 Task: Play online Dominion games in very easy mode.
Action: Mouse moved to (564, 577)
Screenshot: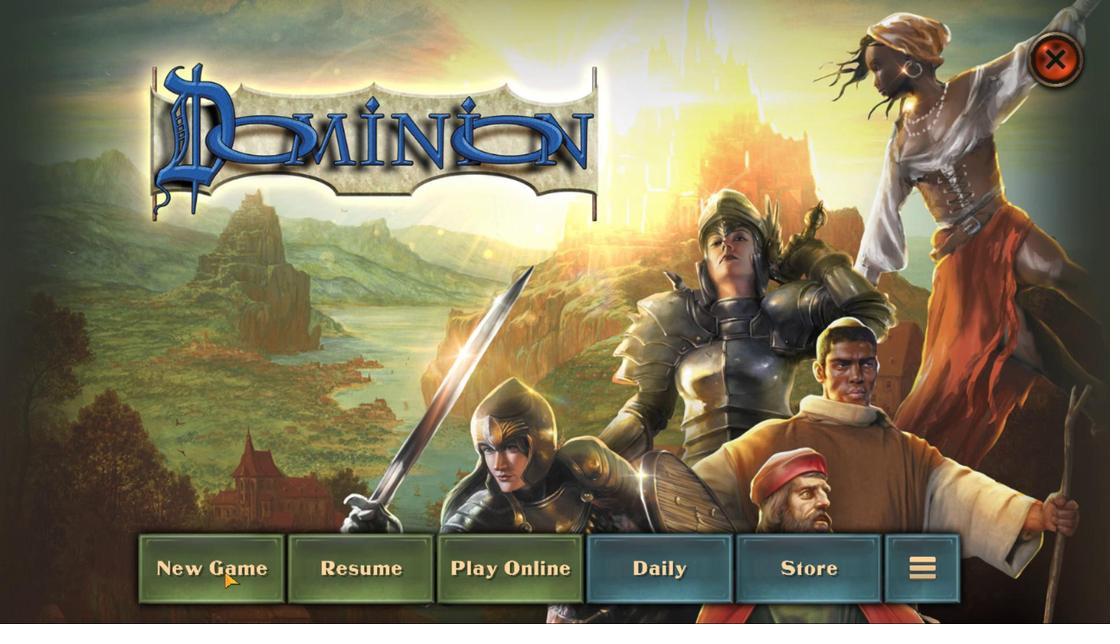 
Action: Mouse pressed left at (564, 577)
Screenshot: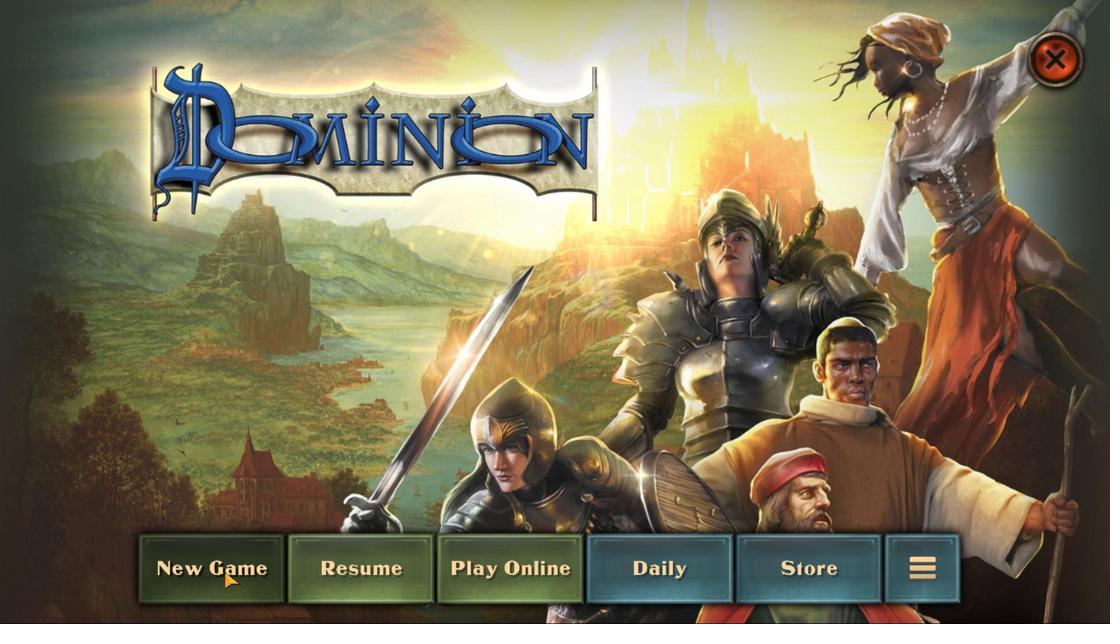 
Action: Mouse moved to (407, 571)
Screenshot: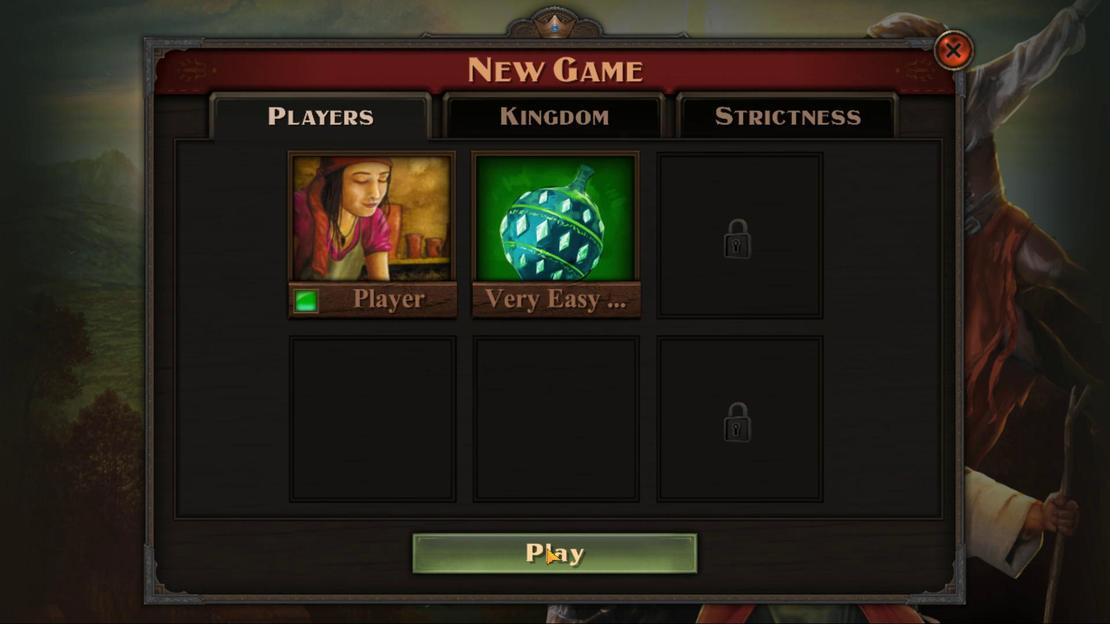 
Action: Mouse pressed left at (407, 571)
Screenshot: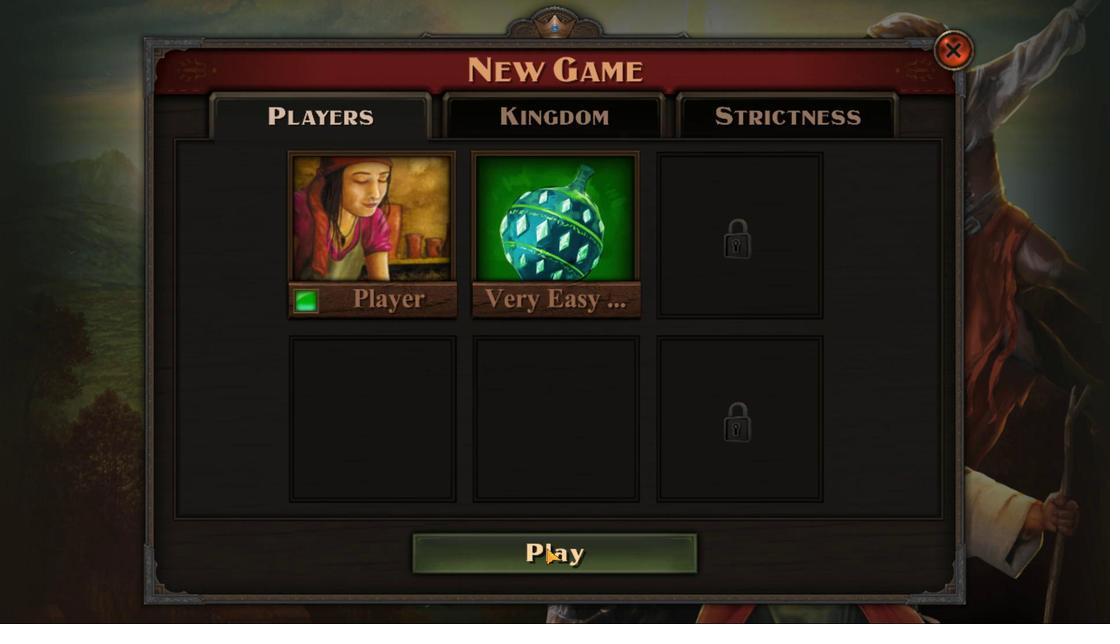 
Action: Mouse moved to (407, 568)
Screenshot: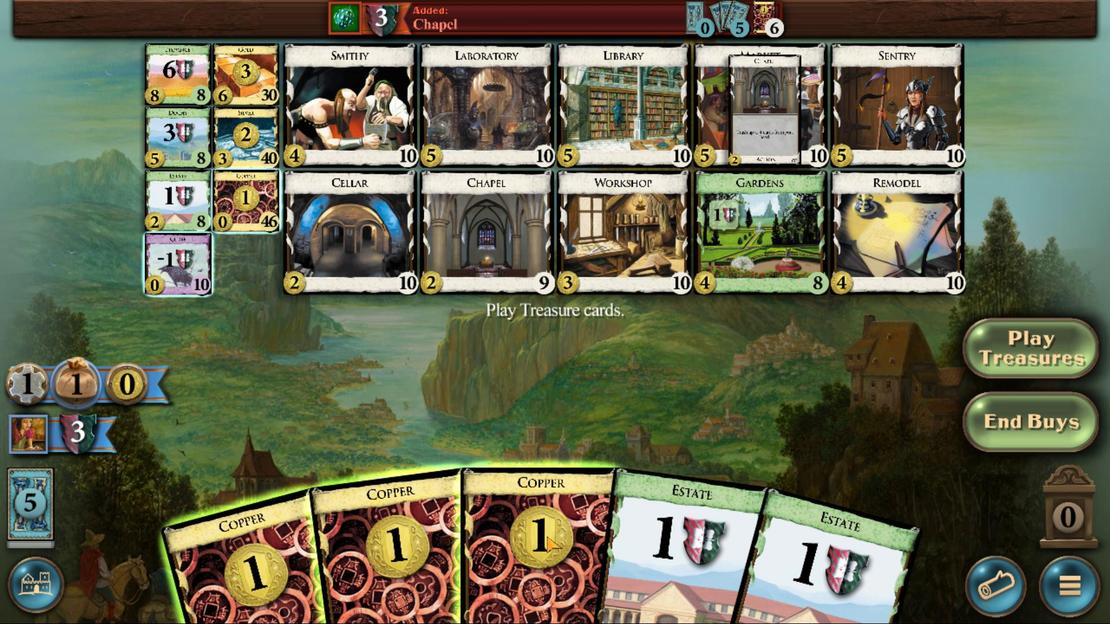 
Action: Mouse scrolled (407, 568) with delta (0, 0)
Screenshot: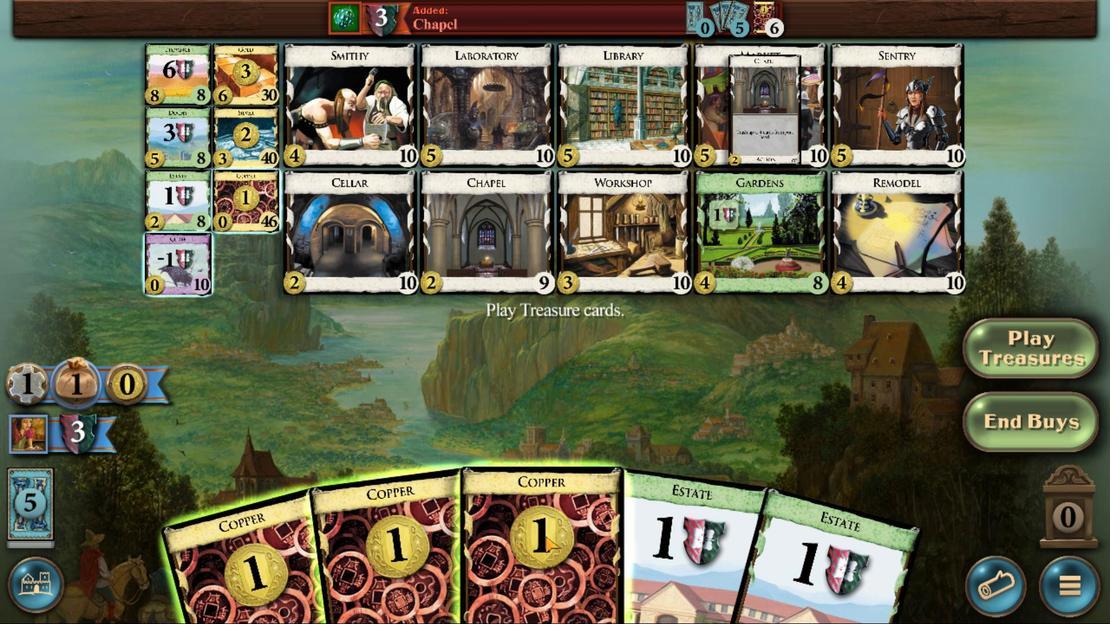 
Action: Mouse scrolled (407, 568) with delta (0, 0)
Screenshot: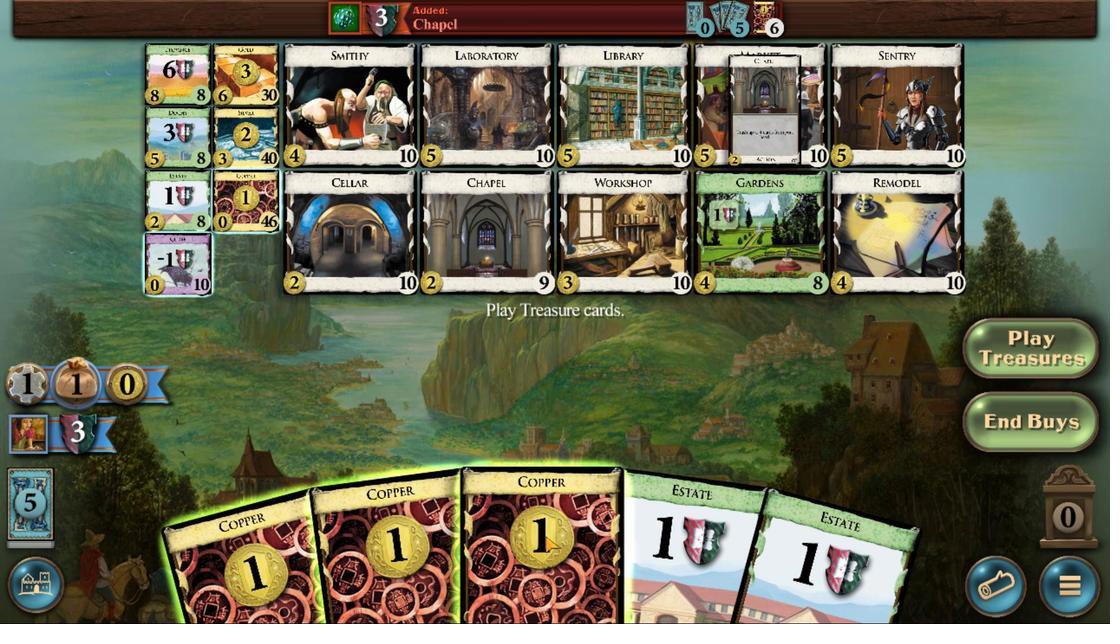 
Action: Mouse scrolled (407, 568) with delta (0, 0)
Screenshot: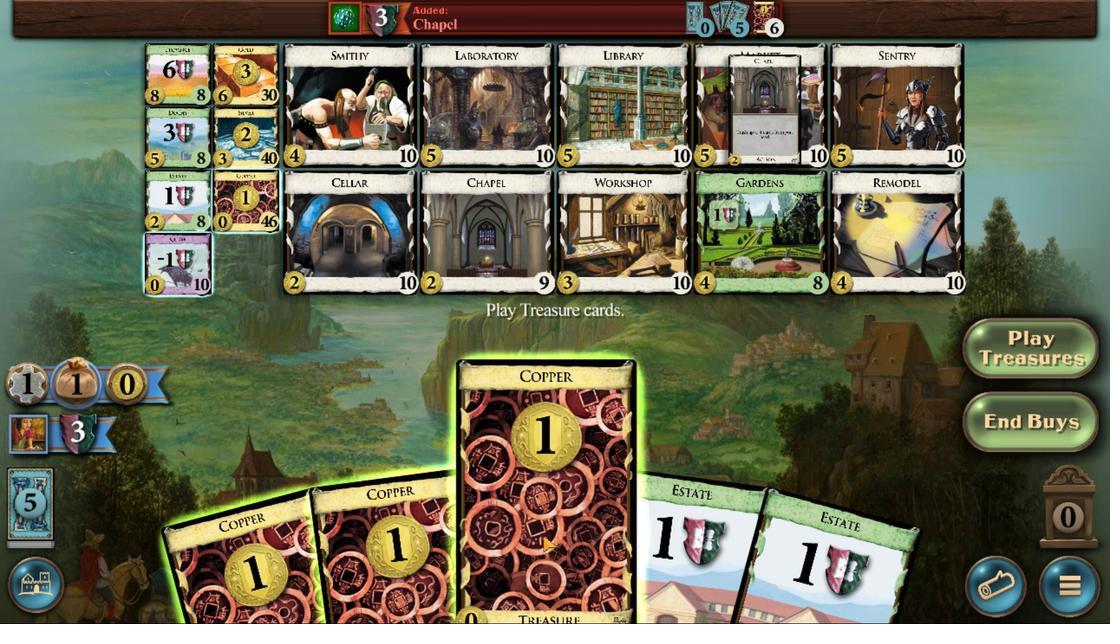 
Action: Mouse scrolled (407, 568) with delta (0, 0)
Screenshot: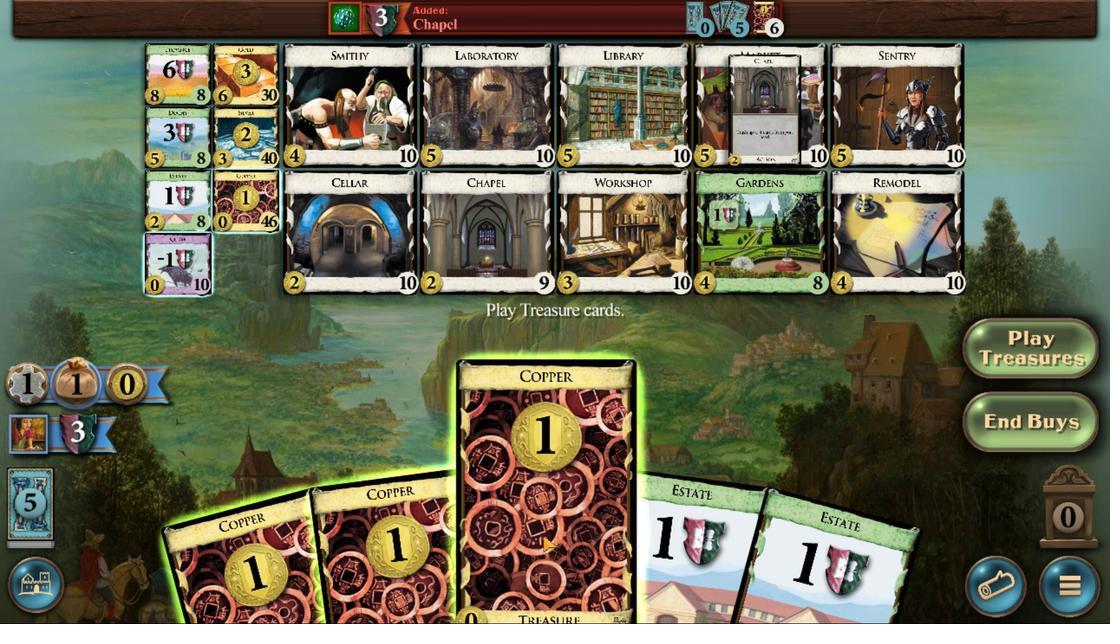 
Action: Mouse scrolled (407, 568) with delta (0, 0)
Screenshot: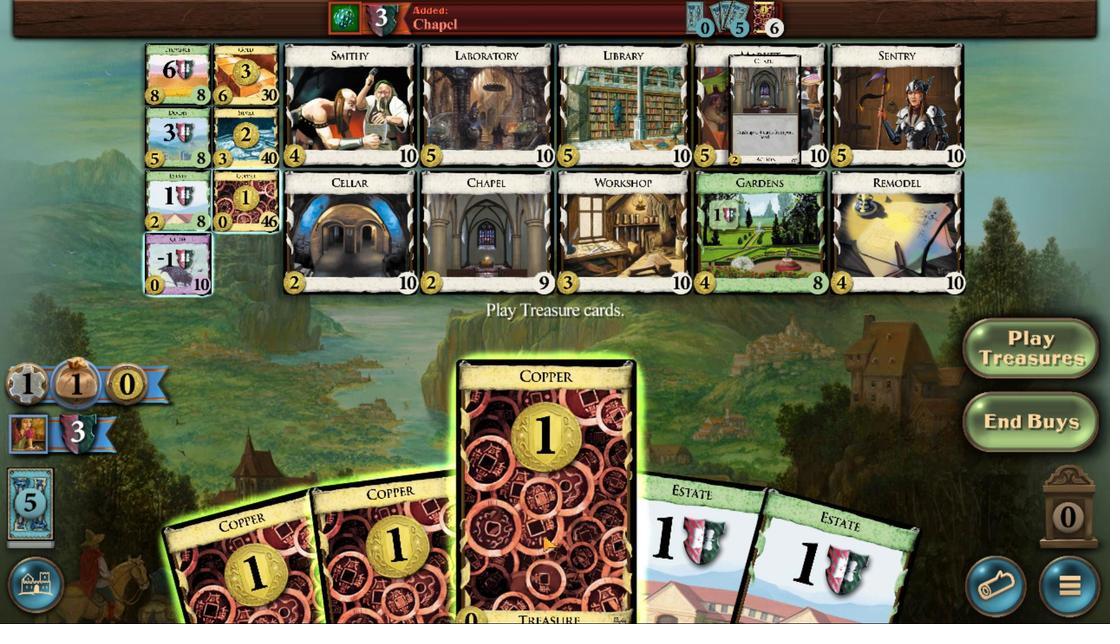 
Action: Mouse scrolled (407, 568) with delta (0, 0)
Screenshot: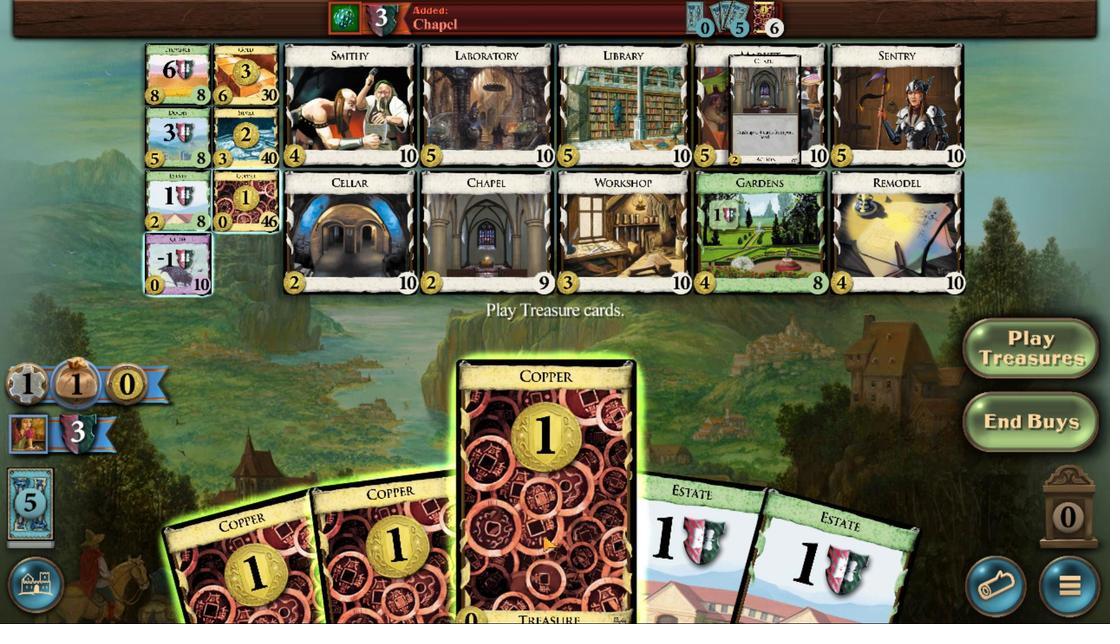 
Action: Mouse moved to (407, 568)
Screenshot: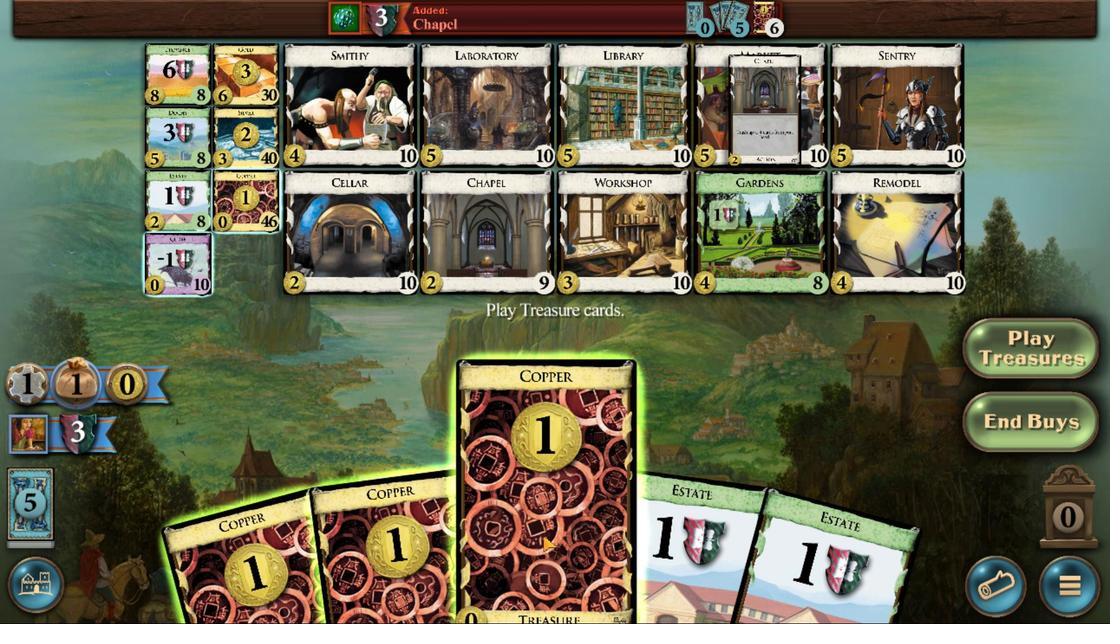 
Action: Mouse scrolled (407, 568) with delta (0, 0)
Screenshot: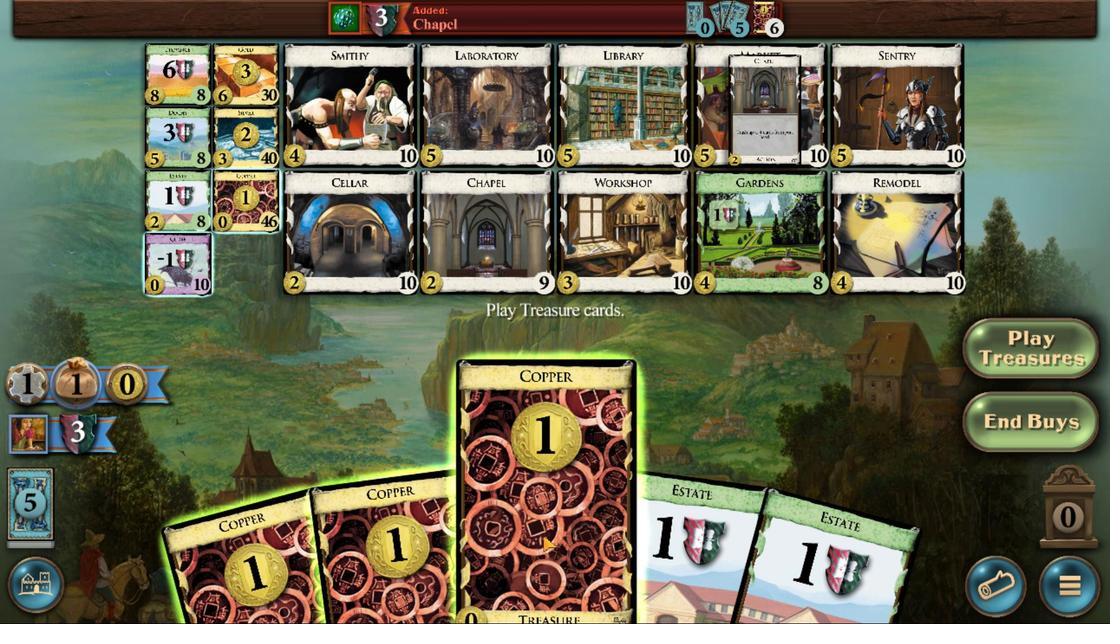 
Action: Mouse moved to (447, 571)
Screenshot: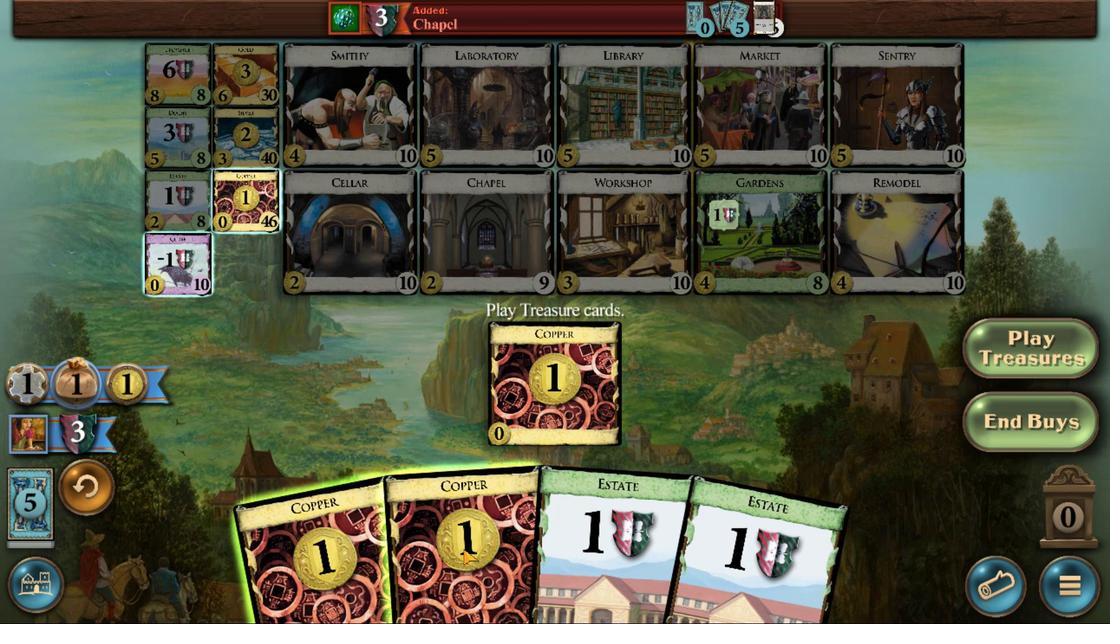 
Action: Mouse scrolled (447, 571) with delta (0, 0)
Screenshot: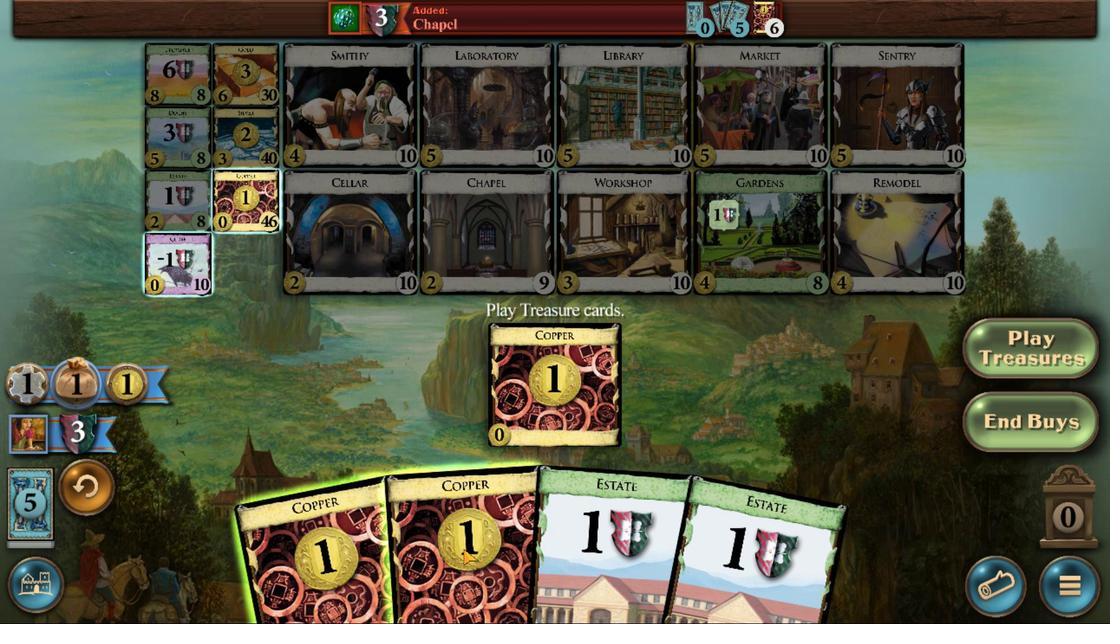 
Action: Mouse scrolled (447, 571) with delta (0, 0)
Screenshot: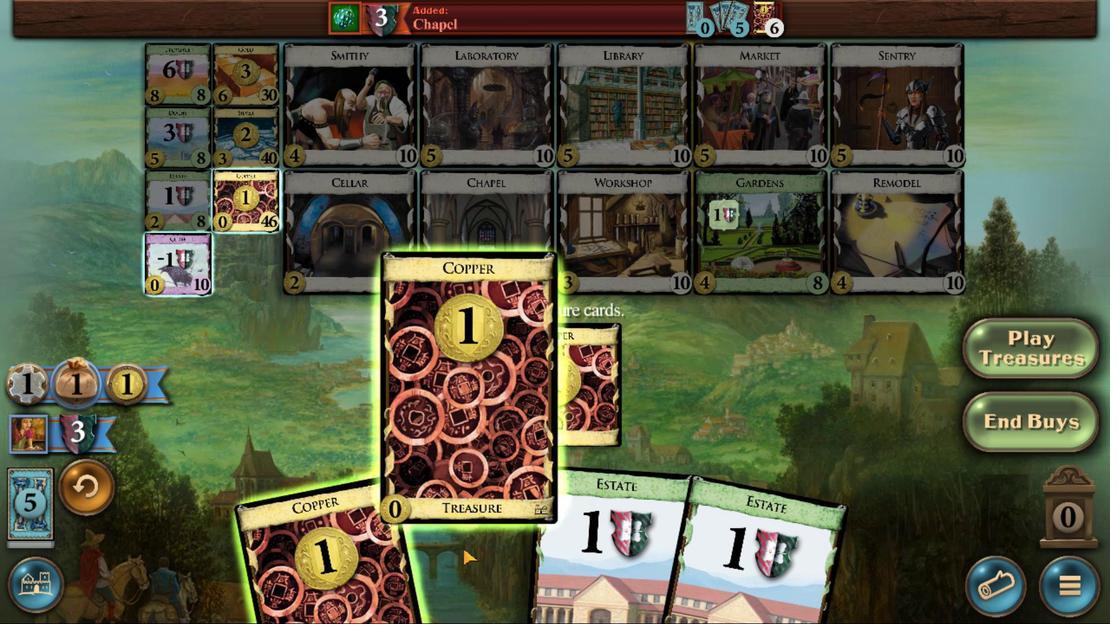 
Action: Mouse scrolled (447, 571) with delta (0, 0)
Screenshot: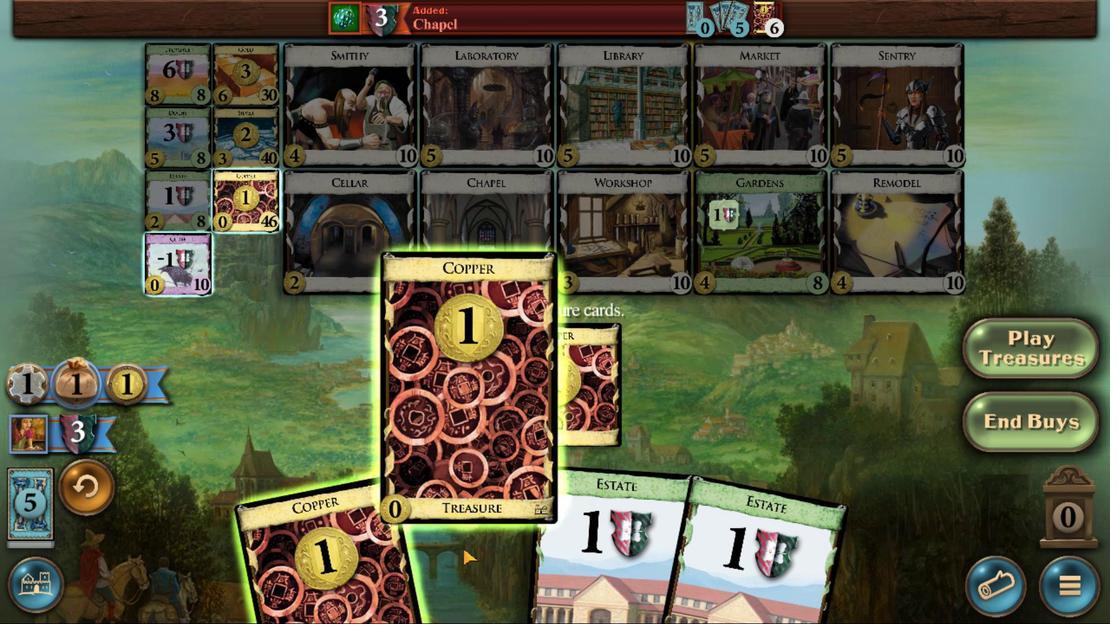 
Action: Mouse scrolled (447, 571) with delta (0, 0)
Screenshot: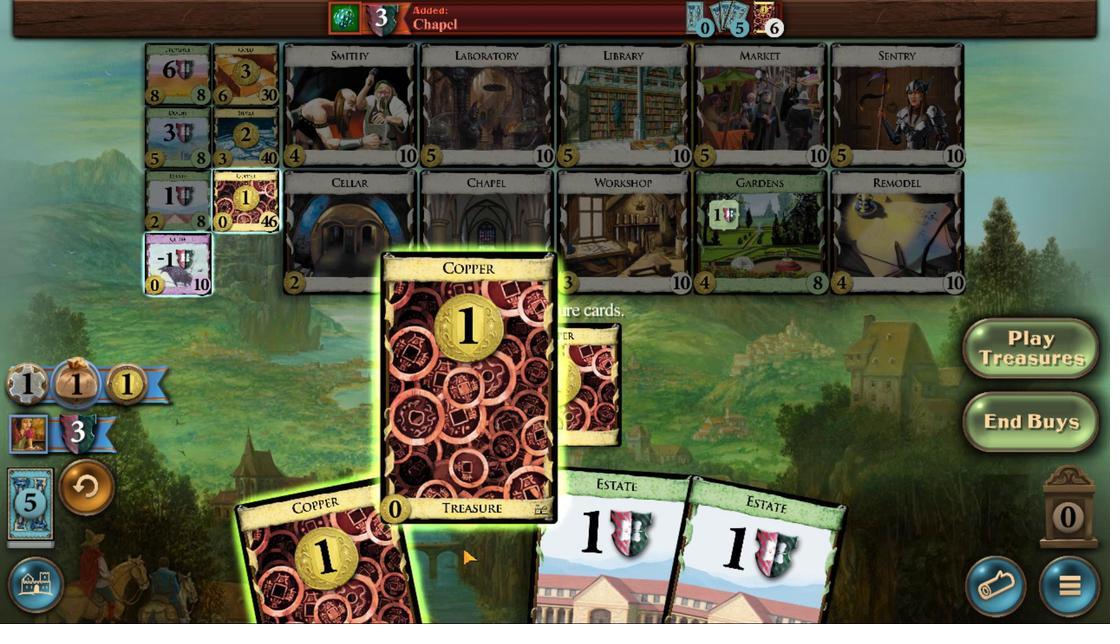 
Action: Mouse scrolled (447, 571) with delta (0, 0)
Screenshot: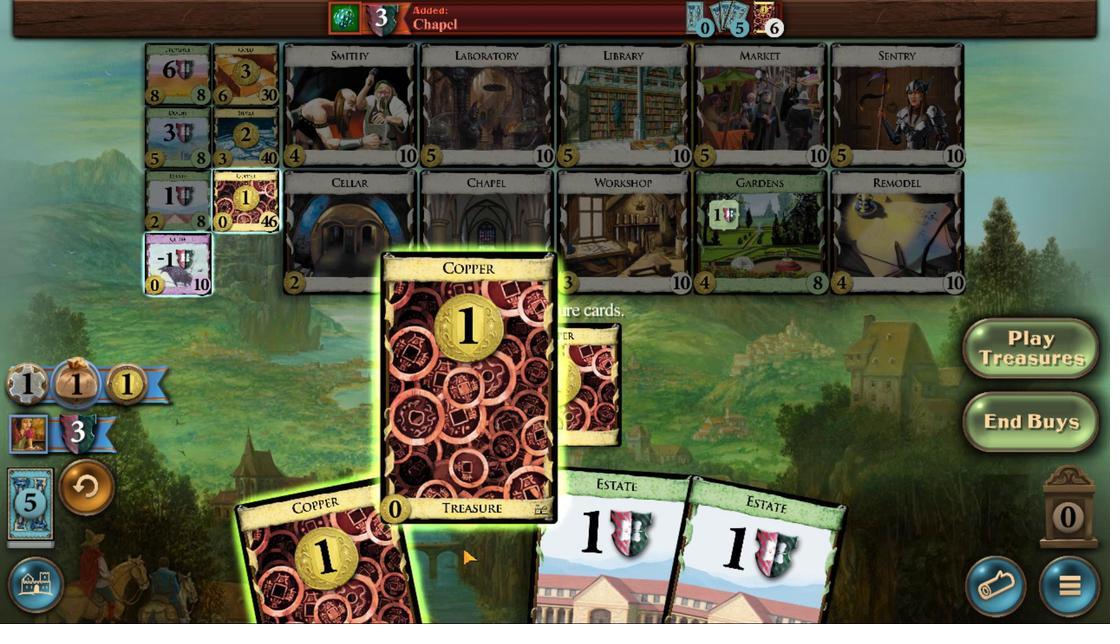 
Action: Mouse scrolled (447, 571) with delta (0, 0)
Screenshot: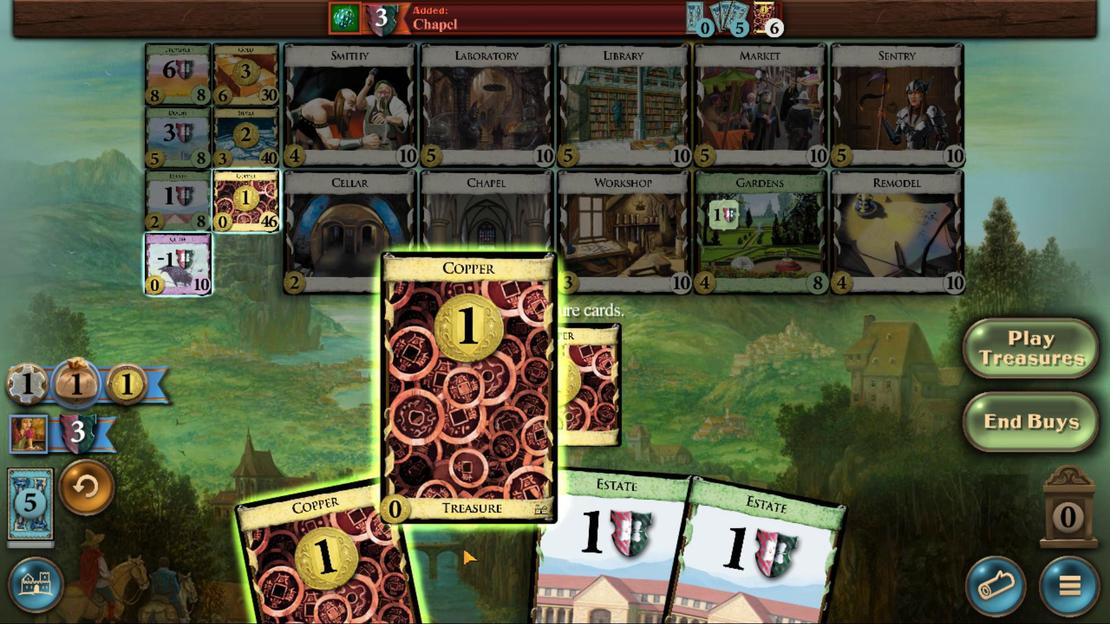 
Action: Mouse scrolled (447, 571) with delta (0, 0)
Screenshot: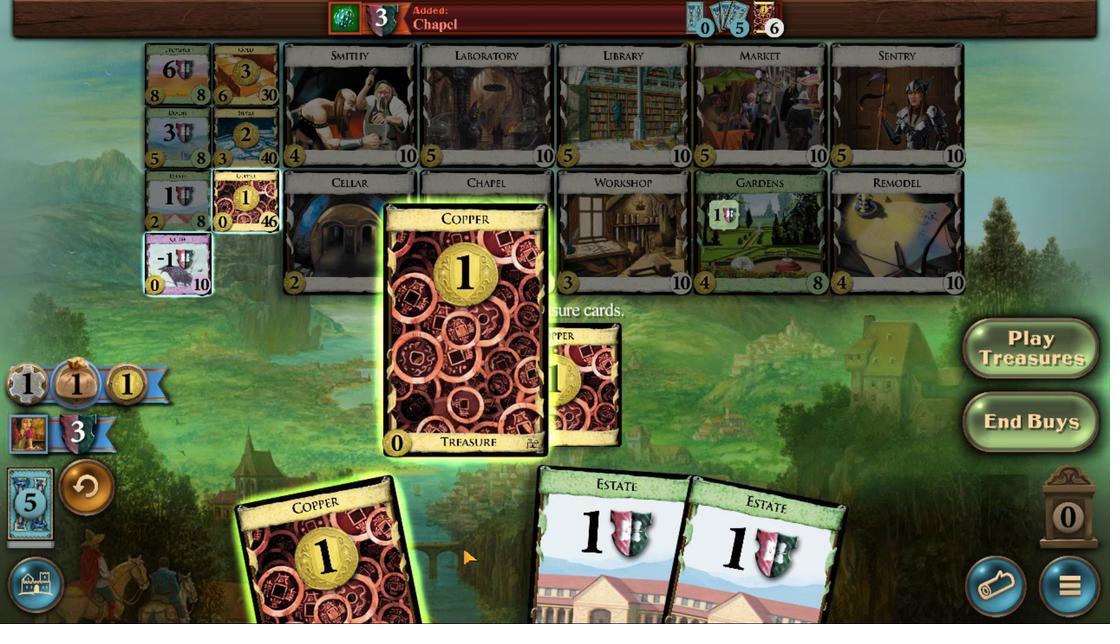 
Action: Mouse moved to (485, 572)
Screenshot: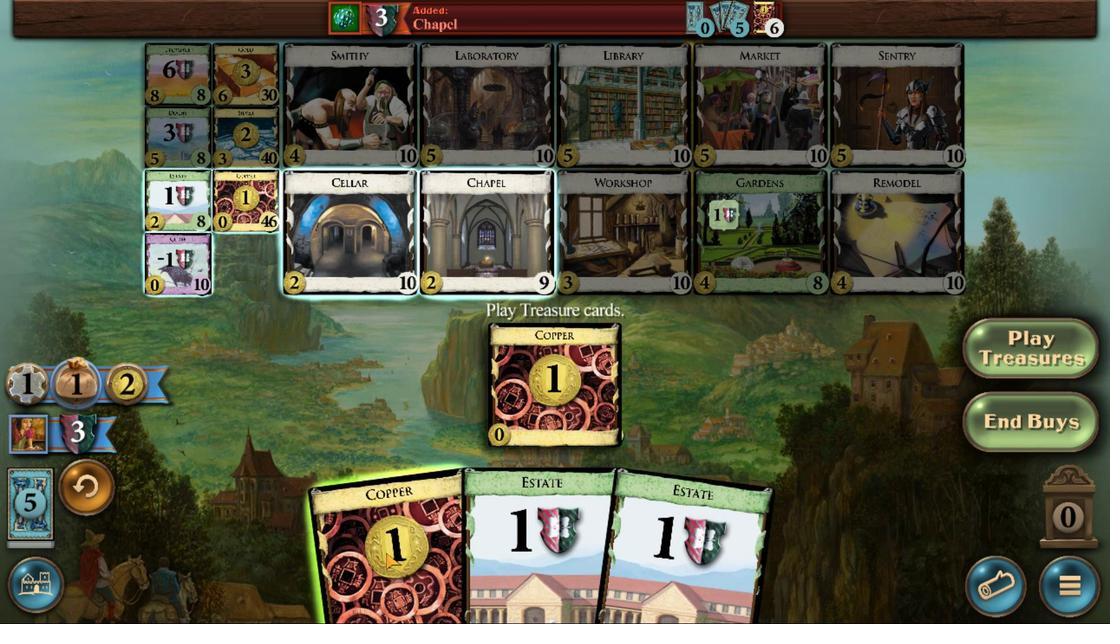 
Action: Mouse scrolled (485, 572) with delta (0, 0)
Screenshot: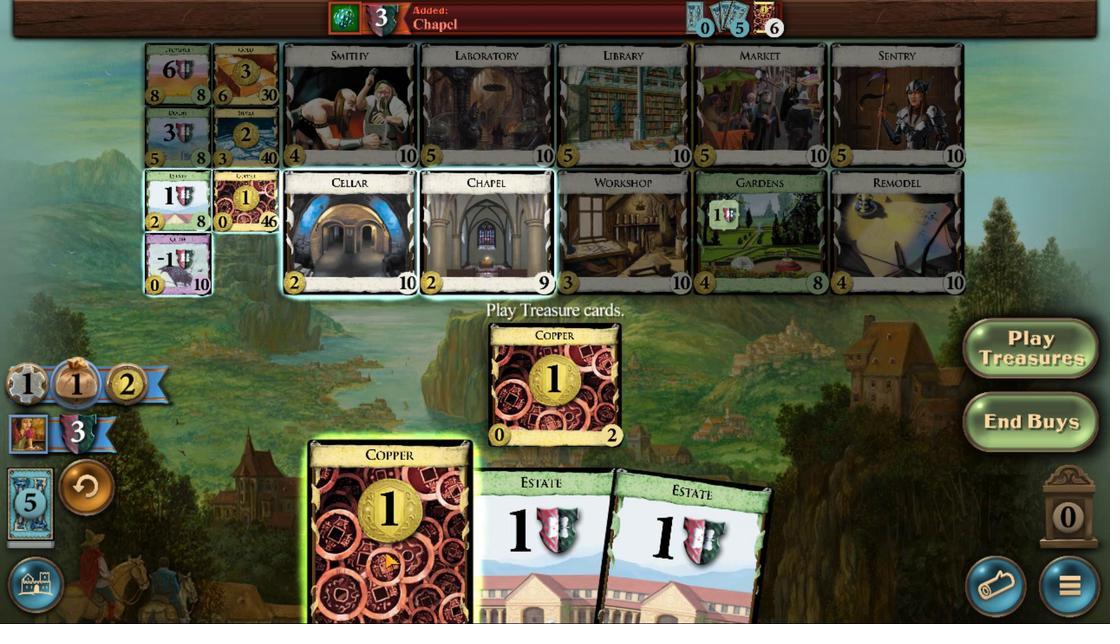 
Action: Mouse scrolled (485, 572) with delta (0, 0)
Screenshot: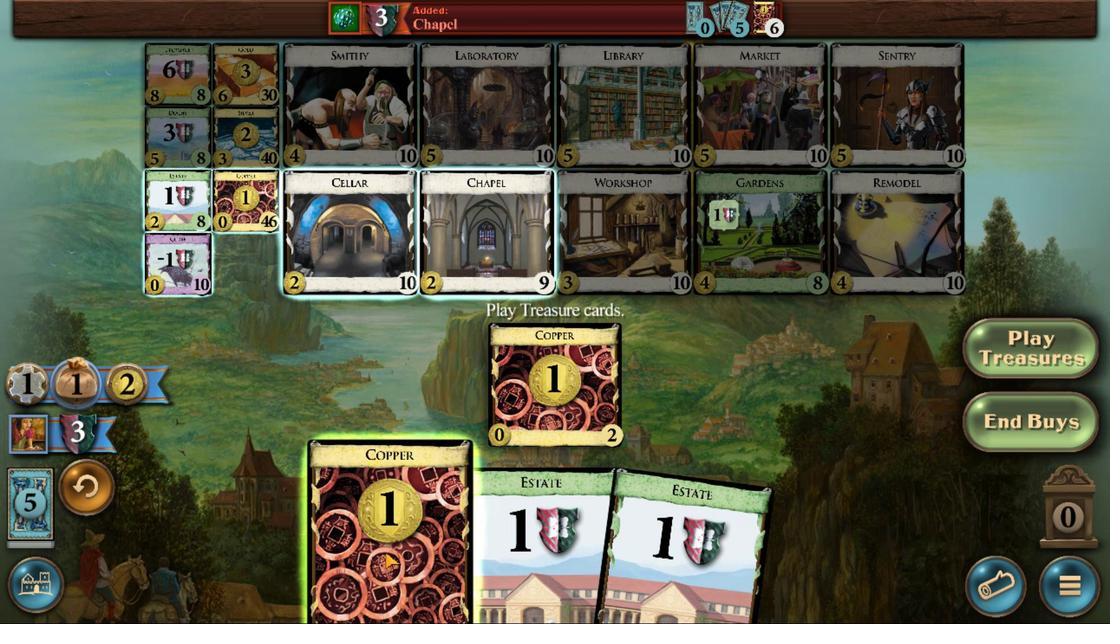 
Action: Mouse scrolled (485, 572) with delta (0, 0)
Screenshot: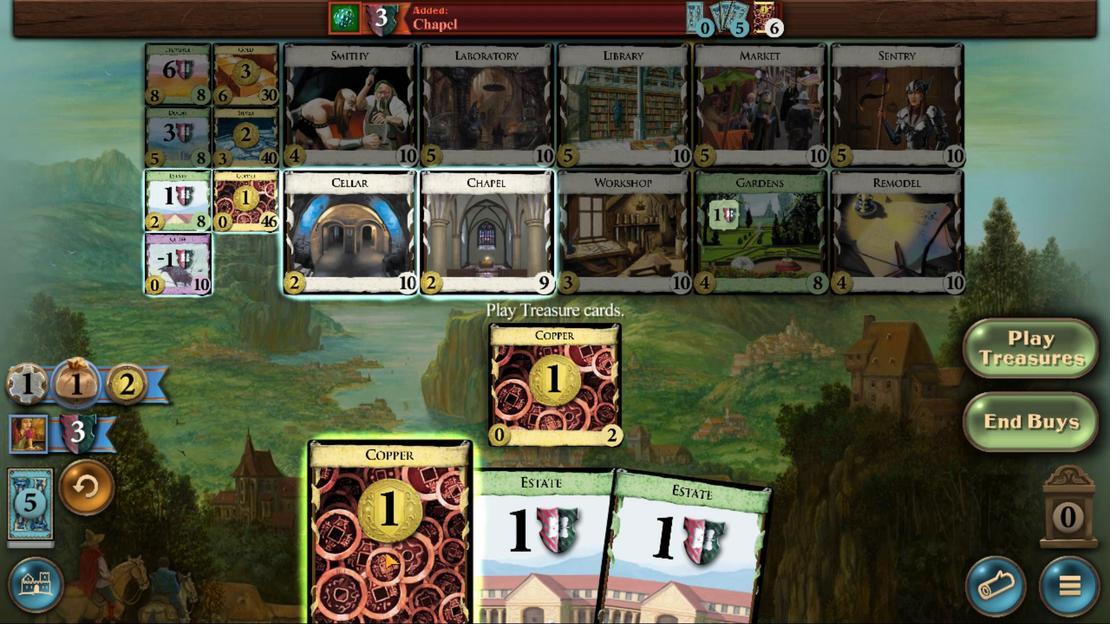 
Action: Mouse scrolled (485, 572) with delta (0, 0)
Screenshot: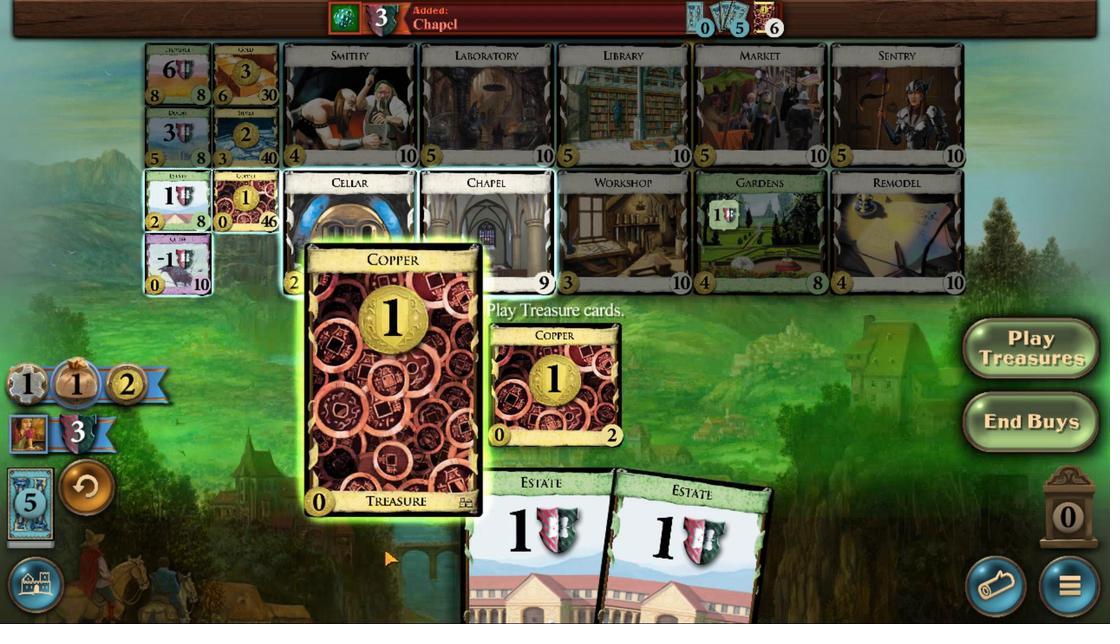 
Action: Mouse scrolled (485, 572) with delta (0, 0)
Screenshot: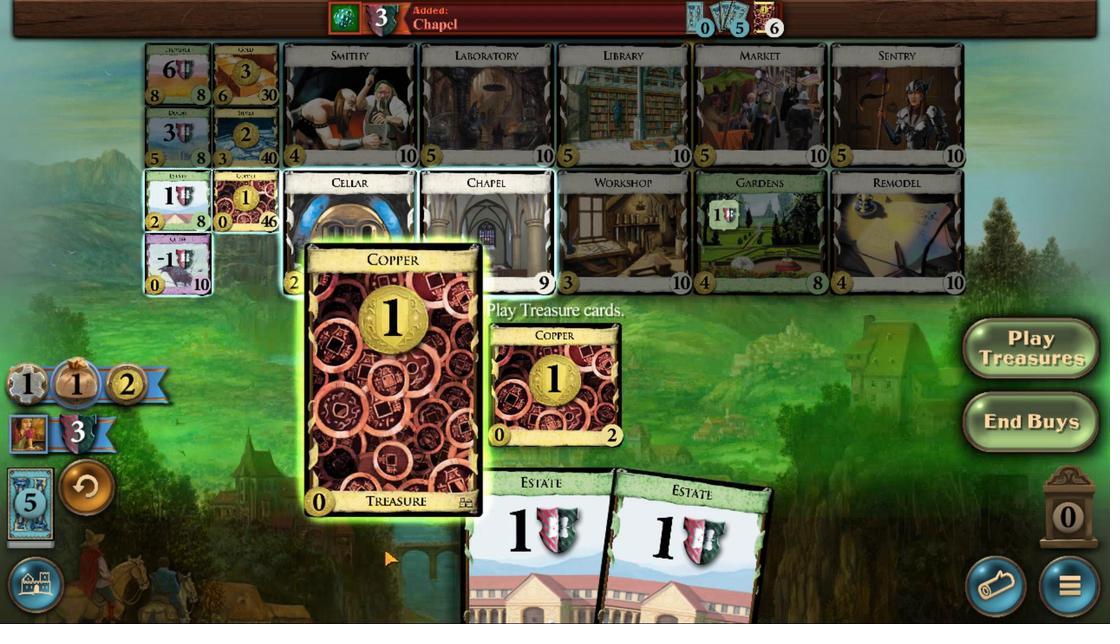
Action: Mouse moved to (485, 572)
Screenshot: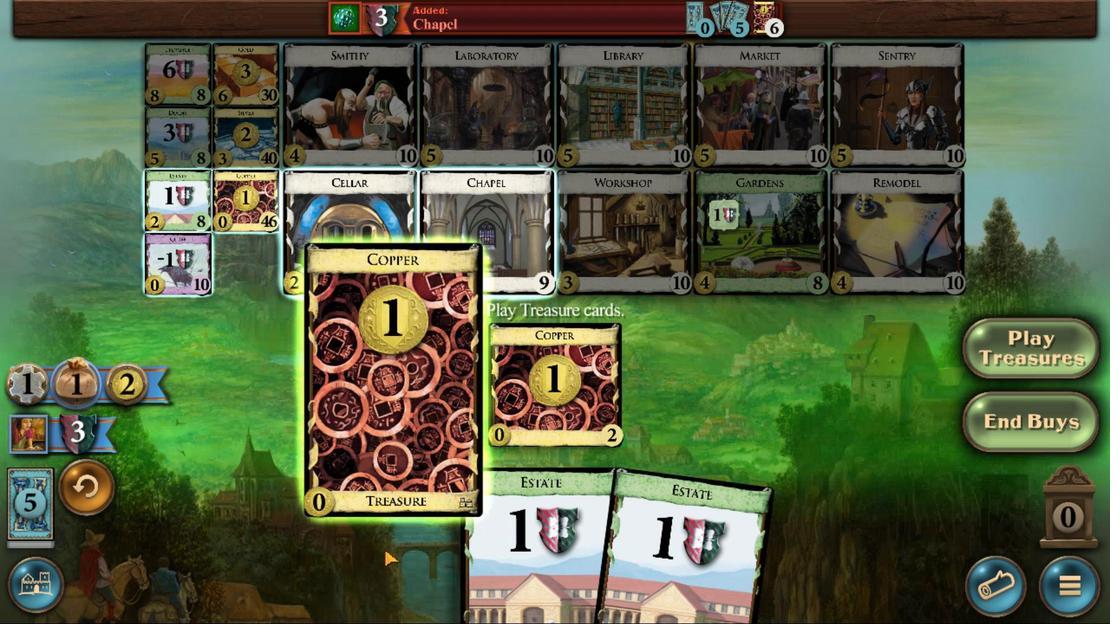 
Action: Mouse scrolled (485, 572) with delta (0, 0)
Screenshot: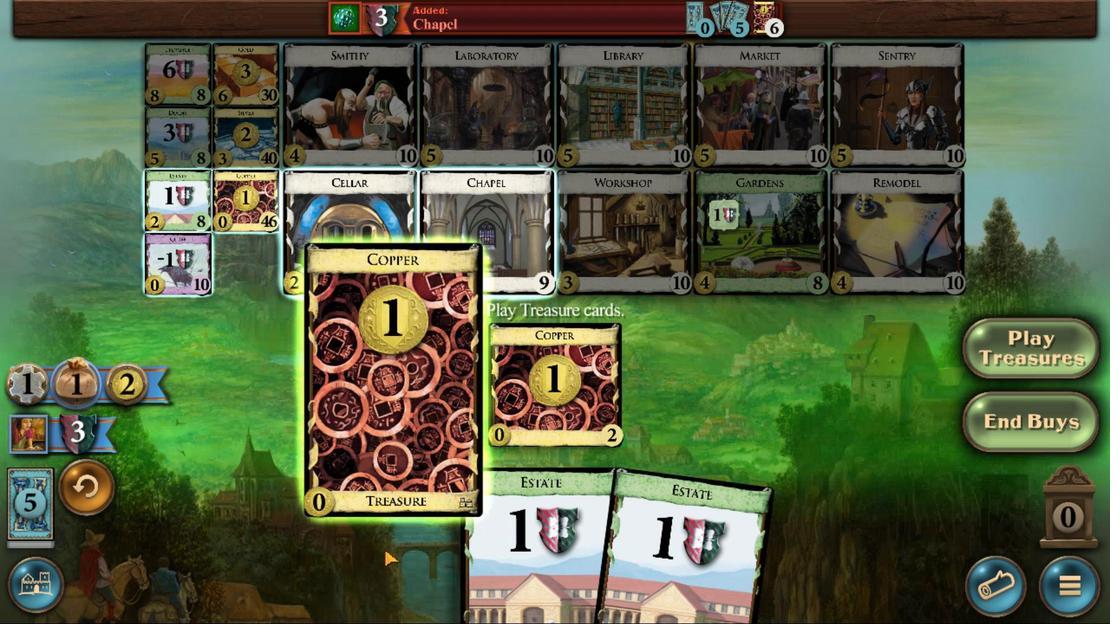
Action: Mouse moved to (564, 472)
Screenshot: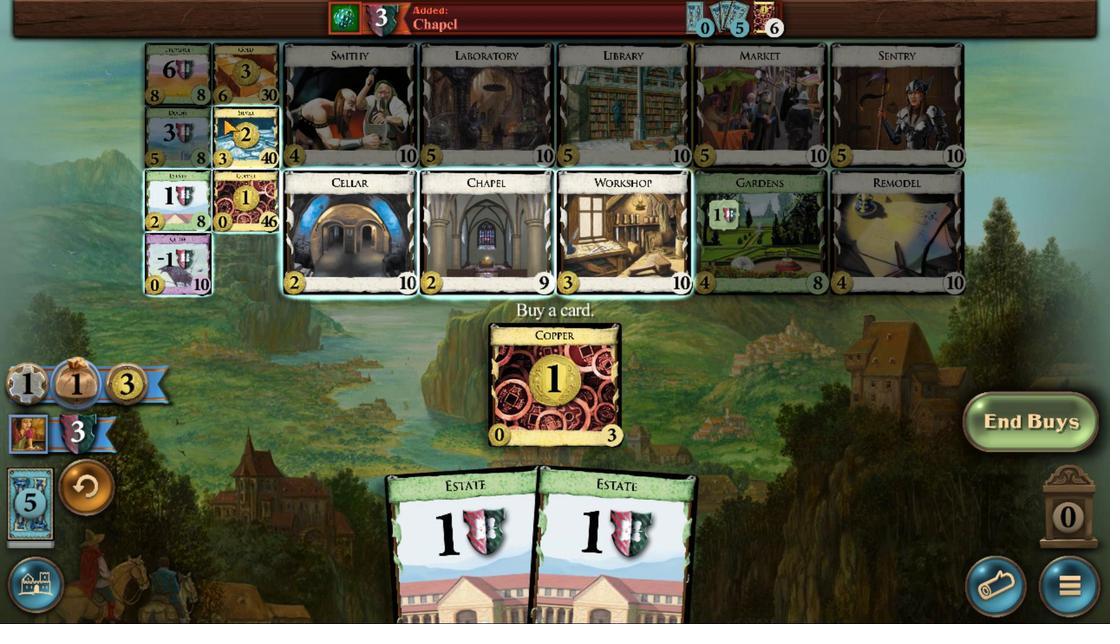
Action: Mouse pressed left at (564, 472)
Screenshot: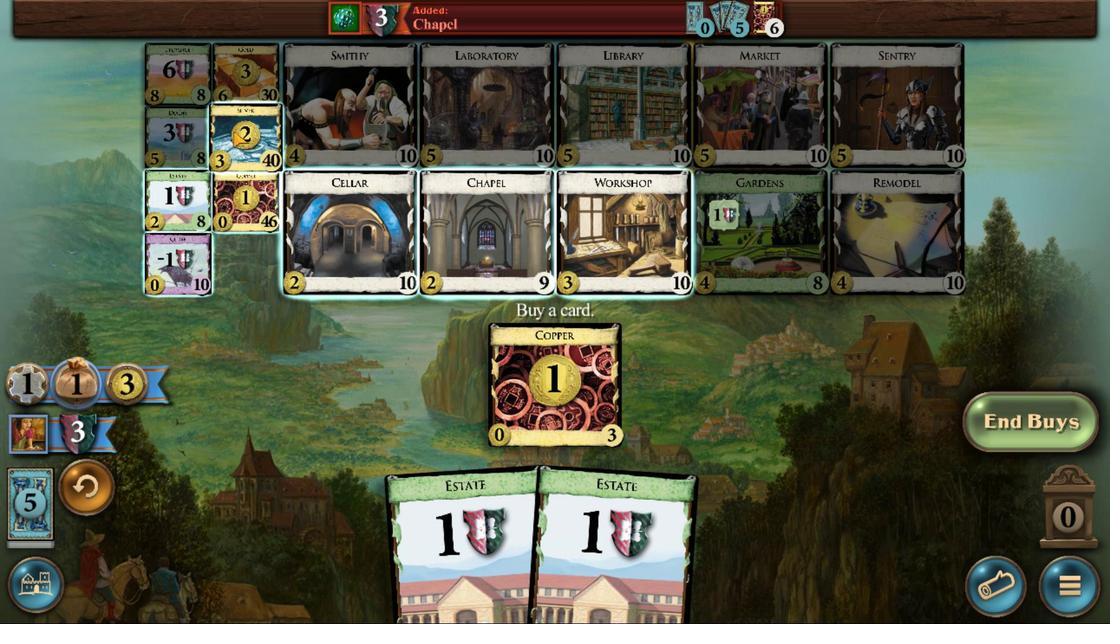
Action: Mouse moved to (368, 566)
Screenshot: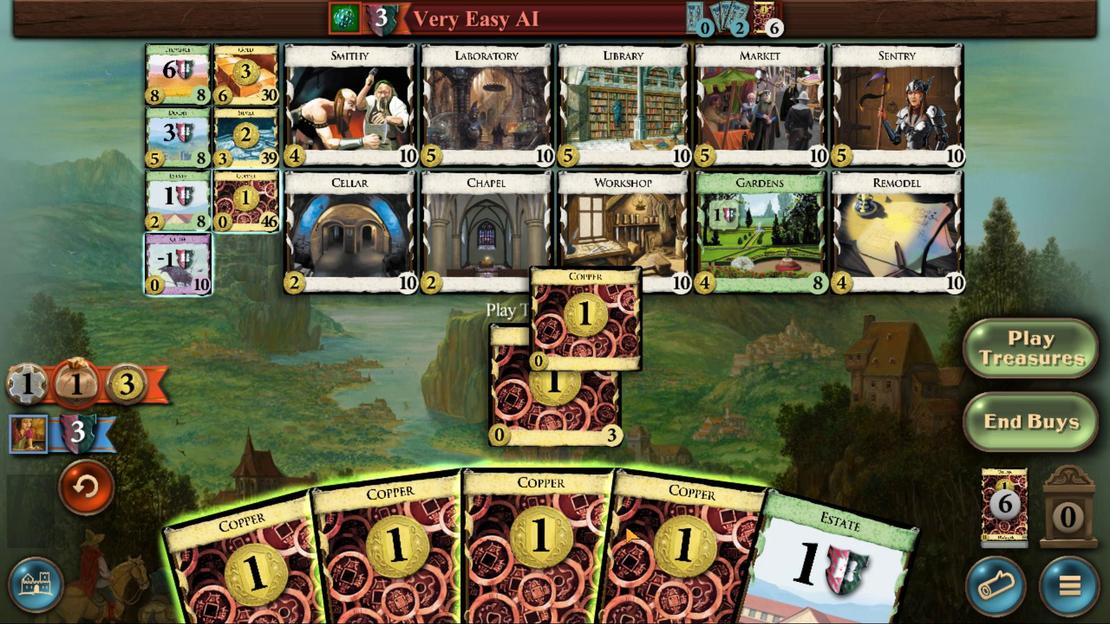 
Action: Mouse scrolled (368, 566) with delta (0, 0)
Screenshot: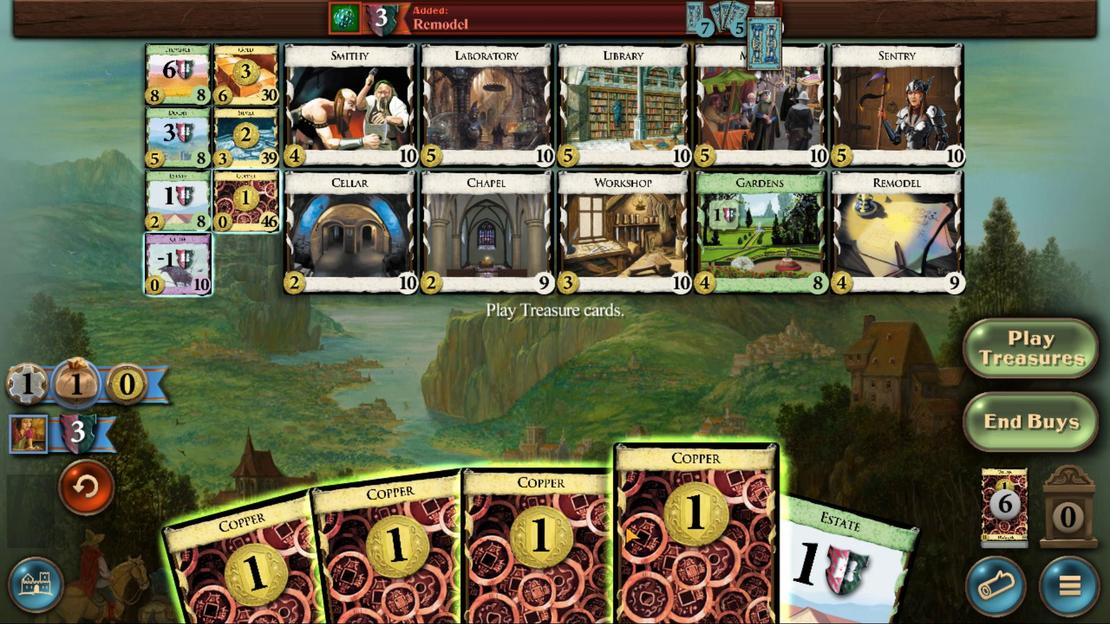 
Action: Mouse scrolled (368, 566) with delta (0, 0)
Screenshot: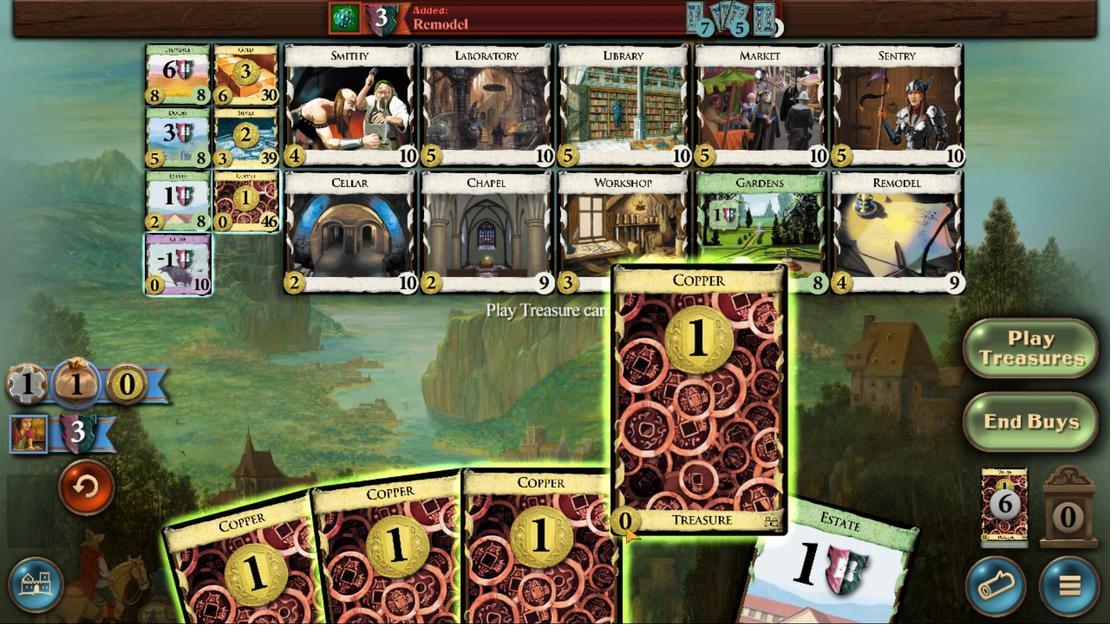 
Action: Mouse scrolled (368, 566) with delta (0, 0)
Screenshot: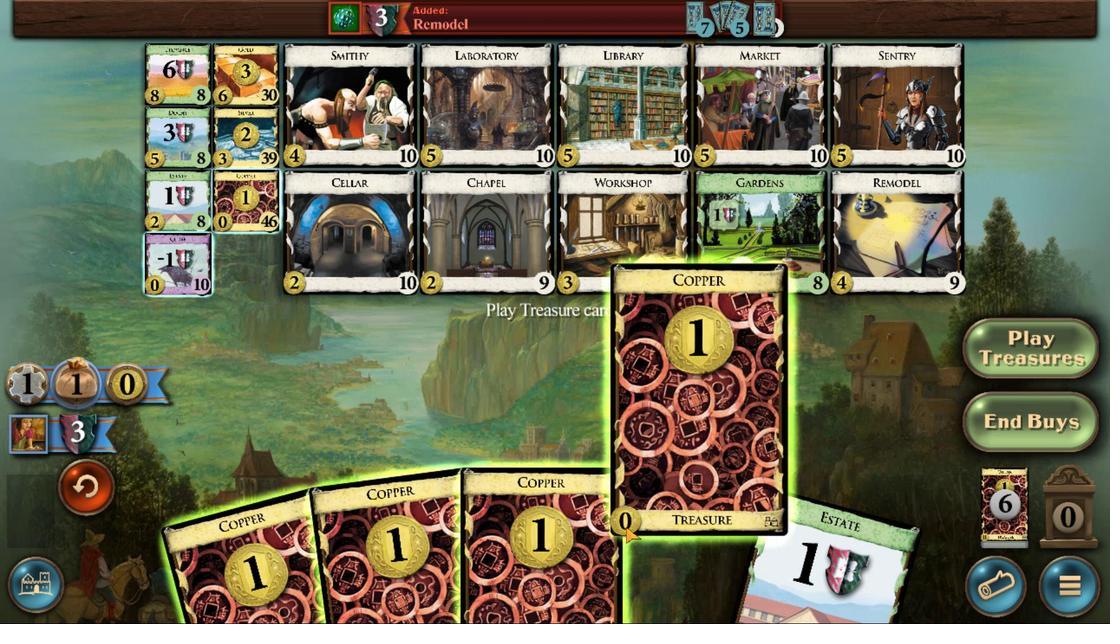 
Action: Mouse scrolled (368, 566) with delta (0, 0)
Screenshot: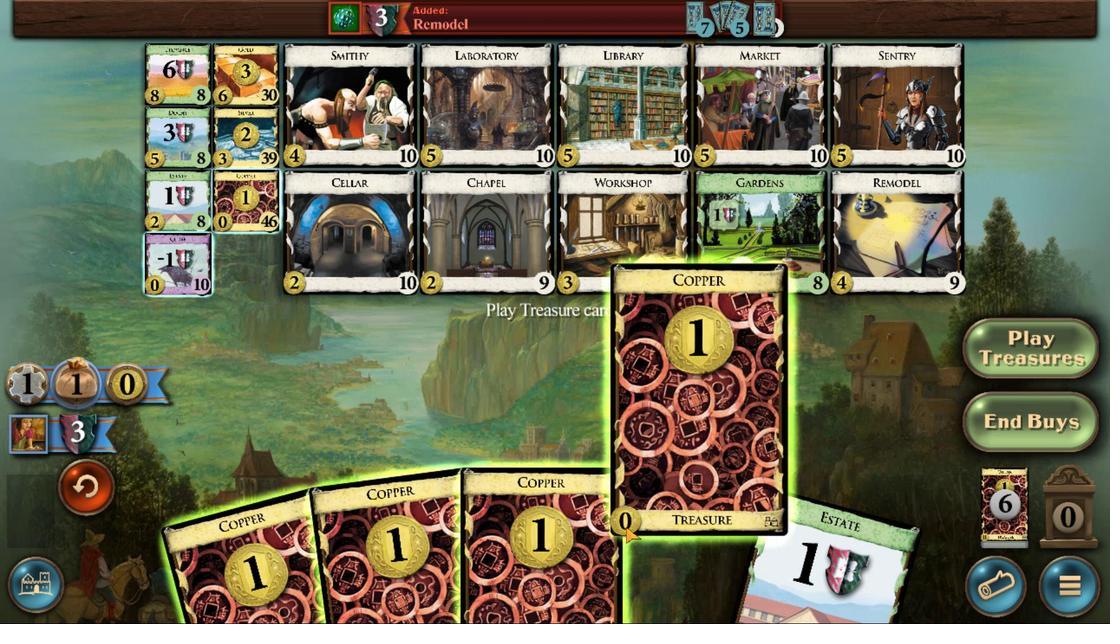 
Action: Mouse scrolled (368, 566) with delta (0, 0)
Screenshot: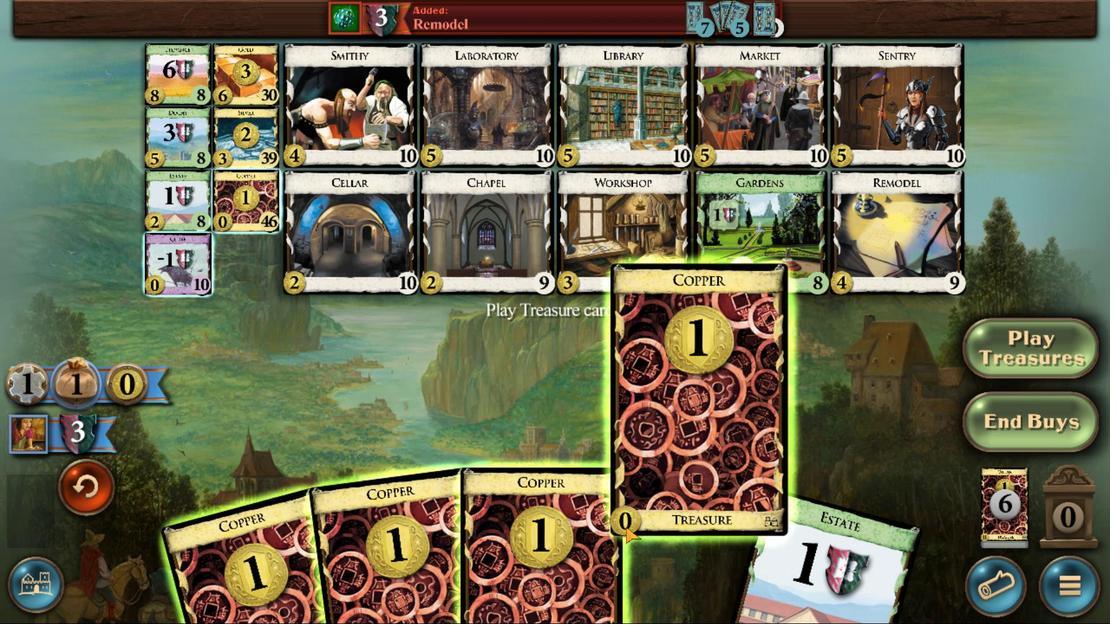 
Action: Mouse moved to (396, 568)
Screenshot: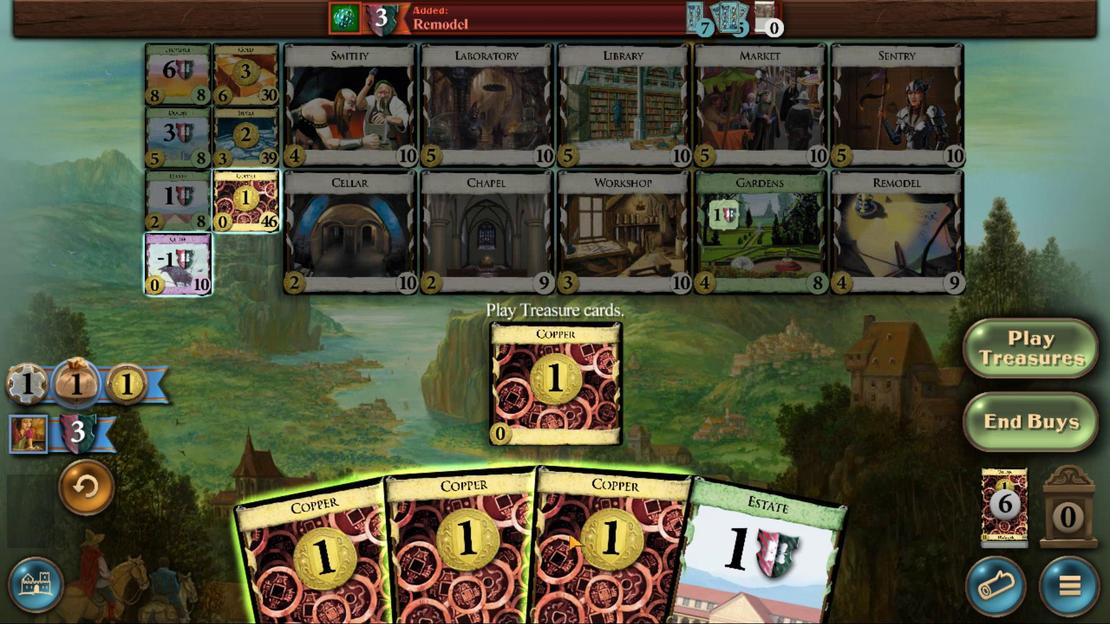 
Action: Mouse scrolled (396, 568) with delta (0, 0)
Screenshot: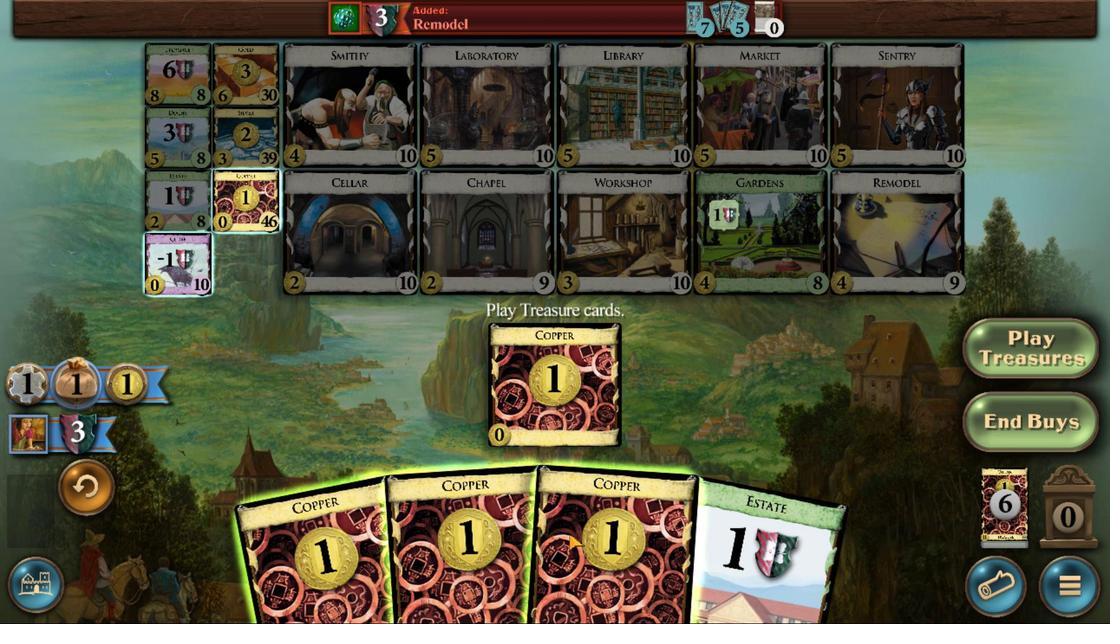 
Action: Mouse scrolled (396, 568) with delta (0, 0)
Screenshot: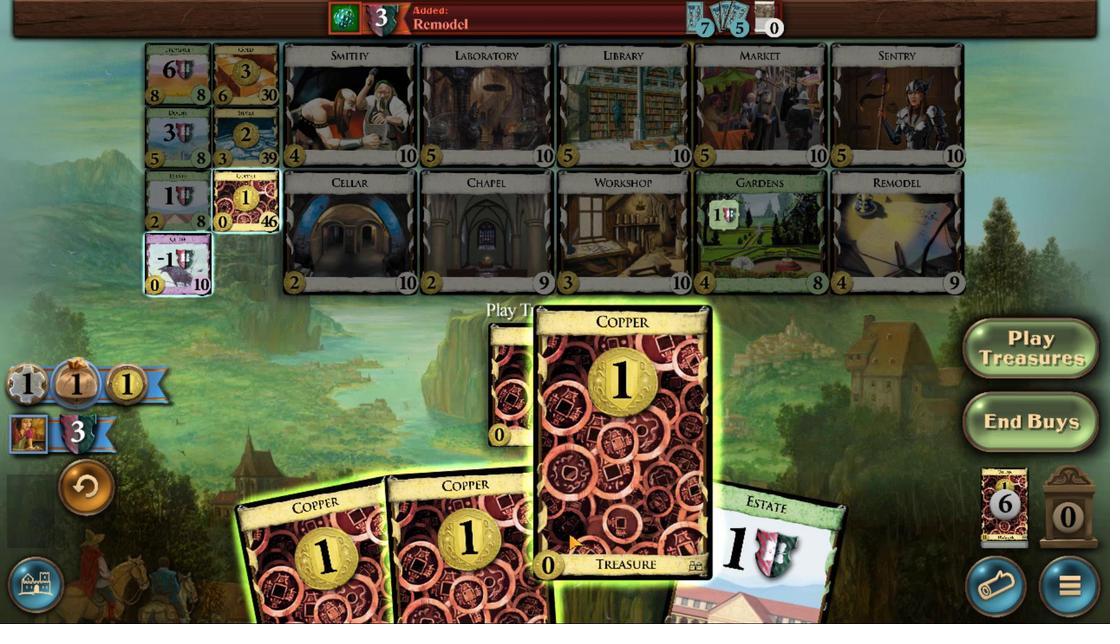 
Action: Mouse scrolled (396, 568) with delta (0, 0)
Screenshot: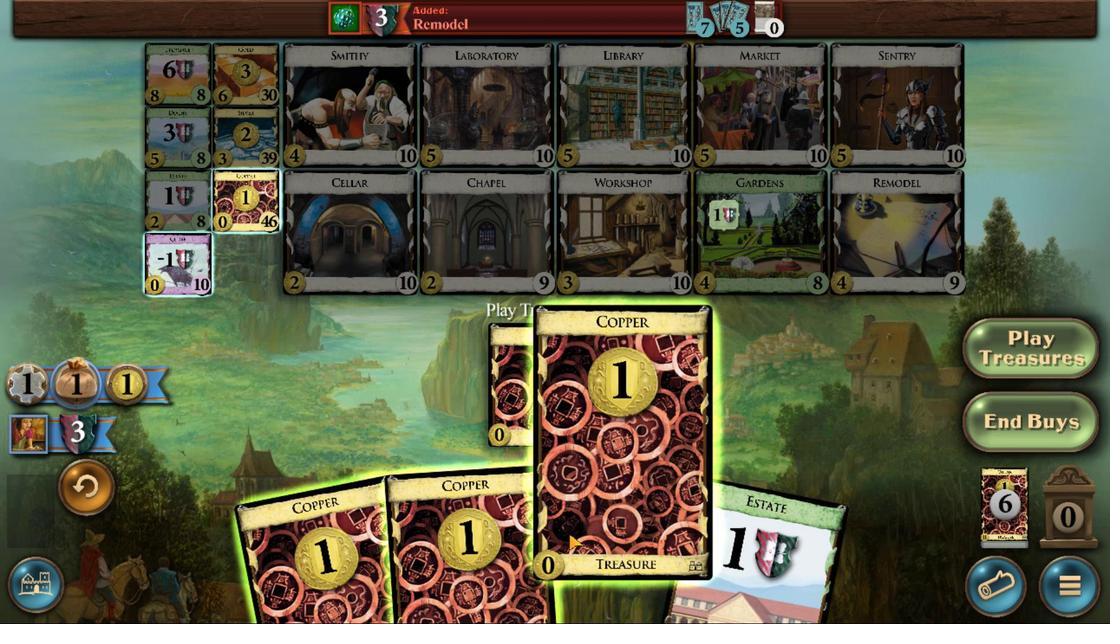 
Action: Mouse scrolled (396, 568) with delta (0, 0)
Screenshot: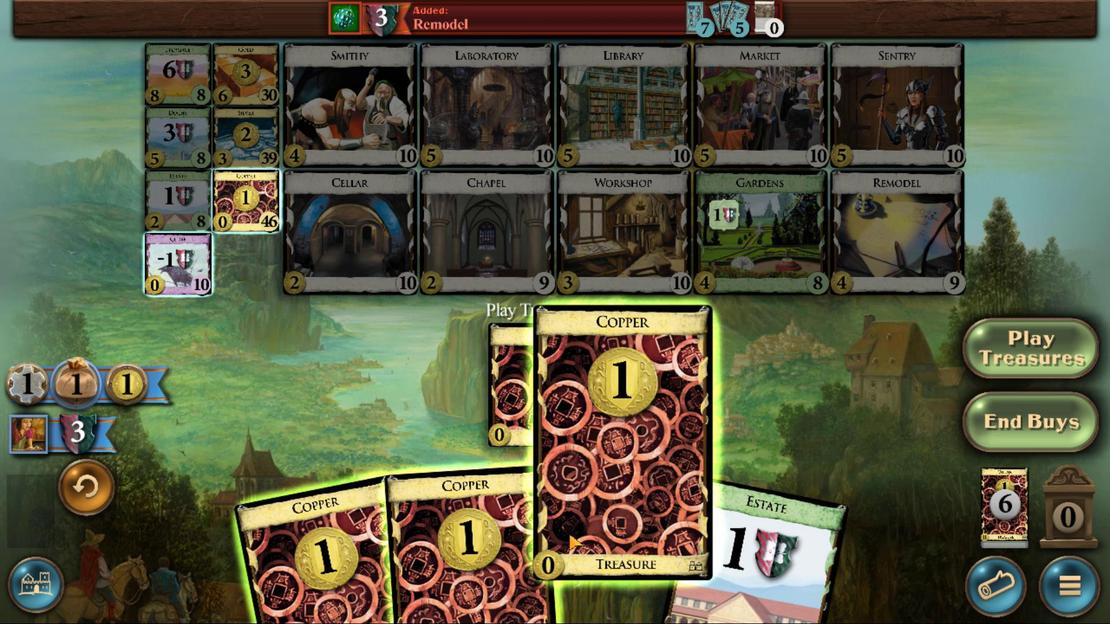 
Action: Mouse scrolled (396, 568) with delta (0, 0)
Screenshot: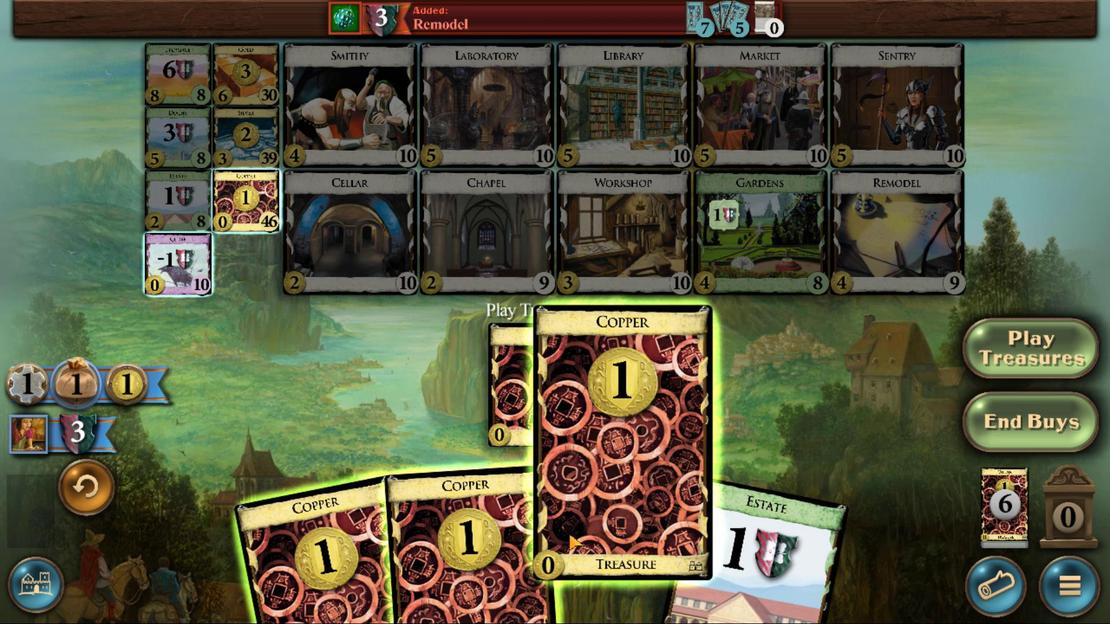 
Action: Mouse scrolled (396, 568) with delta (0, 0)
Screenshot: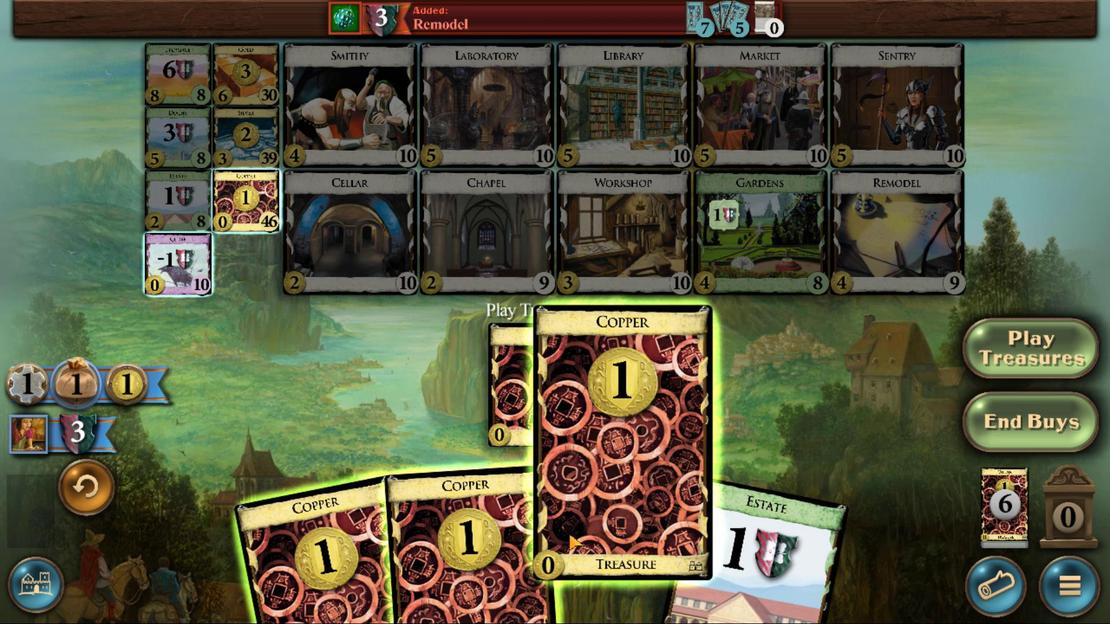 
Action: Mouse scrolled (396, 568) with delta (0, 0)
Screenshot: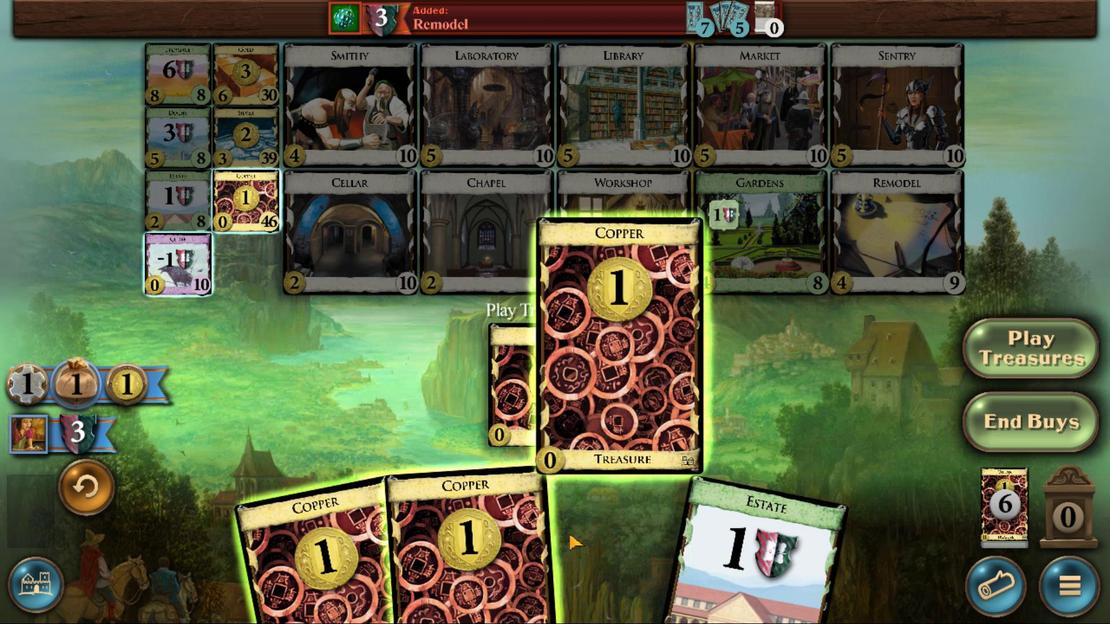 
Action: Mouse moved to (418, 568)
Screenshot: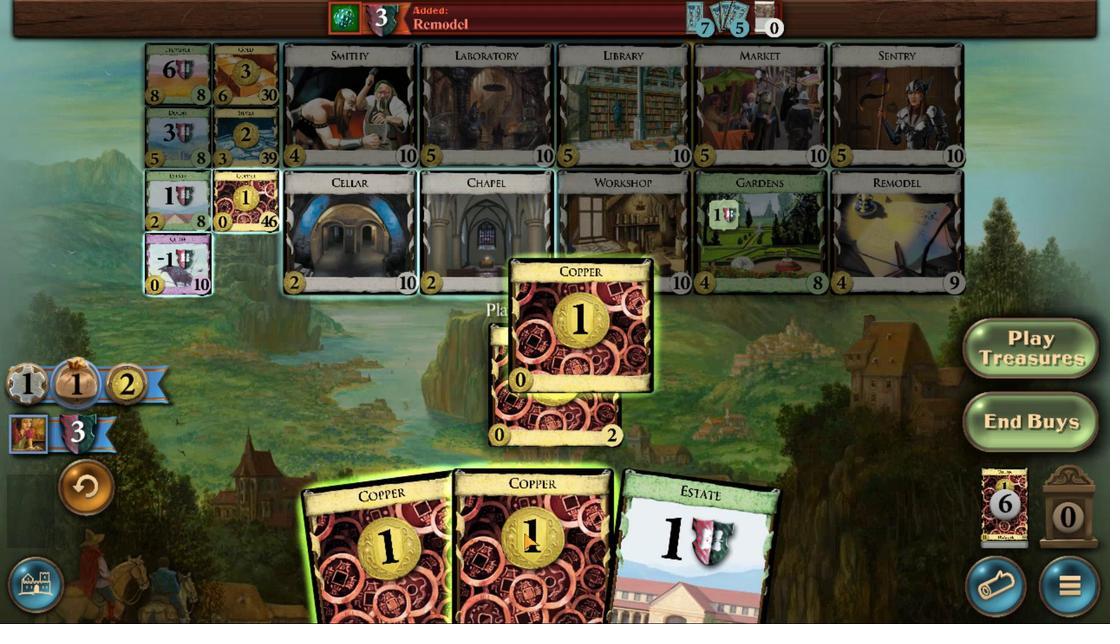 
Action: Mouse scrolled (418, 568) with delta (0, 0)
Screenshot: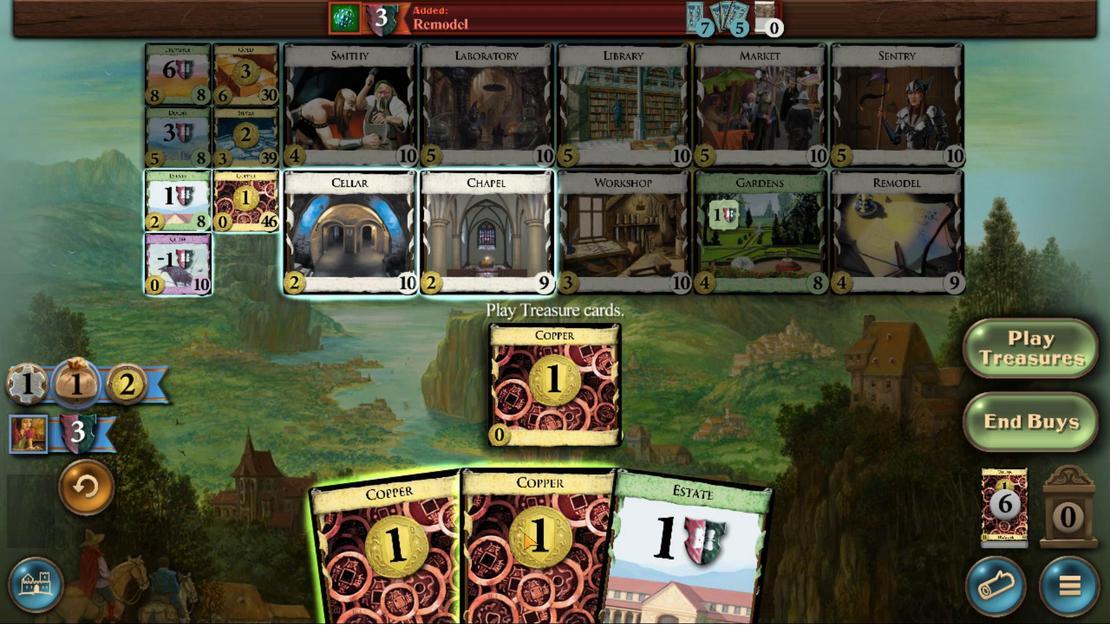 
Action: Mouse scrolled (418, 568) with delta (0, 0)
Screenshot: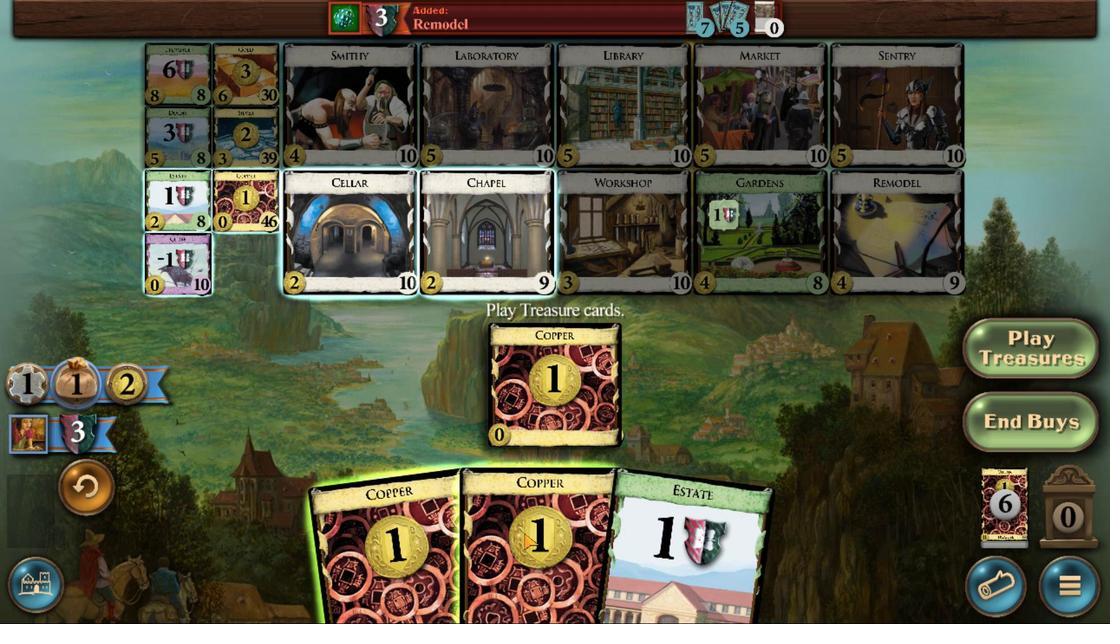
Action: Mouse scrolled (418, 568) with delta (0, 0)
Screenshot: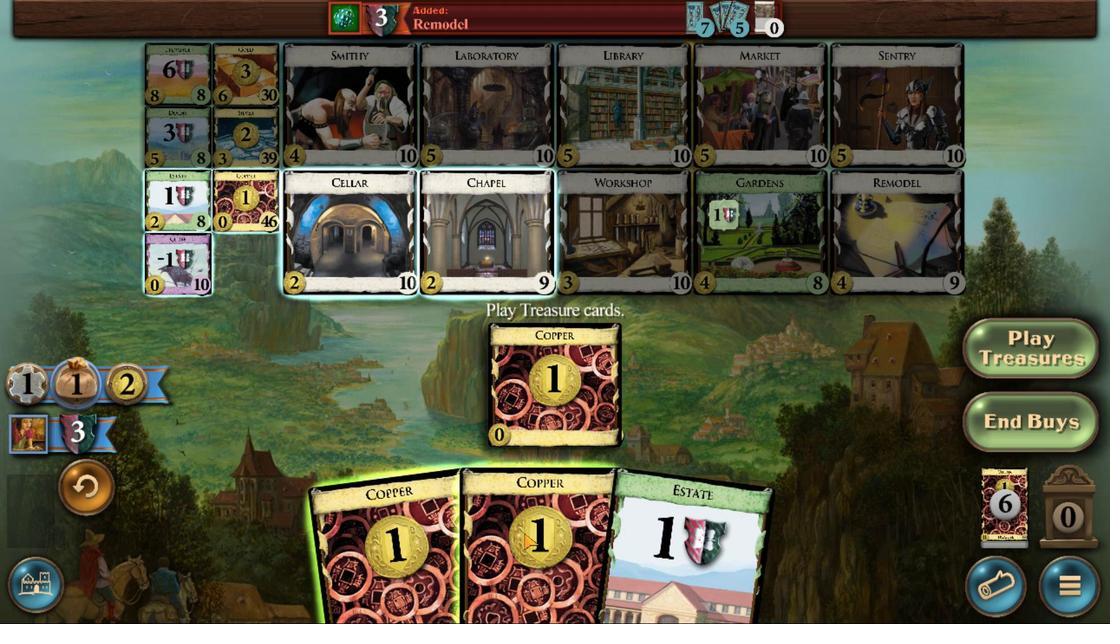 
Action: Mouse scrolled (418, 568) with delta (0, 0)
Screenshot: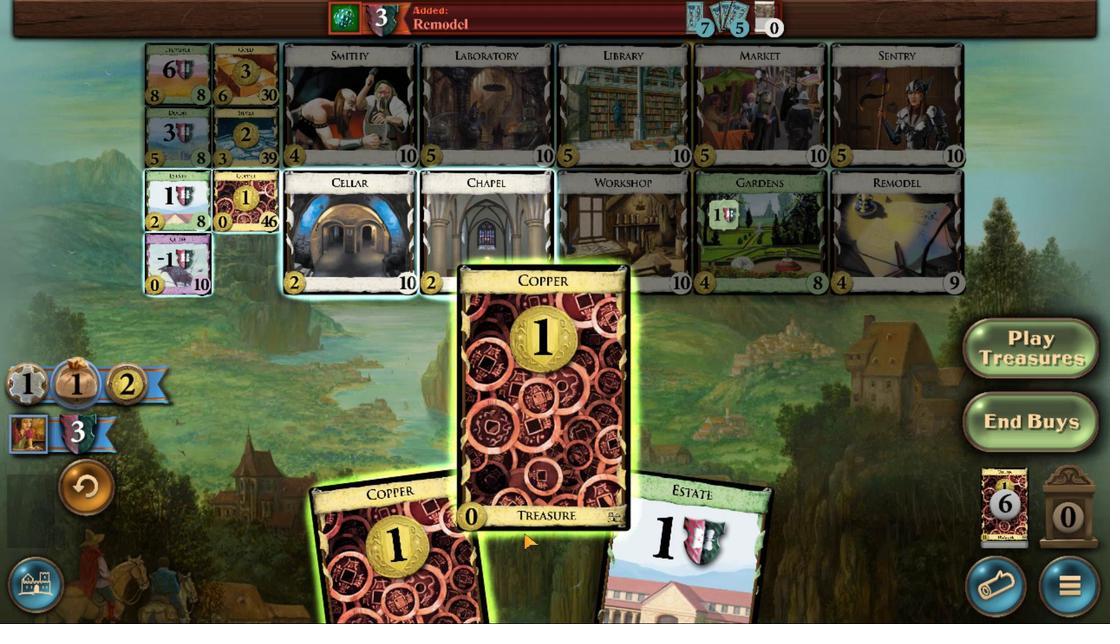 
Action: Mouse scrolled (418, 568) with delta (0, 0)
Screenshot: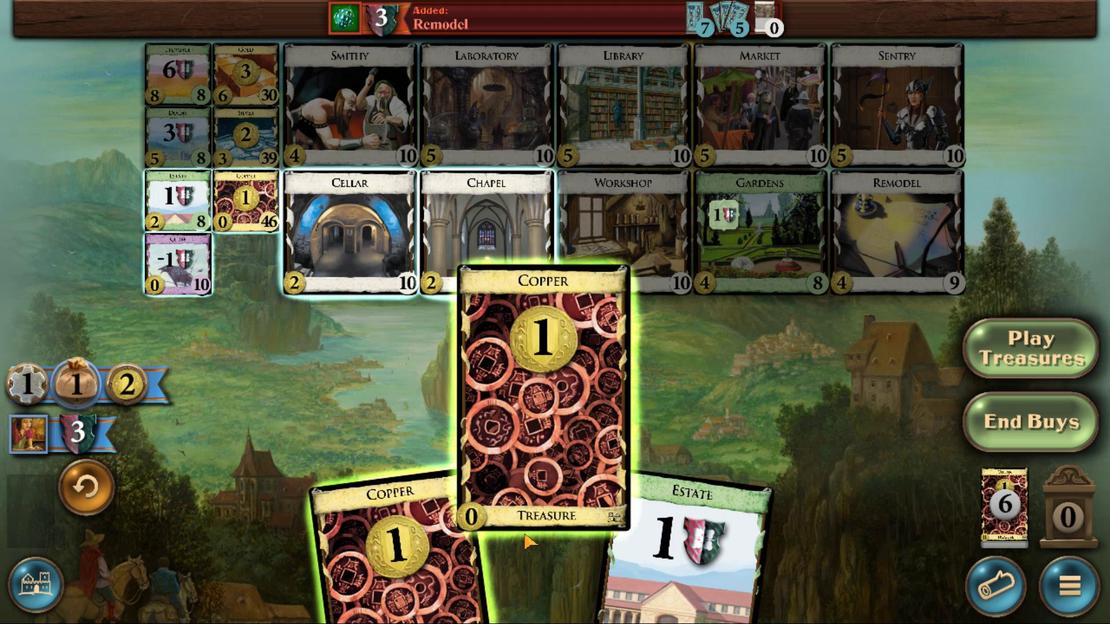 
Action: Mouse scrolled (418, 568) with delta (0, 0)
Screenshot: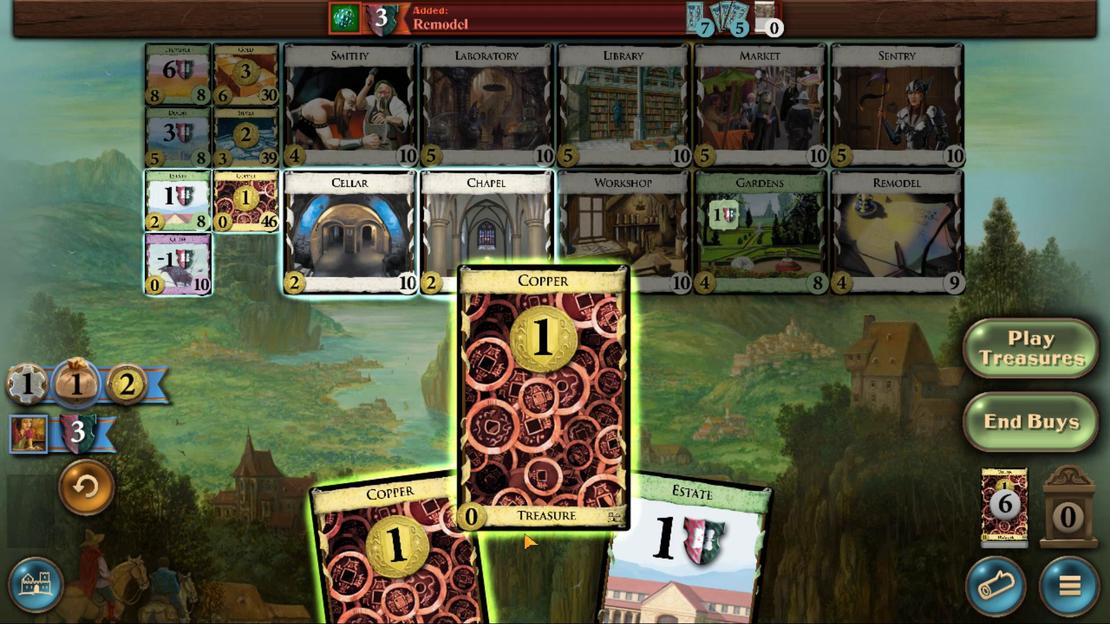 
Action: Mouse moved to (559, 474)
Screenshot: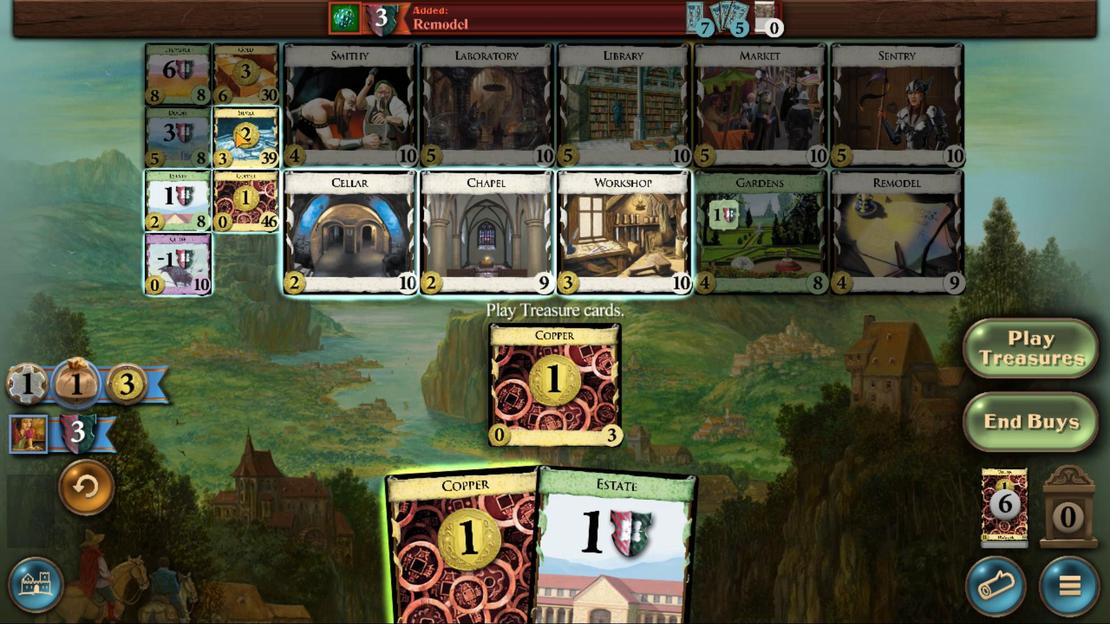 
Action: Mouse pressed left at (559, 474)
Screenshot: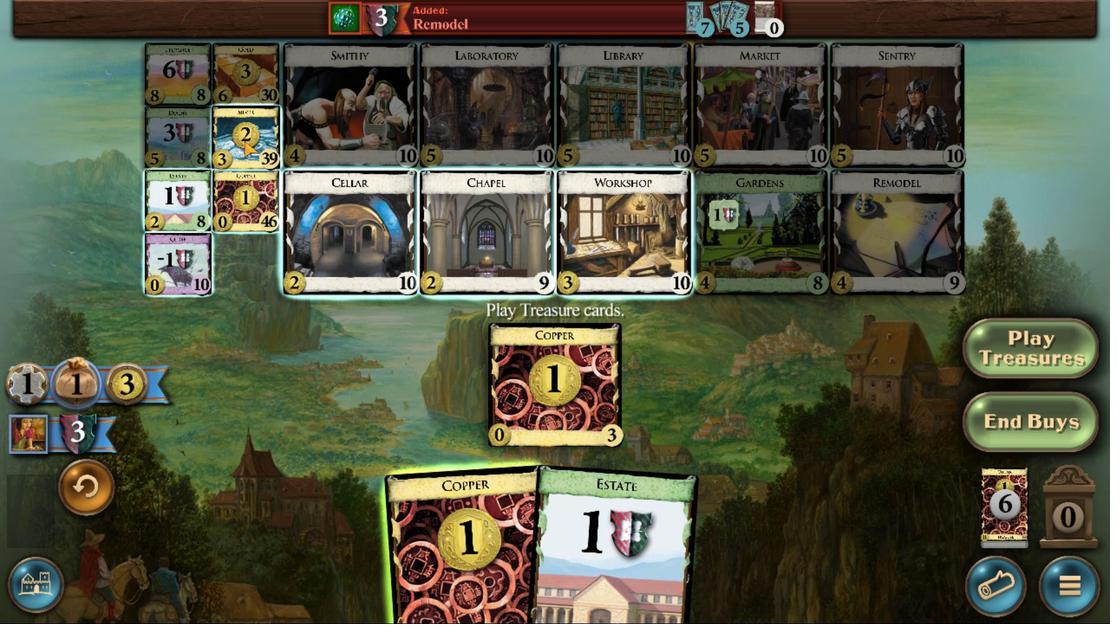 
Action: Mouse moved to (408, 564)
Screenshot: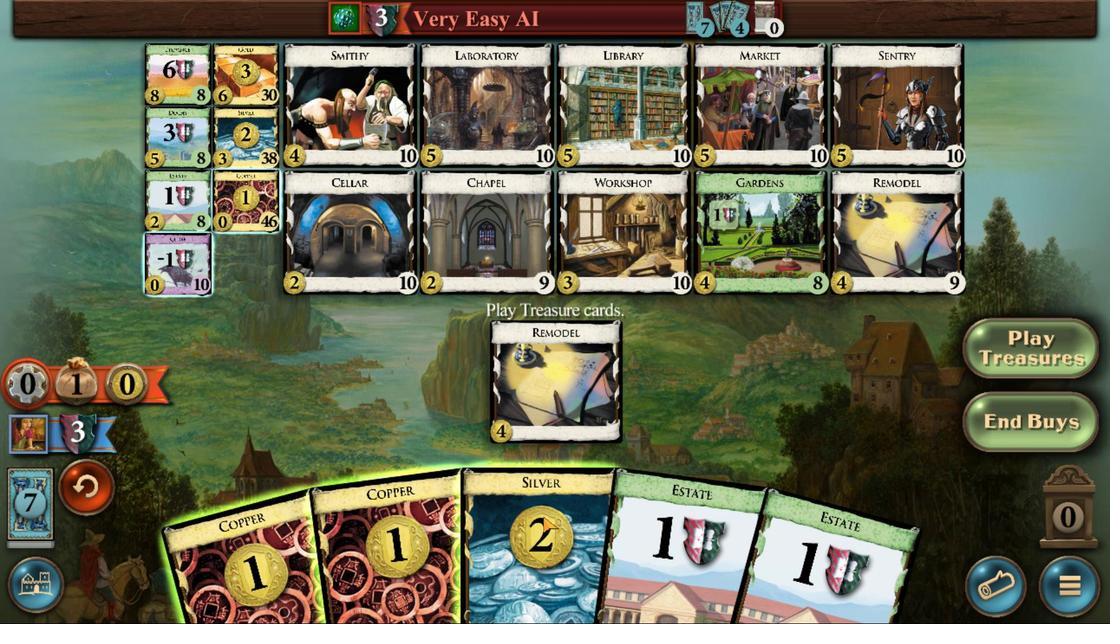 
Action: Mouse scrolled (408, 564) with delta (0, 0)
Screenshot: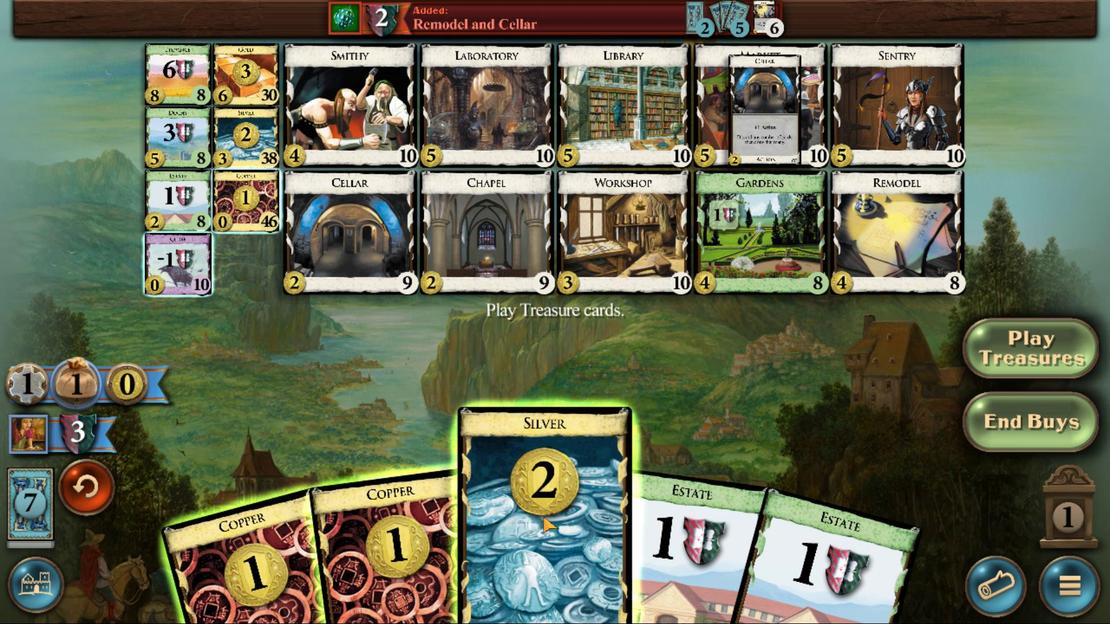 
Action: Mouse scrolled (408, 564) with delta (0, 0)
Screenshot: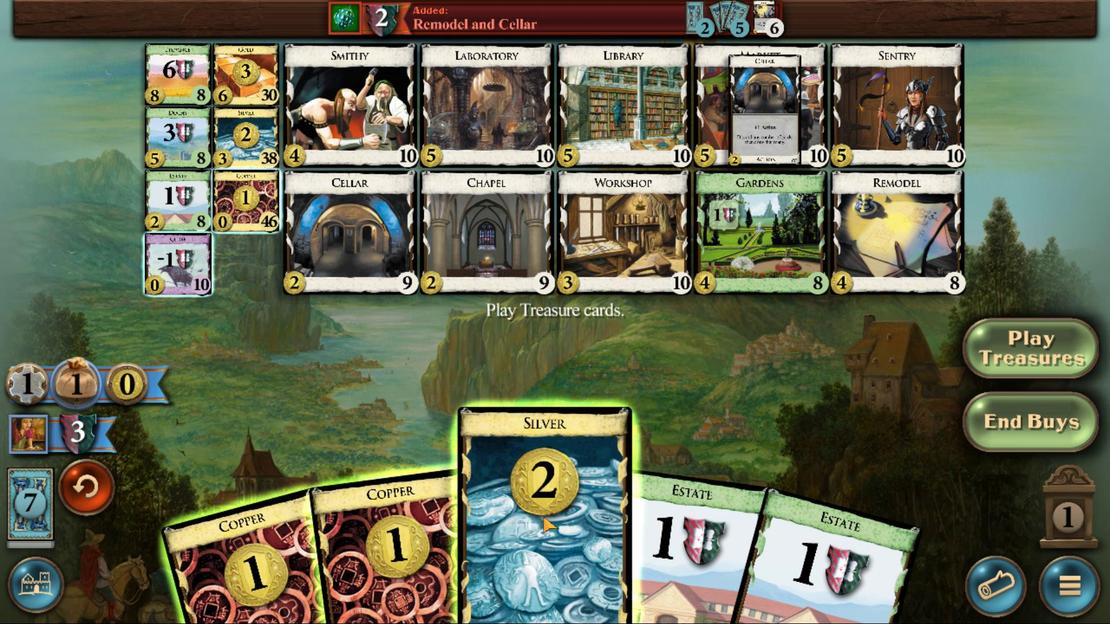 
Action: Mouse scrolled (408, 564) with delta (0, 0)
Screenshot: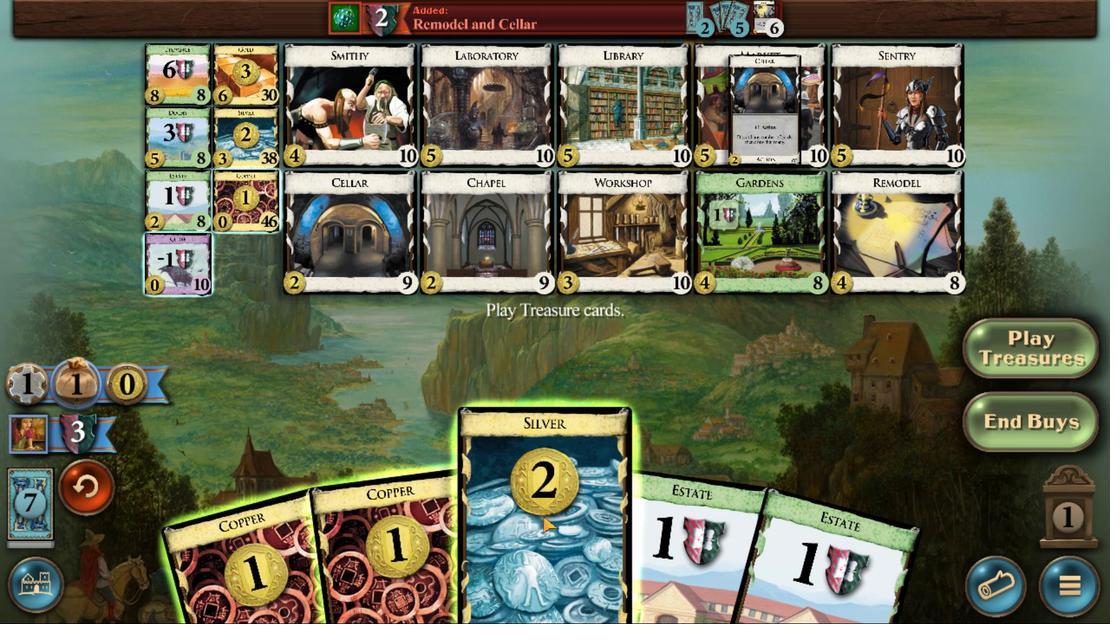 
Action: Mouse scrolled (408, 564) with delta (0, 0)
Screenshot: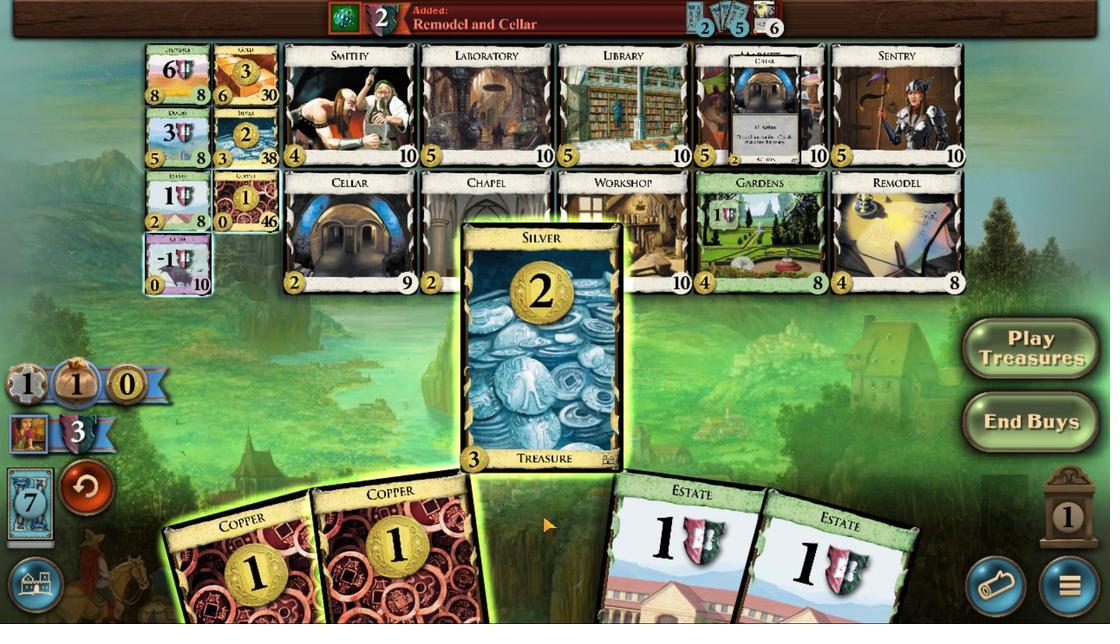 
Action: Mouse scrolled (408, 564) with delta (0, 0)
Screenshot: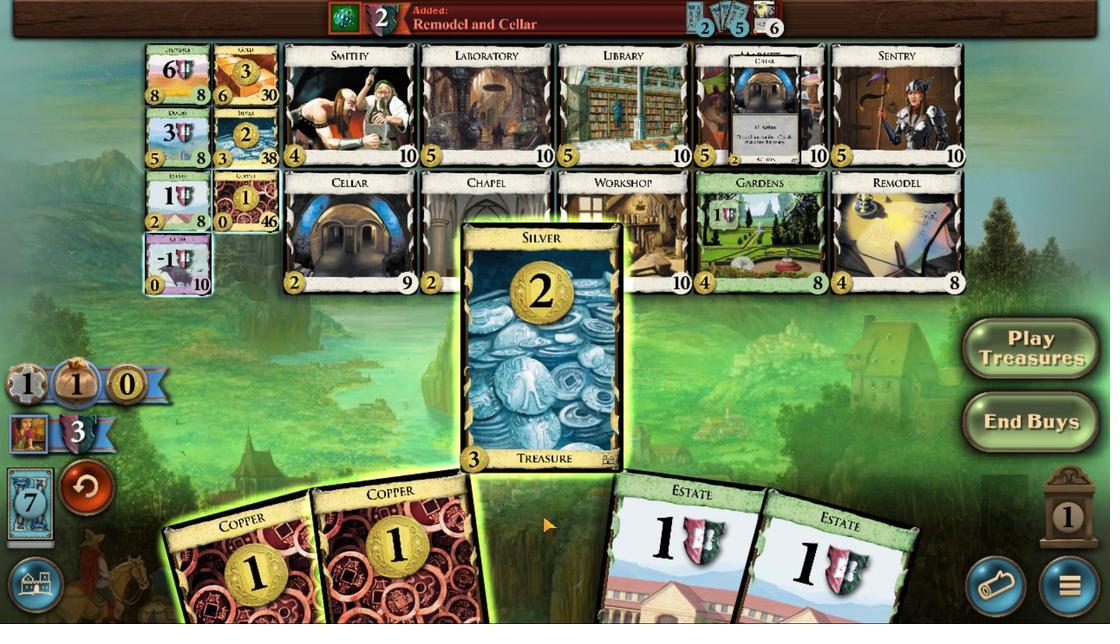 
Action: Mouse scrolled (408, 564) with delta (0, 0)
Screenshot: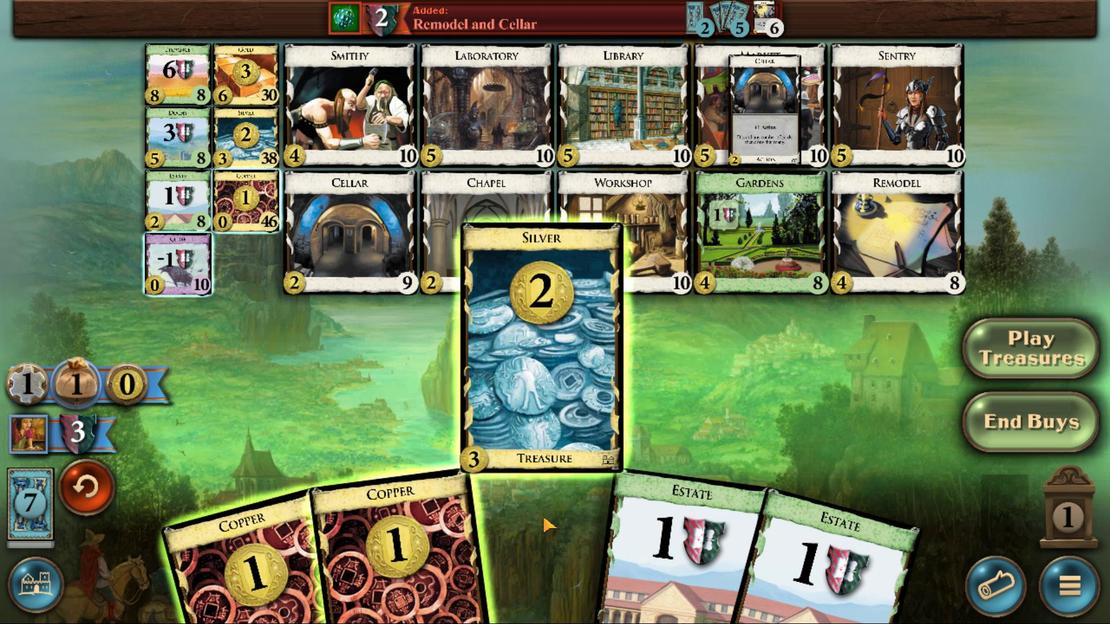 
Action: Mouse moved to (596, 488)
Screenshot: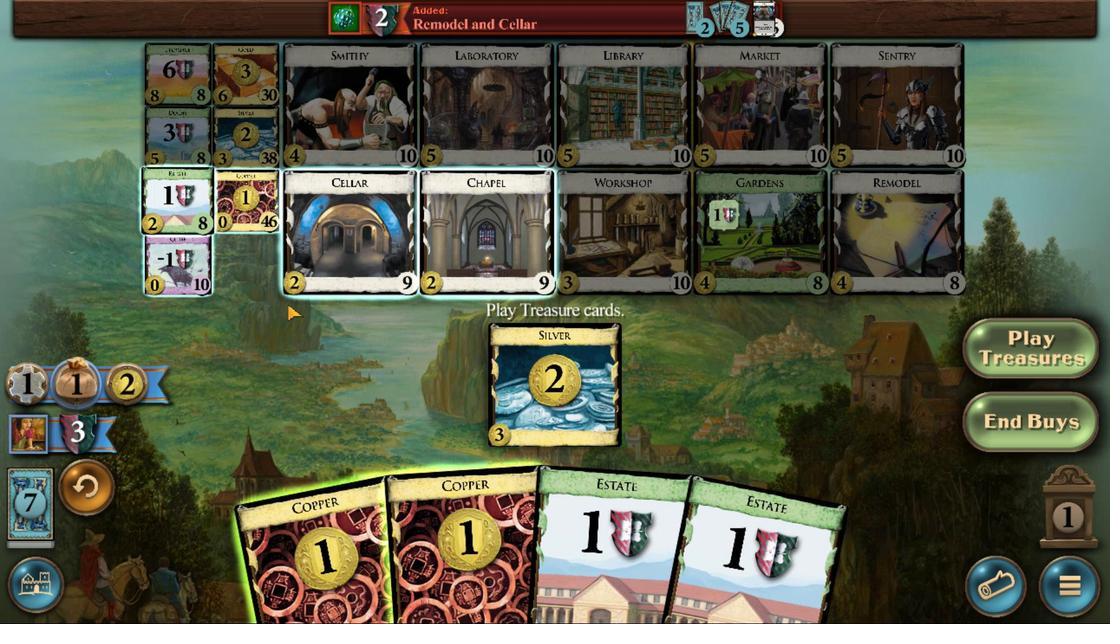 
Action: Mouse pressed left at (596, 488)
Screenshot: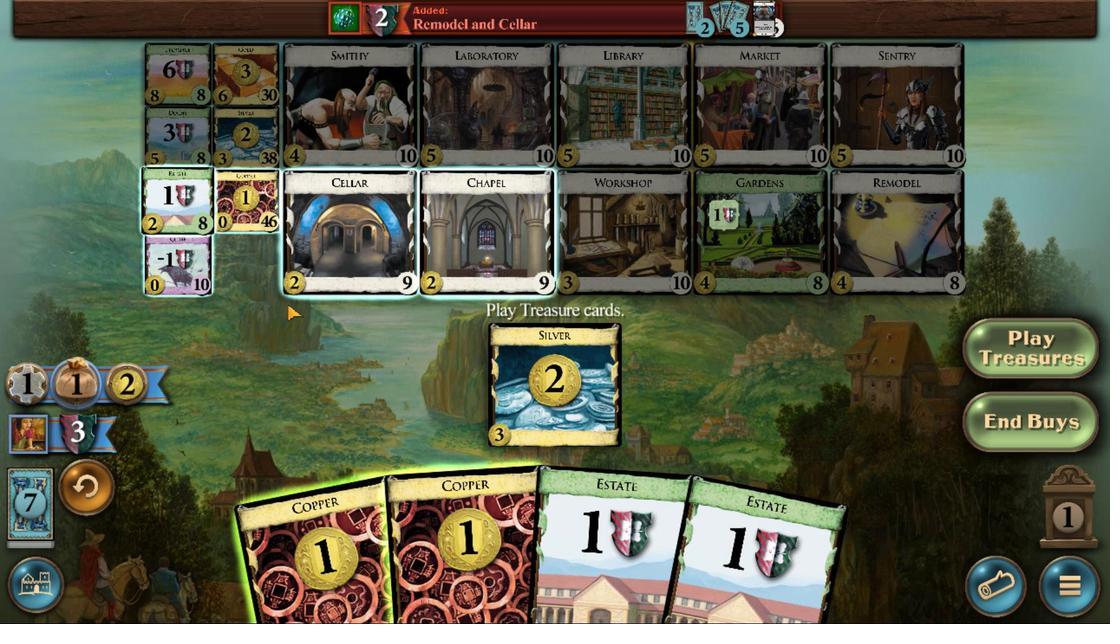 
Action: Mouse moved to (360, 576)
Screenshot: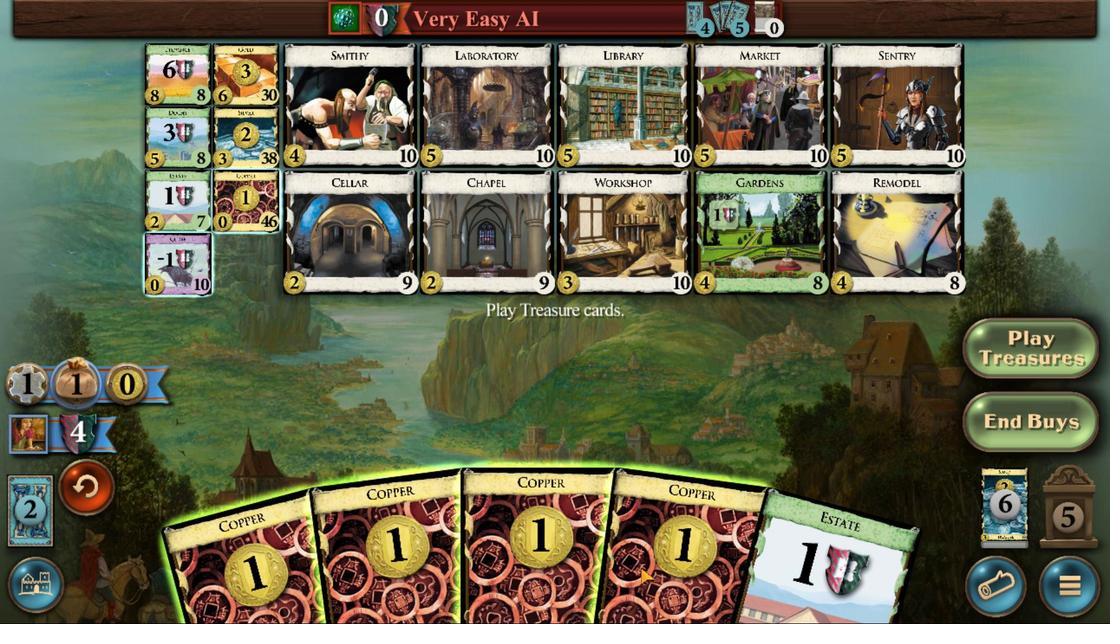 
Action: Mouse scrolled (360, 576) with delta (0, 0)
Screenshot: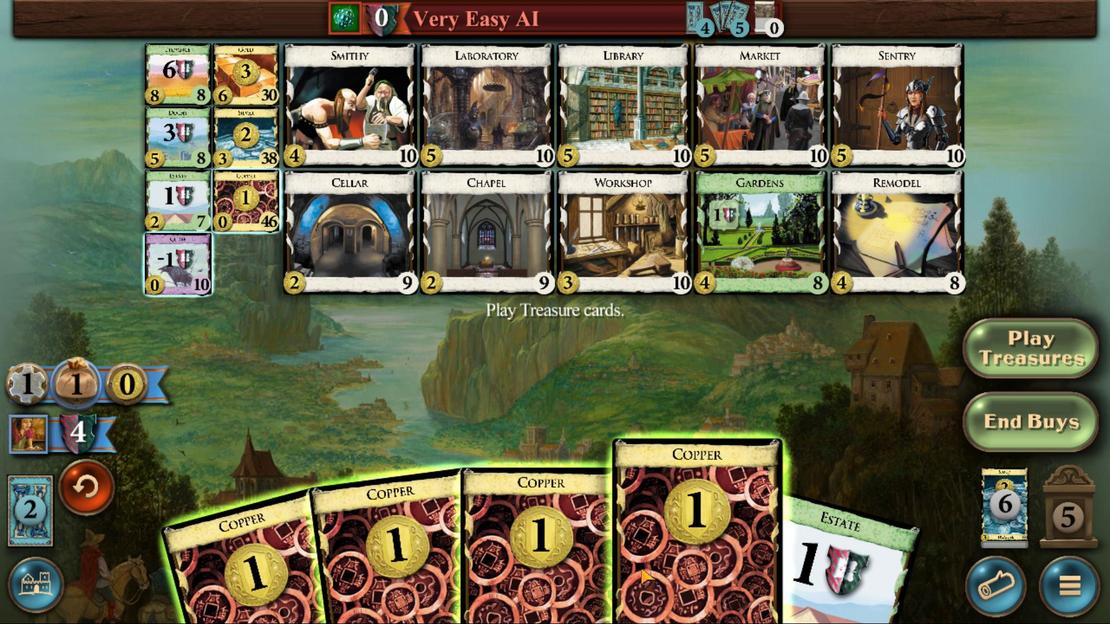 
Action: Mouse scrolled (360, 576) with delta (0, 0)
Screenshot: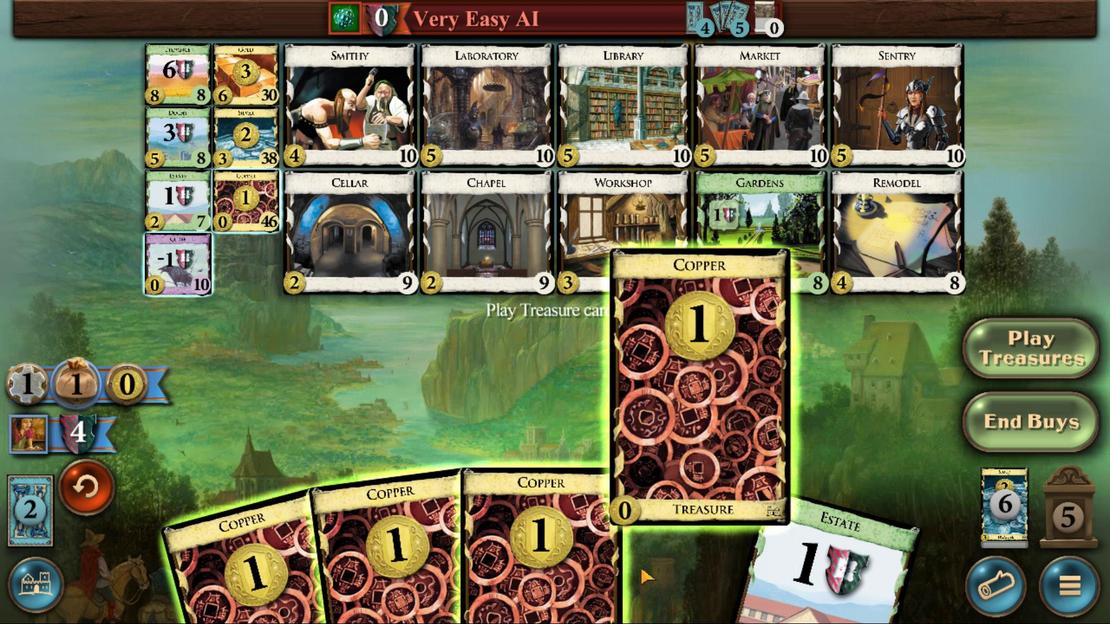 
Action: Mouse scrolled (360, 576) with delta (0, 0)
Screenshot: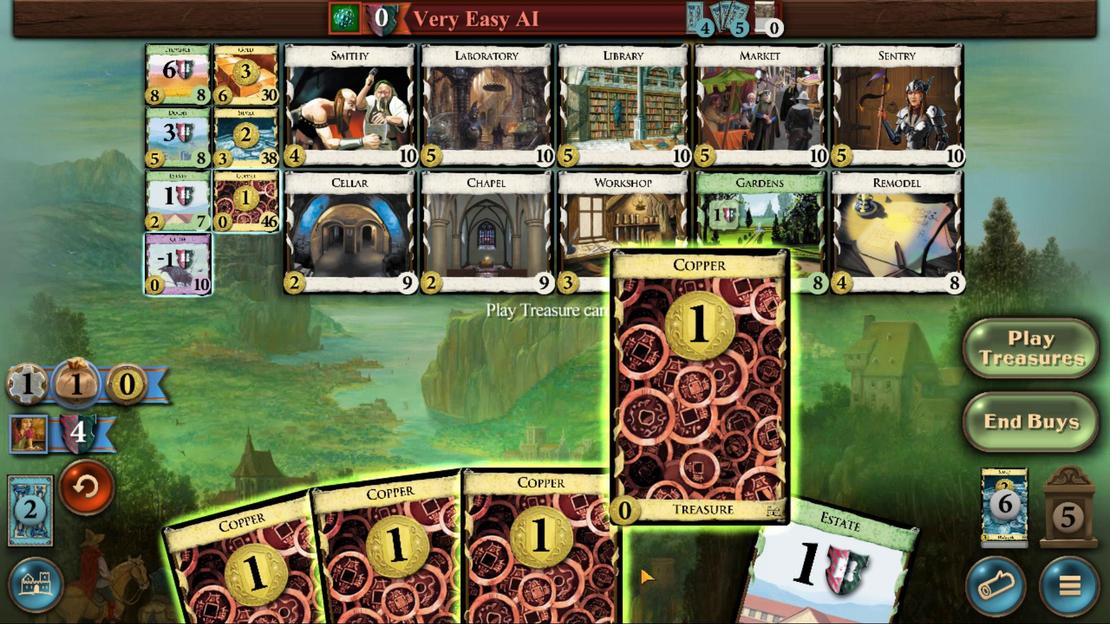 
Action: Mouse scrolled (360, 576) with delta (0, 0)
Screenshot: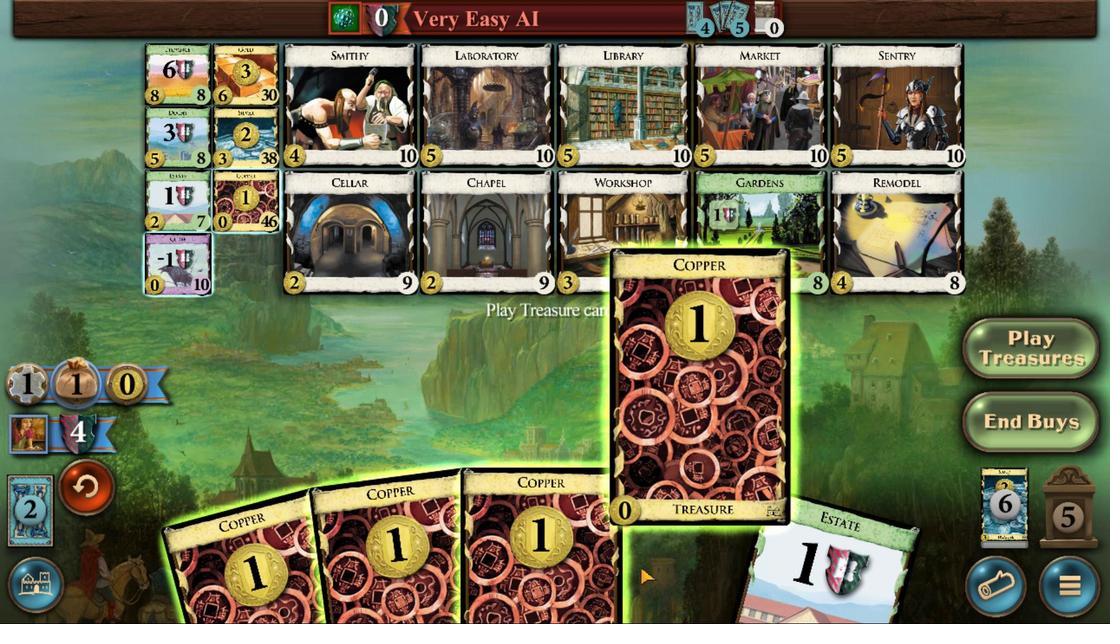 
Action: Mouse scrolled (360, 576) with delta (0, 0)
Screenshot: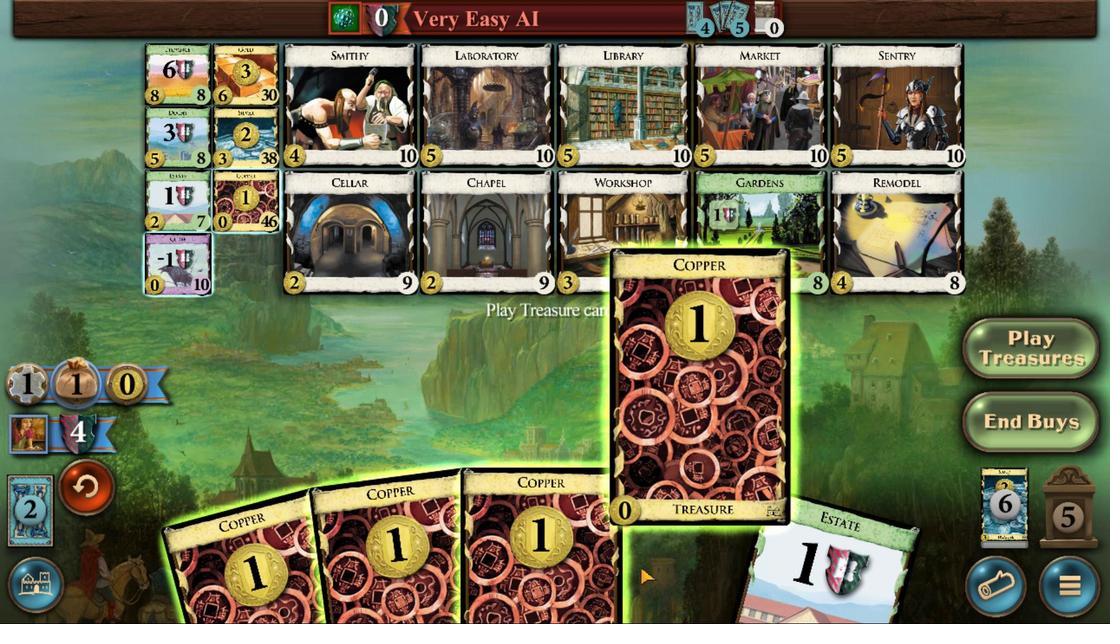 
Action: Mouse scrolled (360, 576) with delta (0, 0)
Screenshot: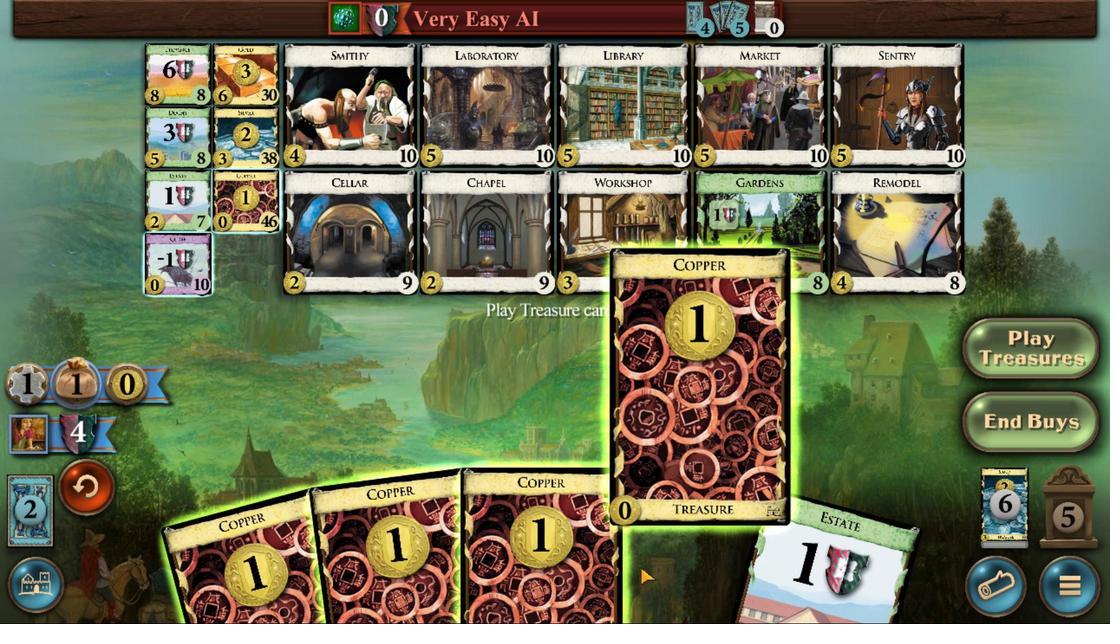 
Action: Mouse moved to (409, 577)
Screenshot: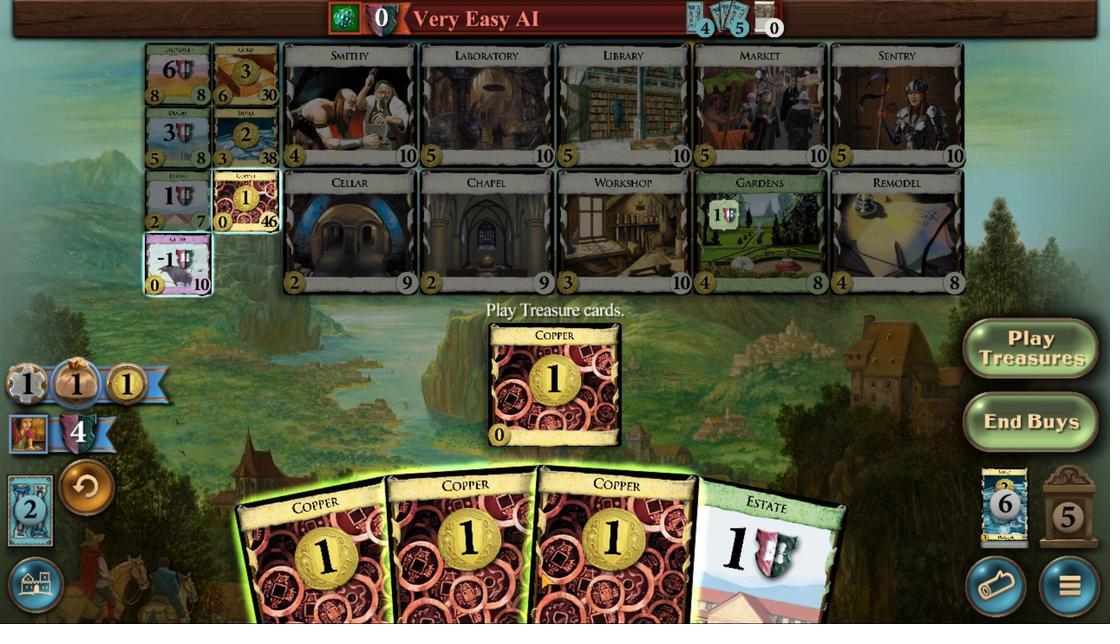 
Action: Mouse scrolled (409, 577) with delta (0, 0)
Screenshot: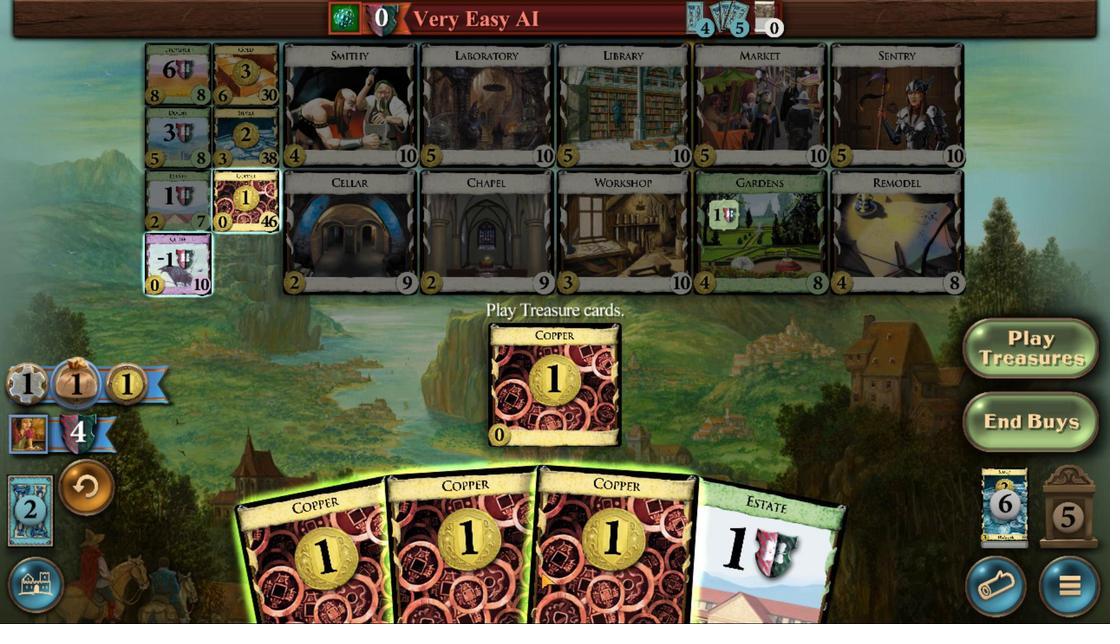 
Action: Mouse scrolled (409, 577) with delta (0, 0)
Screenshot: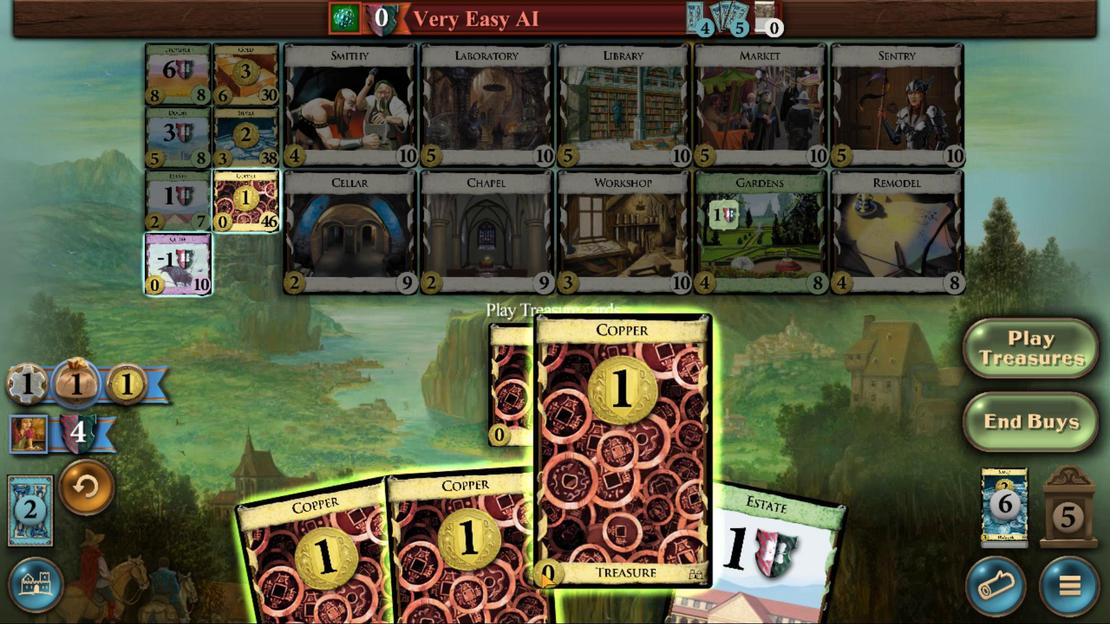 
Action: Mouse scrolled (409, 577) with delta (0, 0)
Screenshot: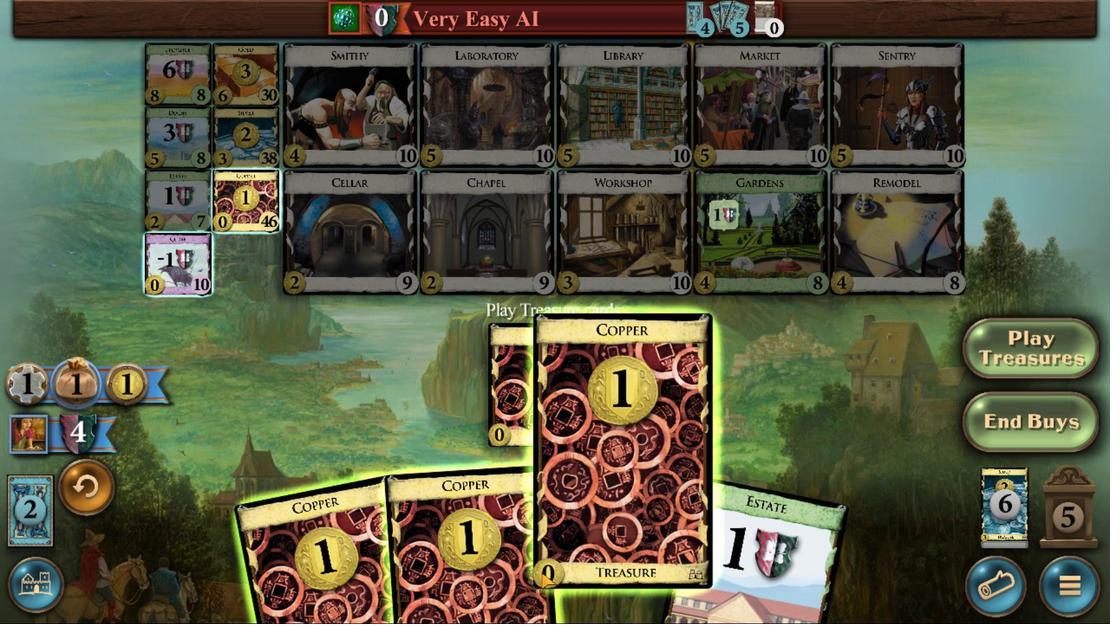 
Action: Mouse scrolled (409, 577) with delta (0, 0)
Screenshot: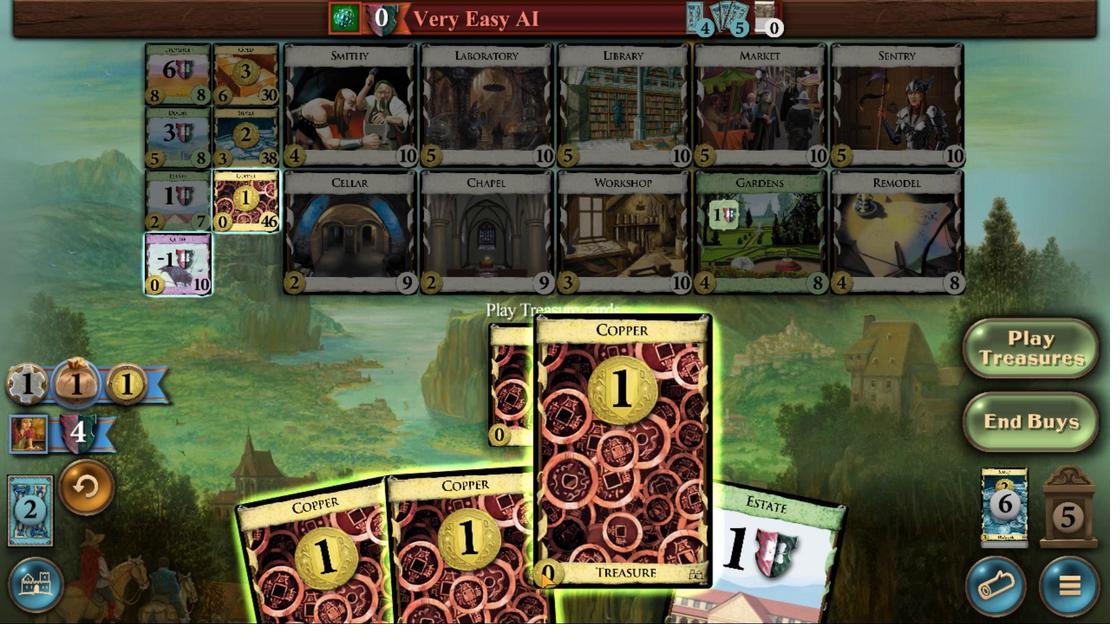 
Action: Mouse moved to (374, 572)
Screenshot: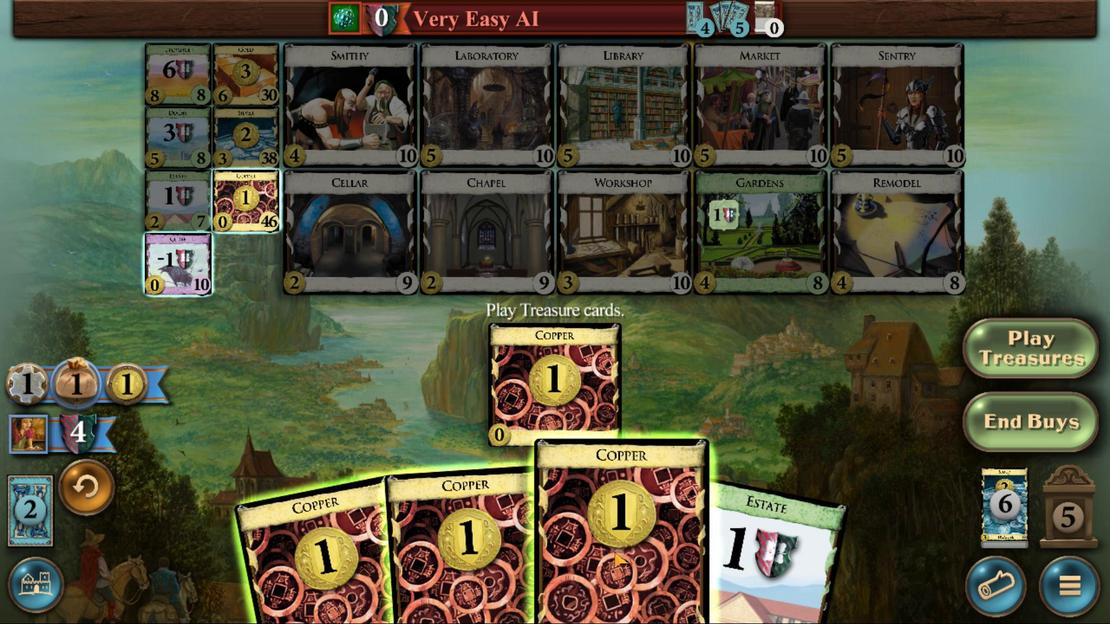 
Action: Mouse scrolled (374, 572) with delta (0, 0)
Screenshot: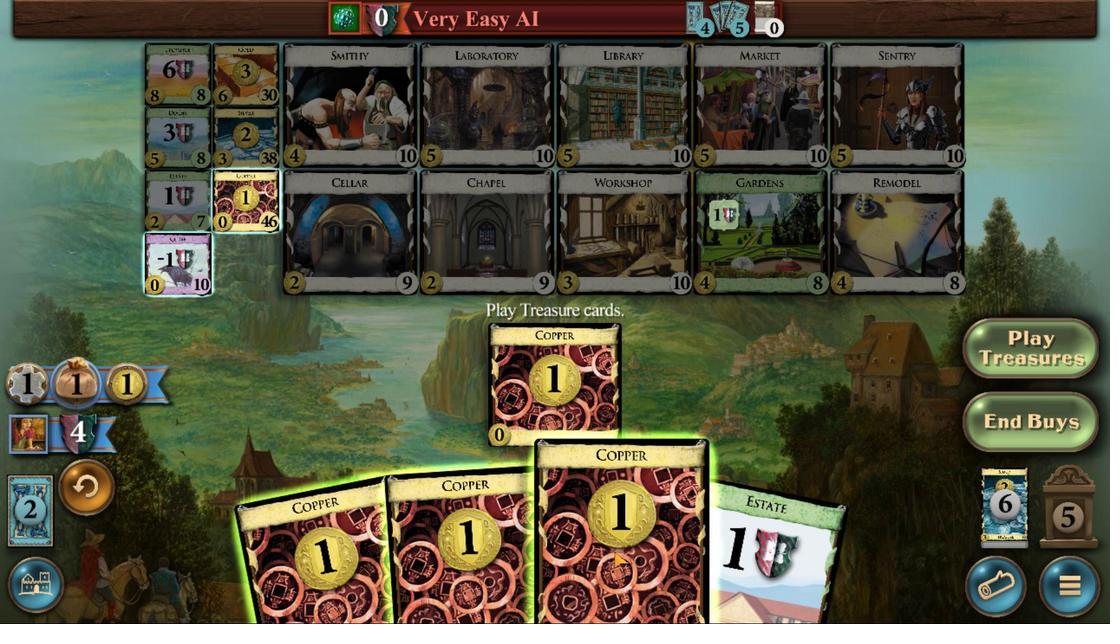 
Action: Mouse scrolled (374, 572) with delta (0, 0)
Screenshot: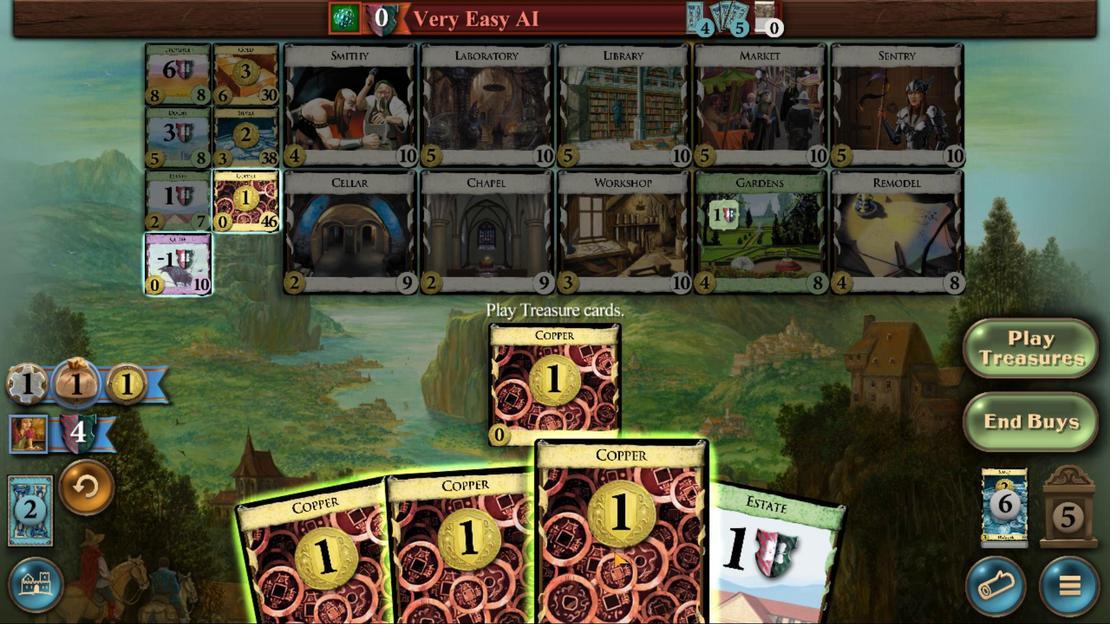 
Action: Mouse scrolled (374, 572) with delta (0, 0)
Screenshot: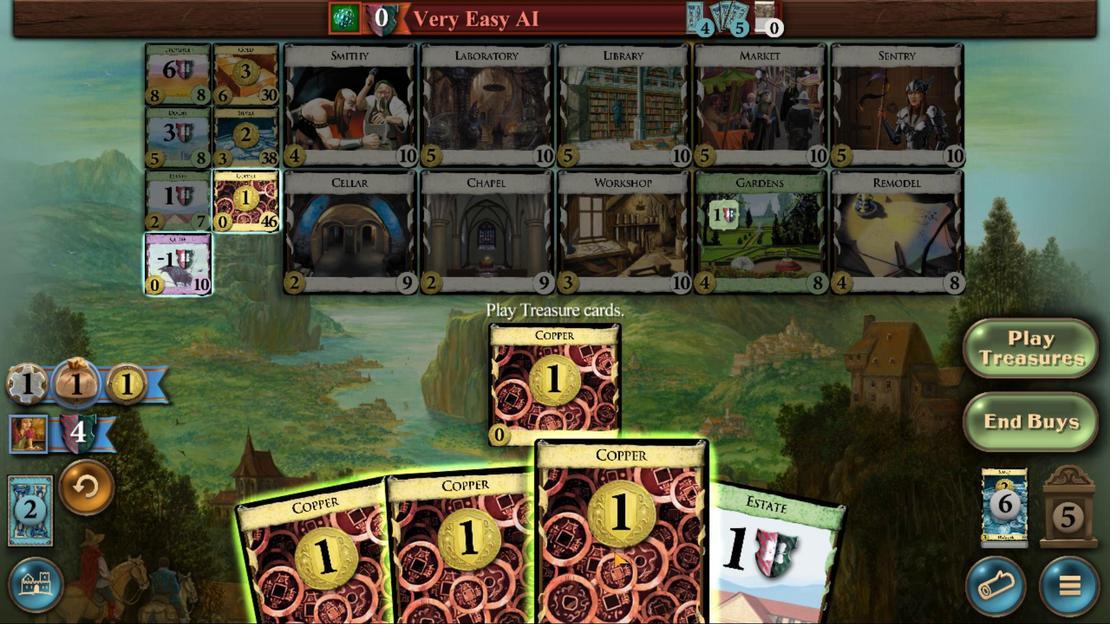 
Action: Mouse scrolled (374, 572) with delta (0, 0)
Screenshot: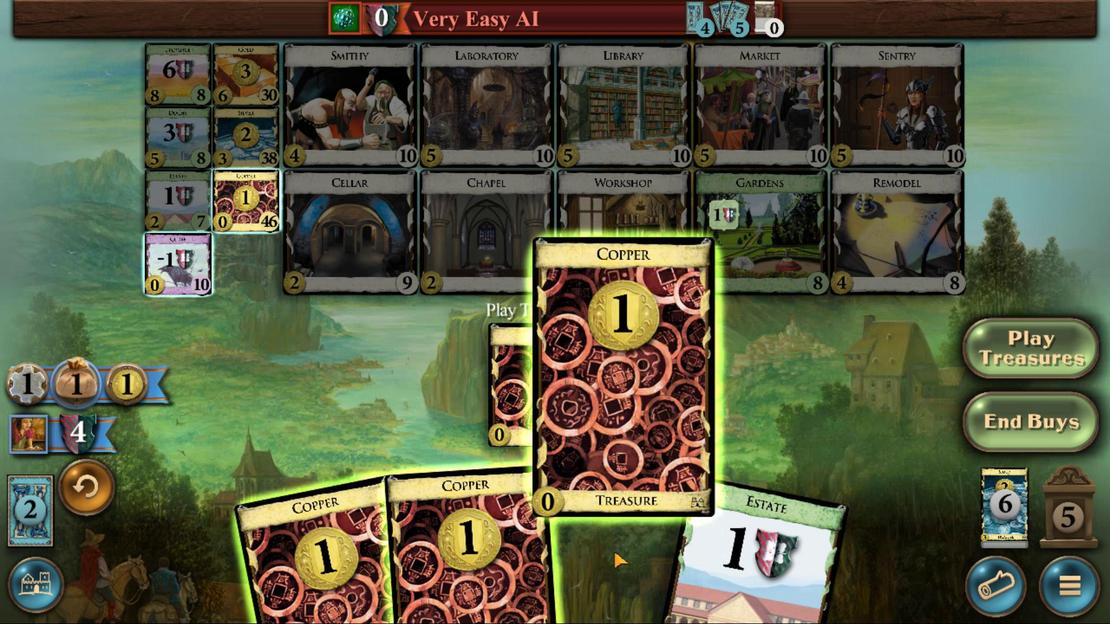 
Action: Mouse scrolled (374, 572) with delta (0, 0)
Screenshot: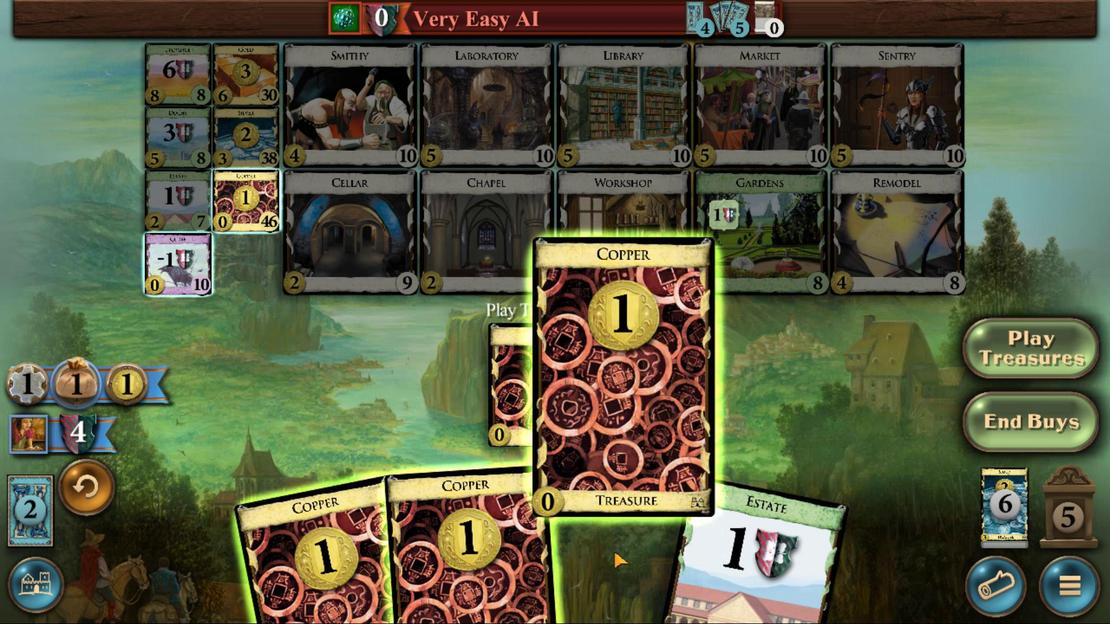 
Action: Mouse scrolled (374, 572) with delta (0, 0)
Screenshot: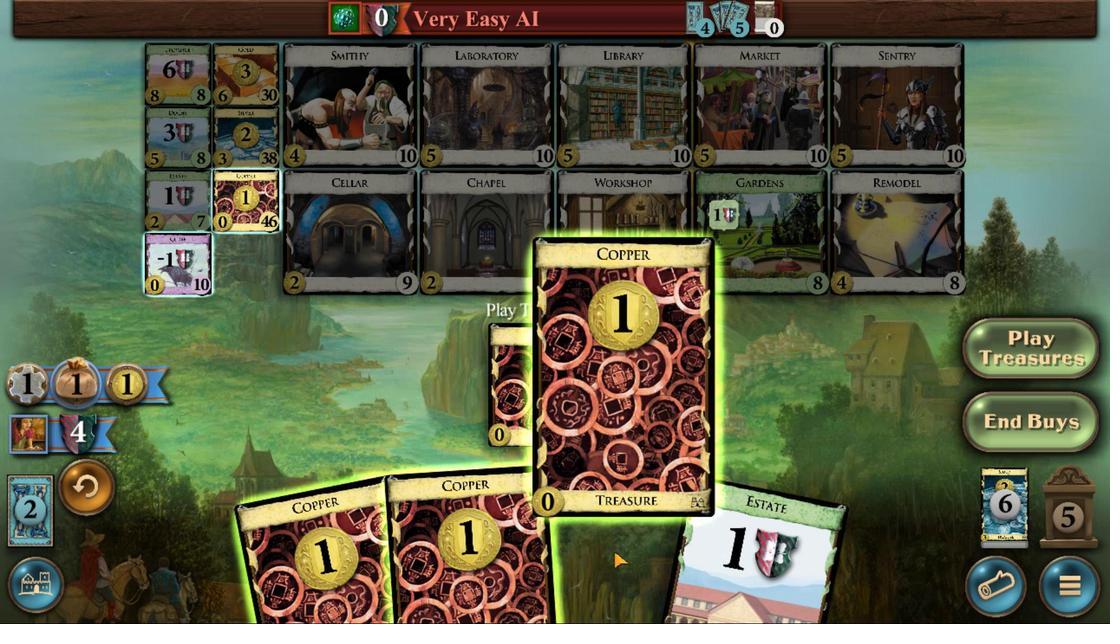 
Action: Mouse scrolled (374, 572) with delta (0, 0)
Screenshot: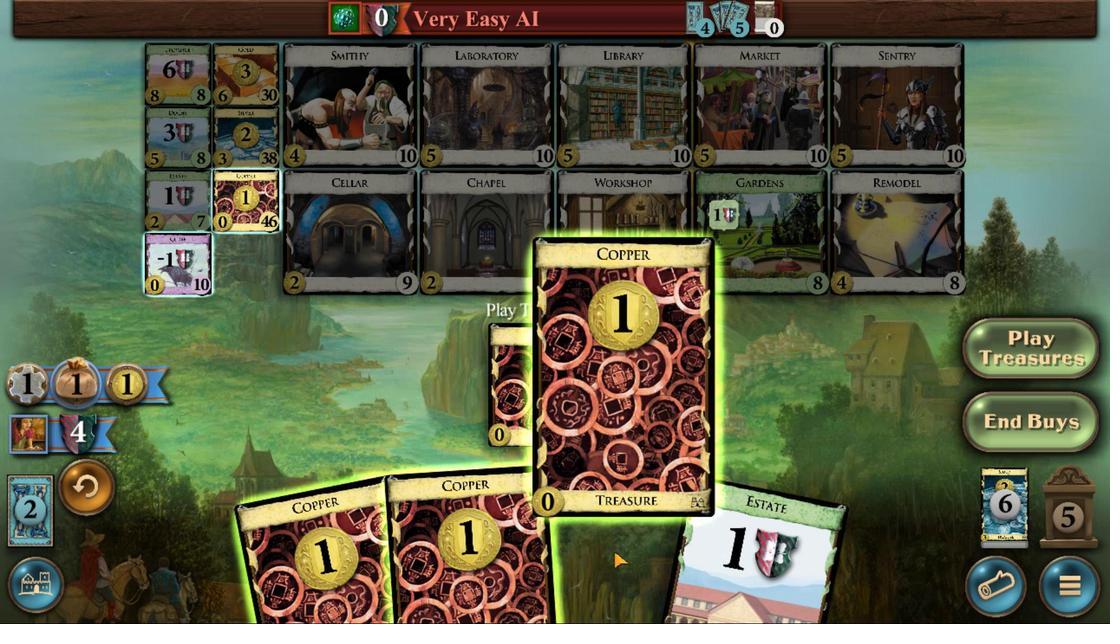 
Action: Mouse moved to (589, 492)
Screenshot: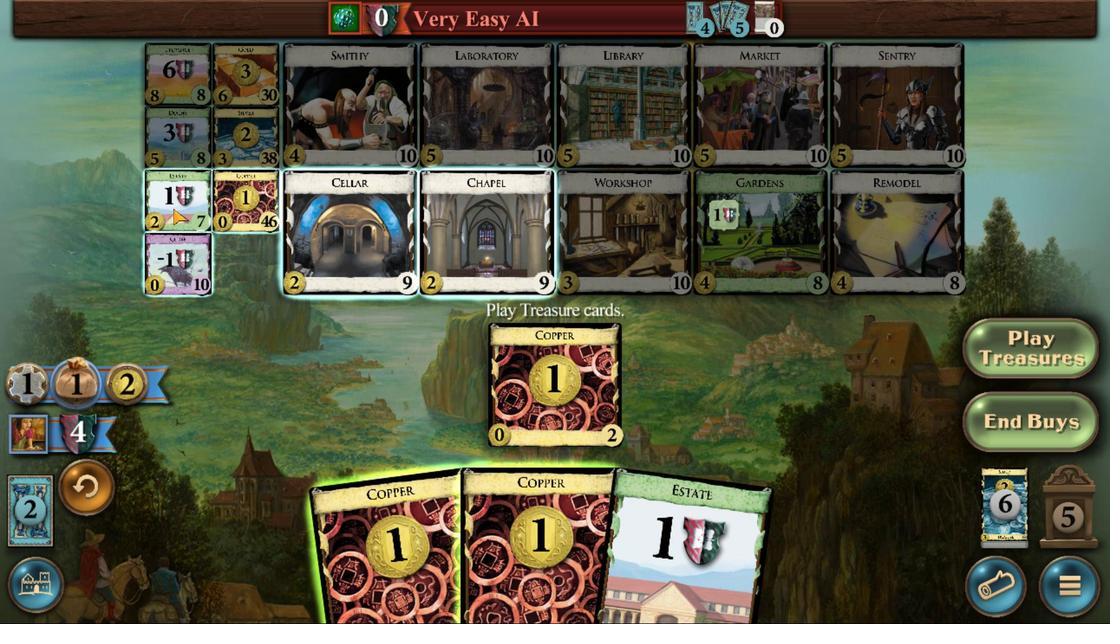 
Action: Mouse pressed left at (589, 492)
Screenshot: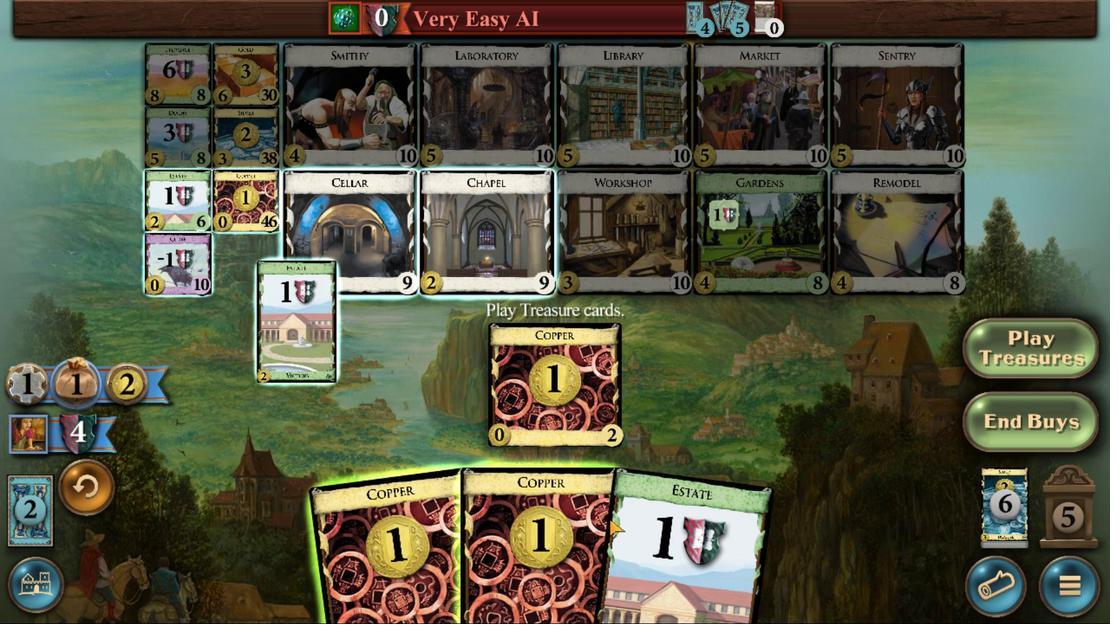 
Action: Mouse moved to (330, 575)
Screenshot: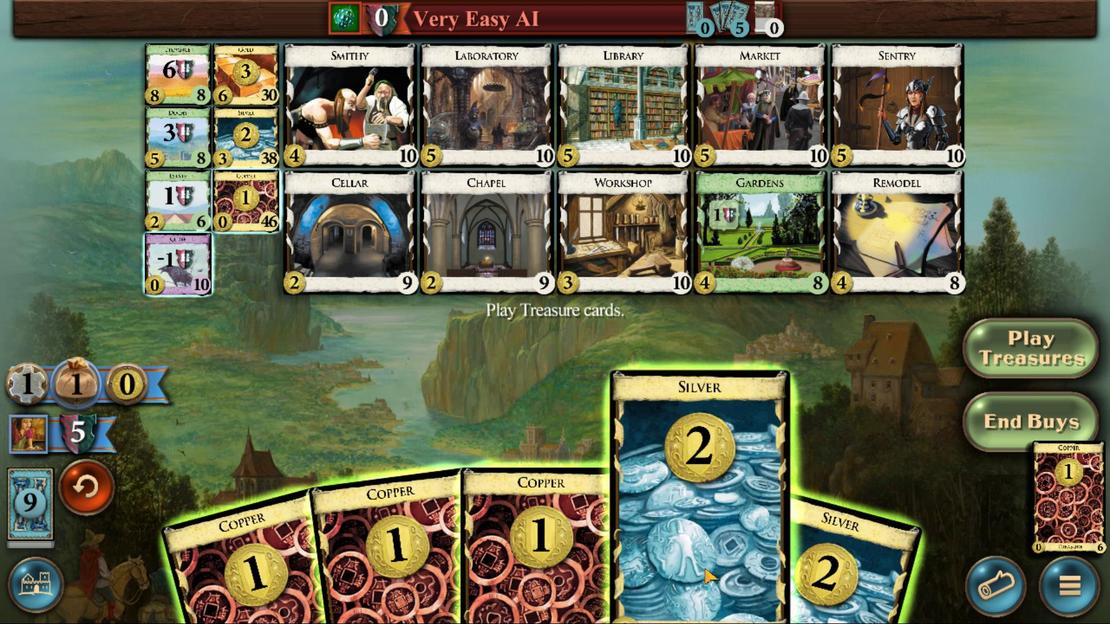 
Action: Mouse scrolled (330, 575) with delta (0, 0)
Screenshot: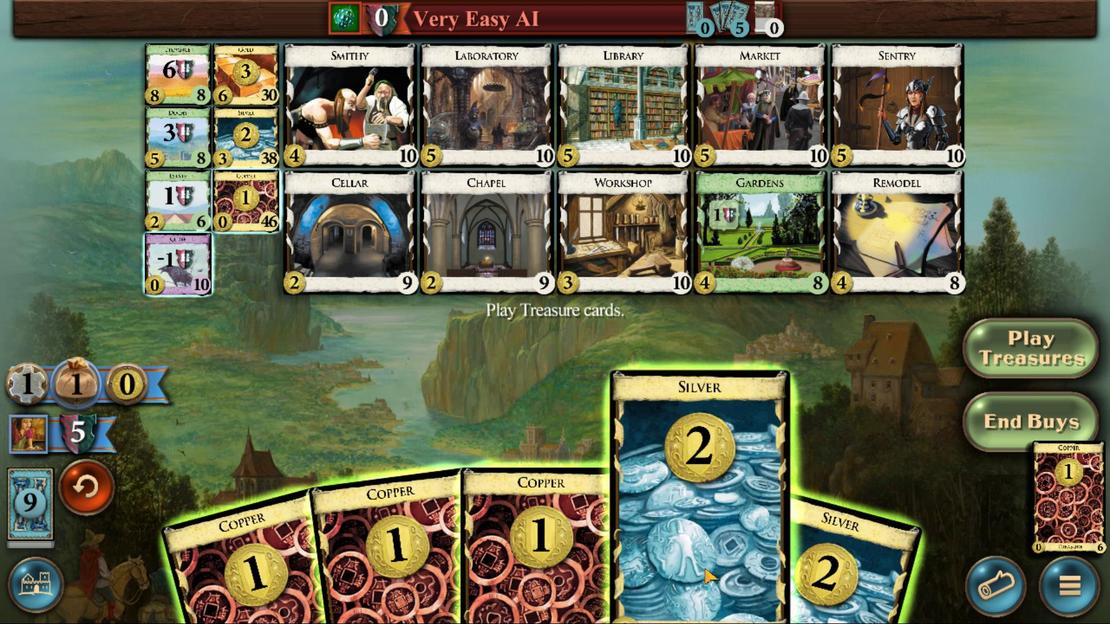 
Action: Mouse moved to (330, 576)
Screenshot: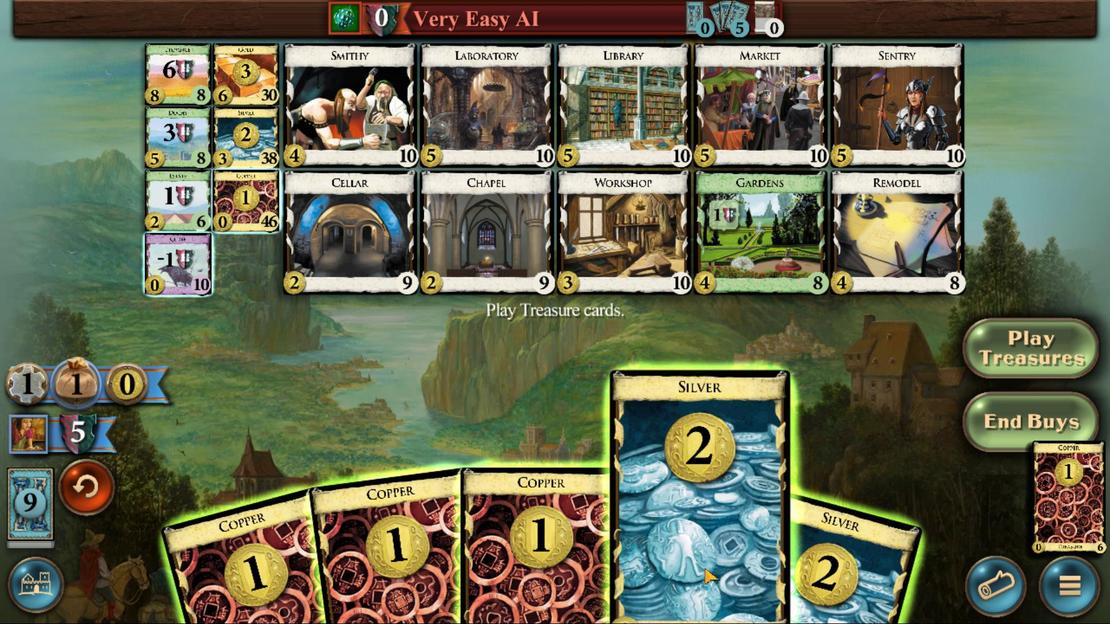 
Action: Mouse scrolled (330, 576) with delta (0, 0)
Screenshot: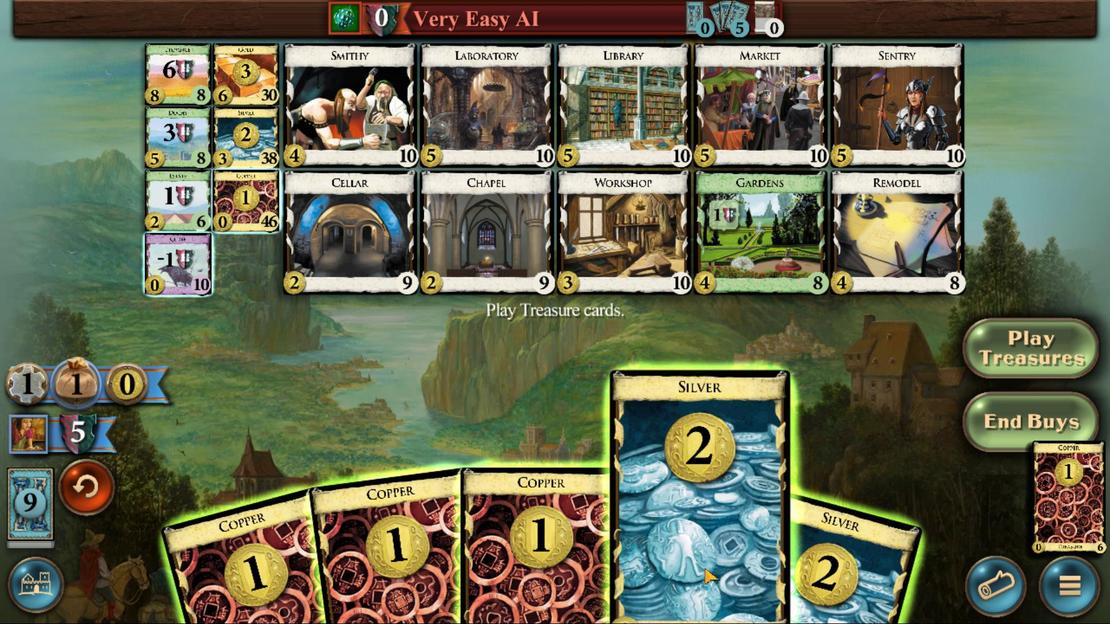 
Action: Mouse scrolled (330, 576) with delta (0, 0)
Screenshot: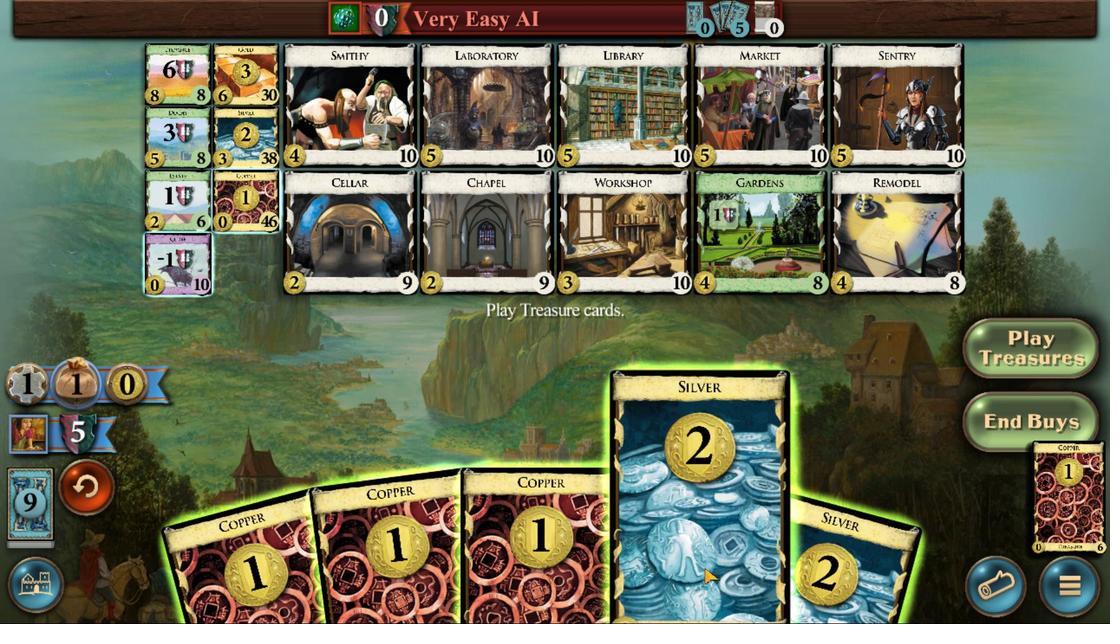 
Action: Mouse scrolled (330, 576) with delta (0, 0)
Screenshot: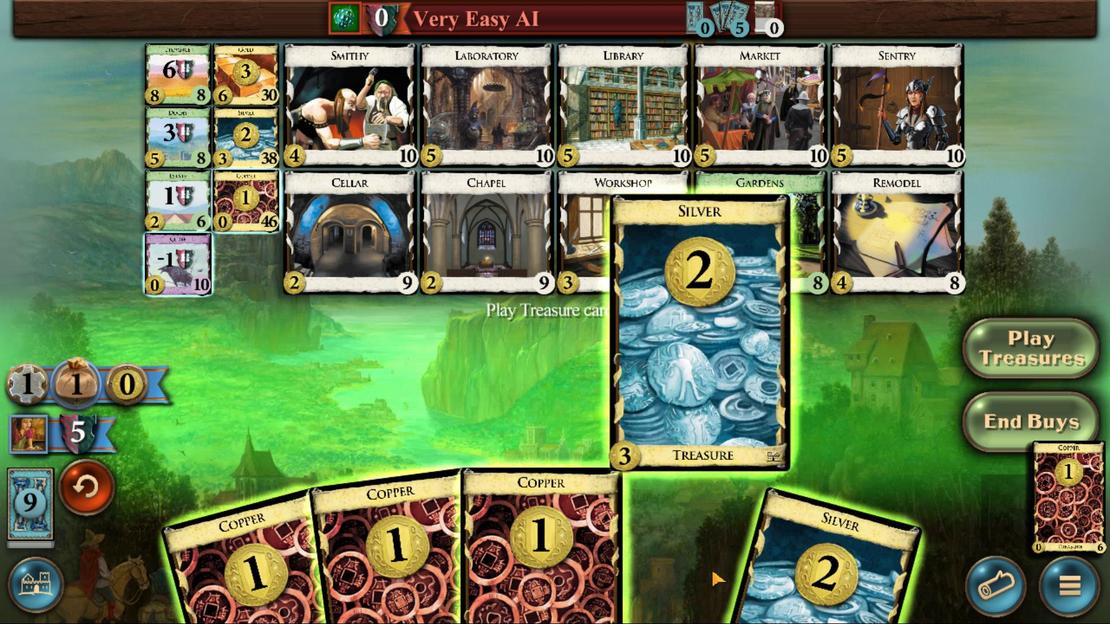 
Action: Mouse scrolled (330, 576) with delta (0, 0)
Screenshot: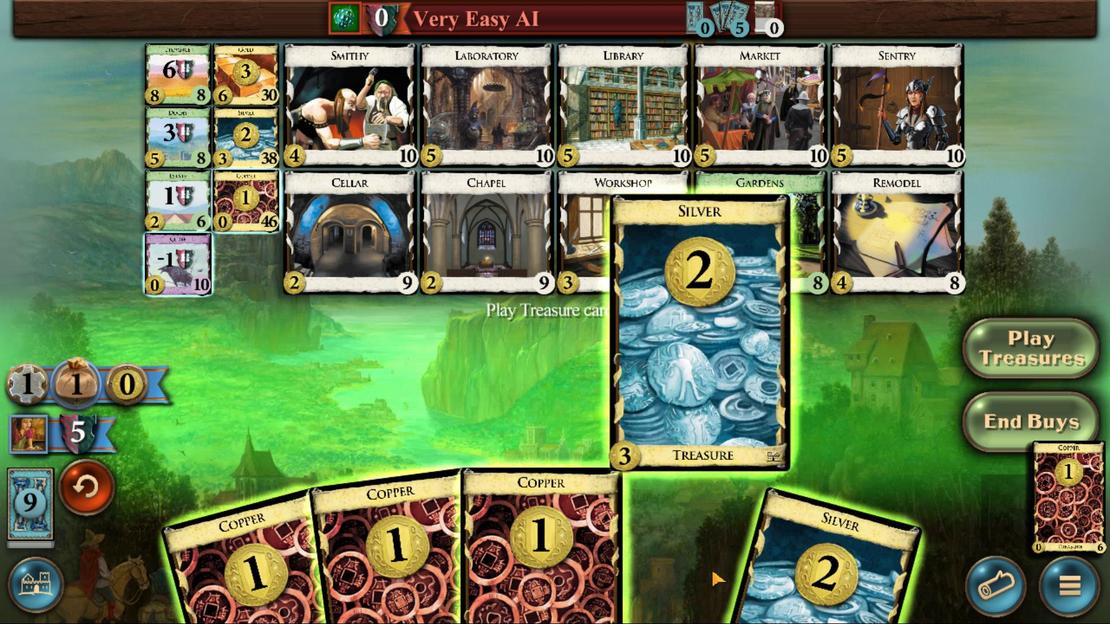 
Action: Mouse scrolled (330, 576) with delta (0, 0)
Screenshot: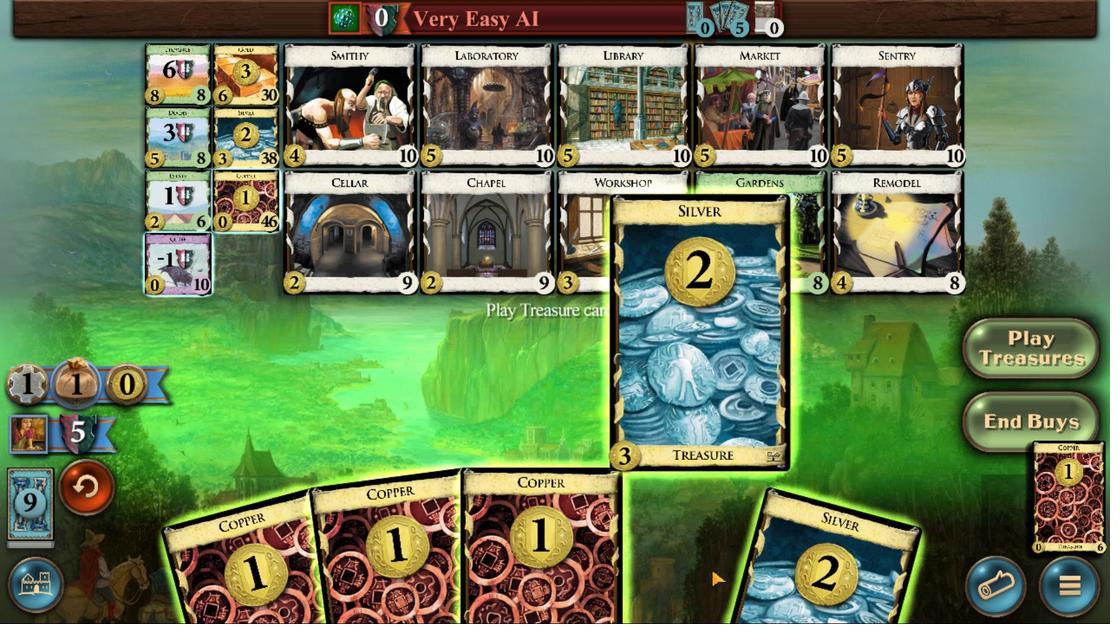 
Action: Mouse scrolled (330, 576) with delta (0, 0)
Screenshot: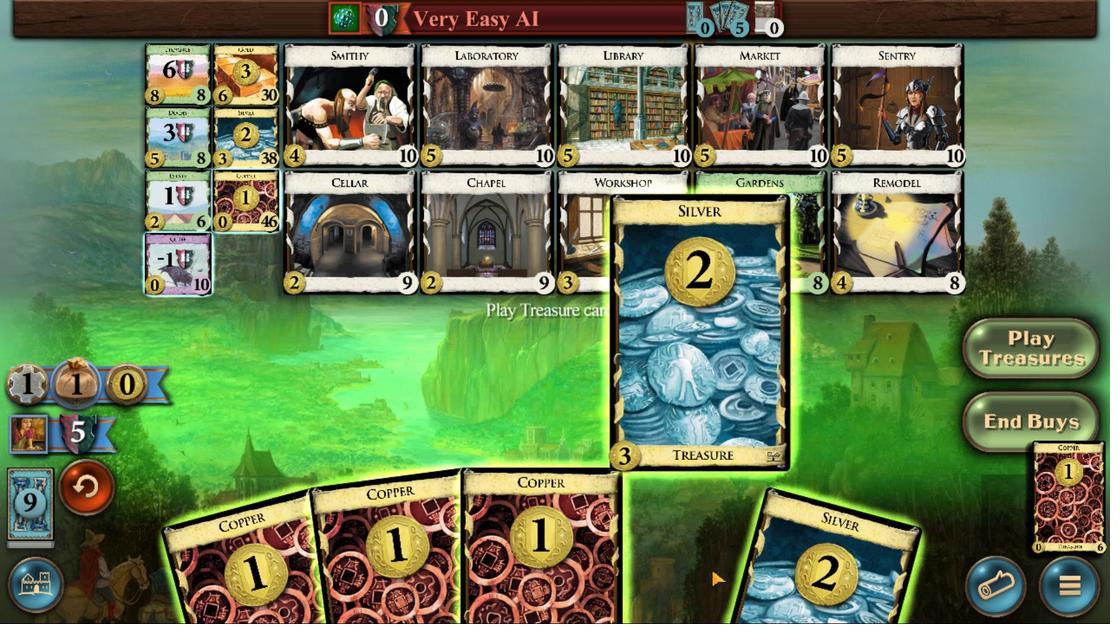 
Action: Mouse moved to (275, 576)
Screenshot: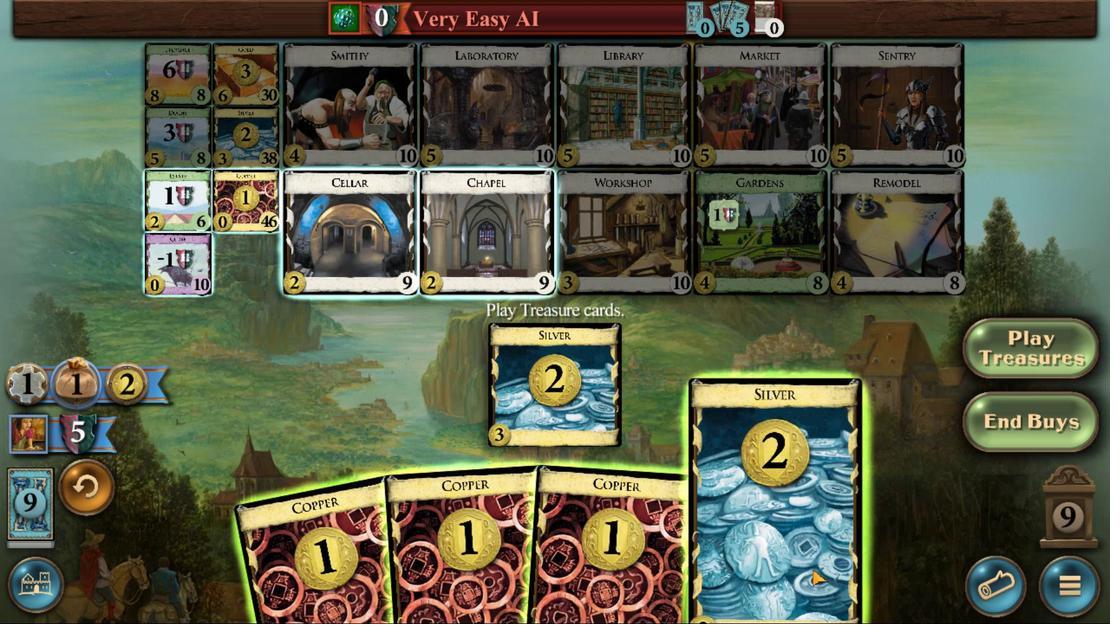 
Action: Mouse scrolled (275, 575) with delta (0, 0)
Screenshot: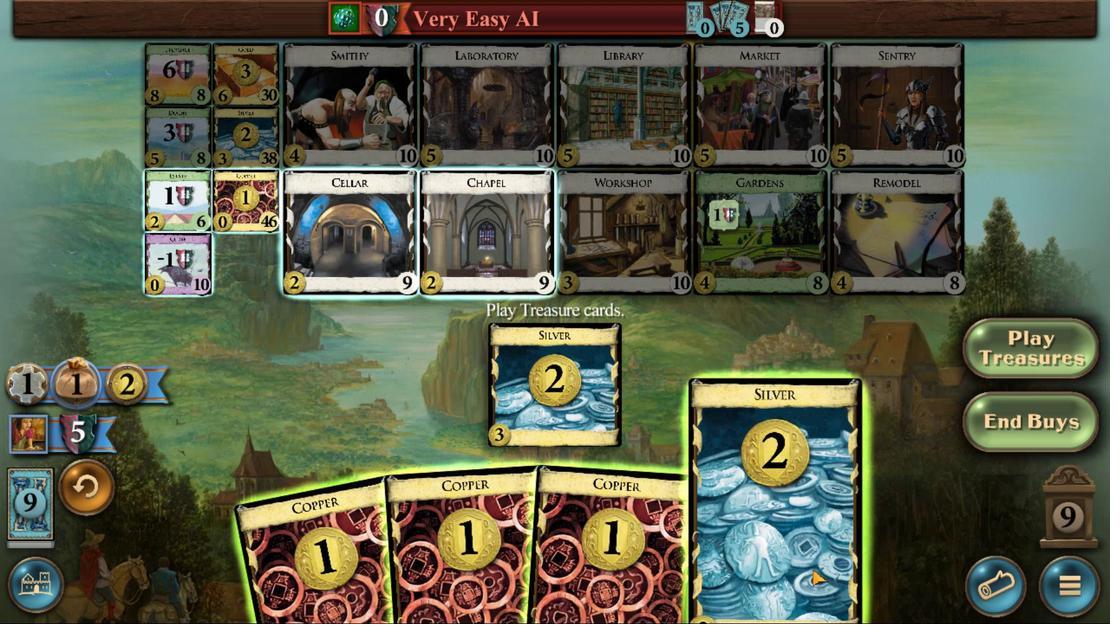 
Action: Mouse moved to (275, 576)
Screenshot: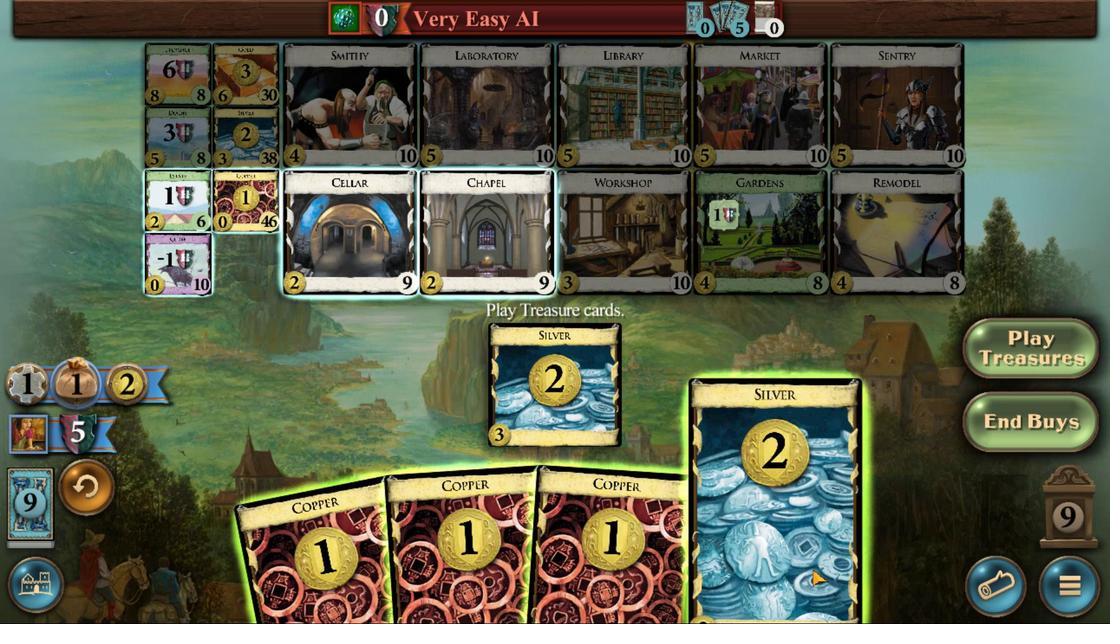
Action: Mouse scrolled (275, 576) with delta (0, 0)
Screenshot: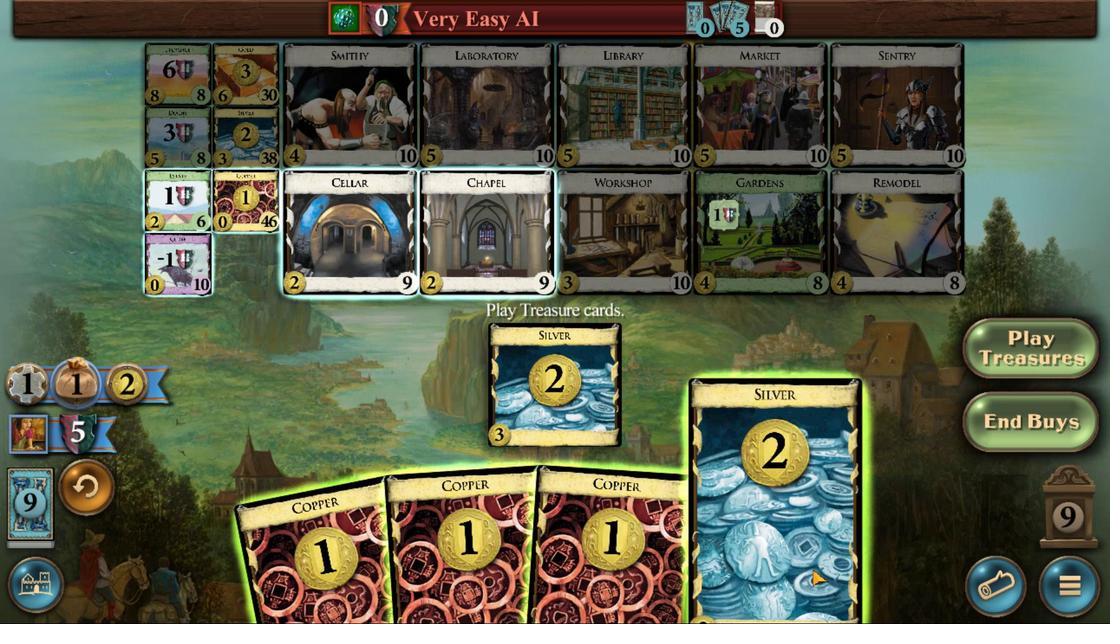 
Action: Mouse moved to (275, 576)
Screenshot: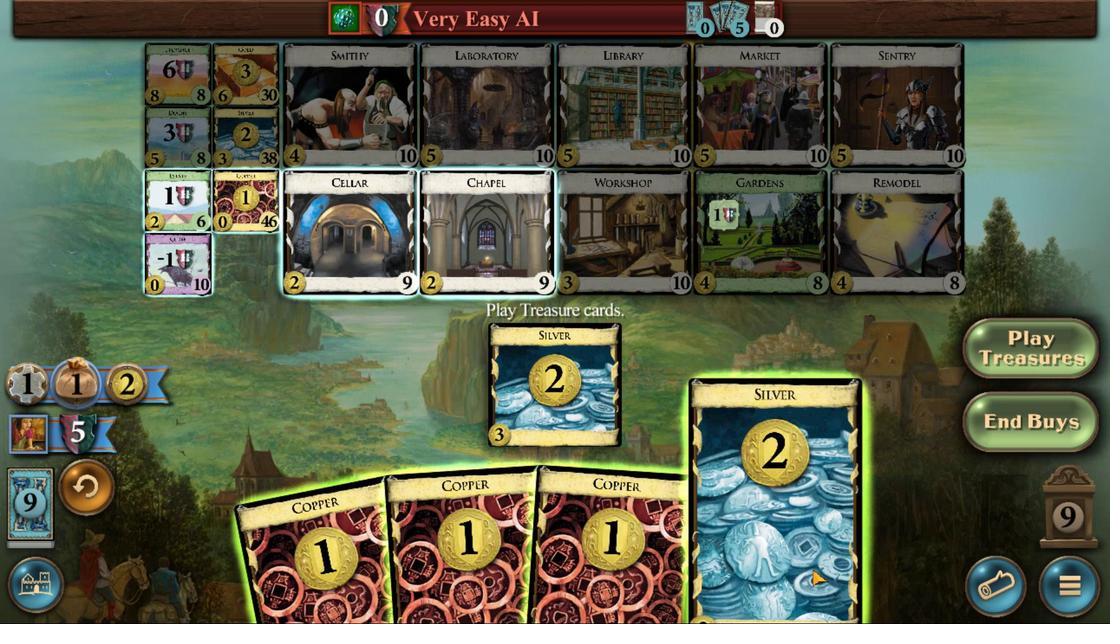 
Action: Mouse scrolled (275, 576) with delta (0, 0)
Screenshot: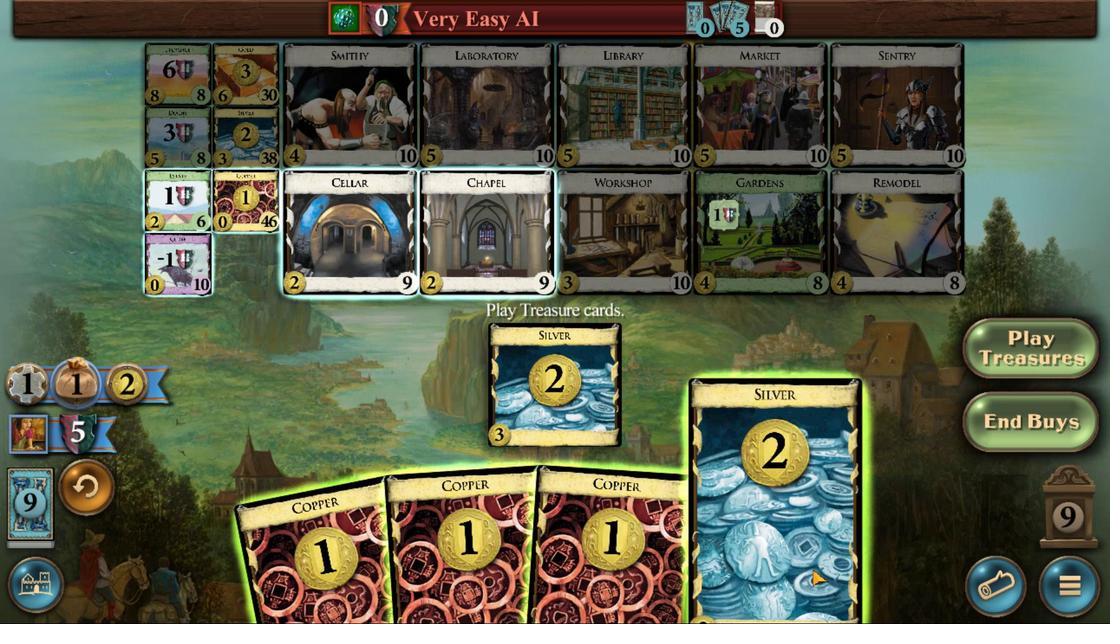 
Action: Mouse scrolled (275, 576) with delta (0, 0)
Screenshot: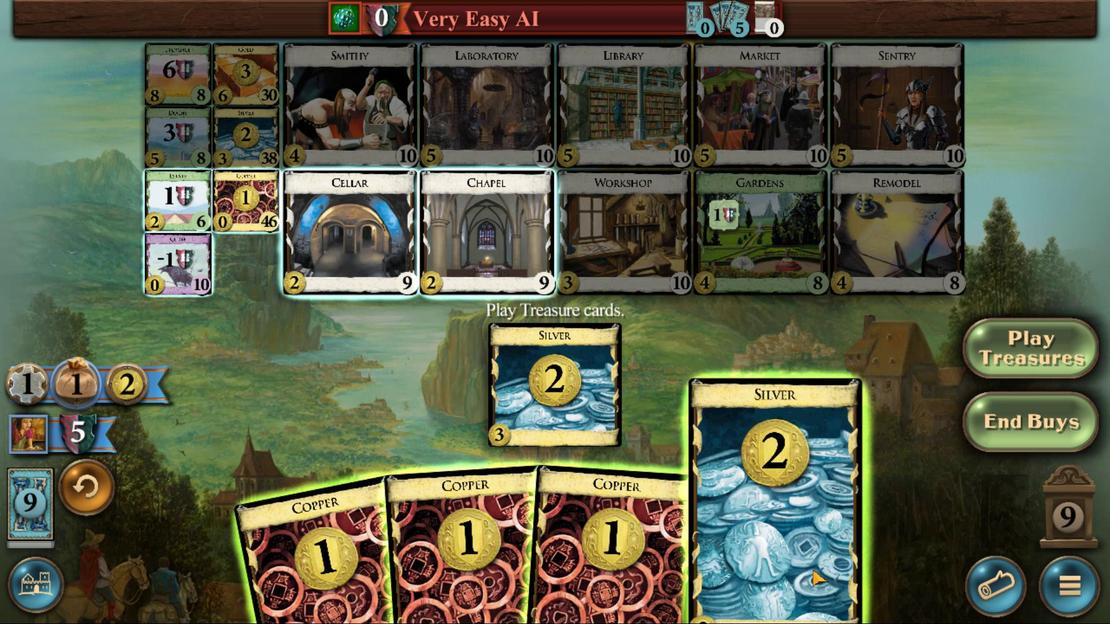 
Action: Mouse scrolled (275, 576) with delta (0, 0)
Screenshot: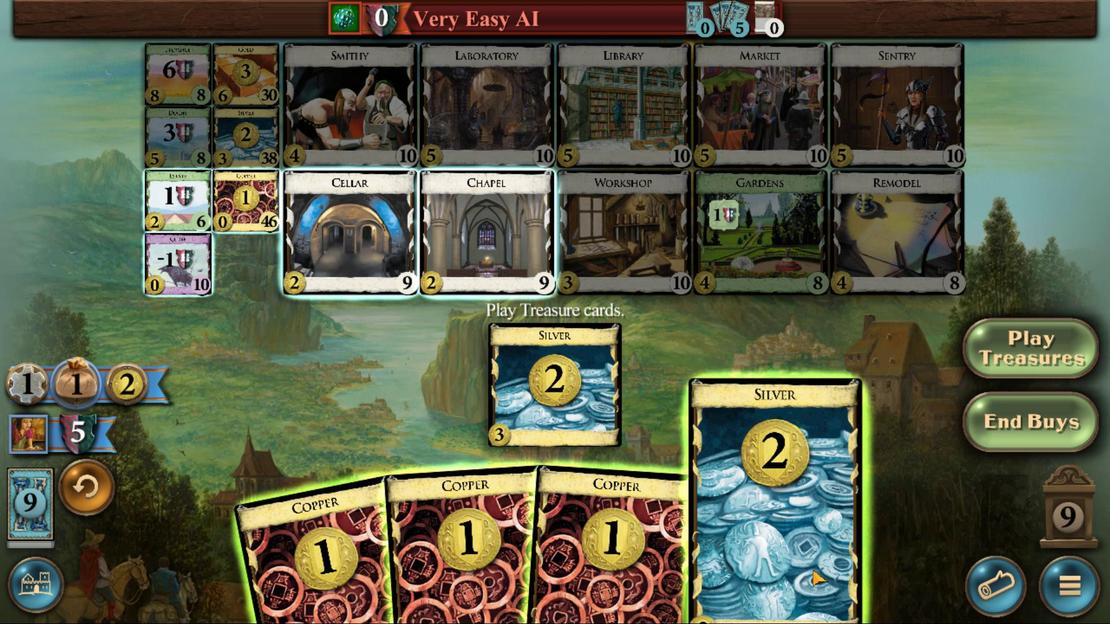 
Action: Mouse scrolled (275, 576) with delta (0, 0)
Screenshot: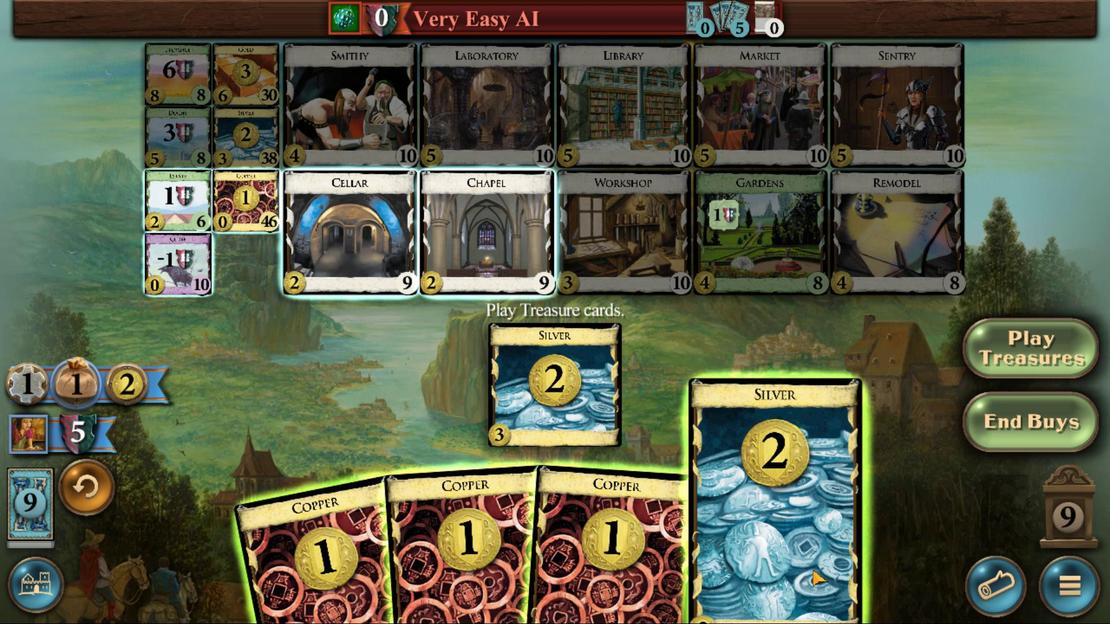 
Action: Mouse moved to (348, 568)
Screenshot: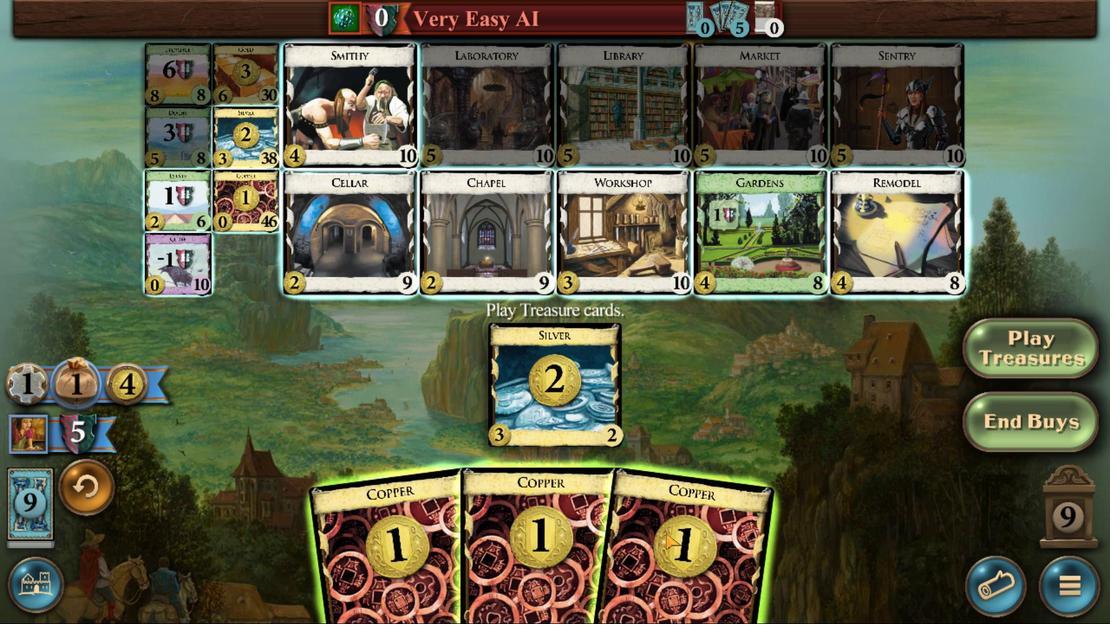 
Action: Mouse scrolled (348, 568) with delta (0, 0)
Screenshot: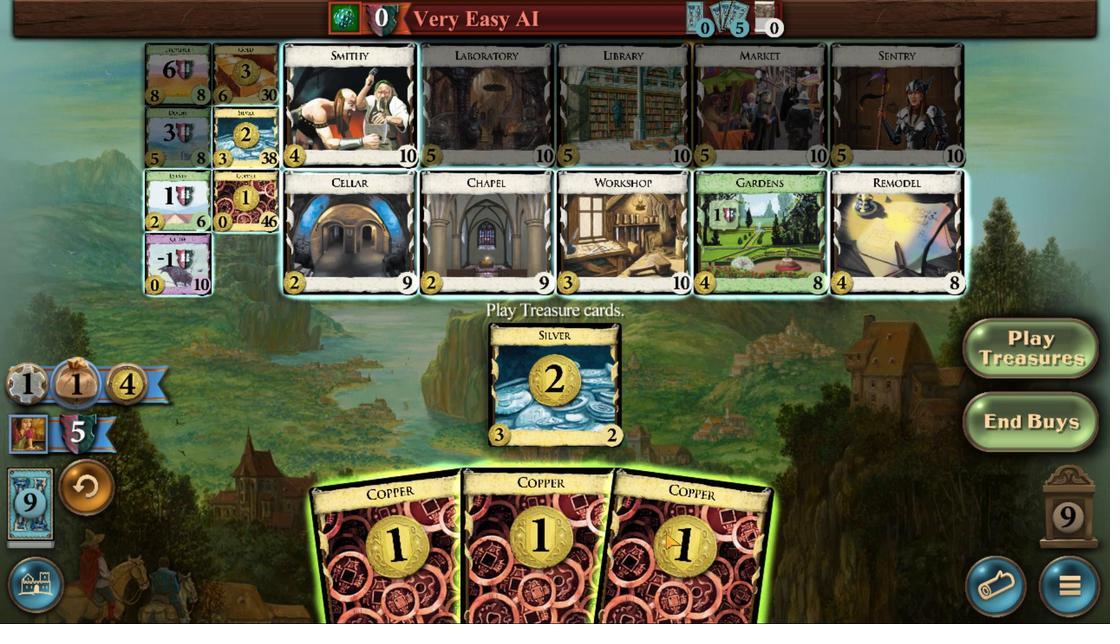 
Action: Mouse scrolled (348, 568) with delta (0, 0)
Screenshot: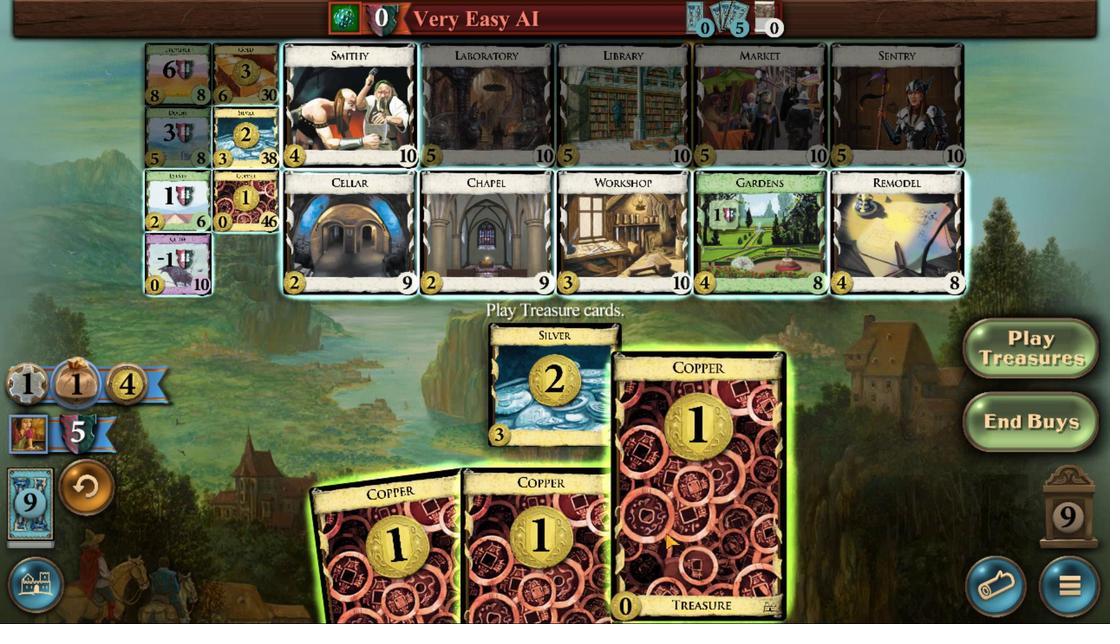 
Action: Mouse scrolled (348, 568) with delta (0, 0)
Screenshot: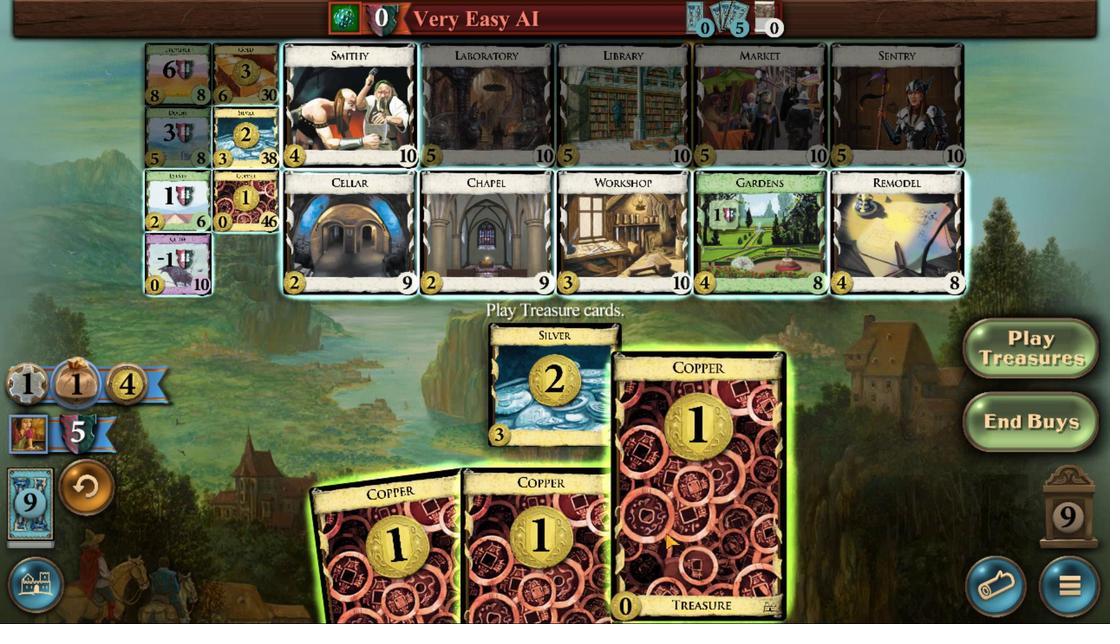 
Action: Mouse scrolled (348, 568) with delta (0, 0)
Screenshot: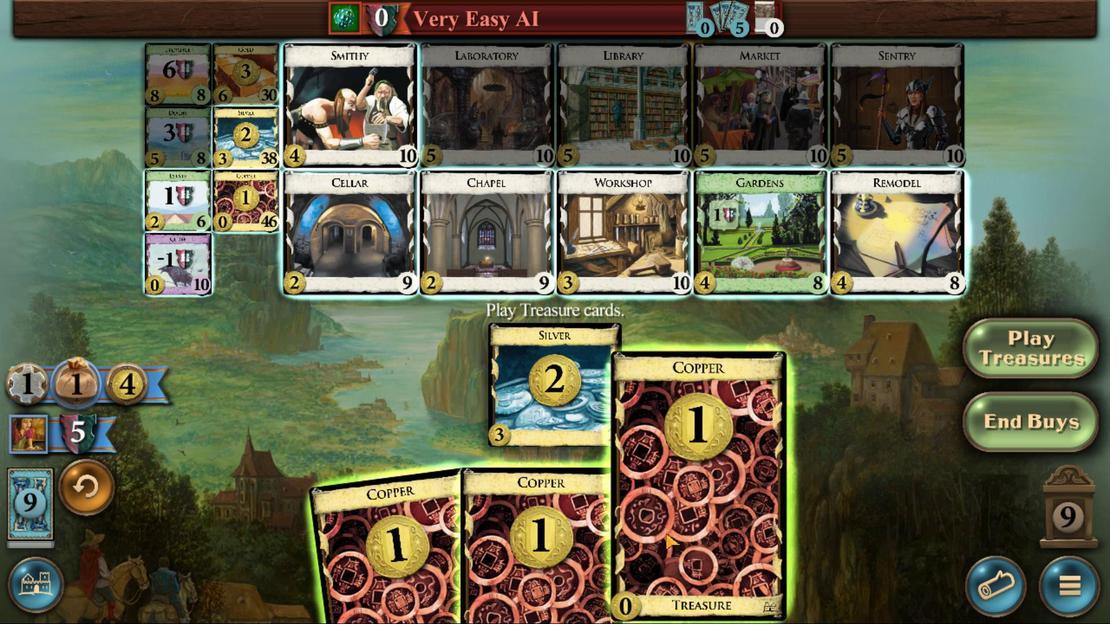 
Action: Mouse moved to (587, 479)
Screenshot: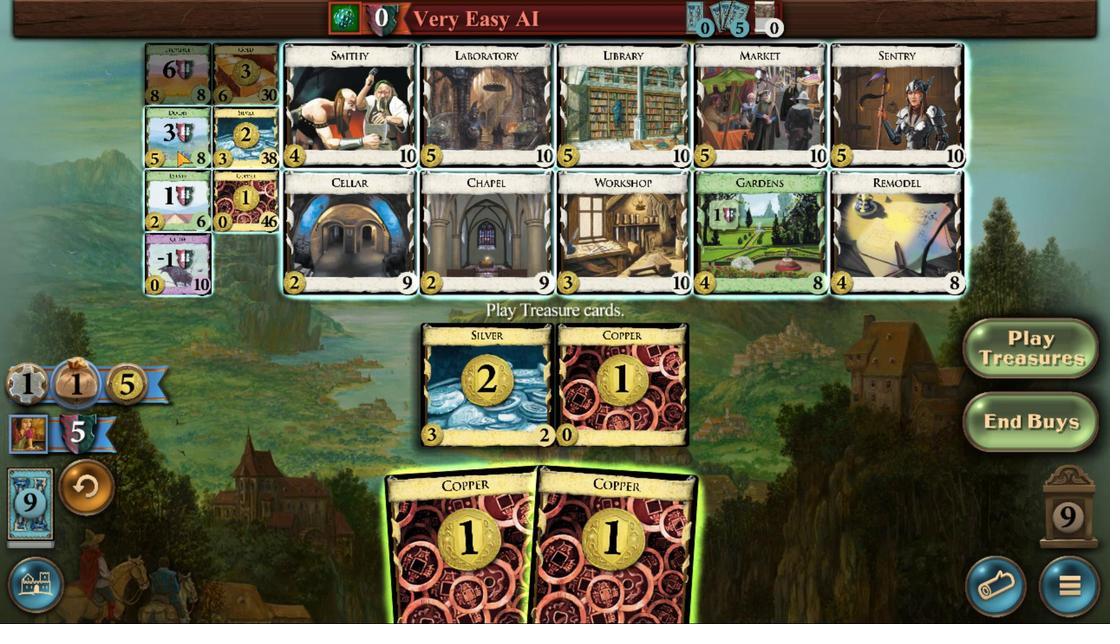 
Action: Mouse pressed left at (587, 479)
Screenshot: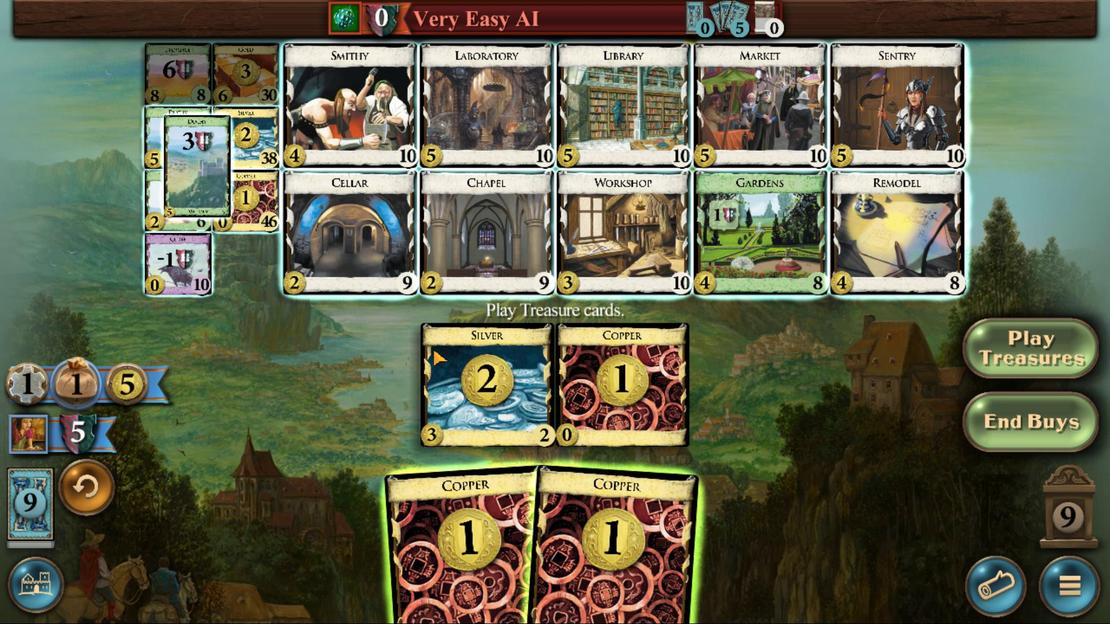 
Action: Mouse moved to (540, 573)
Screenshot: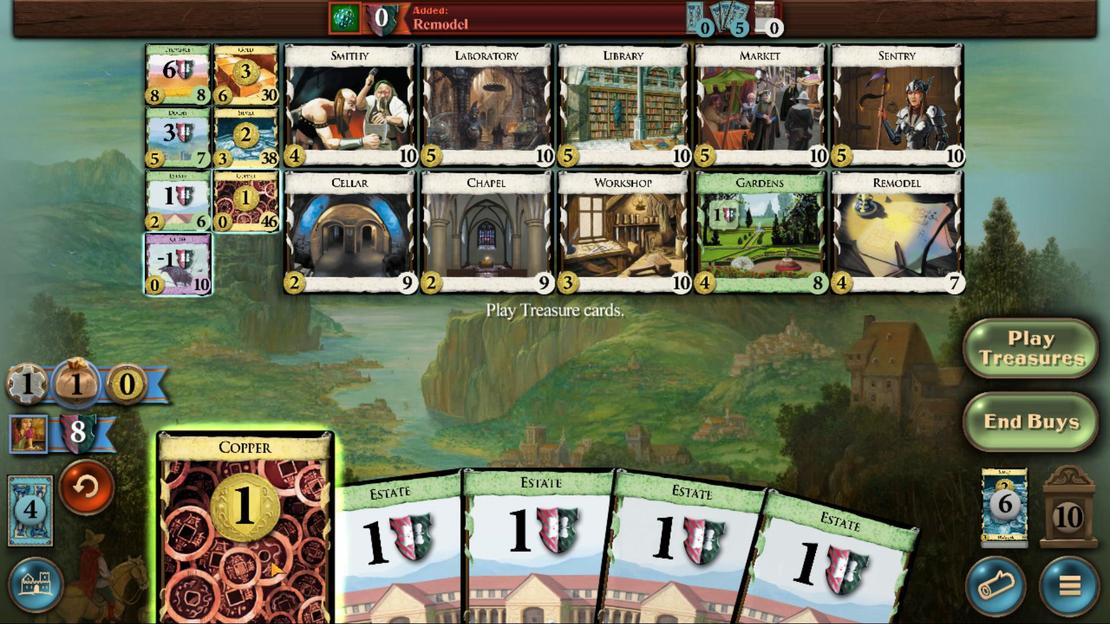
Action: Mouse scrolled (540, 573) with delta (0, 0)
Screenshot: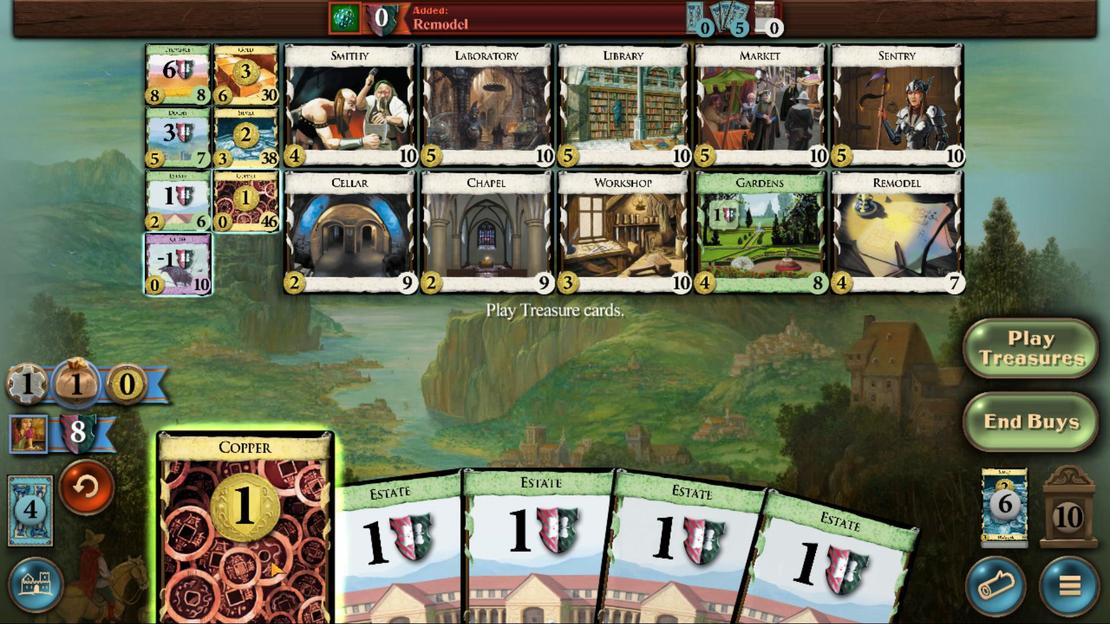 
Action: Mouse moved to (540, 574)
Screenshot: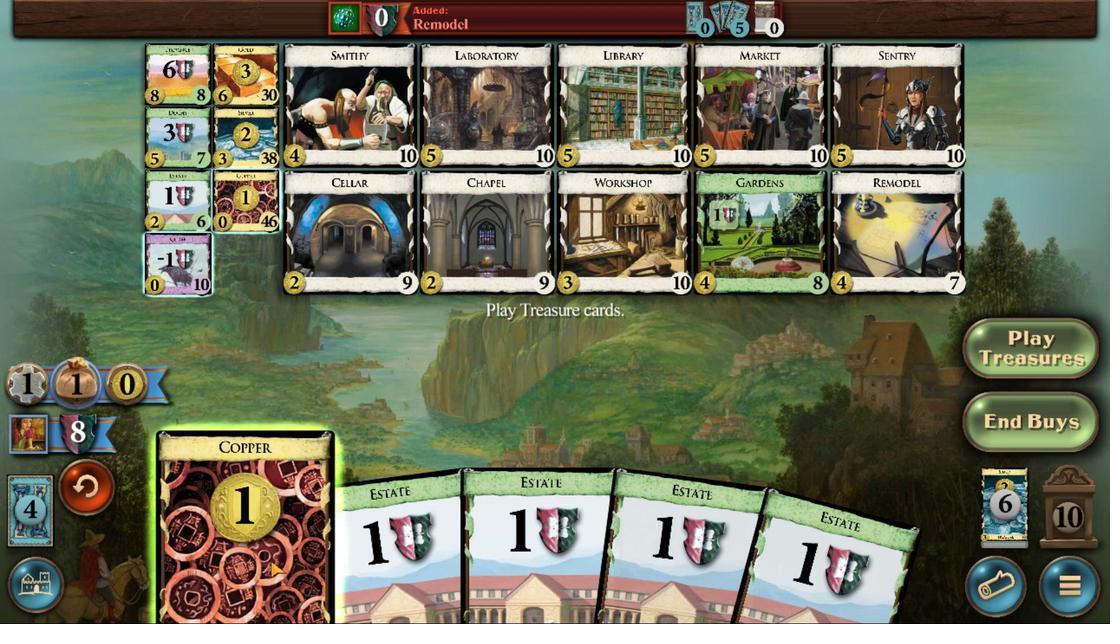 
Action: Mouse scrolled (540, 574) with delta (0, 0)
Screenshot: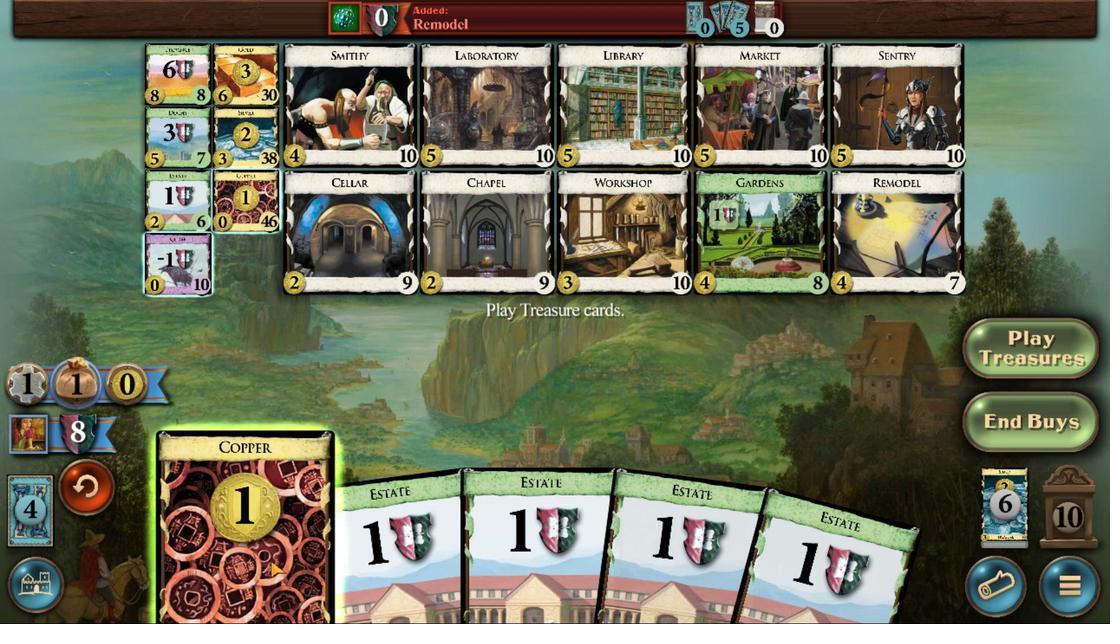 
Action: Mouse moved to (541, 574)
Screenshot: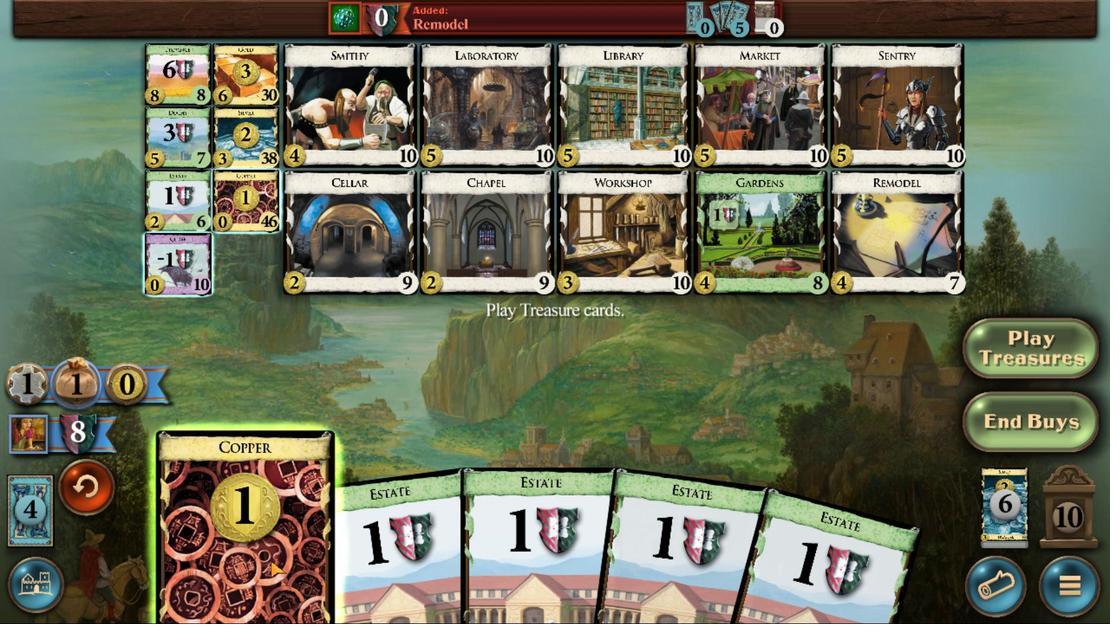 
Action: Mouse scrolled (541, 574) with delta (0, 0)
Screenshot: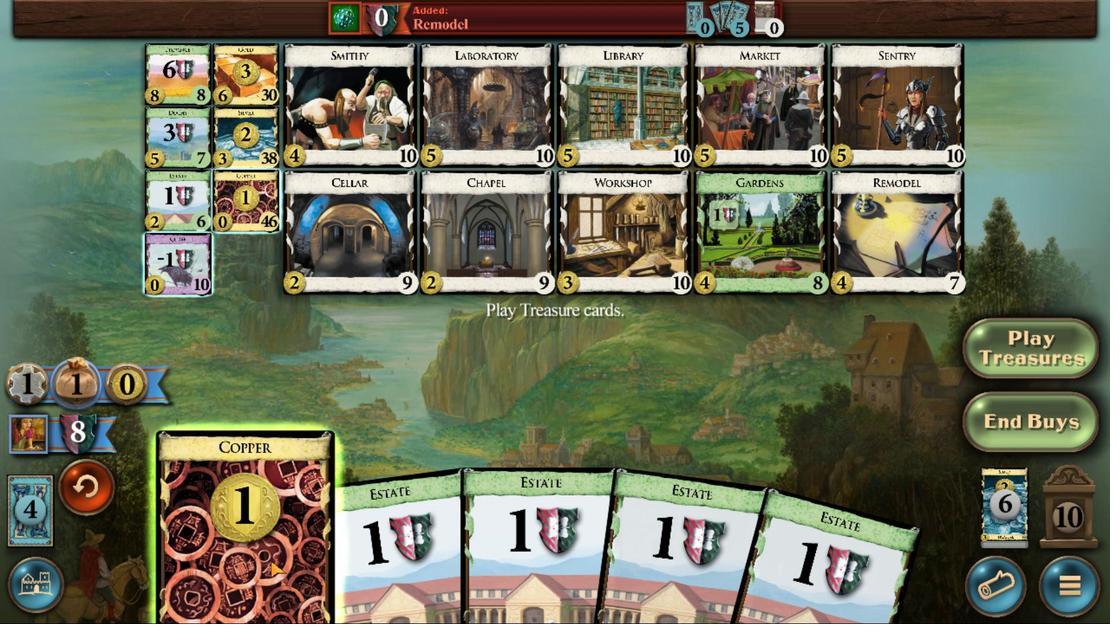 
Action: Mouse scrolled (541, 574) with delta (0, 0)
Screenshot: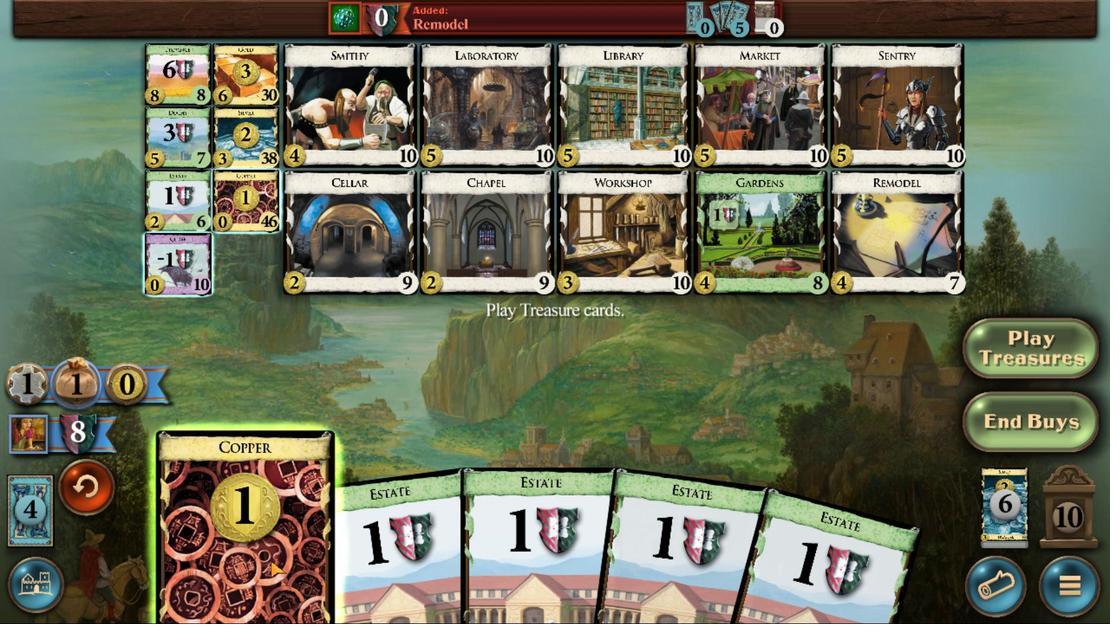 
Action: Mouse scrolled (541, 574) with delta (0, 0)
Screenshot: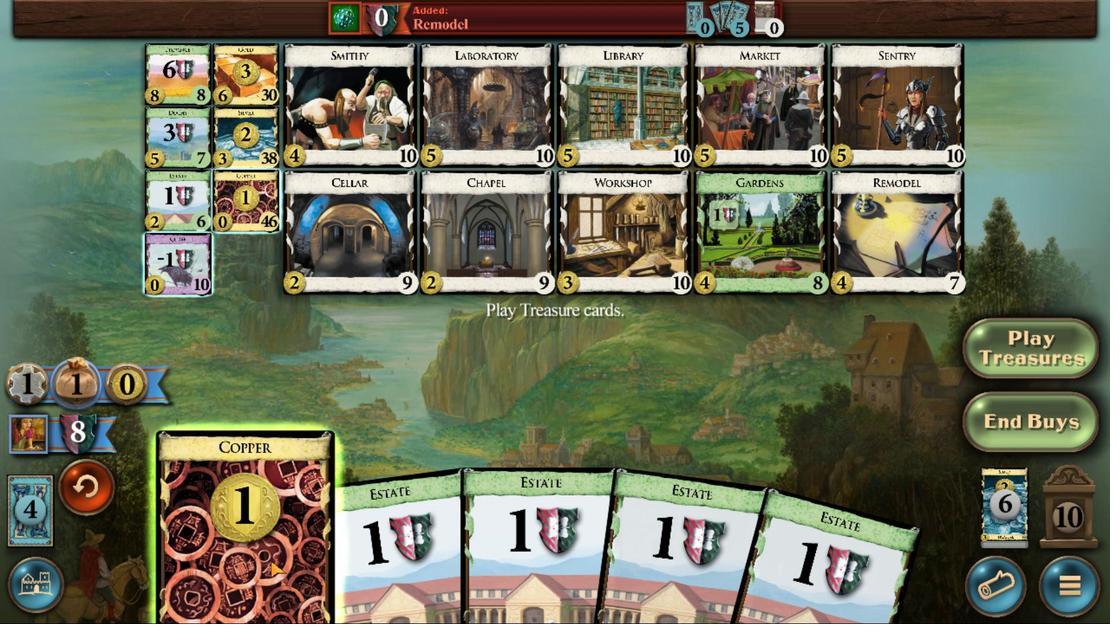 
Action: Mouse moved to (541, 574)
Screenshot: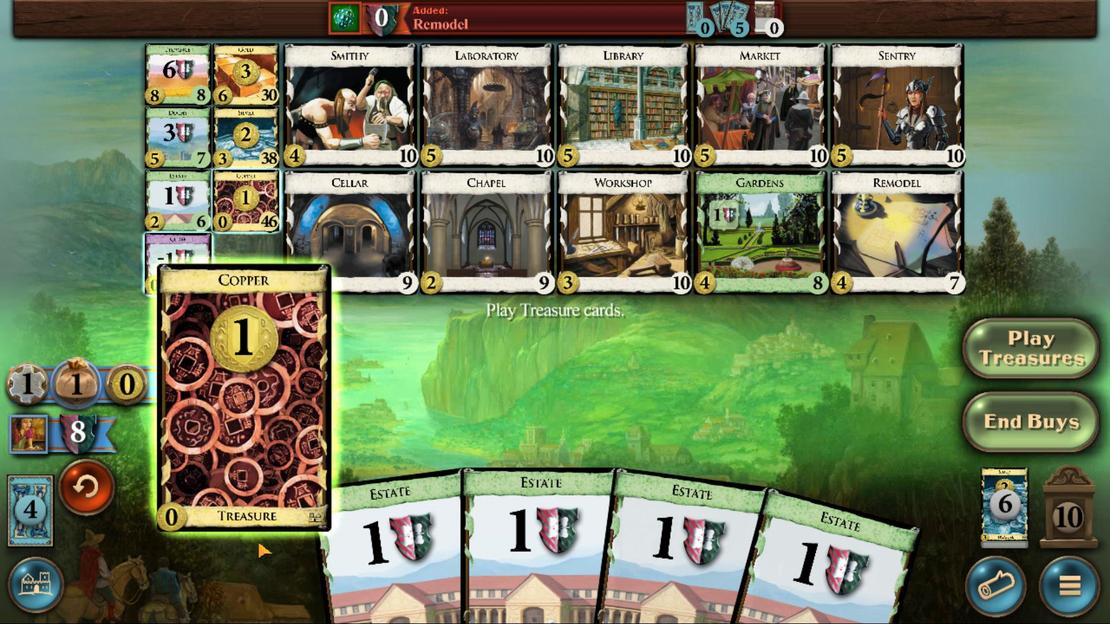 
Action: Mouse scrolled (541, 574) with delta (0, 0)
Screenshot: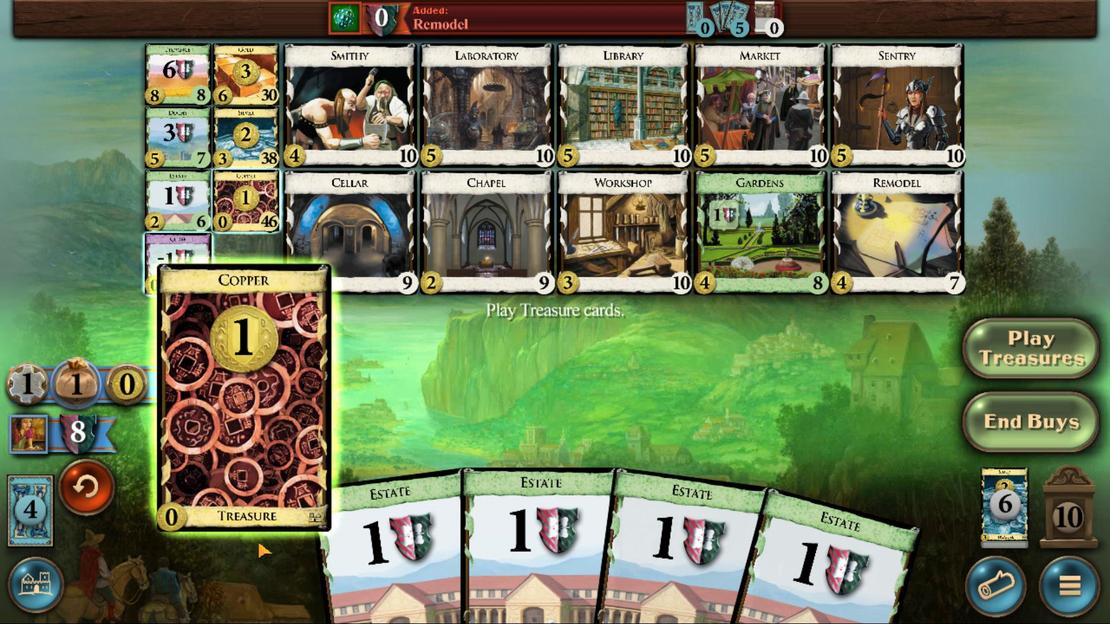 
Action: Mouse moved to (551, 494)
Screenshot: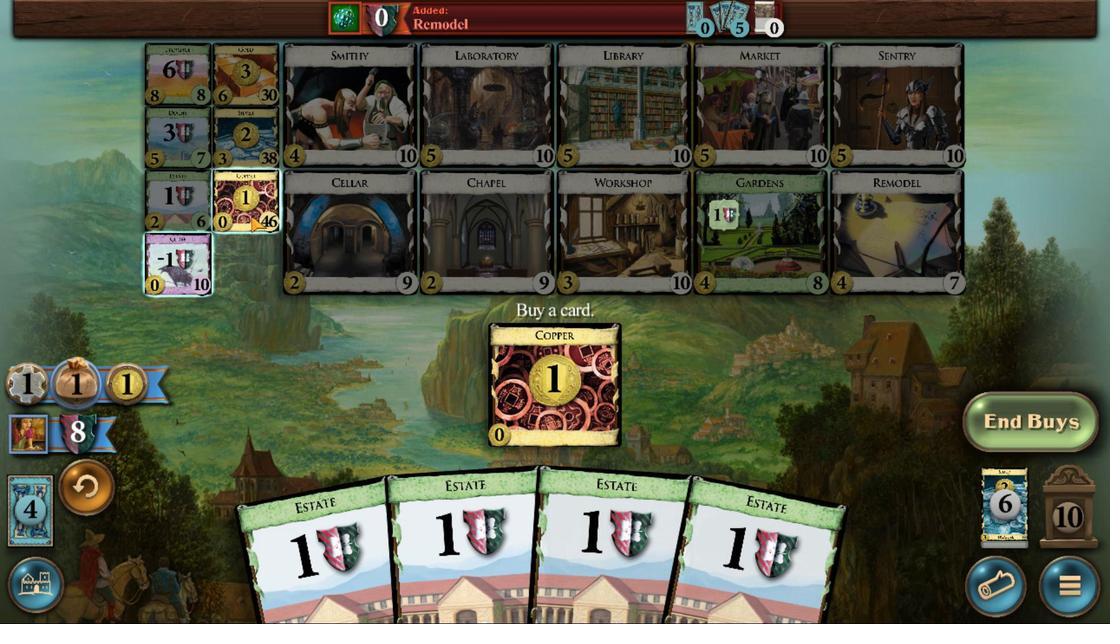 
Action: Mouse pressed left at (551, 494)
Screenshot: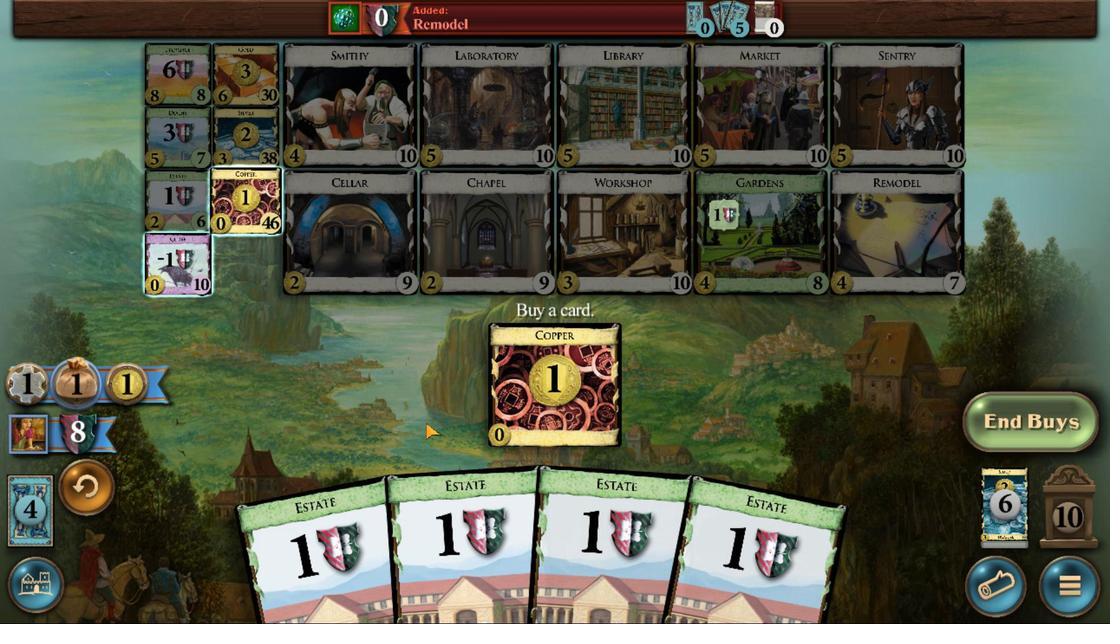 
Action: Mouse moved to (383, 567)
Screenshot: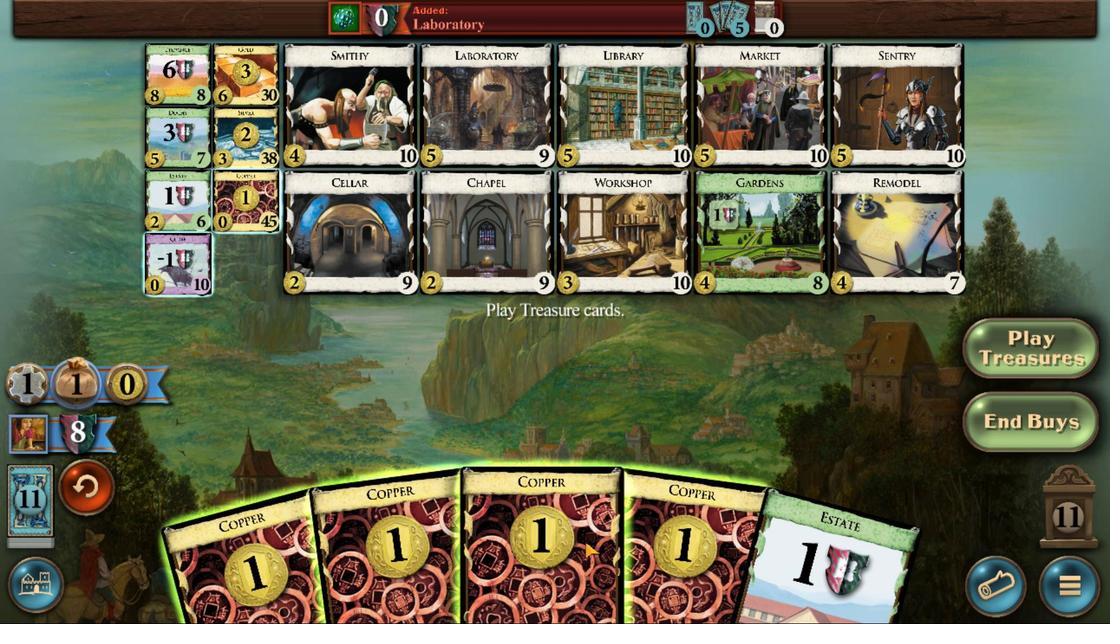 
Action: Mouse scrolled (383, 566) with delta (0, 0)
Screenshot: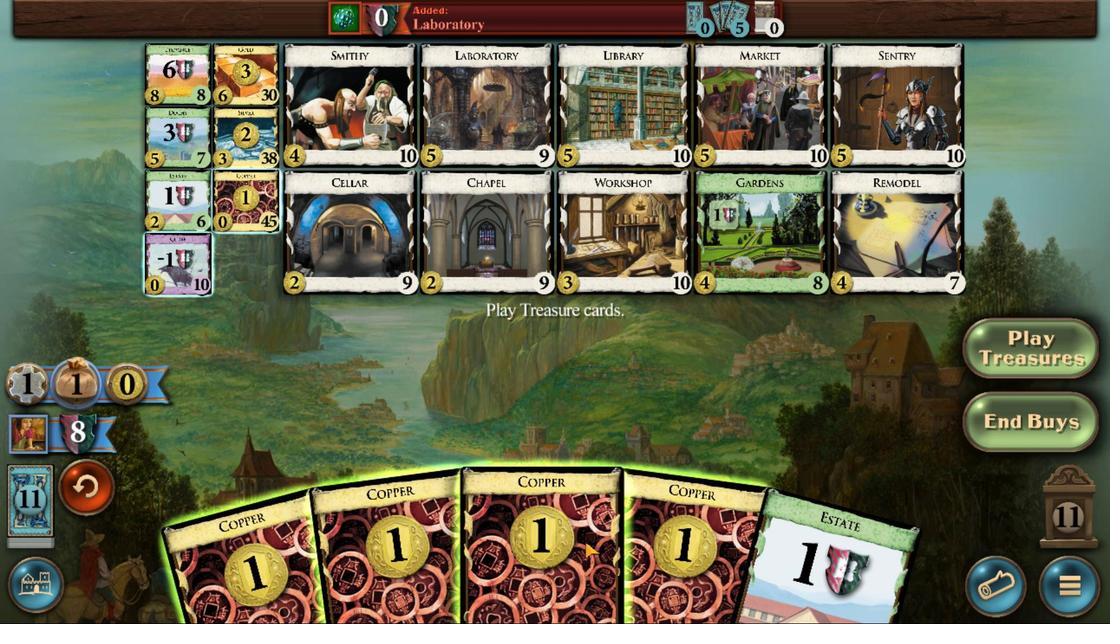 
Action: Mouse moved to (388, 570)
Screenshot: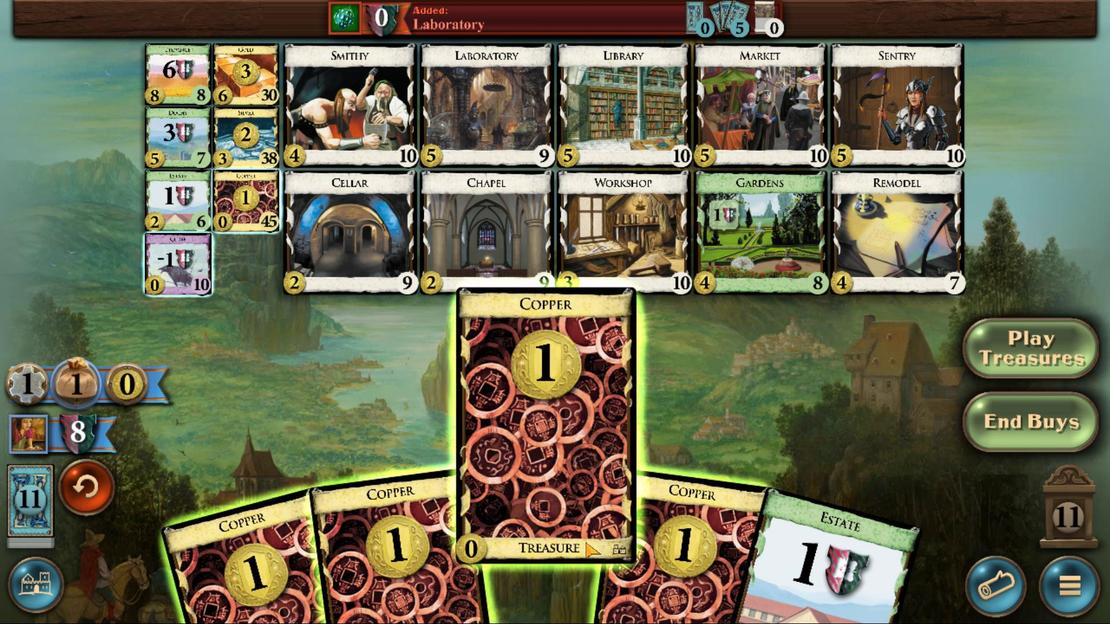 
Action: Mouse scrolled (388, 569) with delta (0, 0)
Screenshot: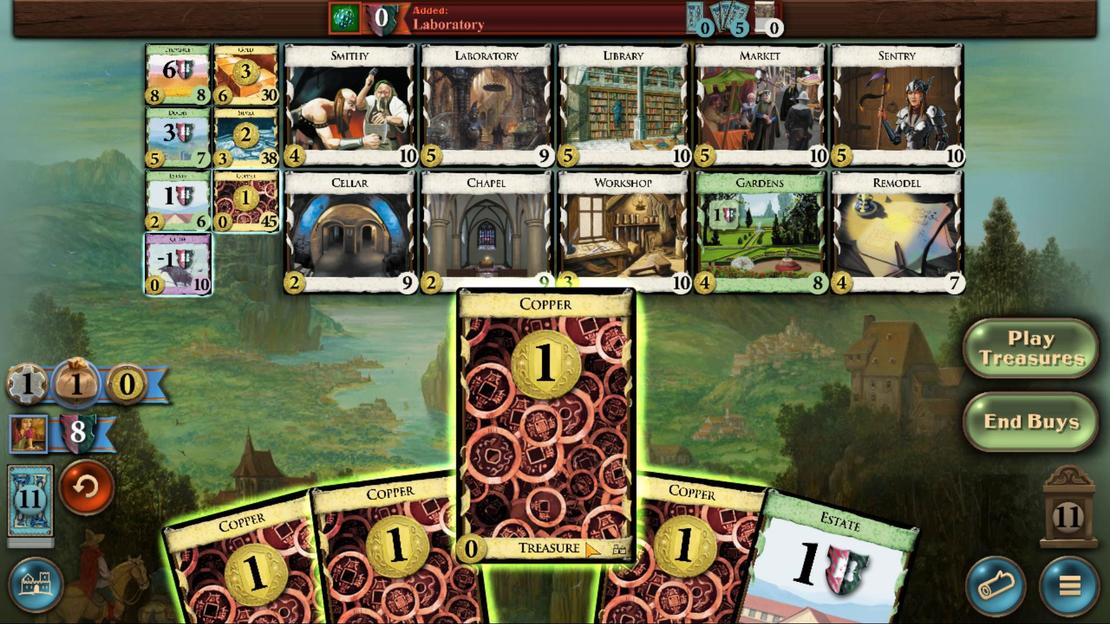 
Action: Mouse scrolled (388, 569) with delta (0, 0)
Screenshot: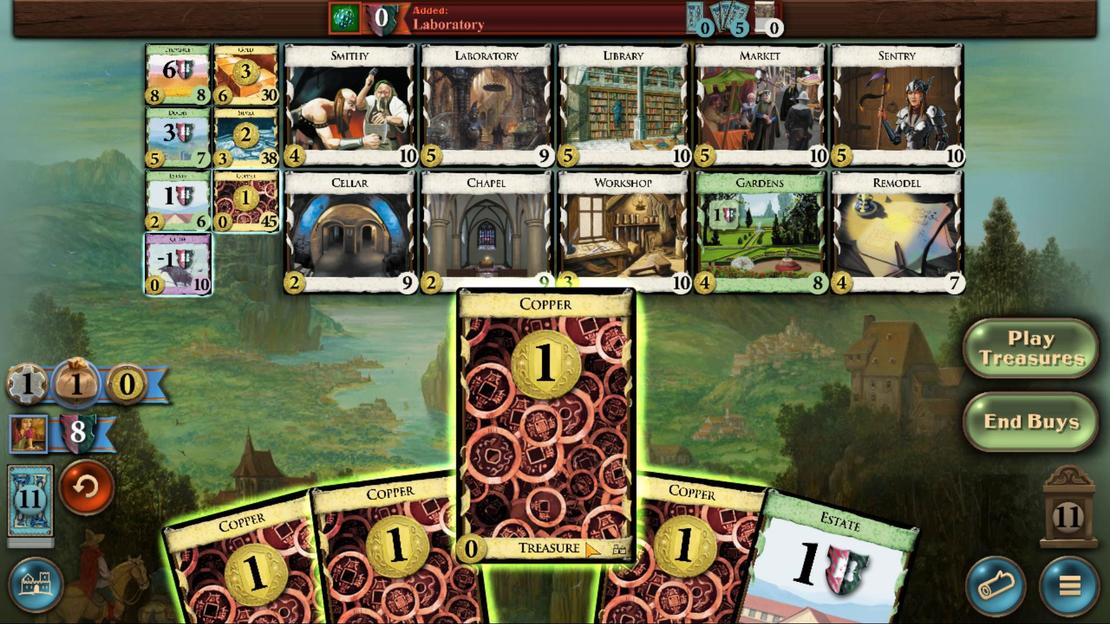 
Action: Mouse scrolled (388, 569) with delta (0, 0)
Screenshot: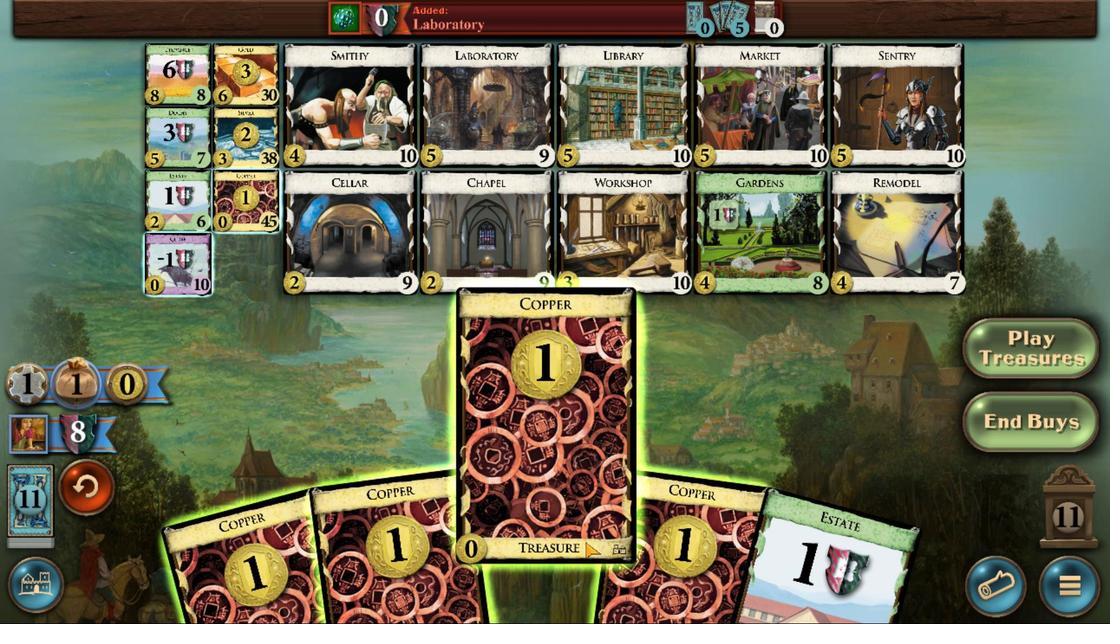 
Action: Mouse scrolled (388, 569) with delta (0, 0)
Screenshot: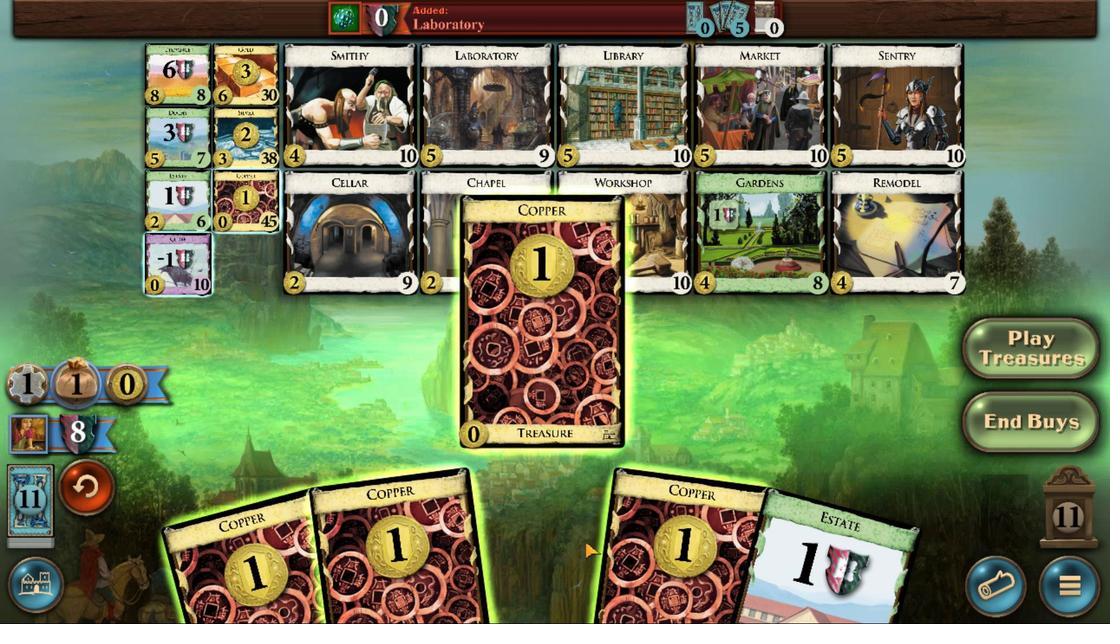
Action: Mouse scrolled (388, 569) with delta (0, 0)
Screenshot: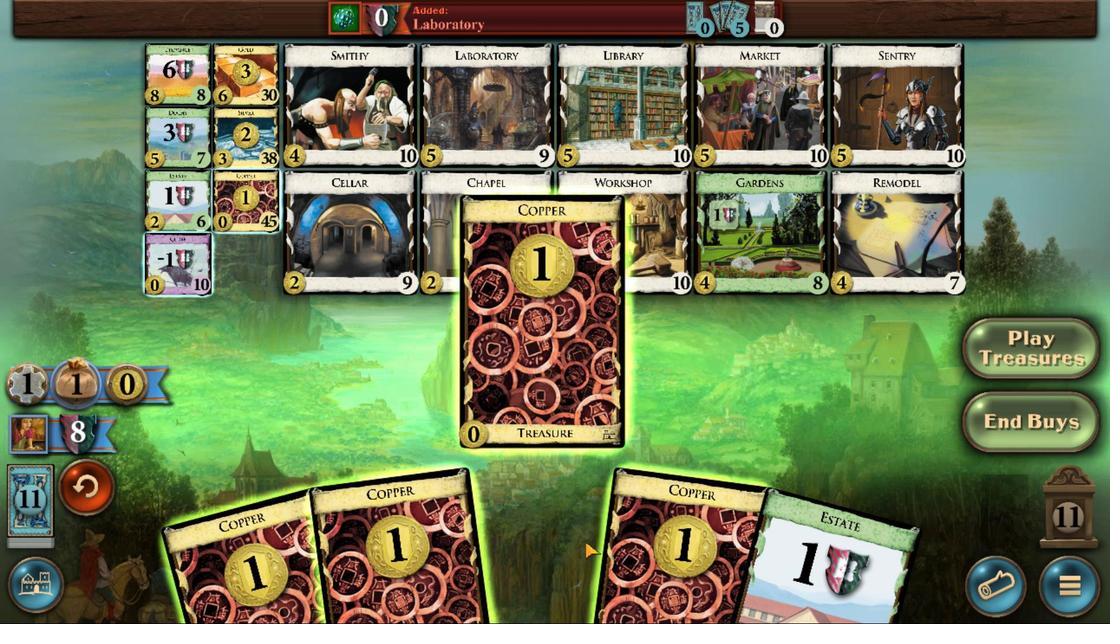 
Action: Mouse scrolled (388, 569) with delta (0, 0)
Screenshot: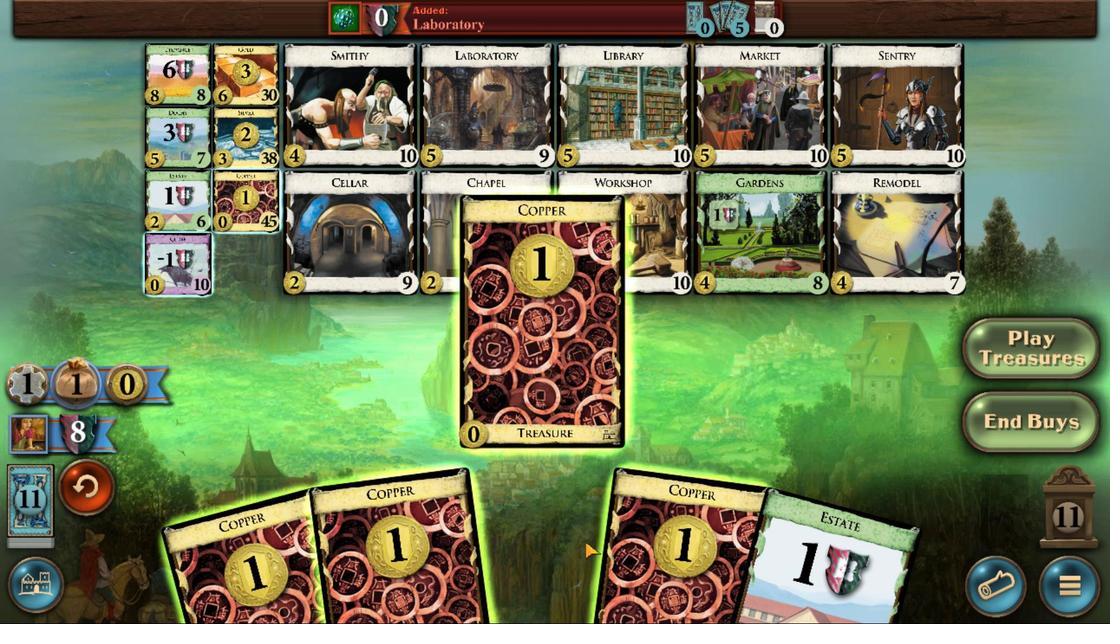 
Action: Mouse moved to (439, 574)
Screenshot: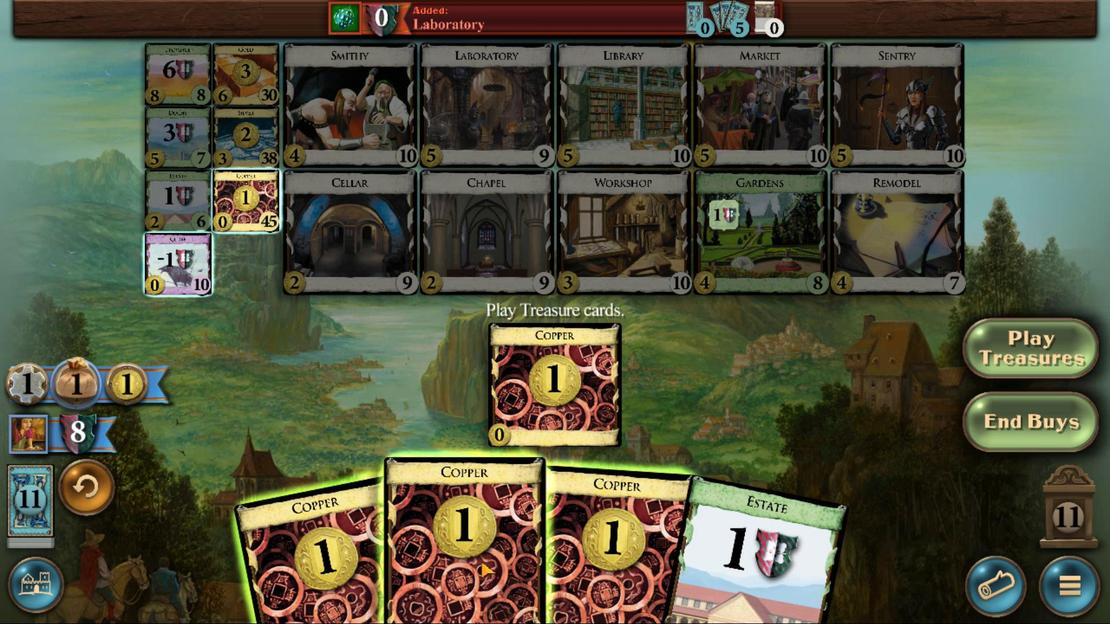 
Action: Mouse scrolled (439, 574) with delta (0, 0)
Screenshot: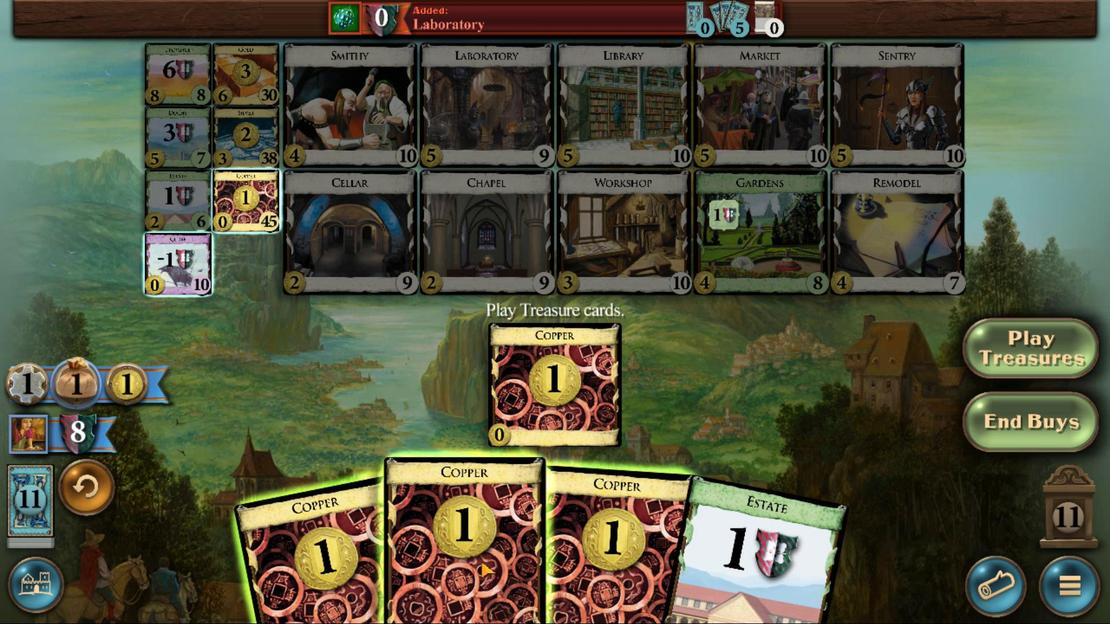 
Action: Mouse moved to (439, 574)
Screenshot: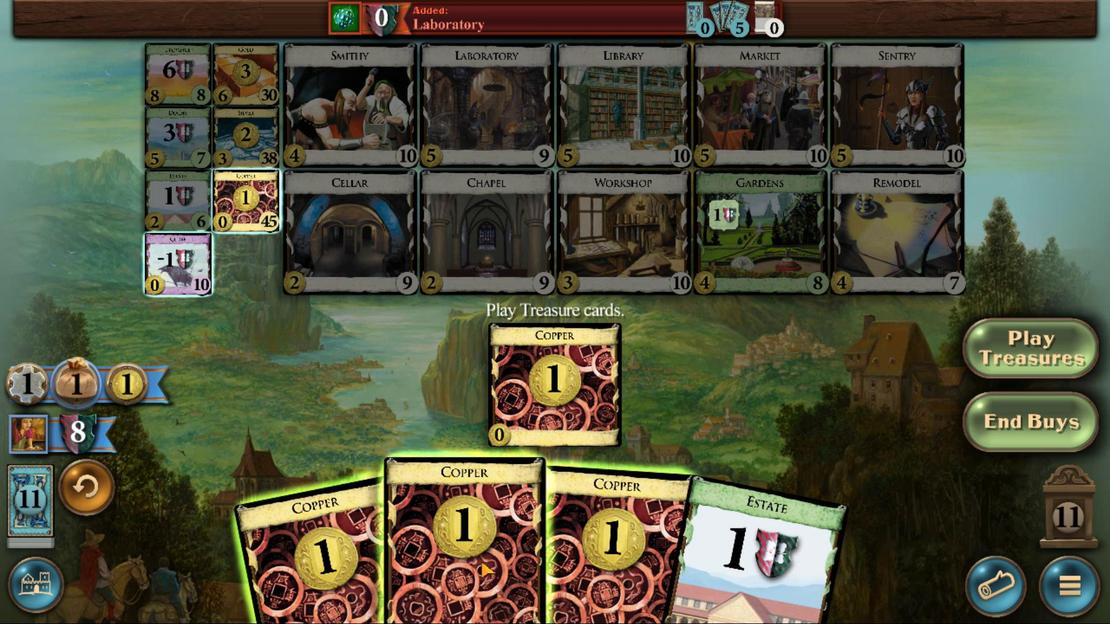 
Action: Mouse scrolled (439, 574) with delta (0, 0)
Screenshot: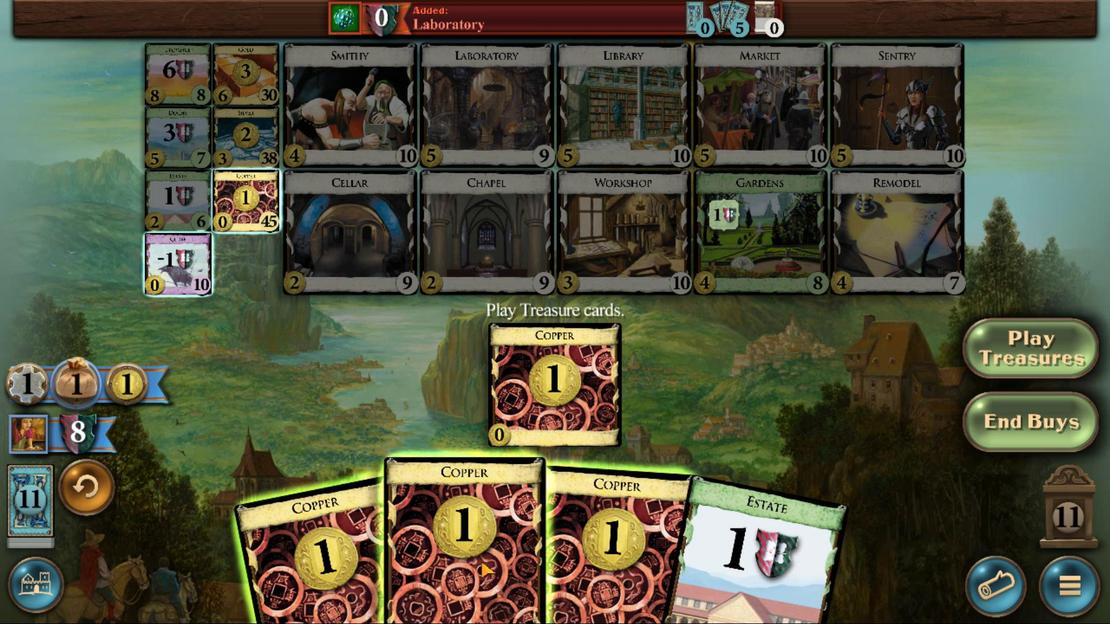 
Action: Mouse scrolled (439, 574) with delta (0, 0)
Screenshot: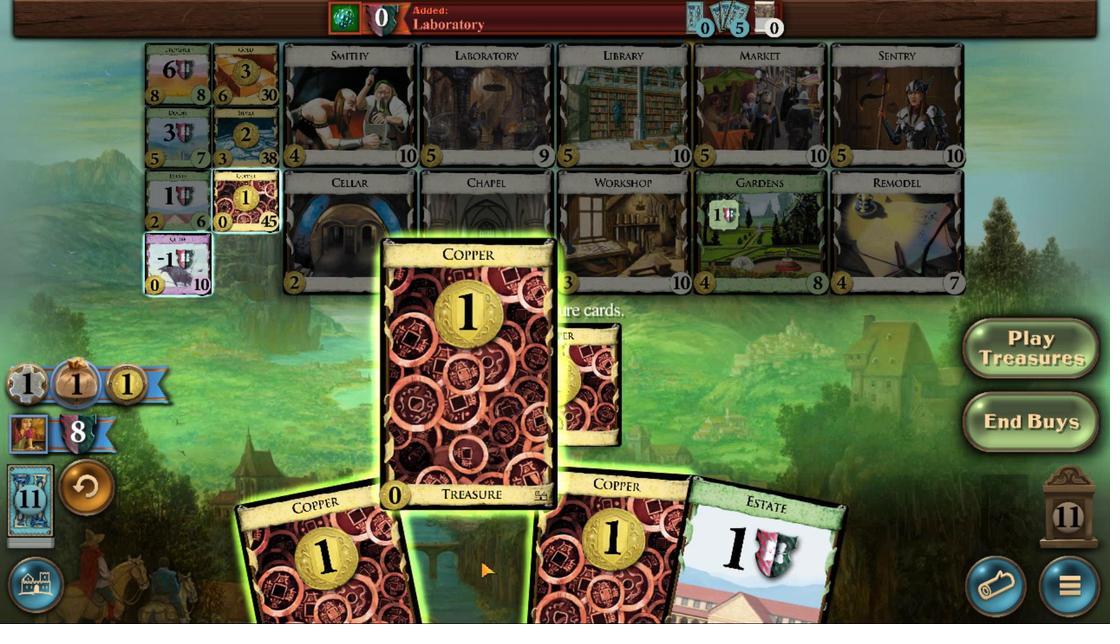 
Action: Mouse scrolled (439, 574) with delta (0, 0)
Screenshot: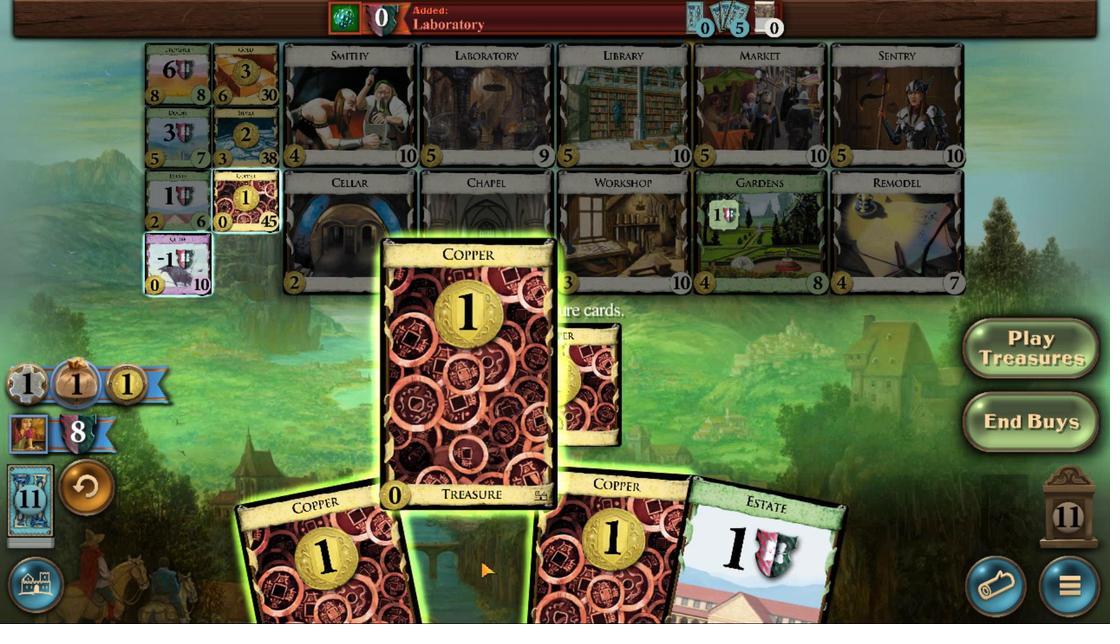 
Action: Mouse scrolled (439, 574) with delta (0, 0)
Screenshot: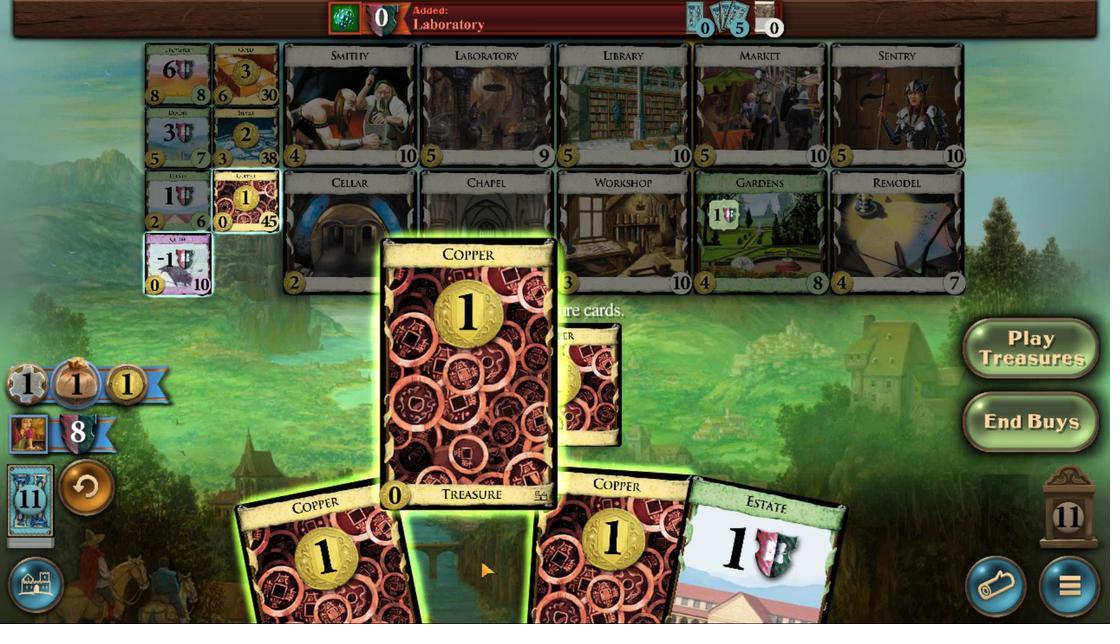 
Action: Mouse scrolled (439, 574) with delta (0, 0)
Screenshot: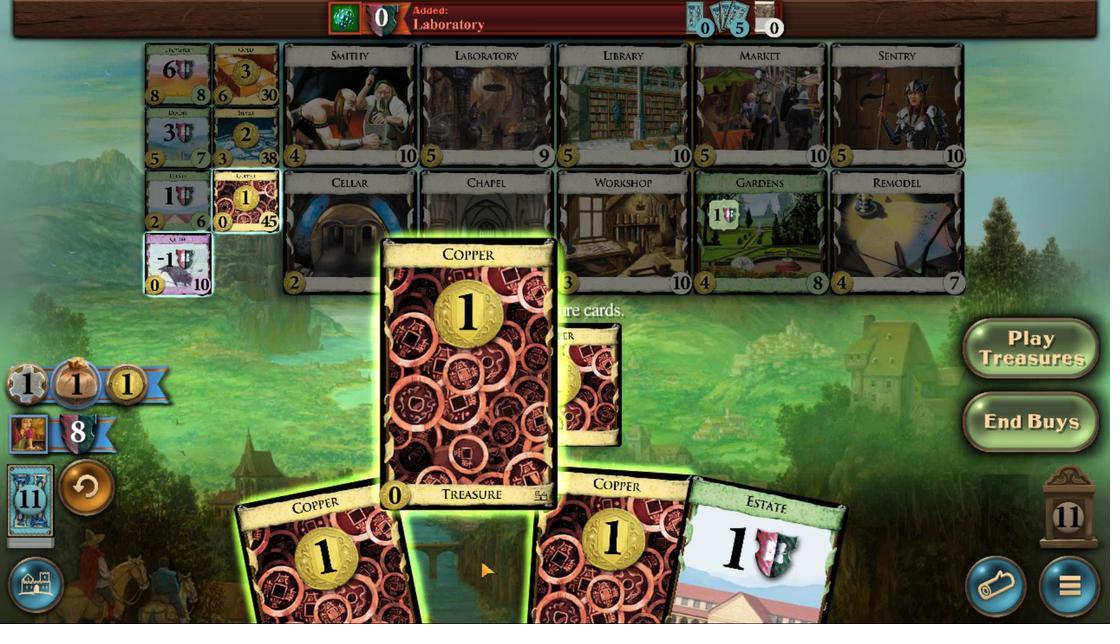 
Action: Mouse scrolled (439, 574) with delta (0, 0)
Screenshot: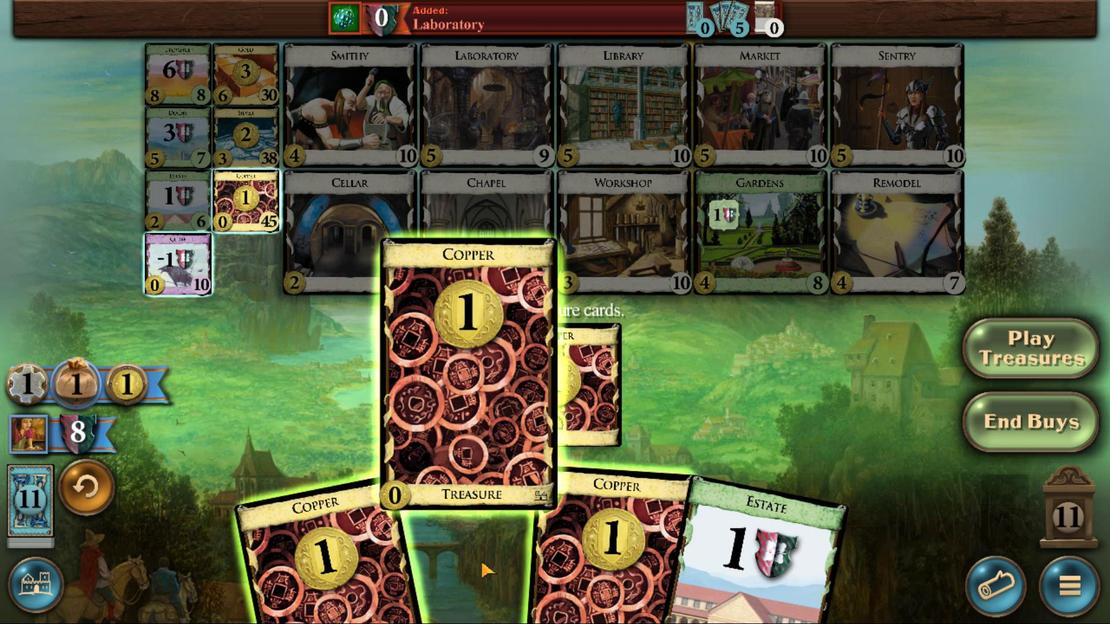 
Action: Mouse scrolled (439, 574) with delta (0, 0)
Screenshot: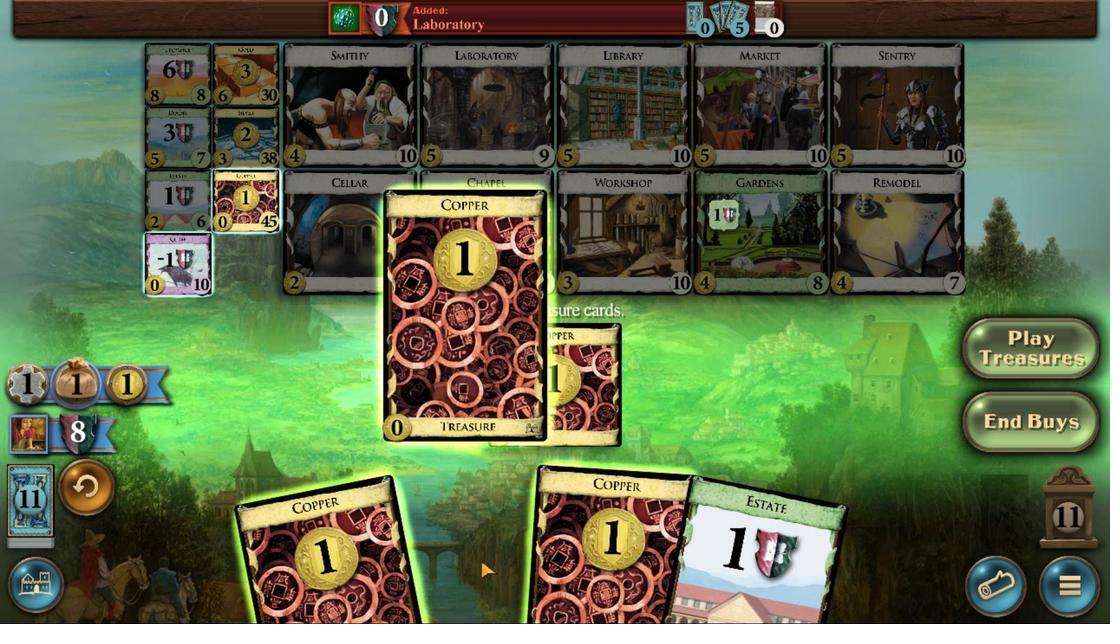 
Action: Mouse moved to (590, 492)
Screenshot: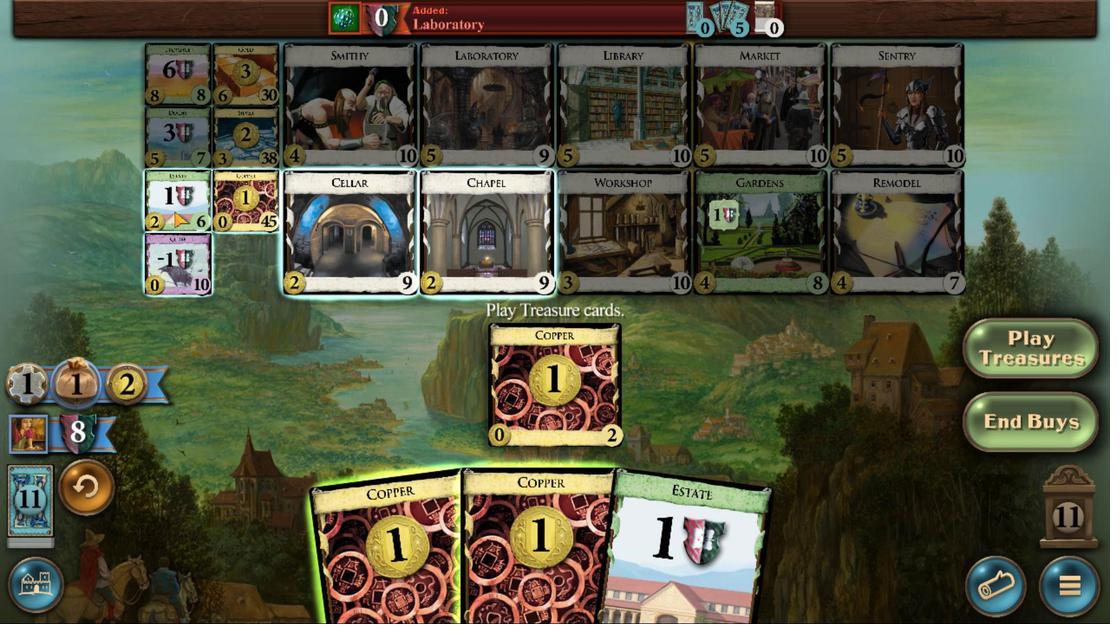 
Action: Mouse pressed left at (590, 492)
Screenshot: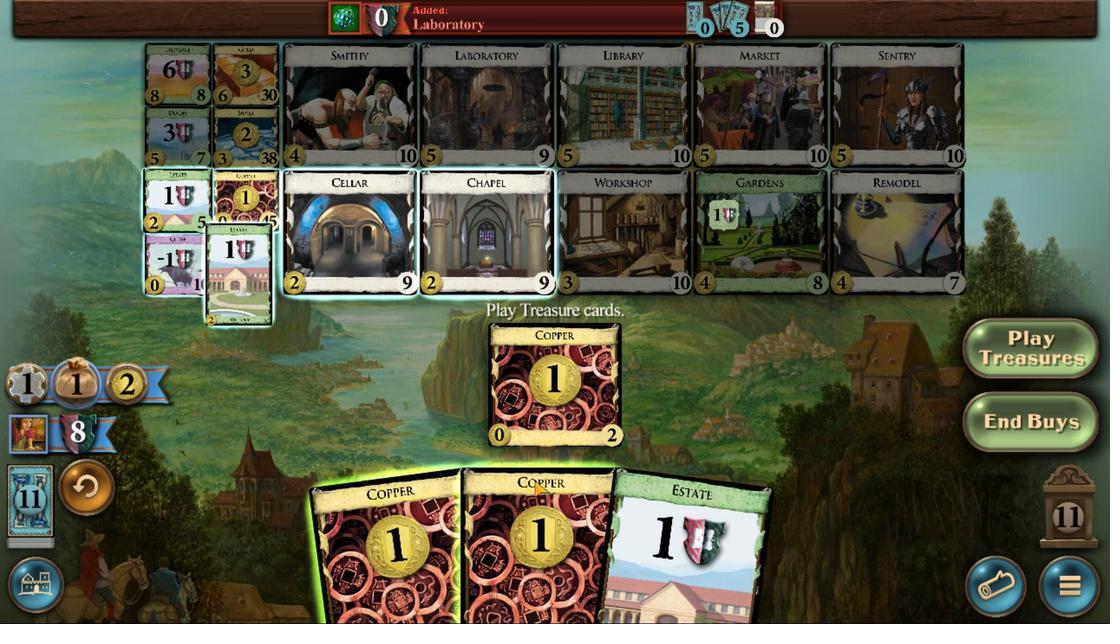 
Action: Mouse moved to (421, 573)
Screenshot: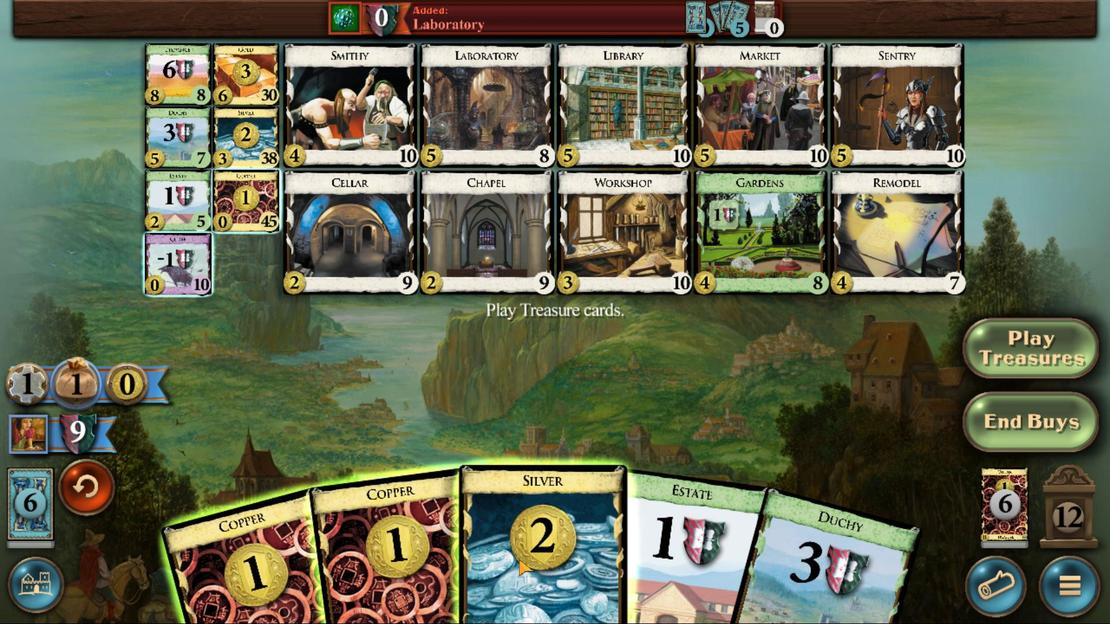 
Action: Mouse scrolled (421, 573) with delta (0, 0)
Screenshot: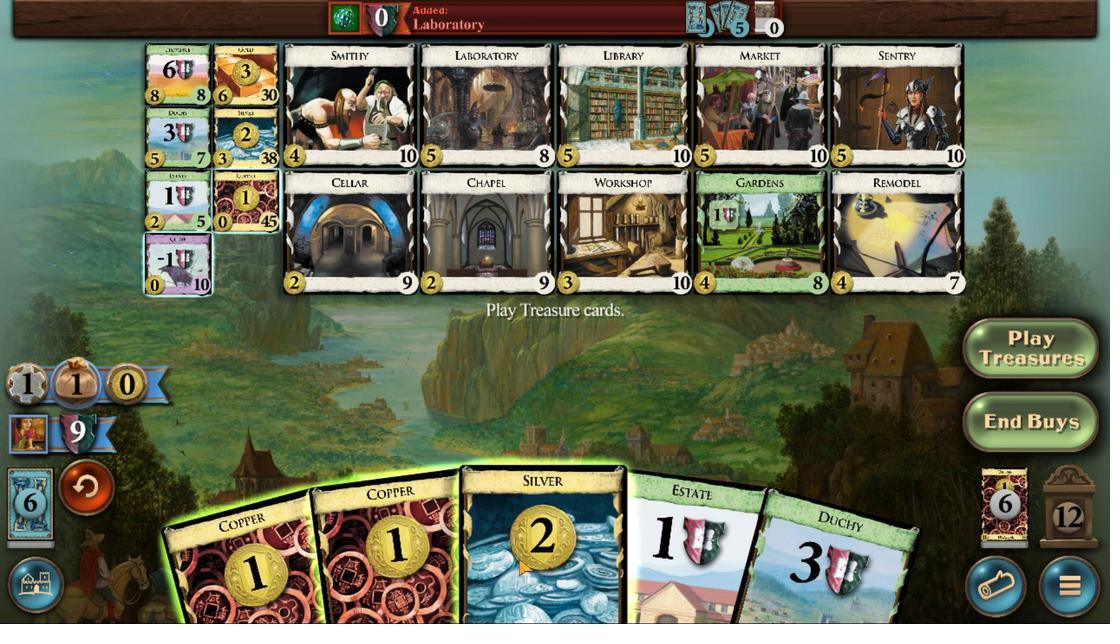 
Action: Mouse moved to (420, 574)
Screenshot: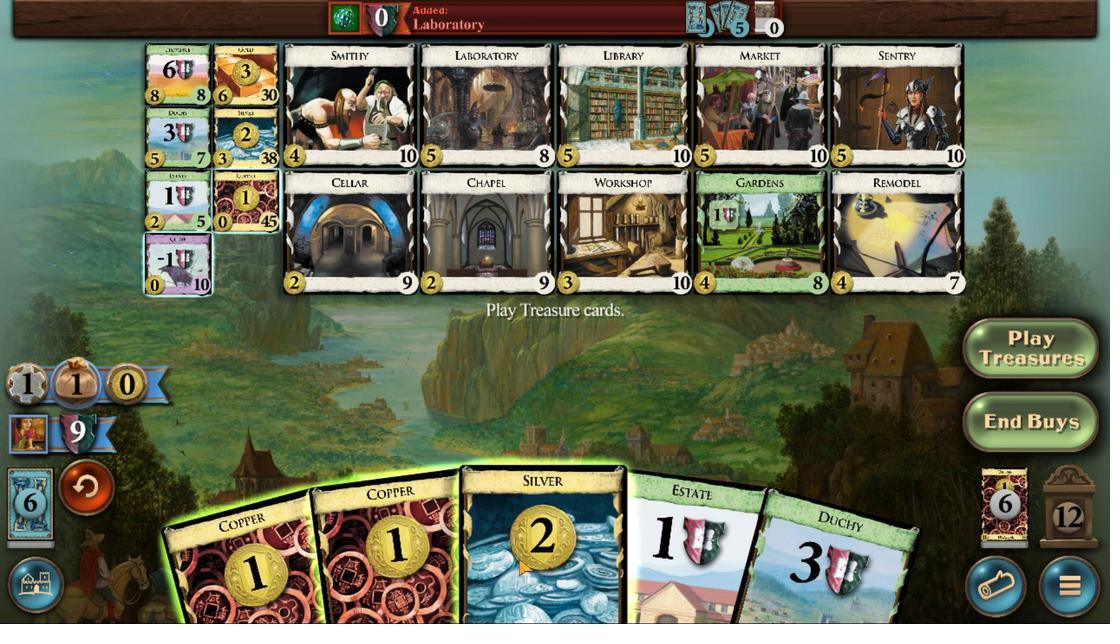 
Action: Mouse scrolled (420, 573) with delta (0, 0)
Screenshot: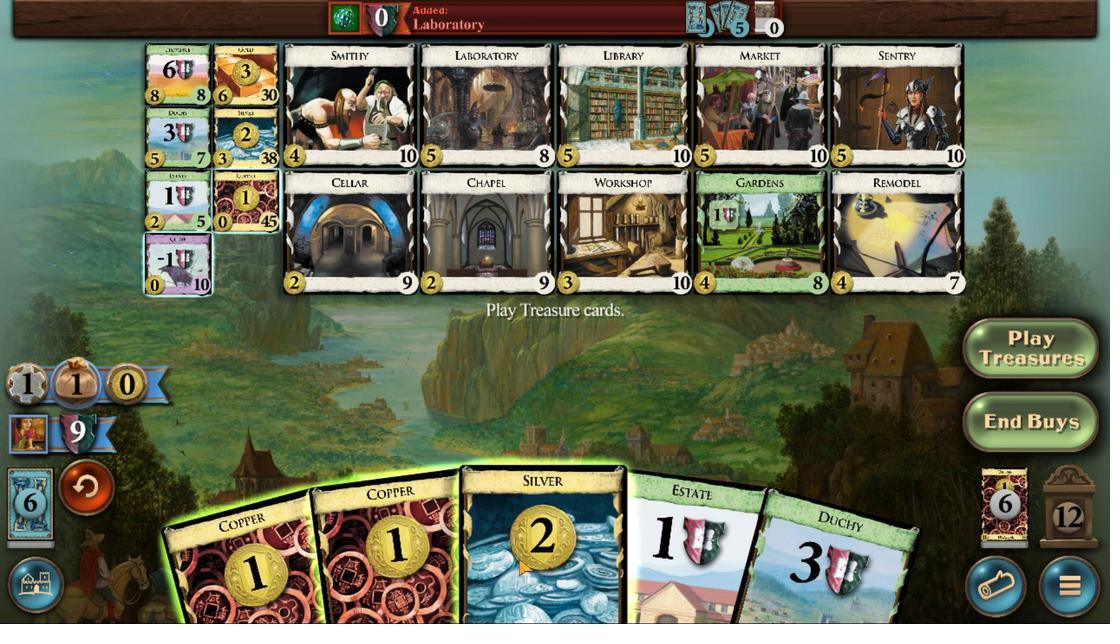 
Action: Mouse scrolled (420, 574) with delta (0, 0)
Screenshot: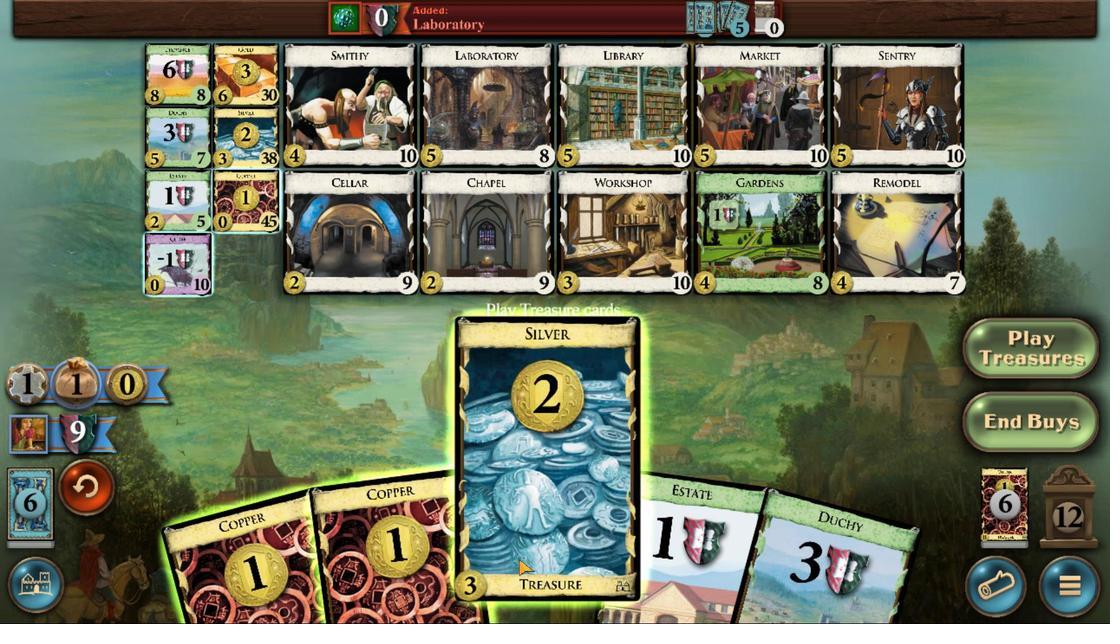 
Action: Mouse scrolled (420, 573) with delta (0, 0)
Screenshot: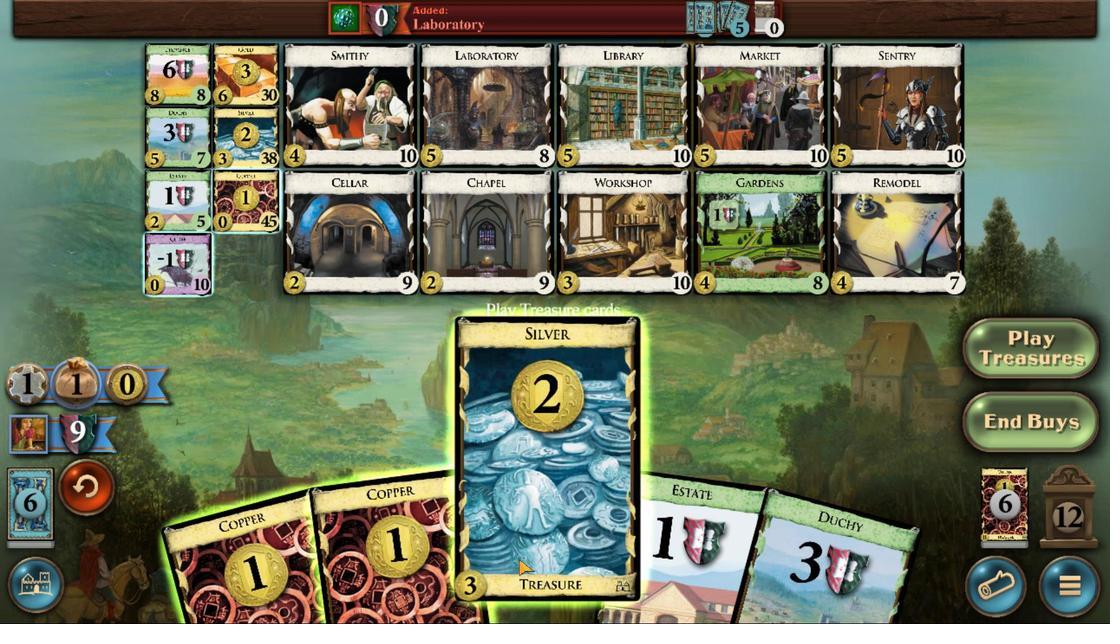 
Action: Mouse scrolled (420, 573) with delta (0, 0)
Screenshot: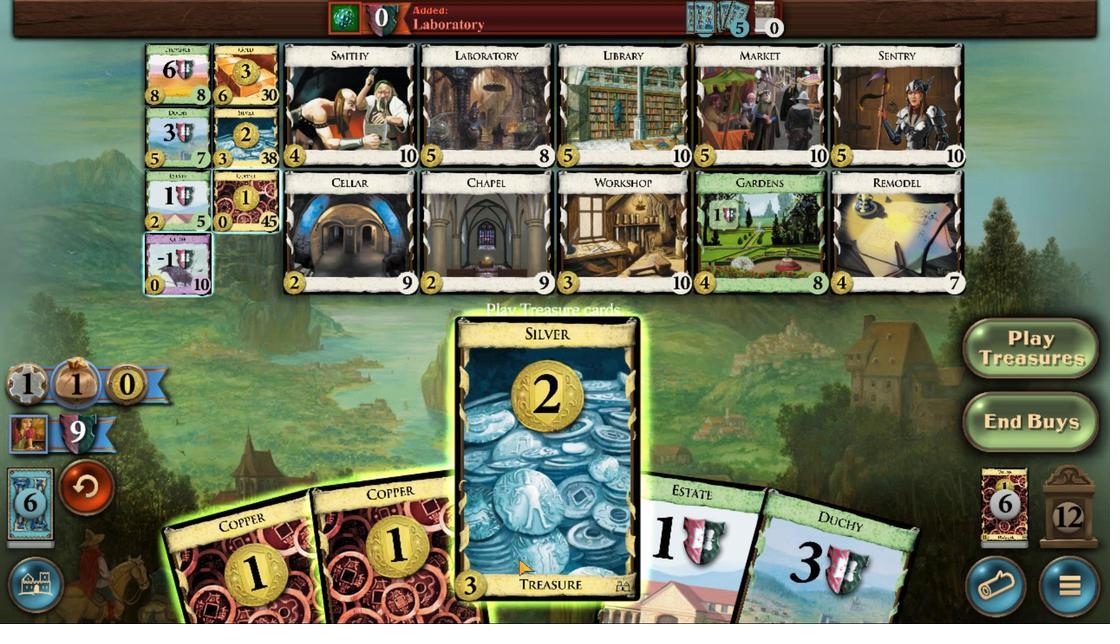 
Action: Mouse scrolled (420, 573) with delta (0, 0)
Screenshot: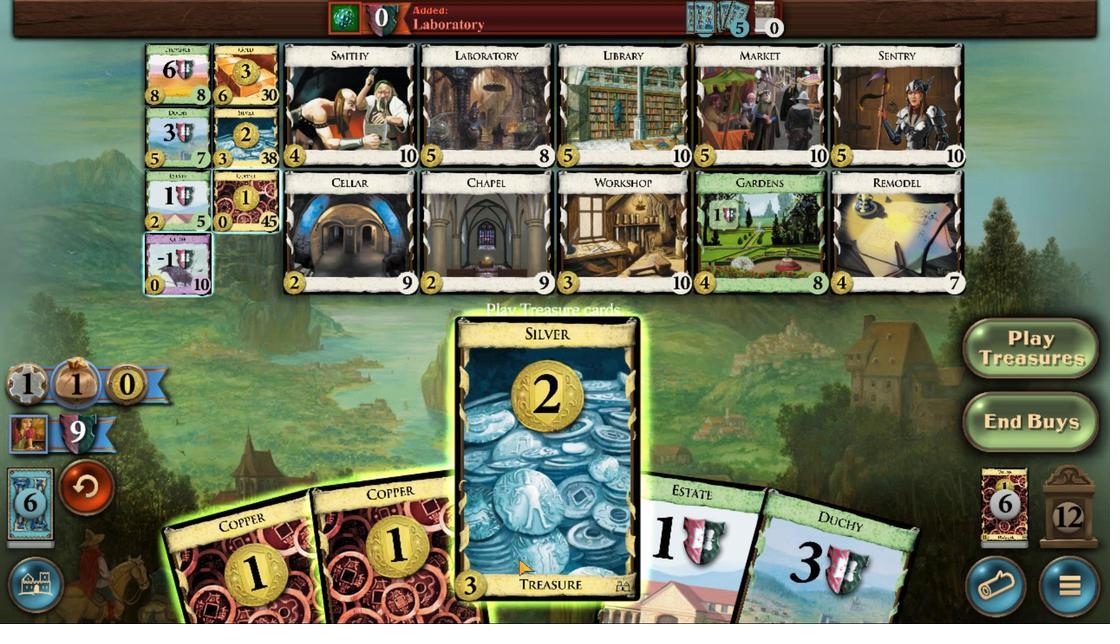 
Action: Mouse moved to (451, 574)
Screenshot: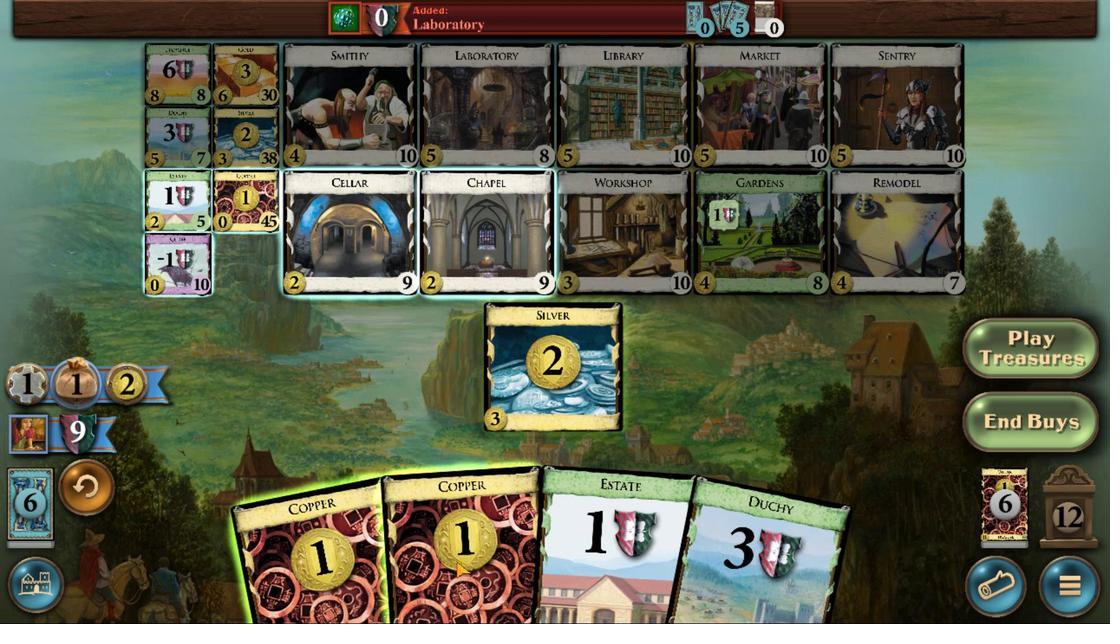 
Action: Mouse scrolled (451, 574) with delta (0, 0)
Screenshot: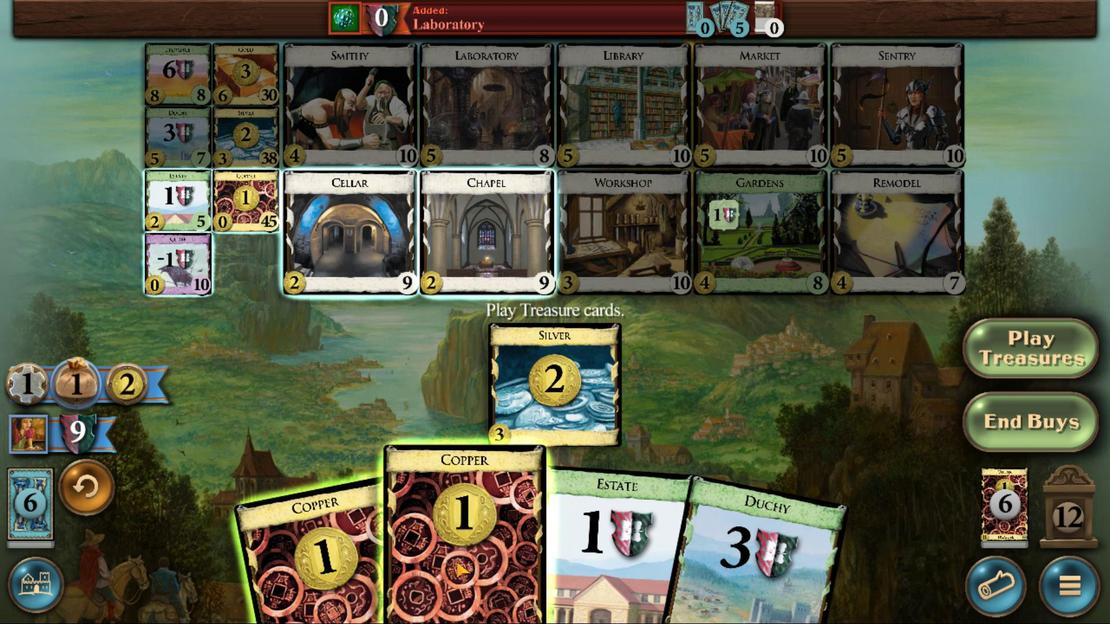 
Action: Mouse scrolled (451, 574) with delta (0, 0)
Screenshot: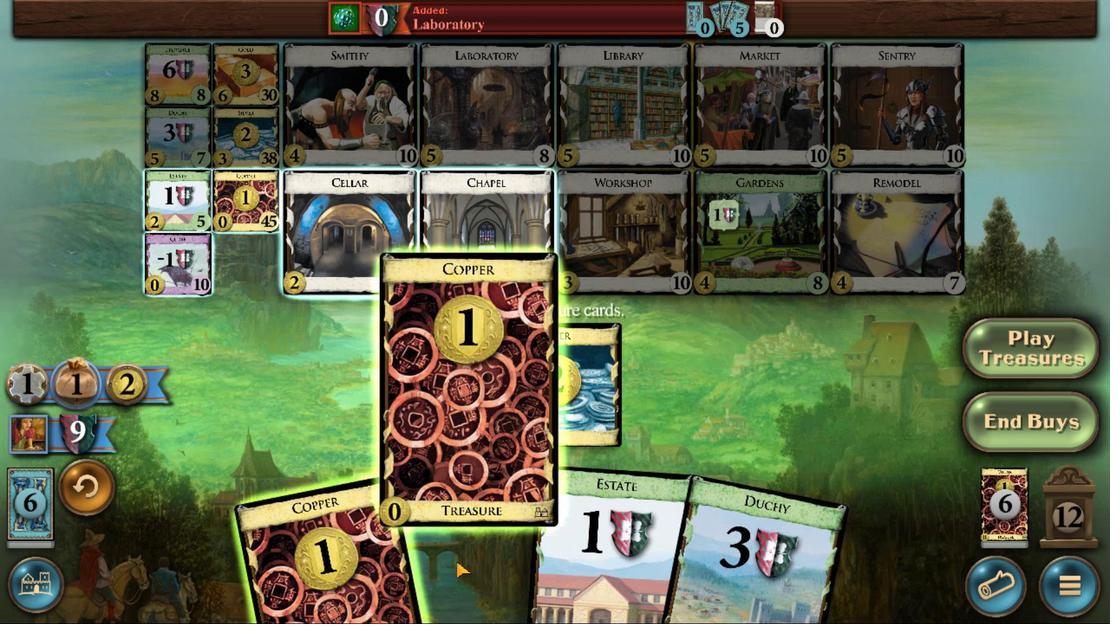 
Action: Mouse scrolled (451, 574) with delta (0, 0)
Screenshot: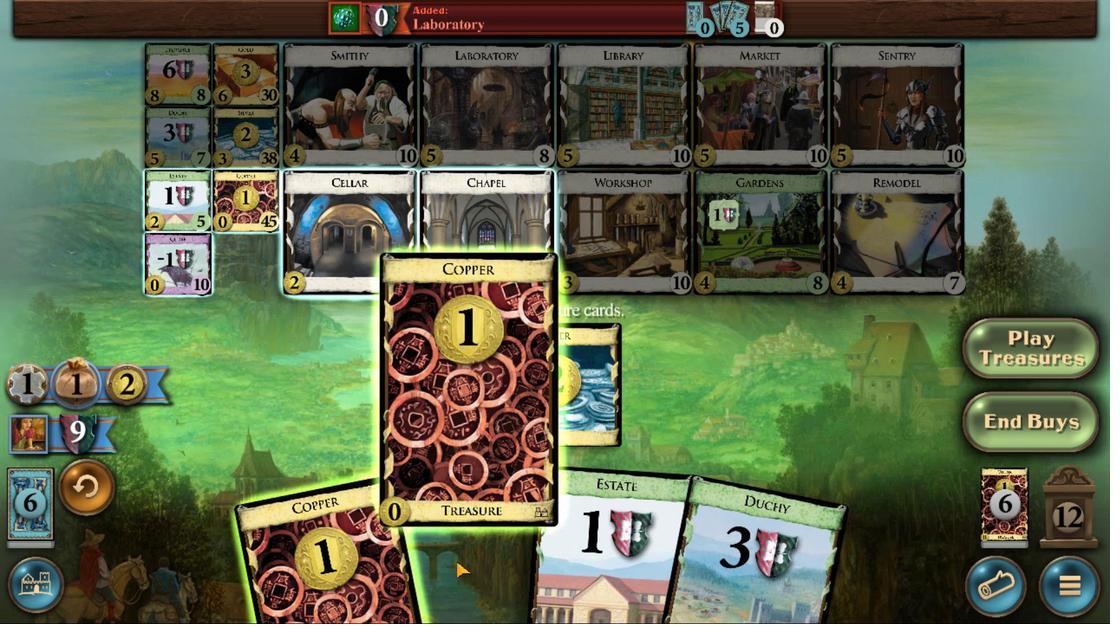 
Action: Mouse scrolled (451, 574) with delta (0, 0)
Screenshot: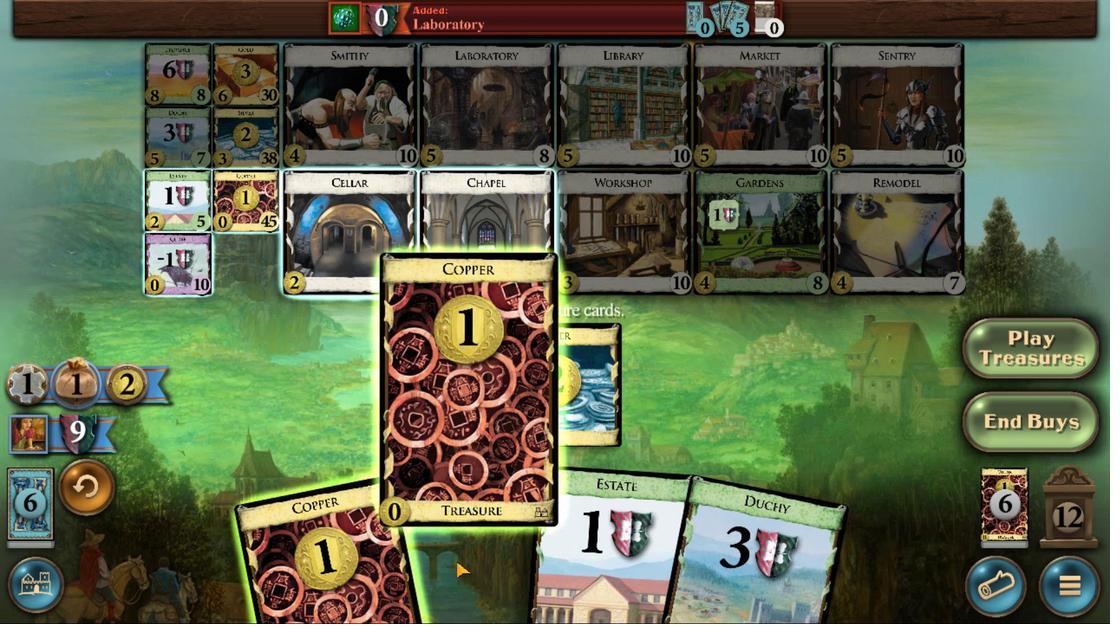 
Action: Mouse scrolled (451, 574) with delta (0, 0)
Screenshot: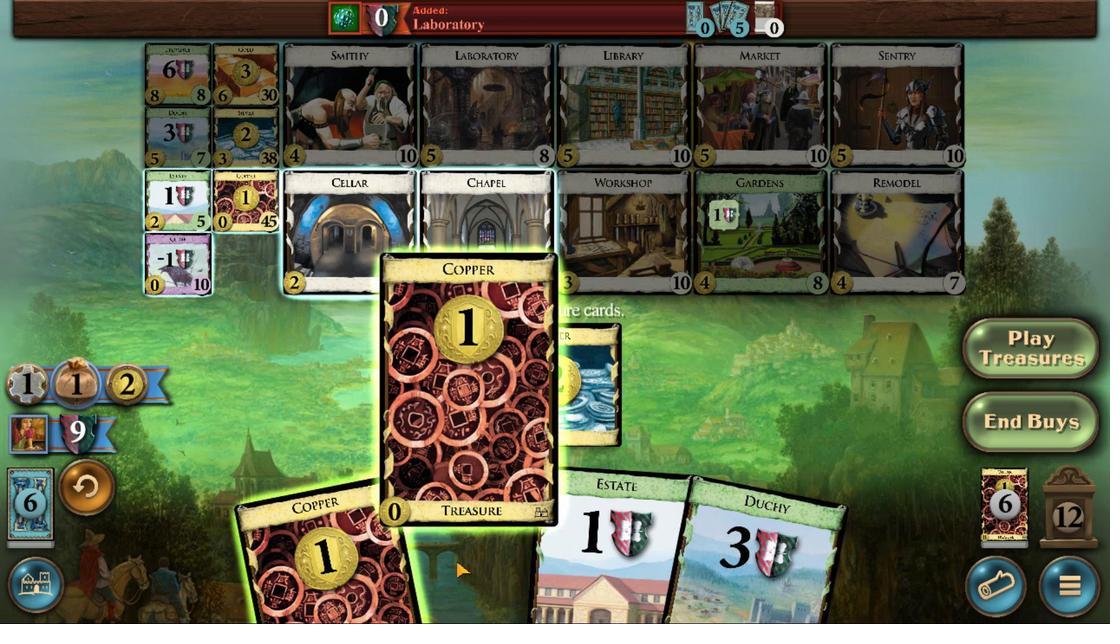 
Action: Mouse scrolled (451, 574) with delta (0, 0)
Screenshot: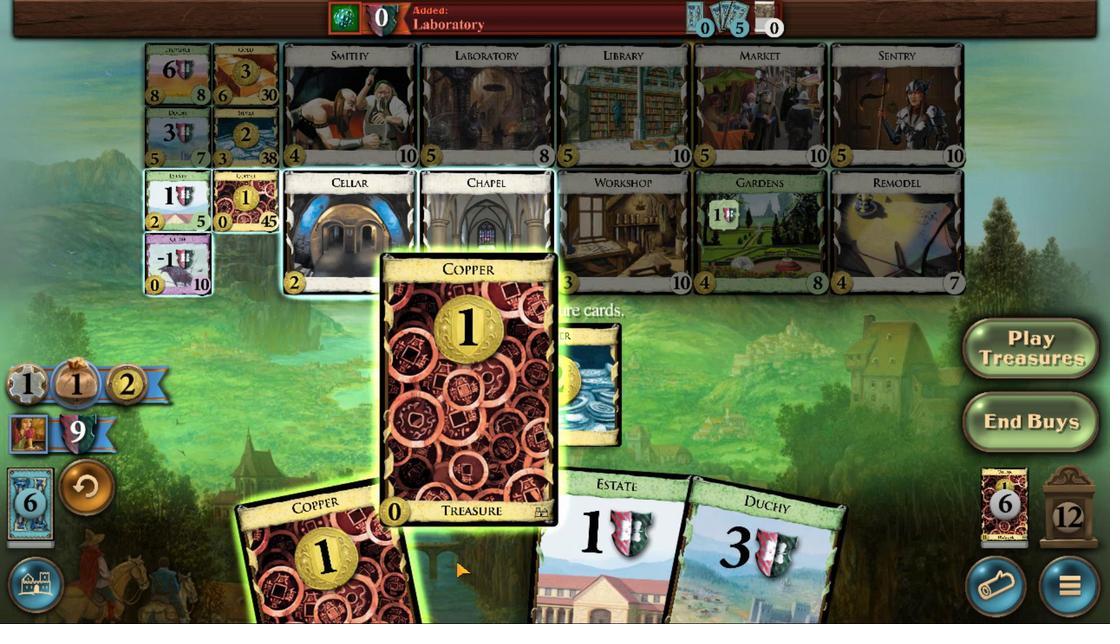 
Action: Mouse moved to (553, 478)
Screenshot: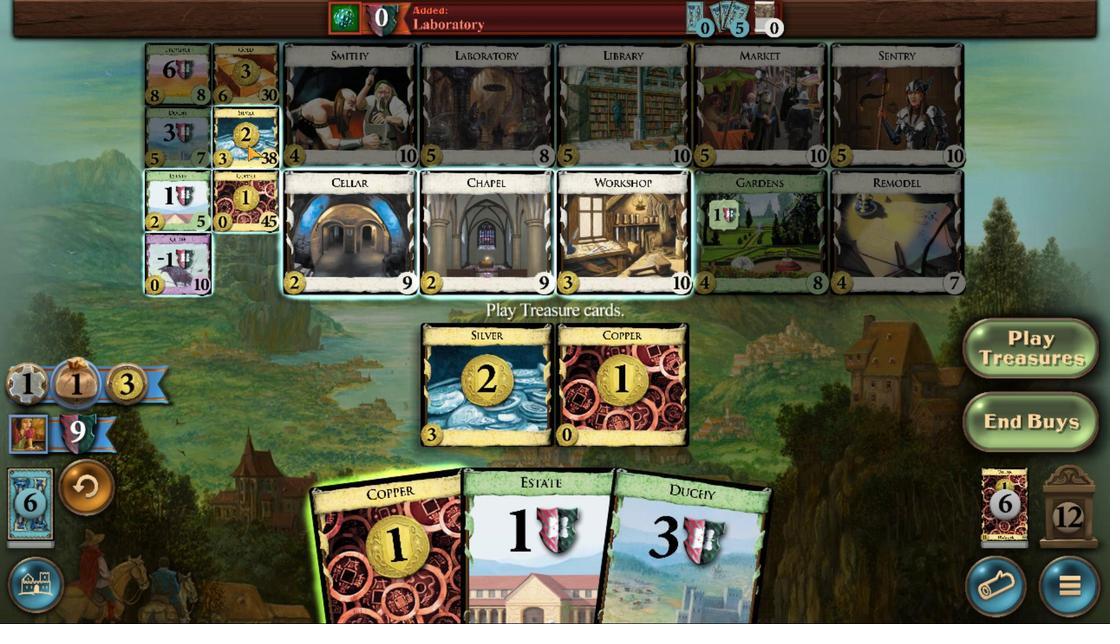 
Action: Mouse pressed left at (553, 478)
Screenshot: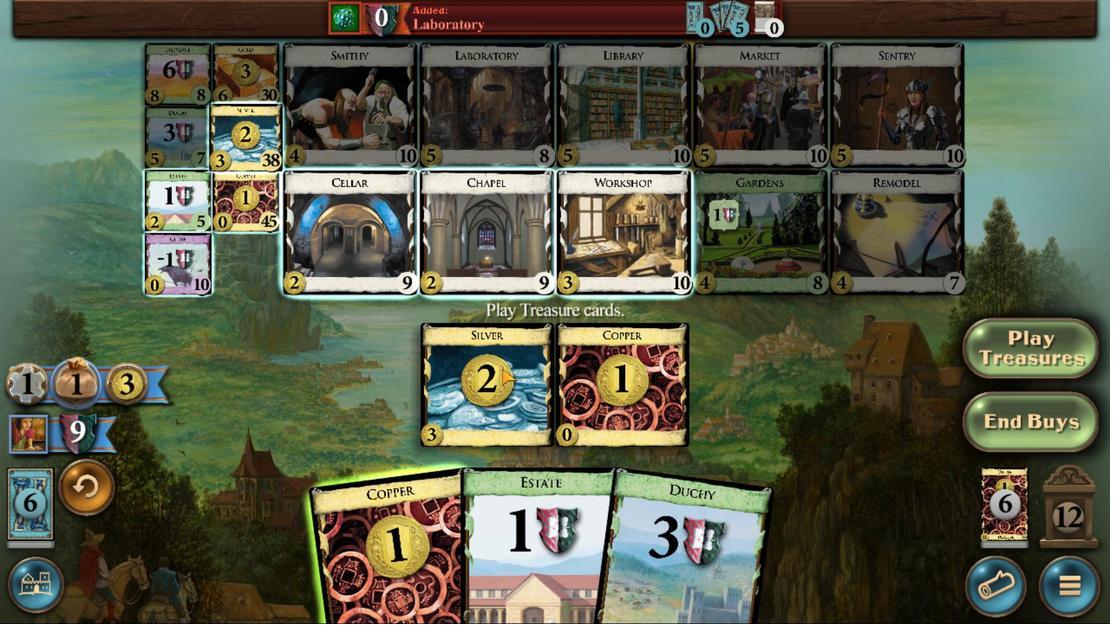 
Action: Mouse moved to (483, 576)
Screenshot: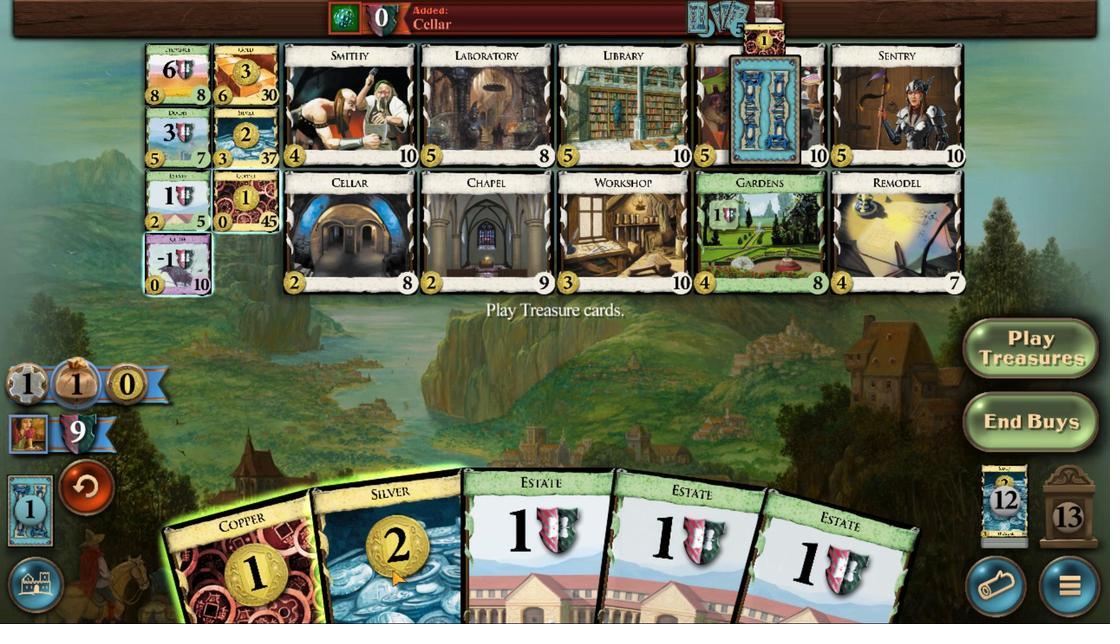 
Action: Mouse scrolled (483, 576) with delta (0, 0)
Screenshot: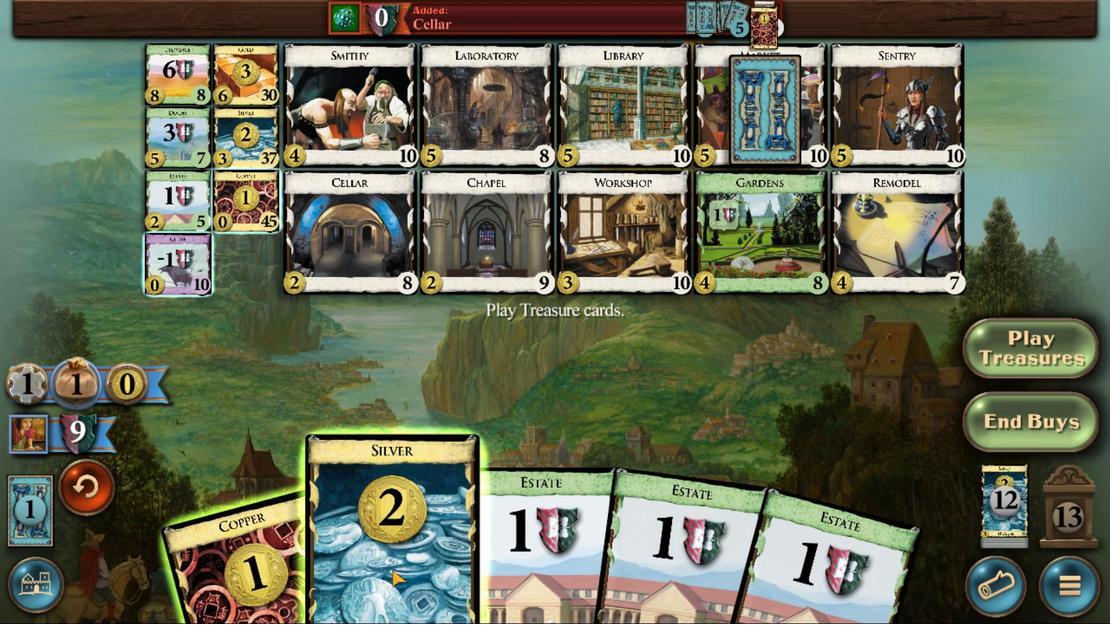 
Action: Mouse moved to (483, 576)
Screenshot: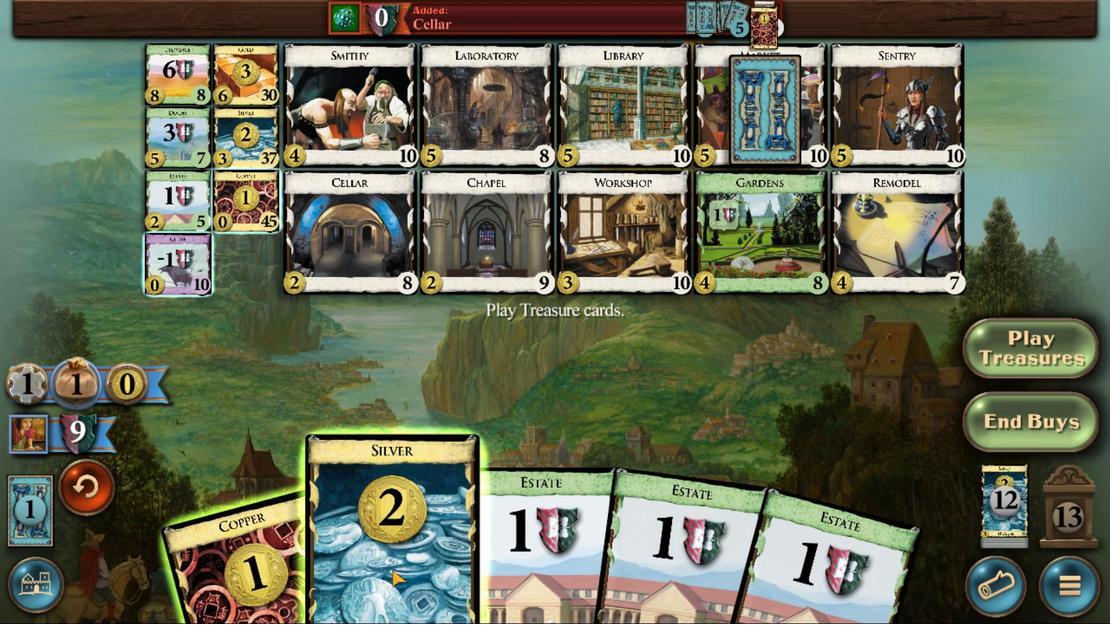 
Action: Mouse scrolled (483, 576) with delta (0, 0)
Screenshot: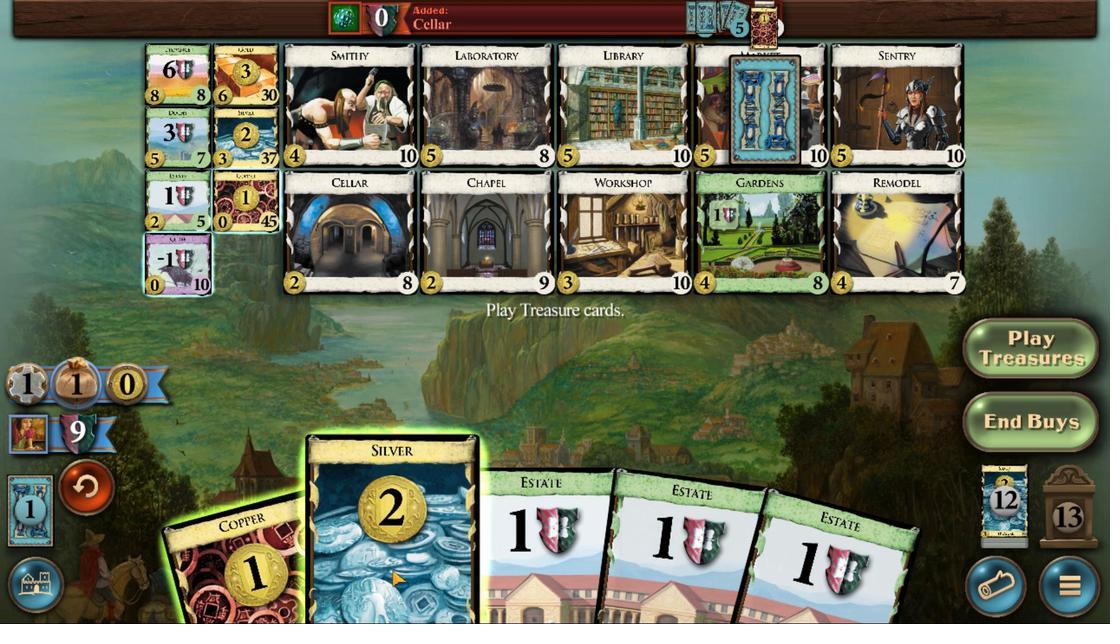 
Action: Mouse moved to (482, 576)
Screenshot: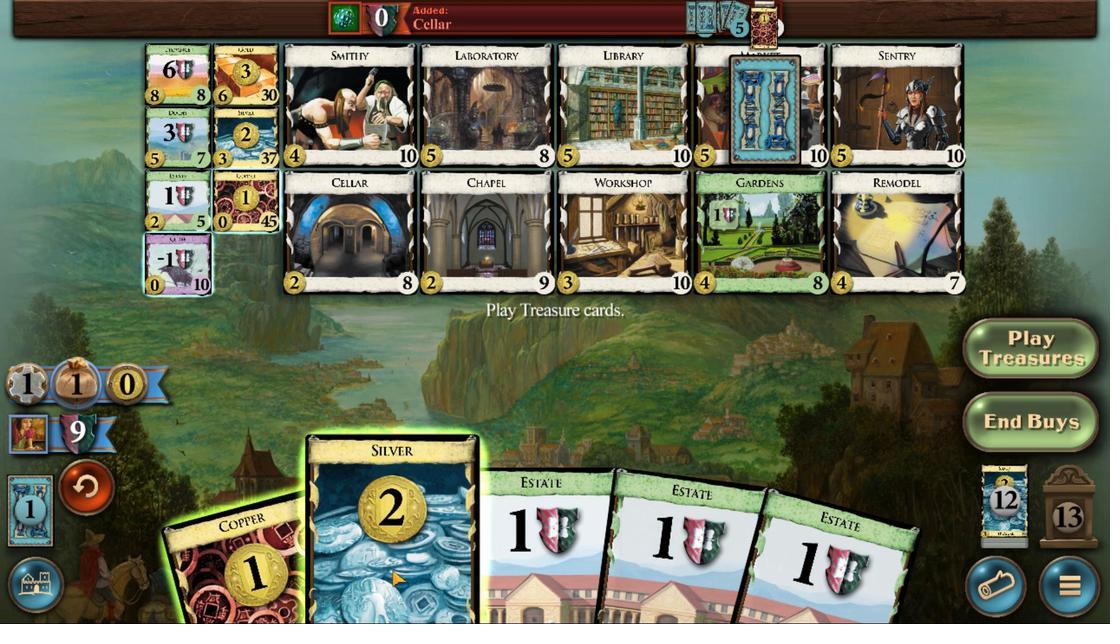 
Action: Mouse scrolled (482, 576) with delta (0, 0)
Screenshot: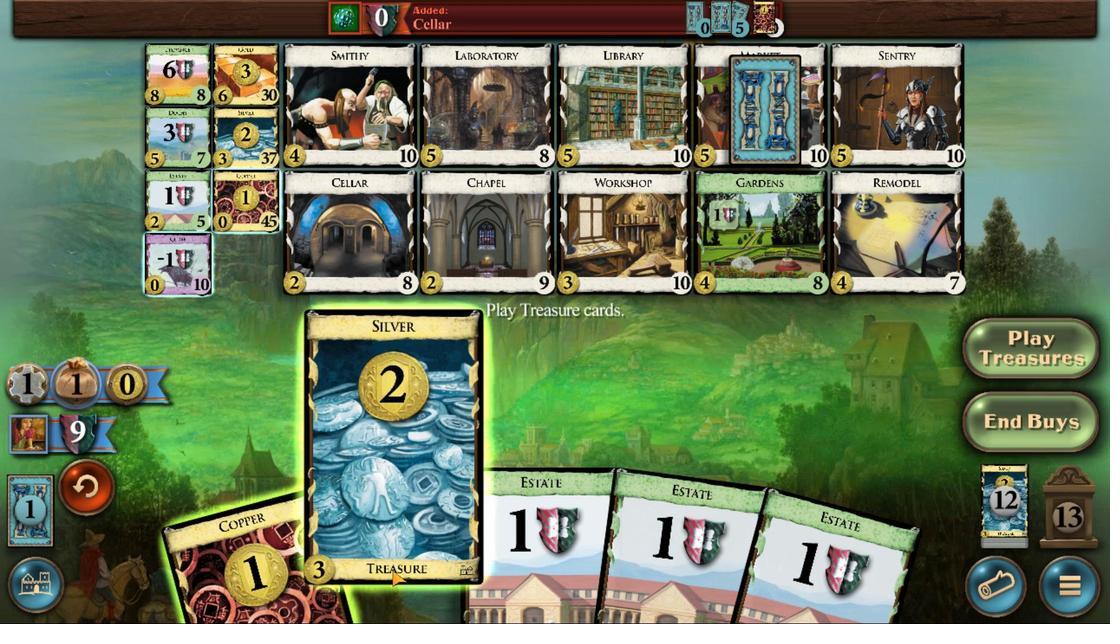 
Action: Mouse scrolled (482, 576) with delta (0, 0)
Screenshot: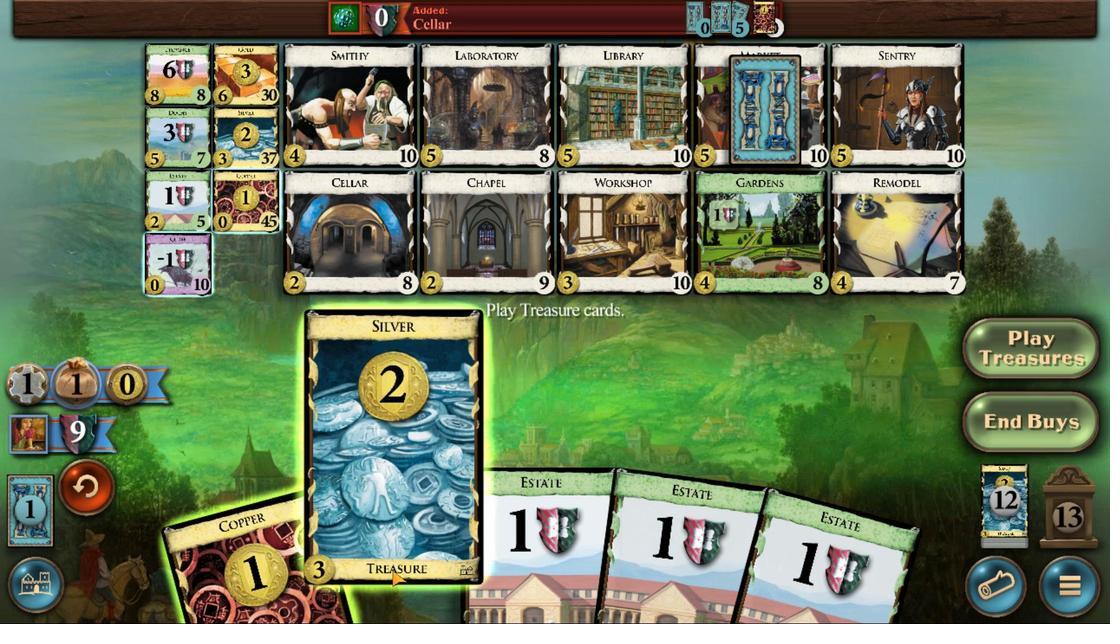 
Action: Mouse scrolled (482, 576) with delta (0, 0)
Screenshot: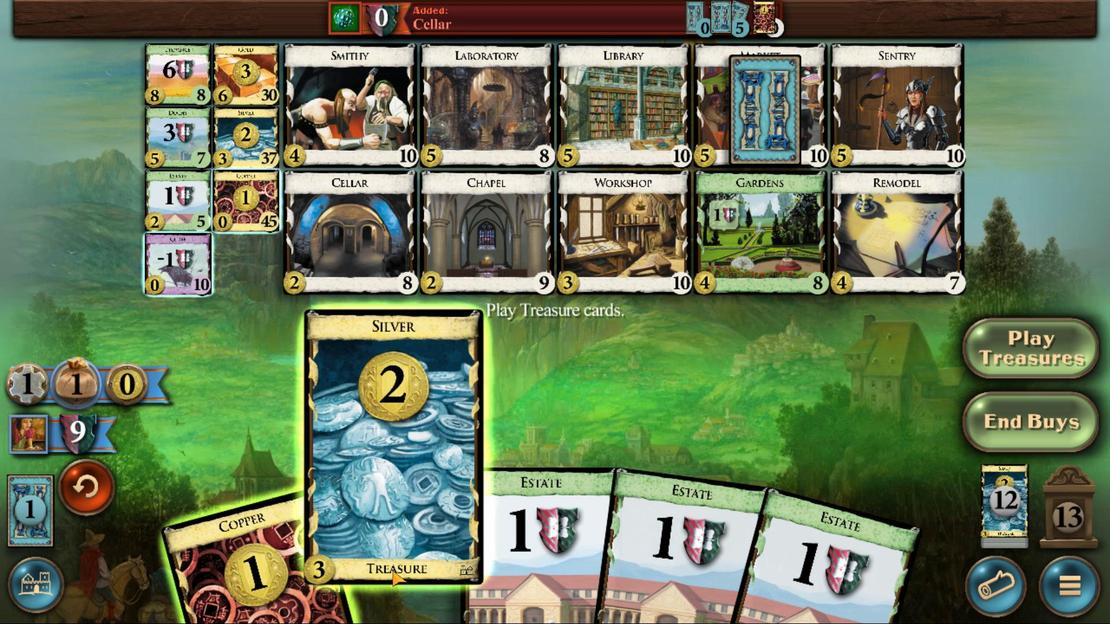 
Action: Mouse scrolled (482, 576) with delta (0, 0)
Screenshot: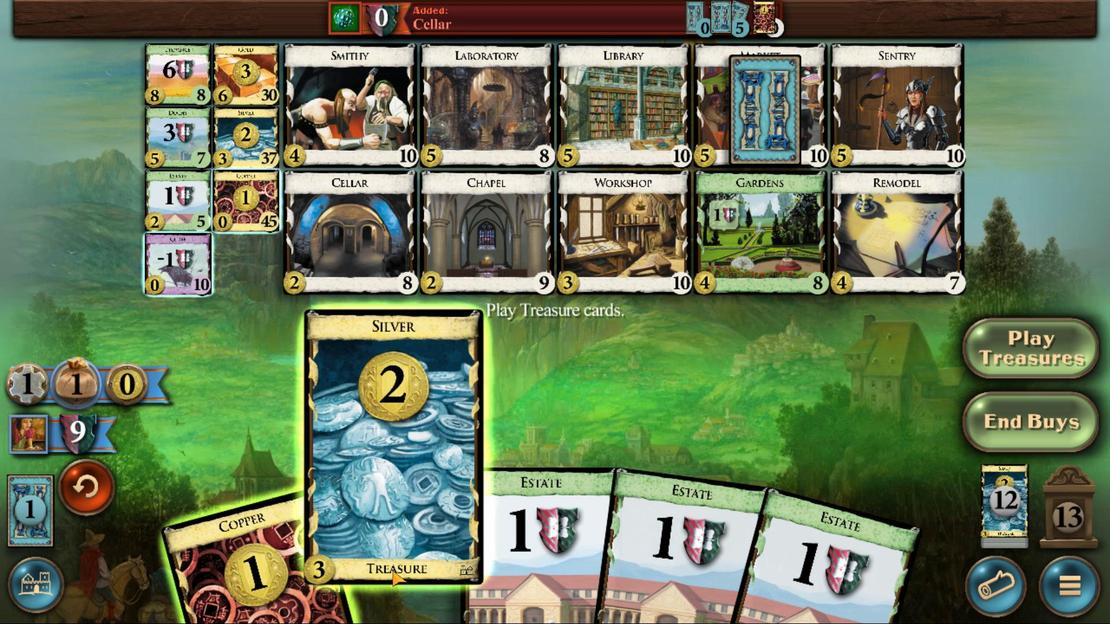 
Action: Mouse moved to (494, 581)
Screenshot: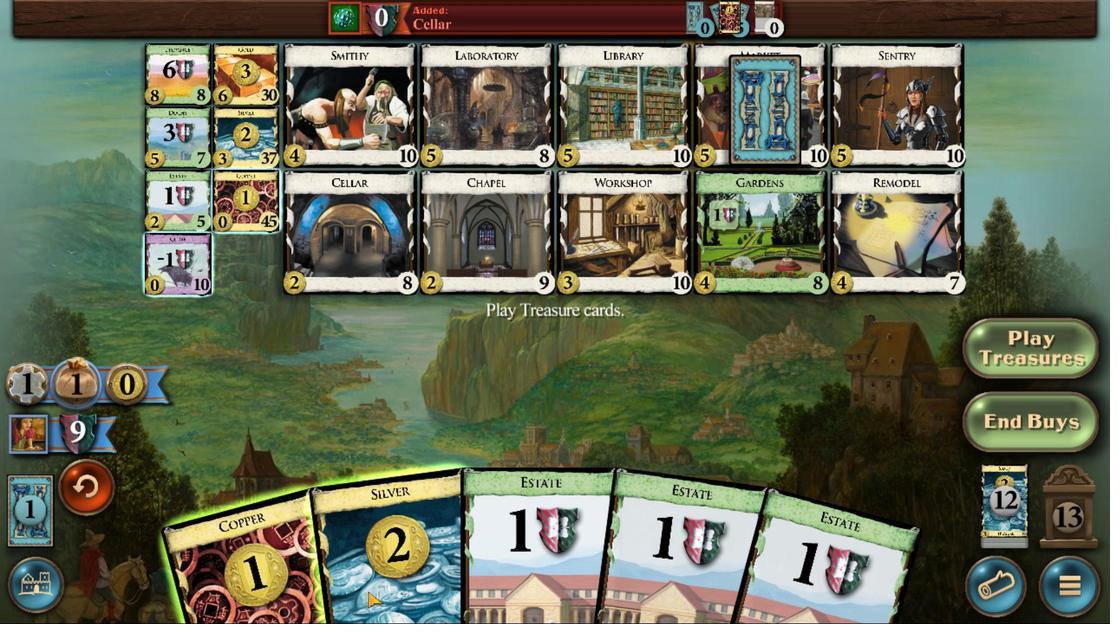 
Action: Mouse scrolled (494, 581) with delta (0, 0)
Screenshot: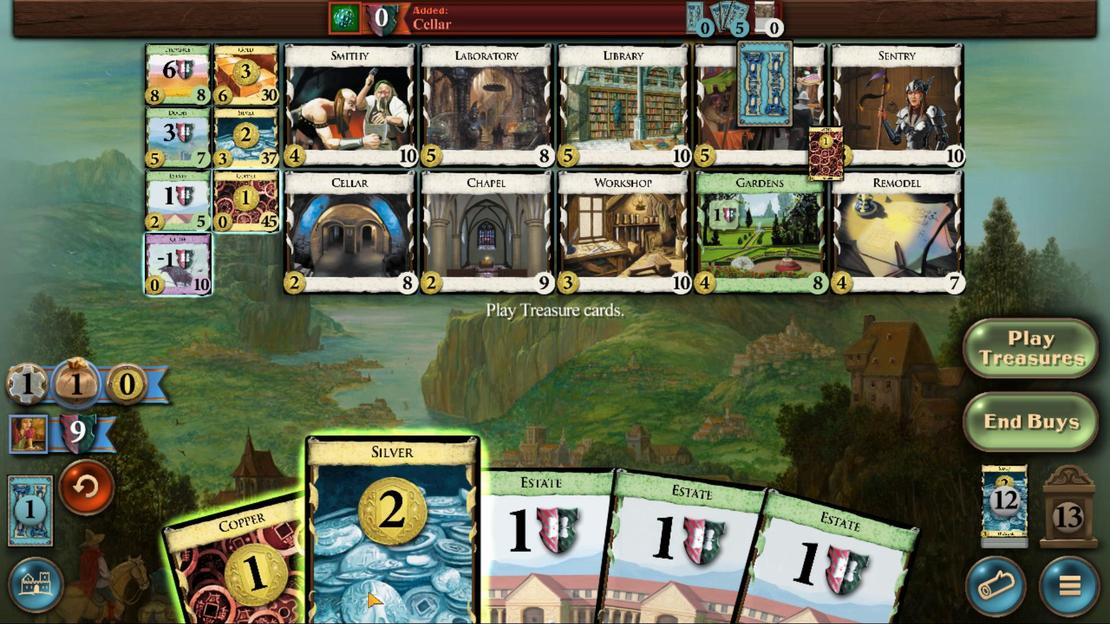 
Action: Mouse scrolled (494, 581) with delta (0, 0)
Screenshot: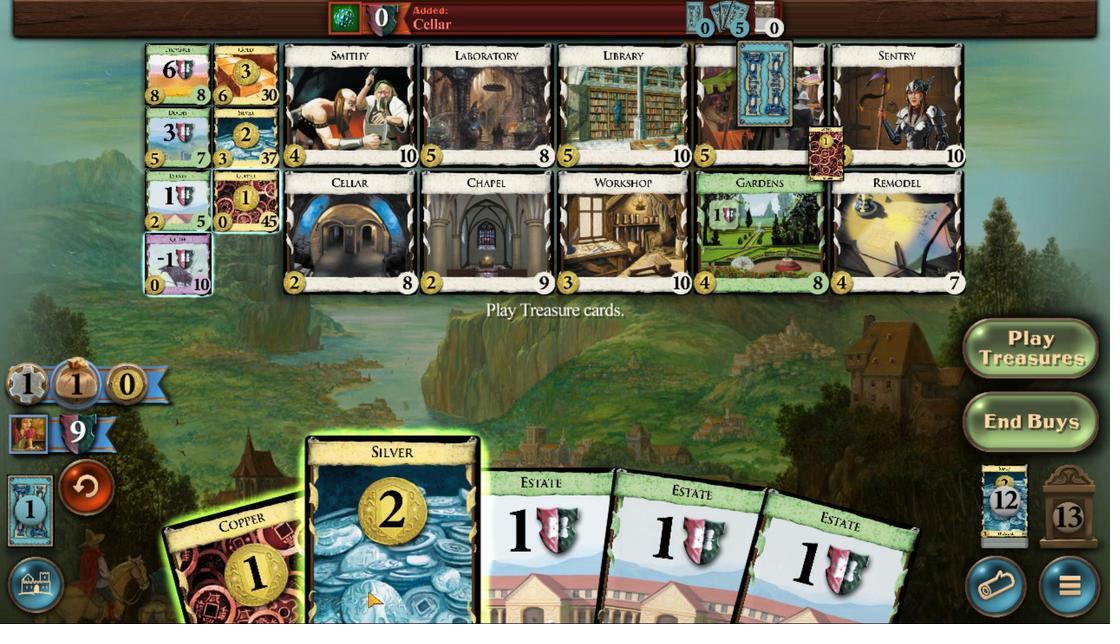 
Action: Mouse scrolled (494, 581) with delta (0, 0)
Screenshot: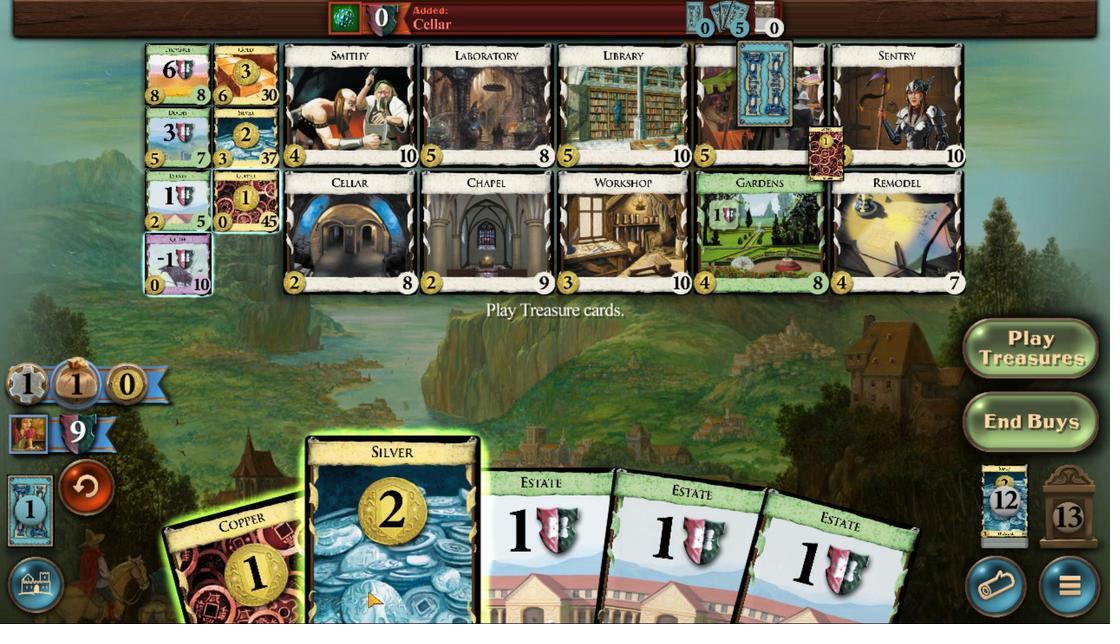 
Action: Mouse scrolled (494, 581) with delta (0, 0)
Screenshot: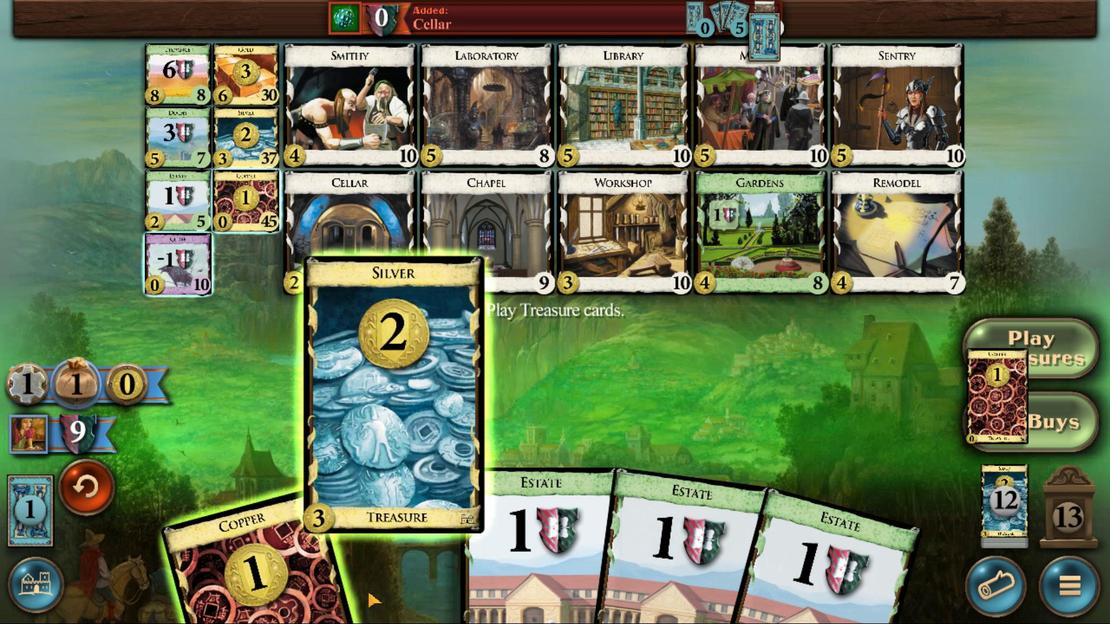 
Action: Mouse scrolled (494, 581) with delta (0, 0)
Screenshot: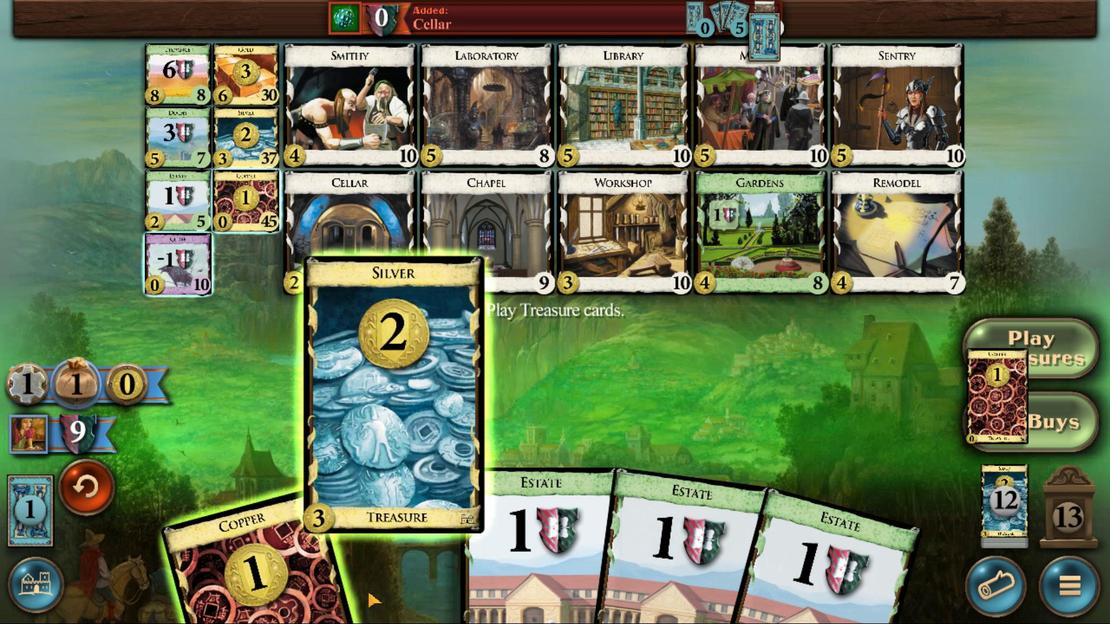 
Action: Mouse scrolled (494, 581) with delta (0, 0)
Screenshot: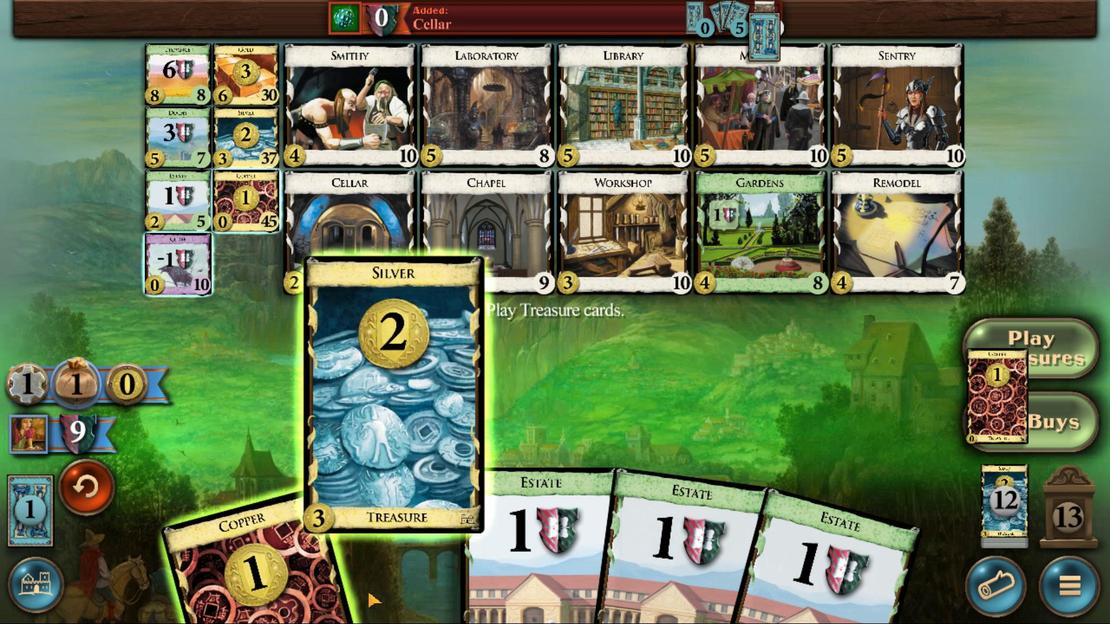
Action: Mouse scrolled (494, 581) with delta (0, 0)
Screenshot: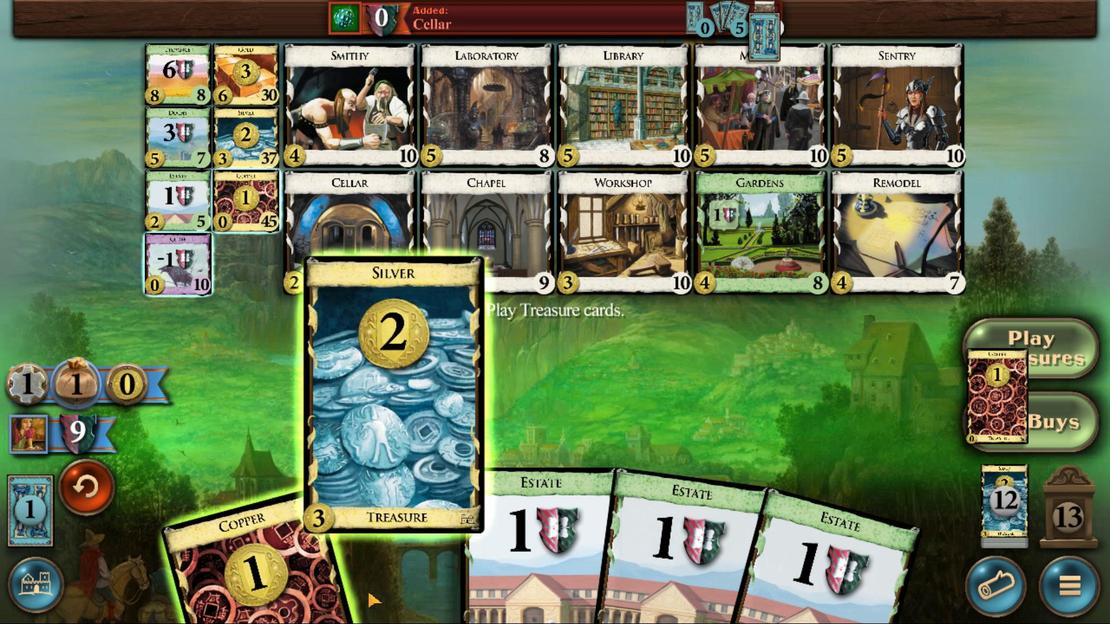 
Action: Mouse scrolled (494, 581) with delta (0, 0)
Screenshot: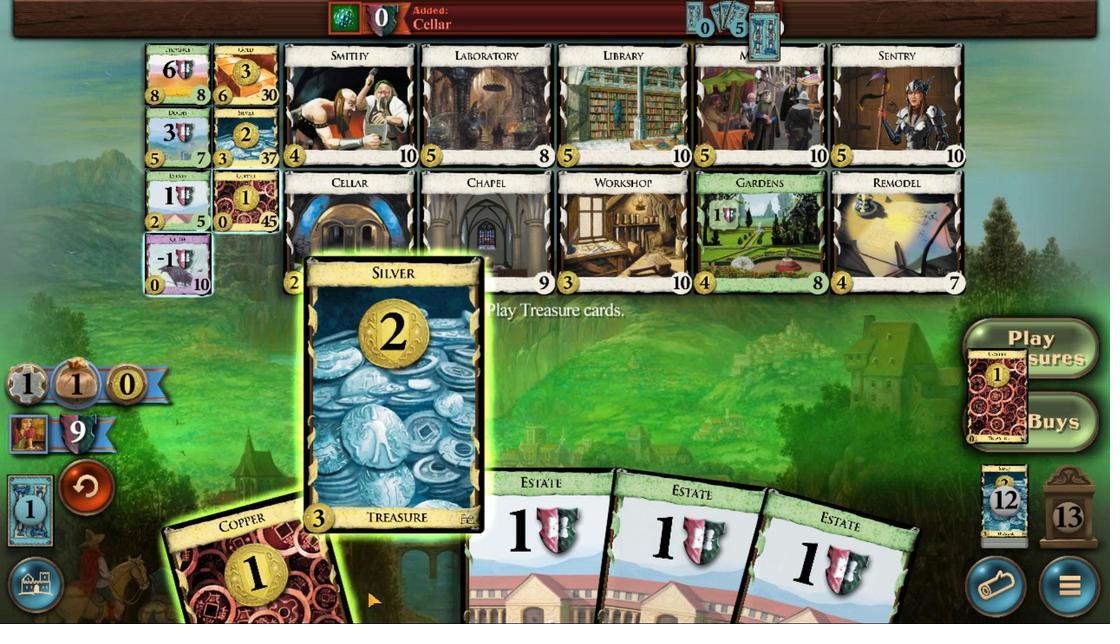 
Action: Mouse moved to (522, 579)
Screenshot: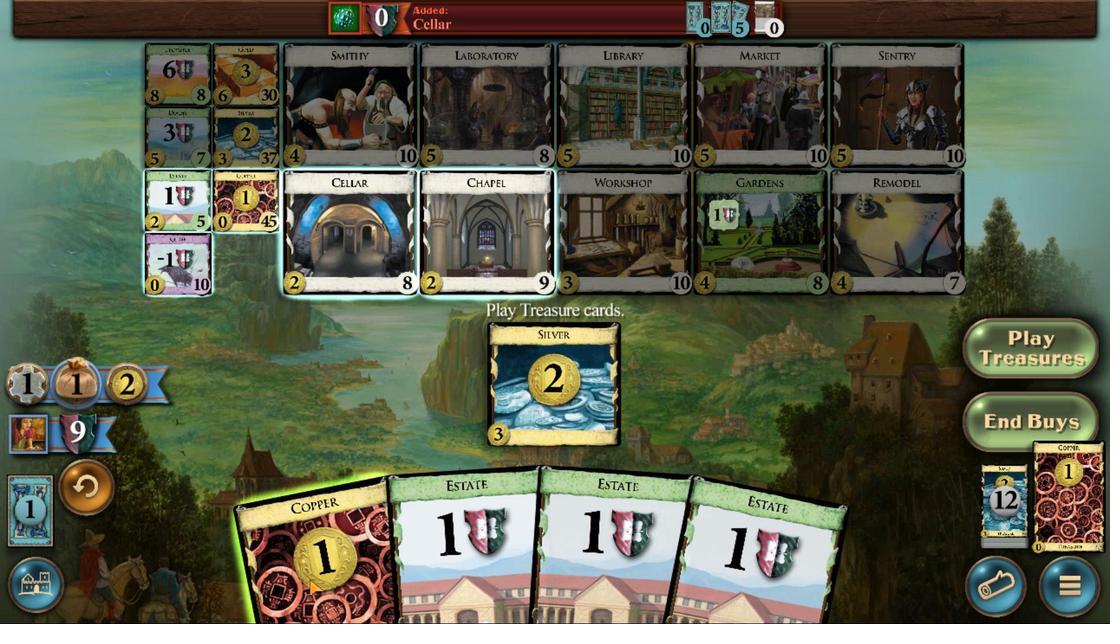 
Action: Mouse scrolled (522, 578) with delta (0, 0)
Screenshot: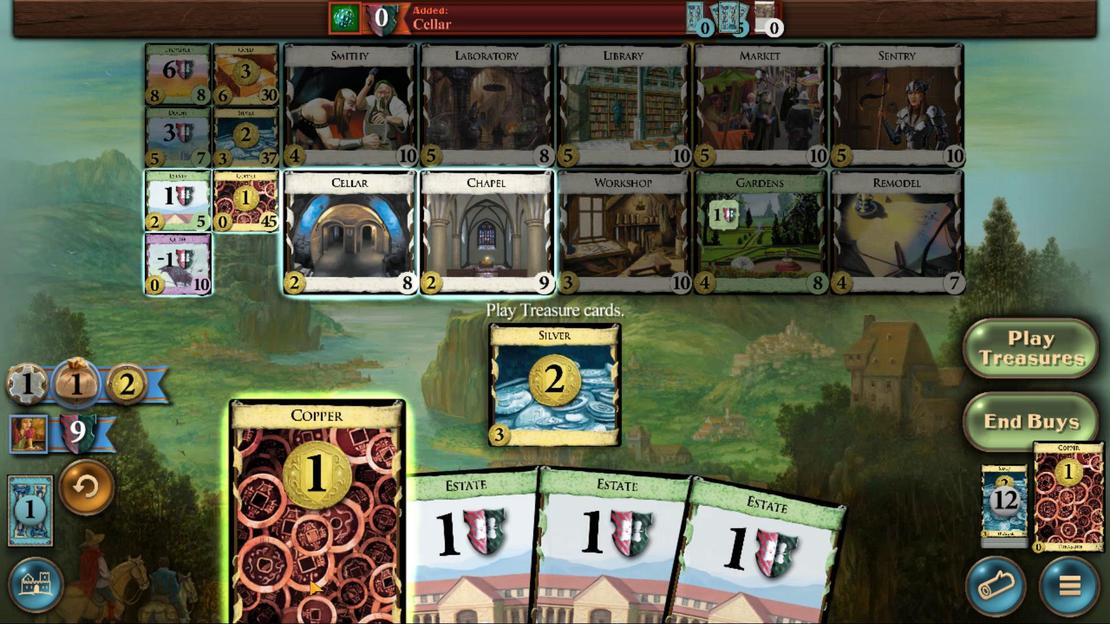 
Action: Mouse scrolled (522, 578) with delta (0, 0)
Screenshot: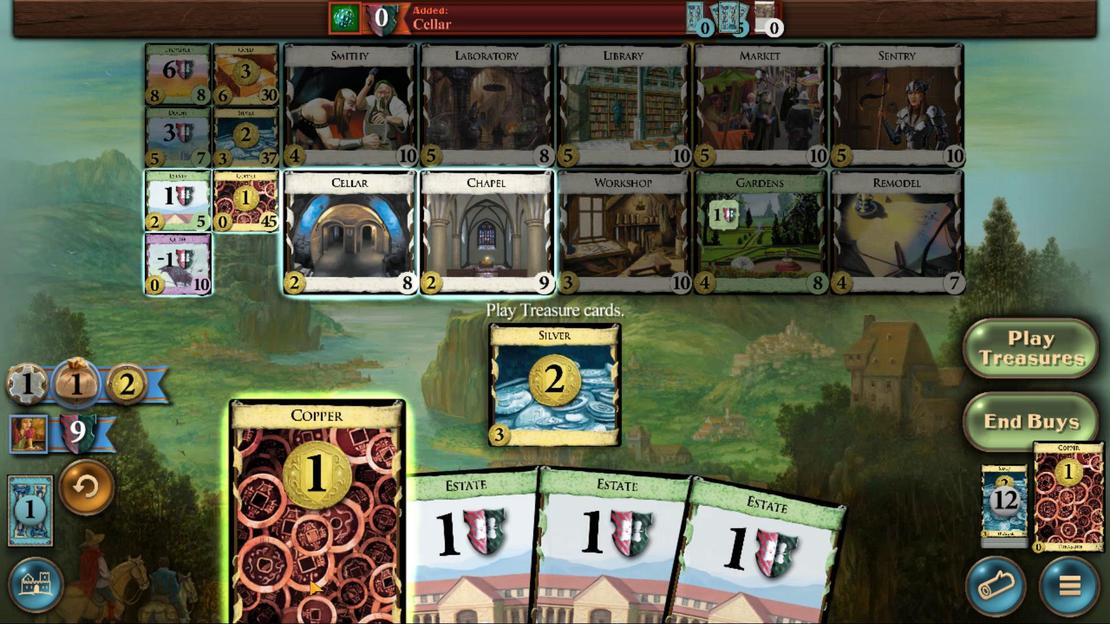 
Action: Mouse scrolled (522, 578) with delta (0, 0)
Screenshot: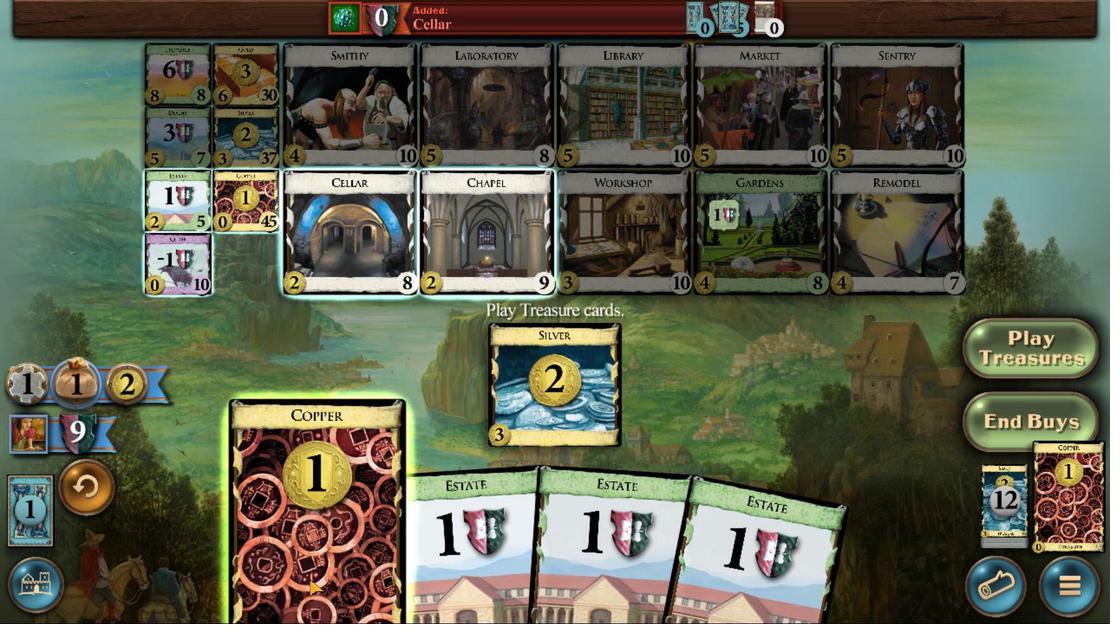 
Action: Mouse scrolled (522, 578) with delta (0, 0)
Screenshot: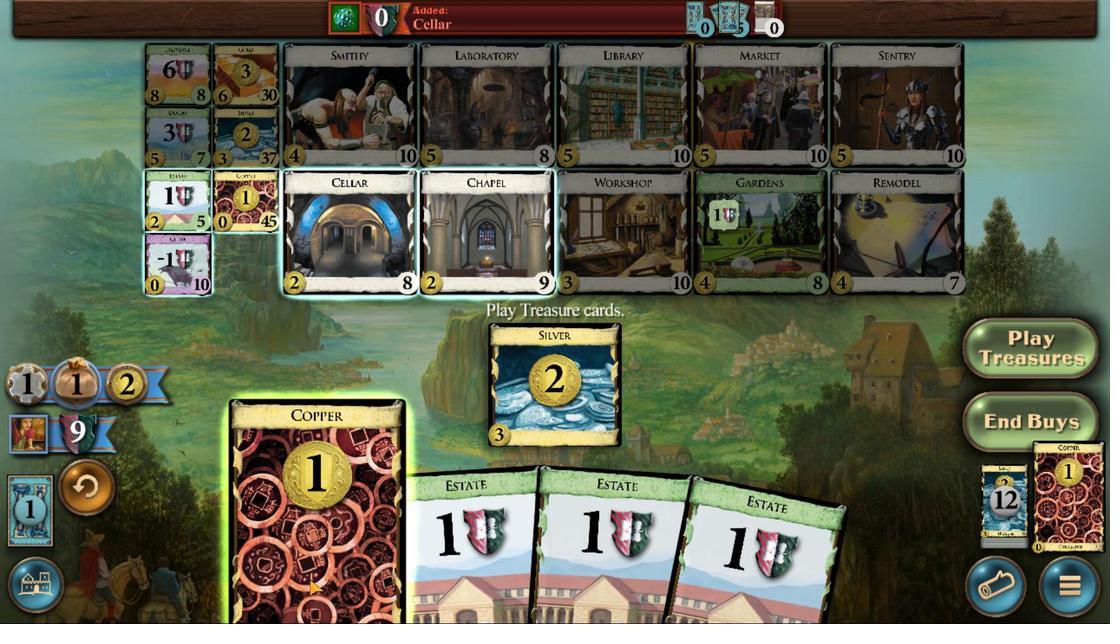
Action: Mouse scrolled (522, 578) with delta (0, 0)
Screenshot: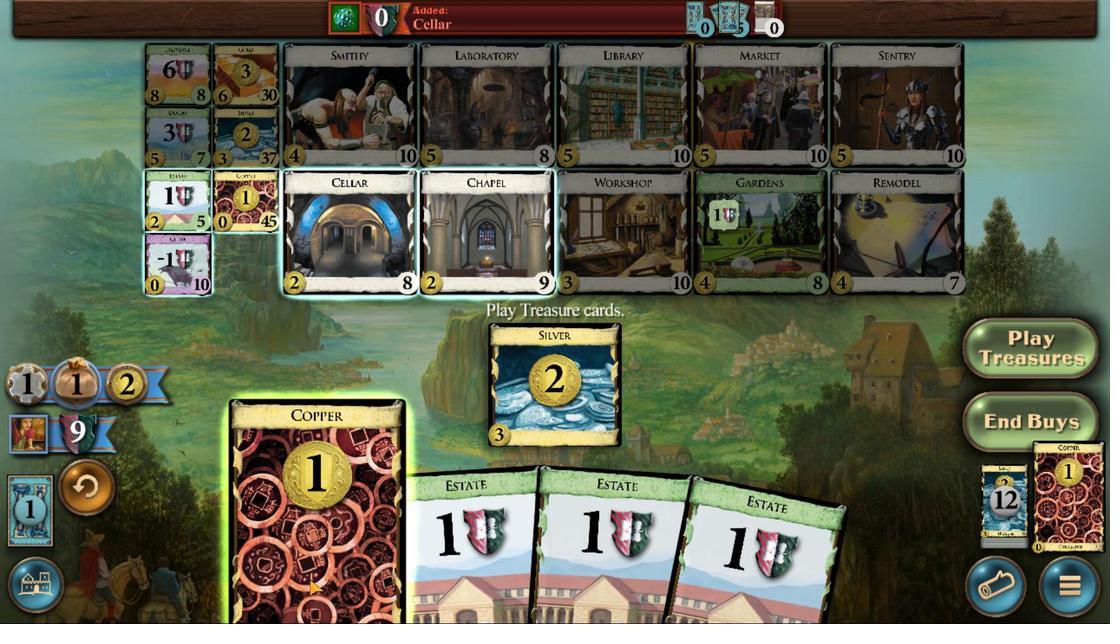 
Action: Mouse scrolled (522, 579) with delta (0, 0)
Screenshot: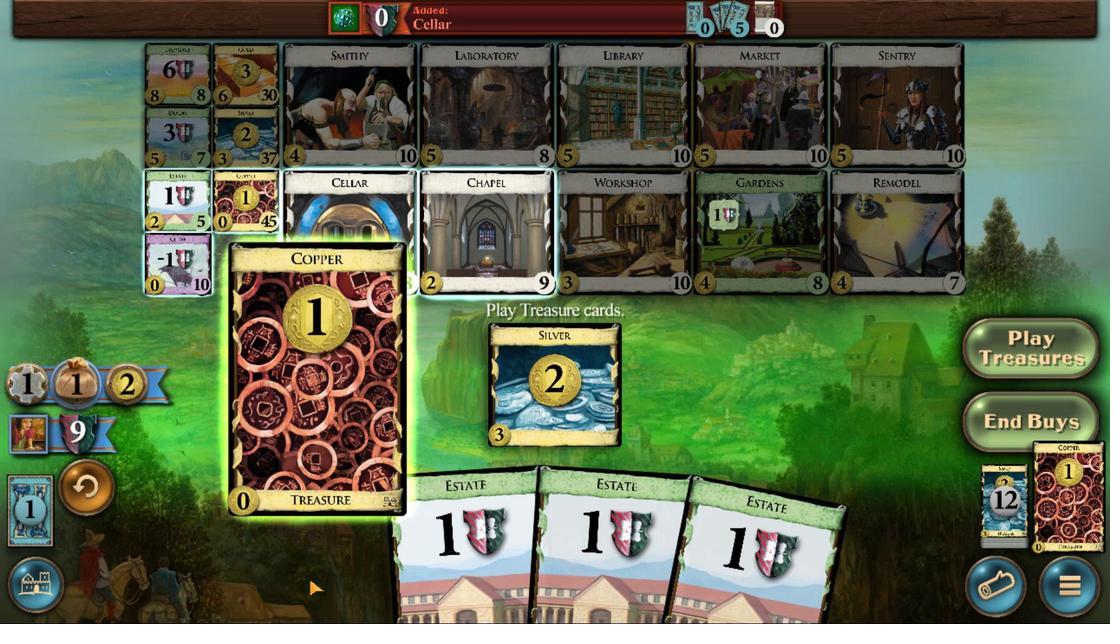 
Action: Mouse scrolled (522, 578) with delta (0, 0)
Screenshot: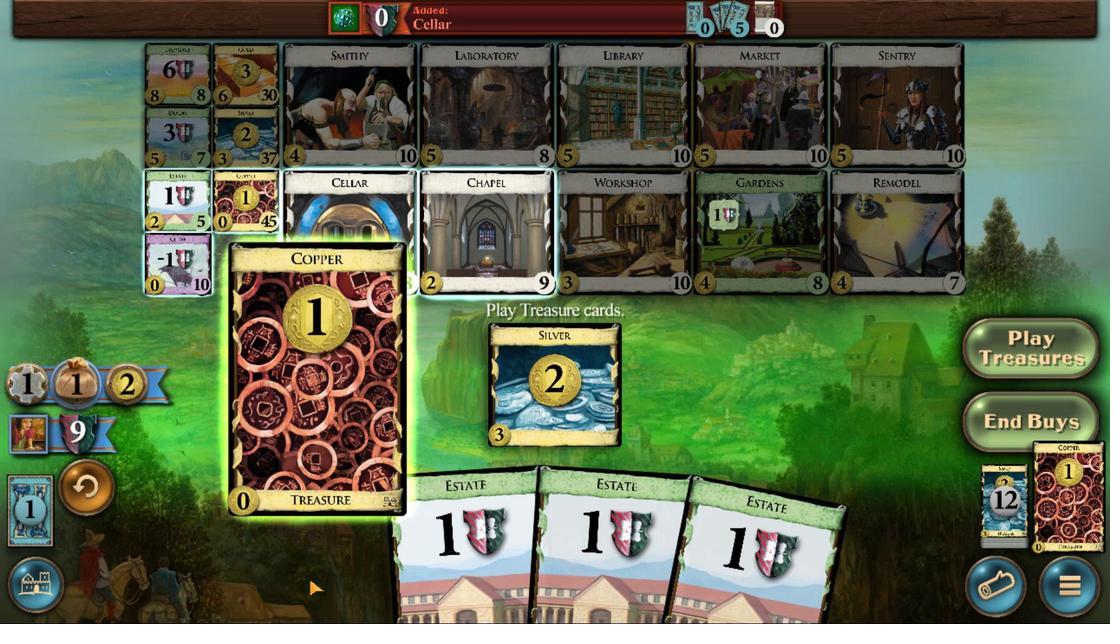 
Action: Mouse moved to (559, 479)
Screenshot: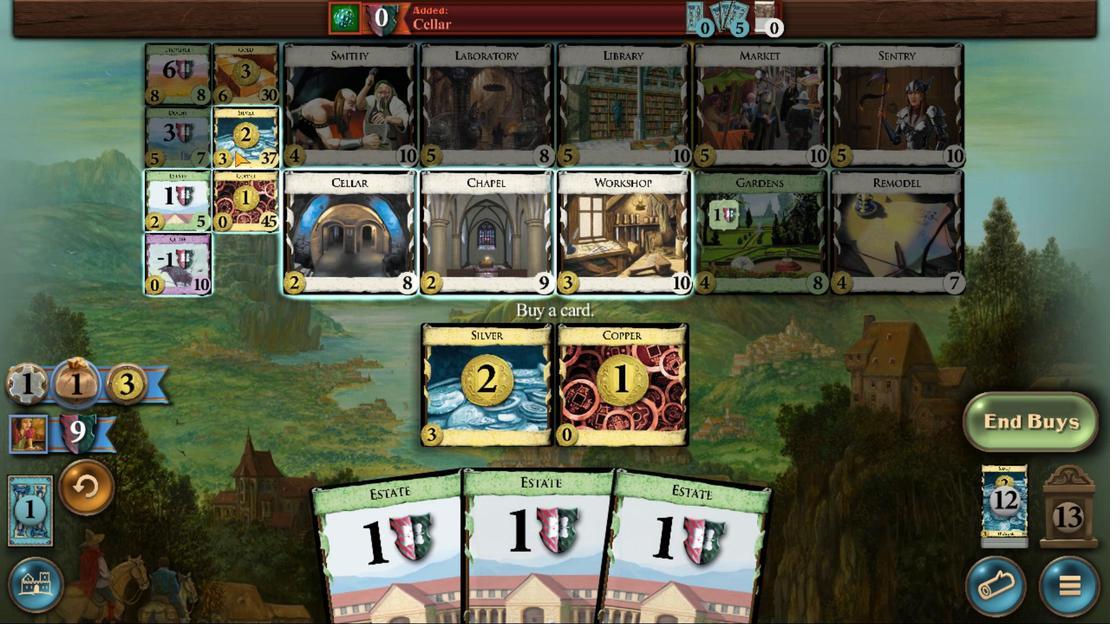 
Action: Mouse pressed left at (559, 479)
Screenshot: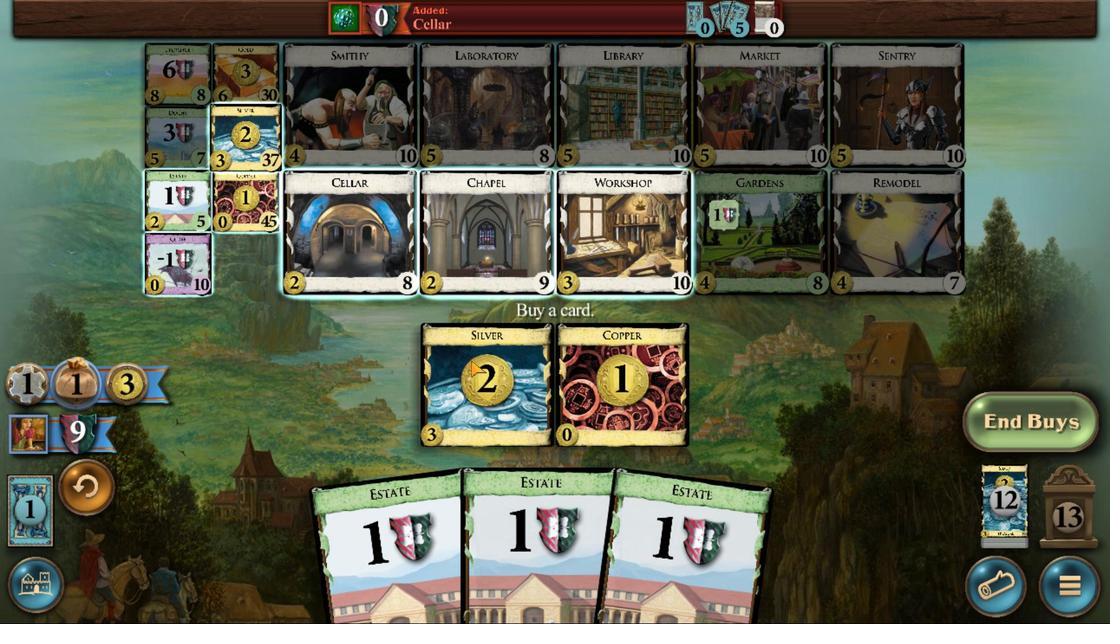 
Action: Mouse moved to (419, 570)
Screenshot: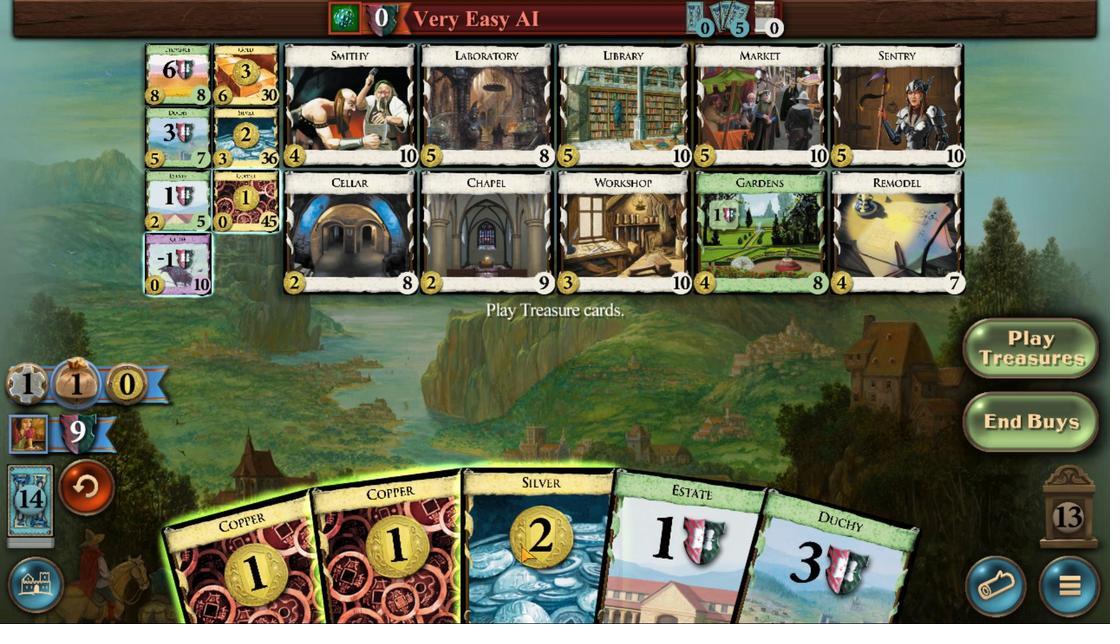 
Action: Mouse scrolled (419, 570) with delta (0, 0)
Screenshot: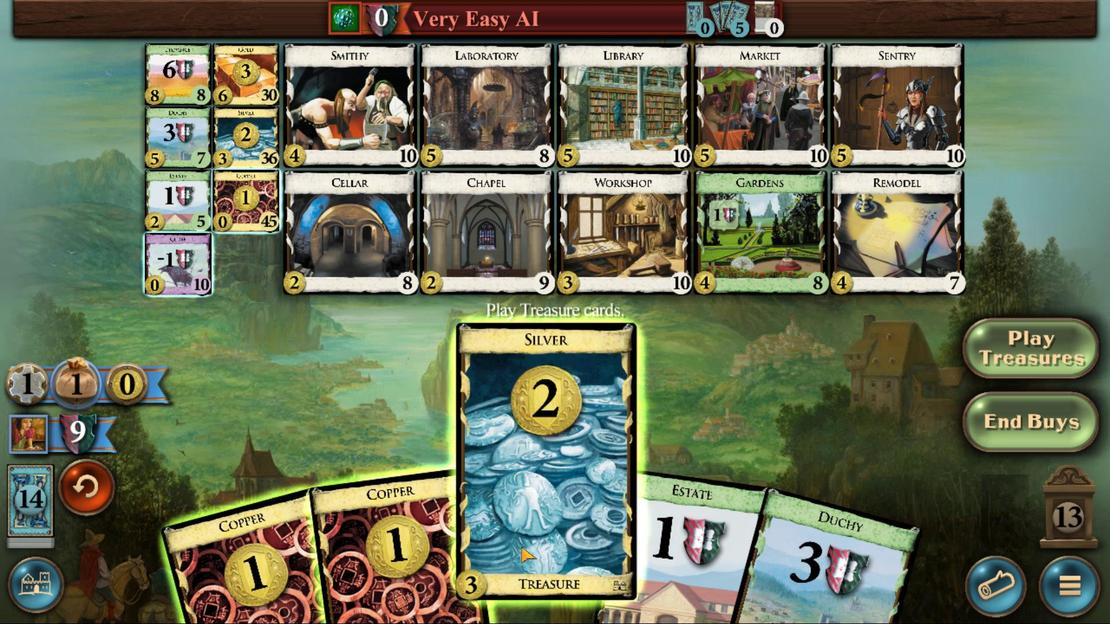 
Action: Mouse scrolled (419, 570) with delta (0, 0)
Screenshot: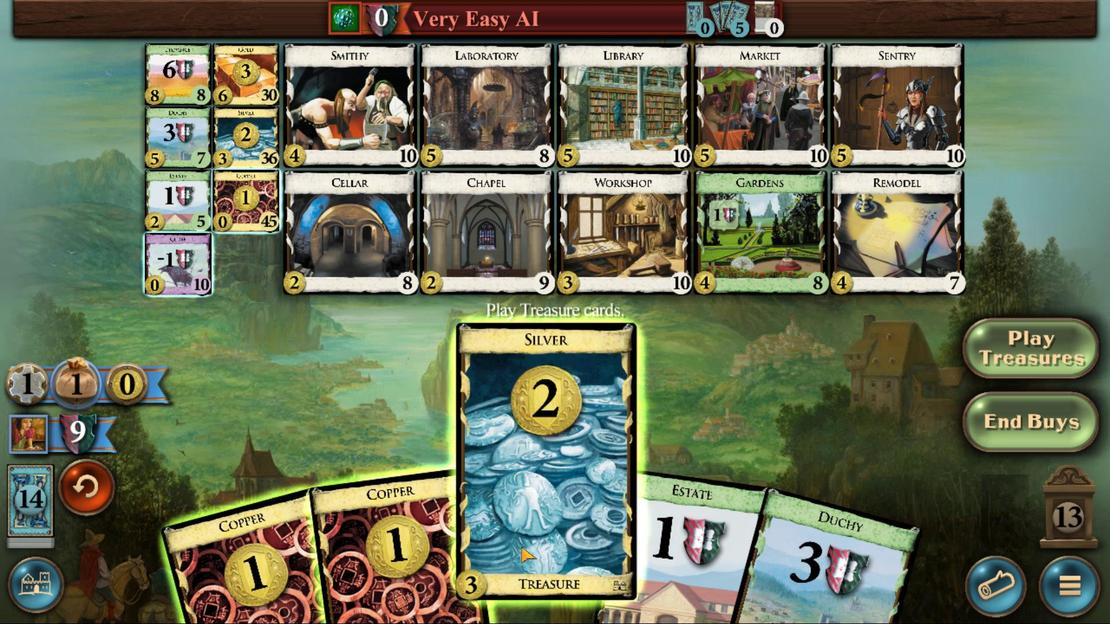 
Action: Mouse scrolled (419, 570) with delta (0, 0)
Screenshot: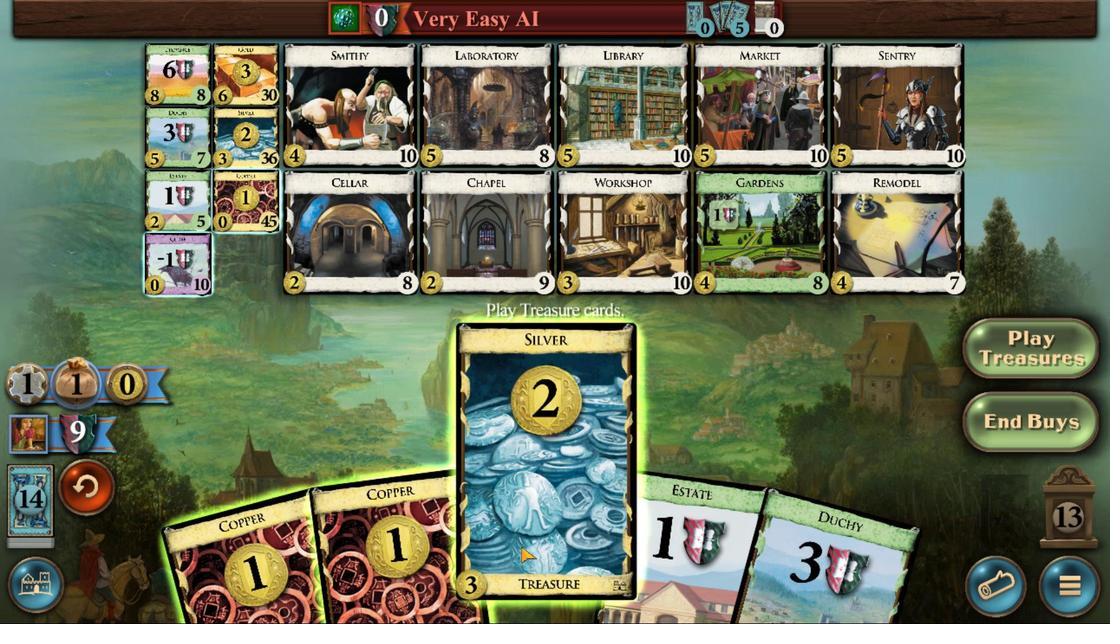 
Action: Mouse scrolled (419, 570) with delta (0, 0)
Screenshot: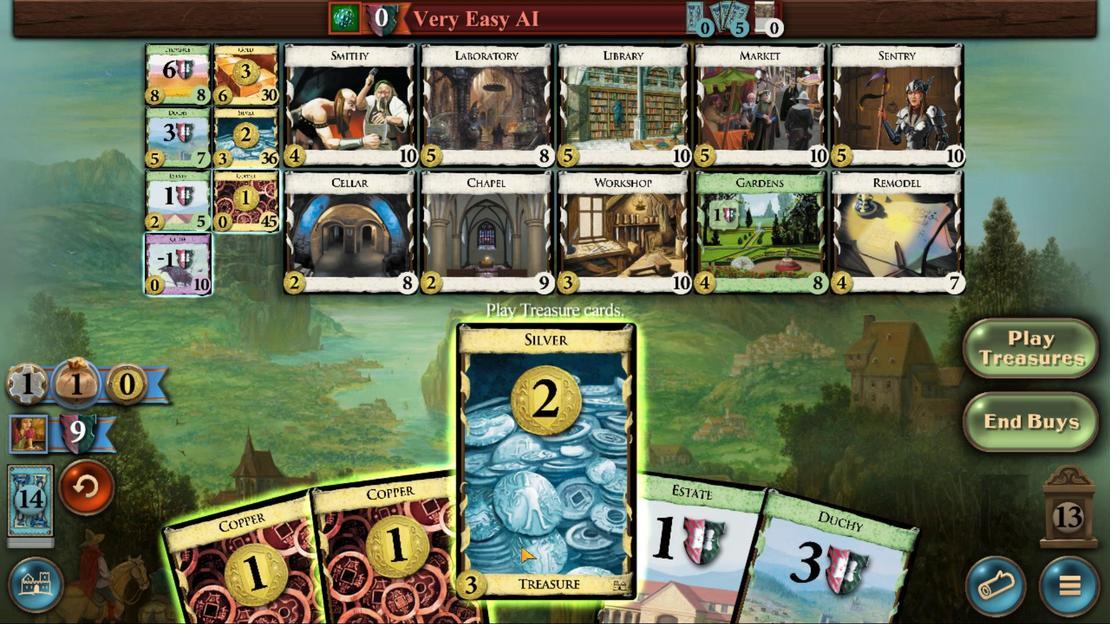
Action: Mouse moved to (433, 570)
Screenshot: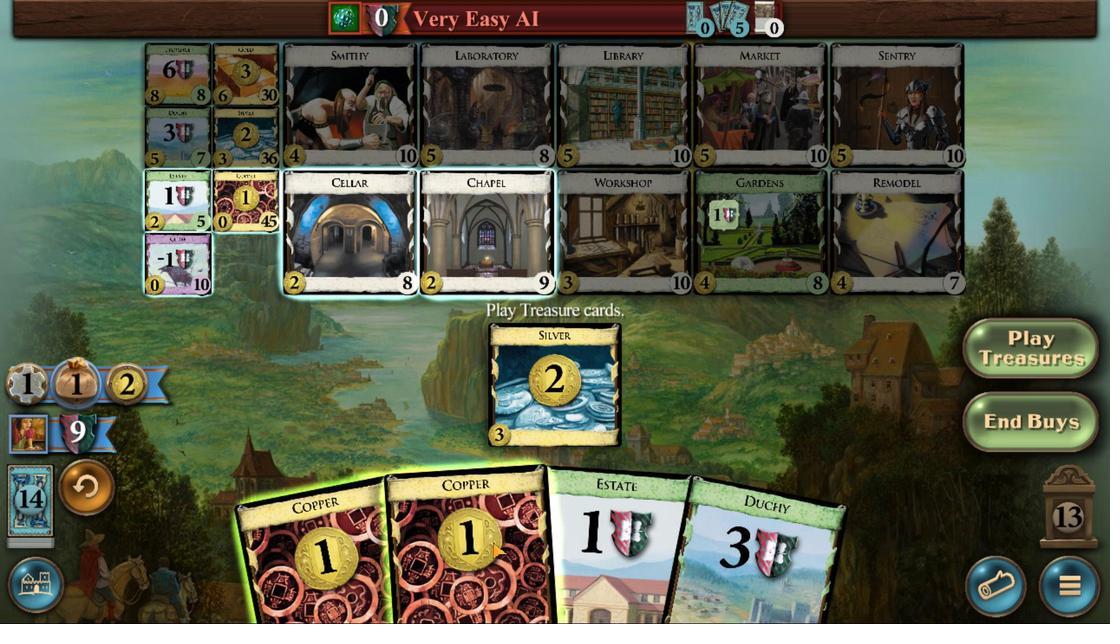 
Action: Mouse scrolled (433, 570) with delta (0, 0)
Screenshot: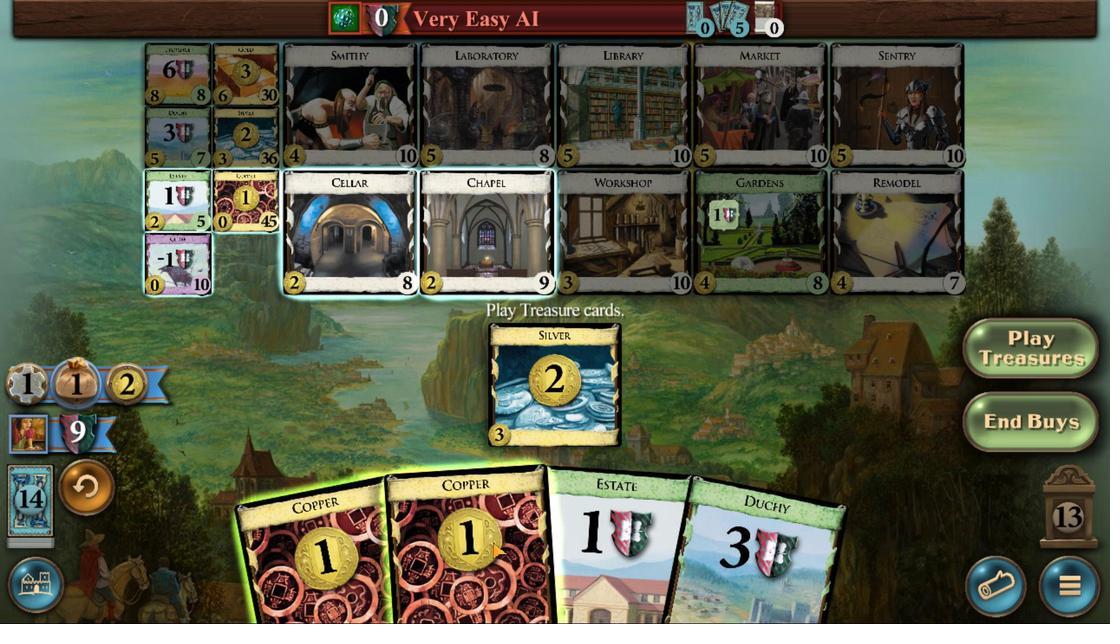 
Action: Mouse scrolled (433, 570) with delta (0, 0)
Screenshot: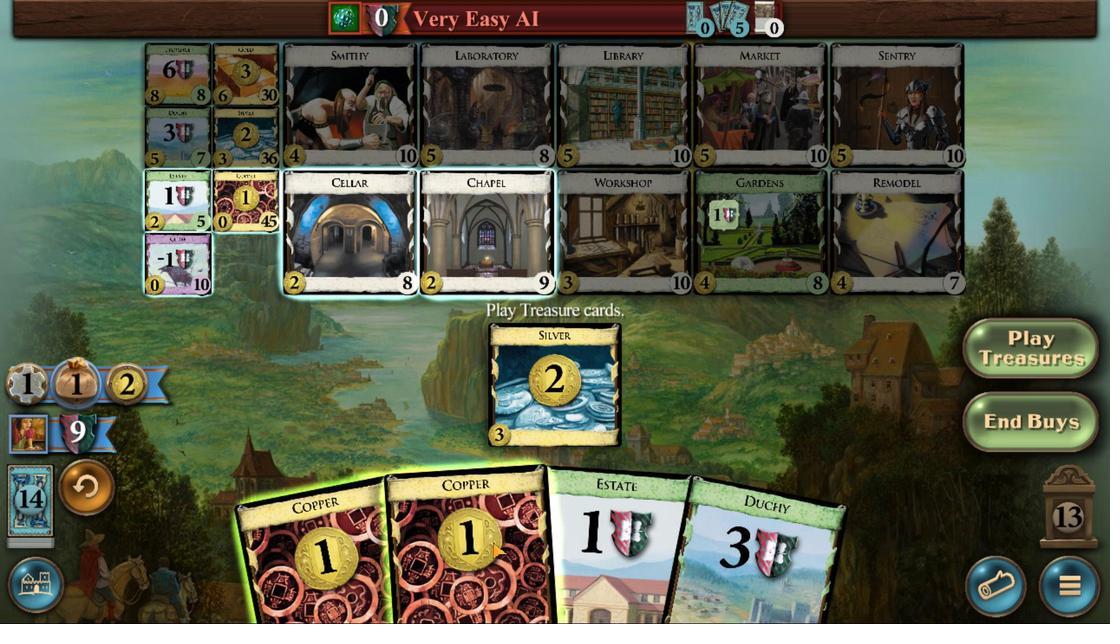 
Action: Mouse moved to (554, 474)
Screenshot: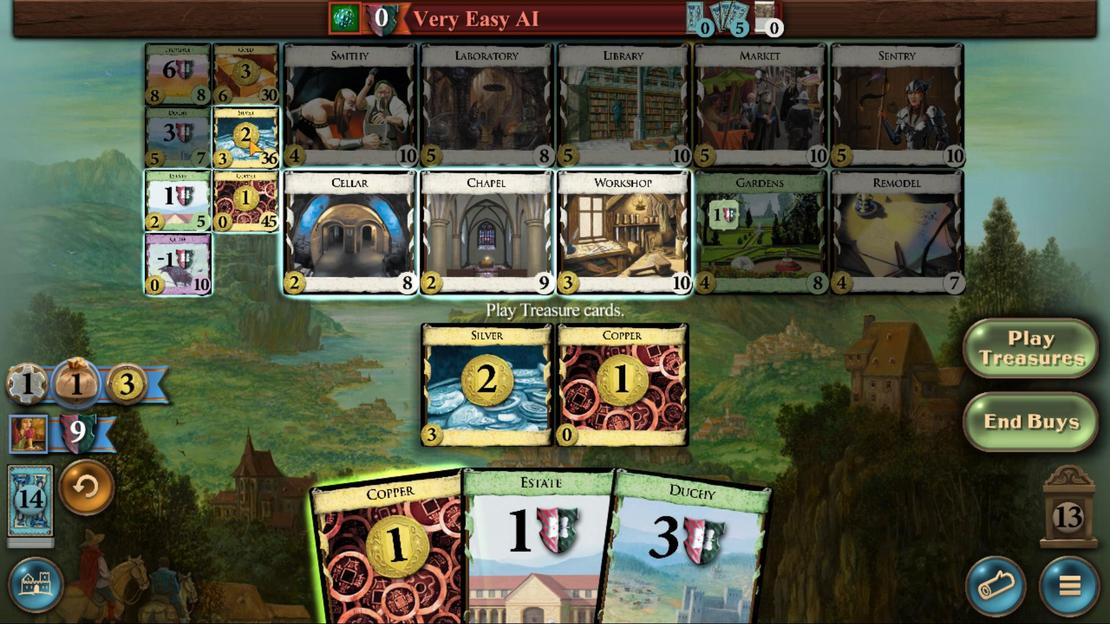 
Action: Mouse pressed left at (554, 474)
Screenshot: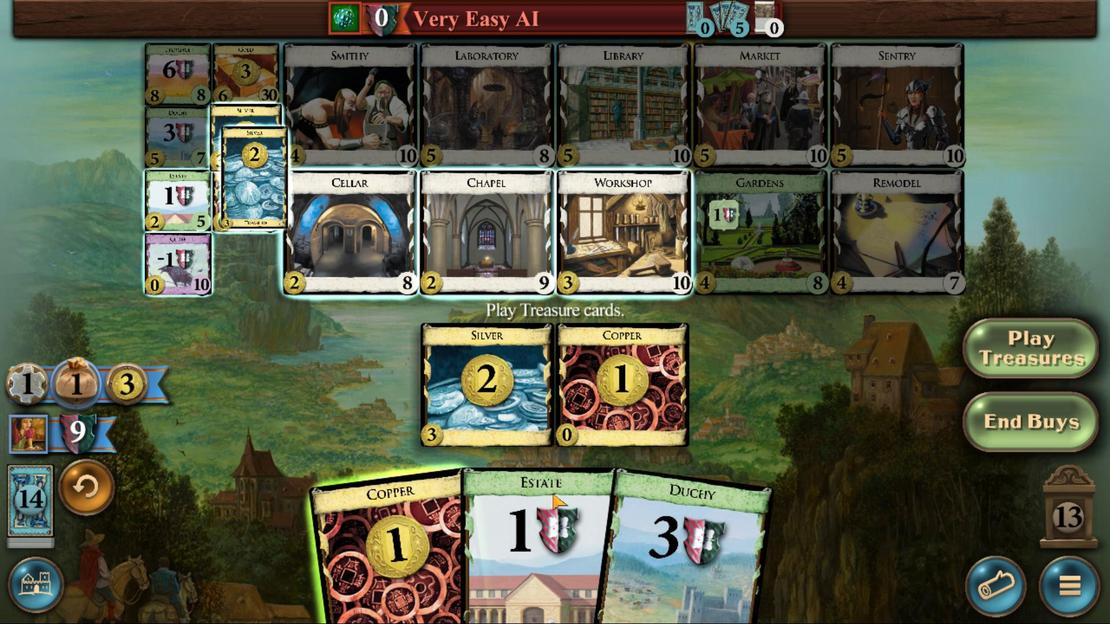 
Action: Mouse moved to (333, 588)
Screenshot: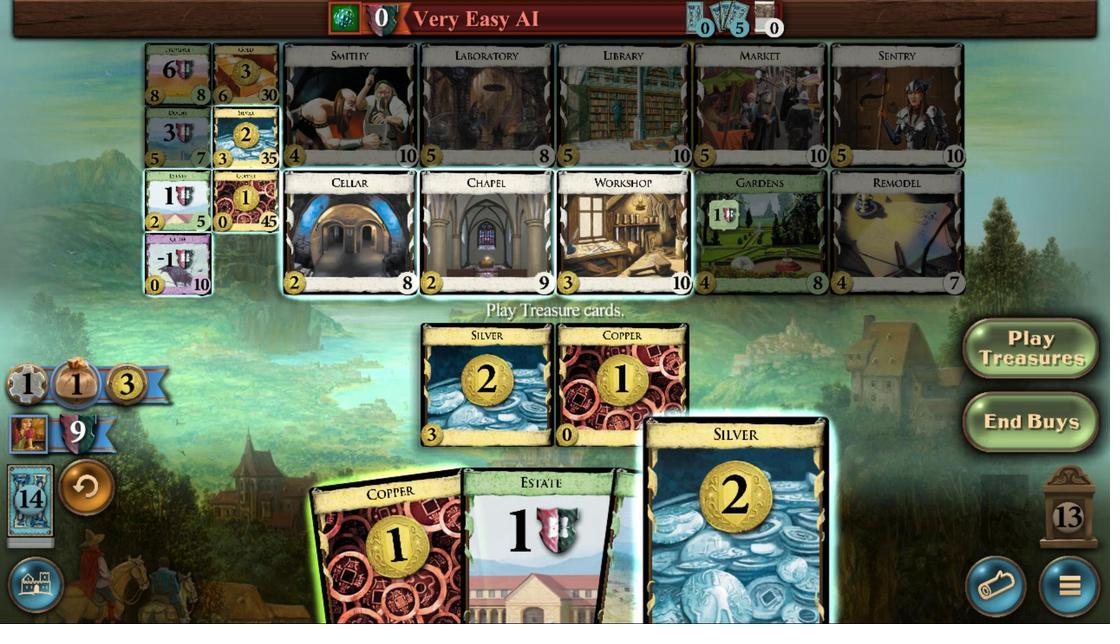 
Action: Mouse scrolled (333, 588) with delta (0, 0)
Screenshot: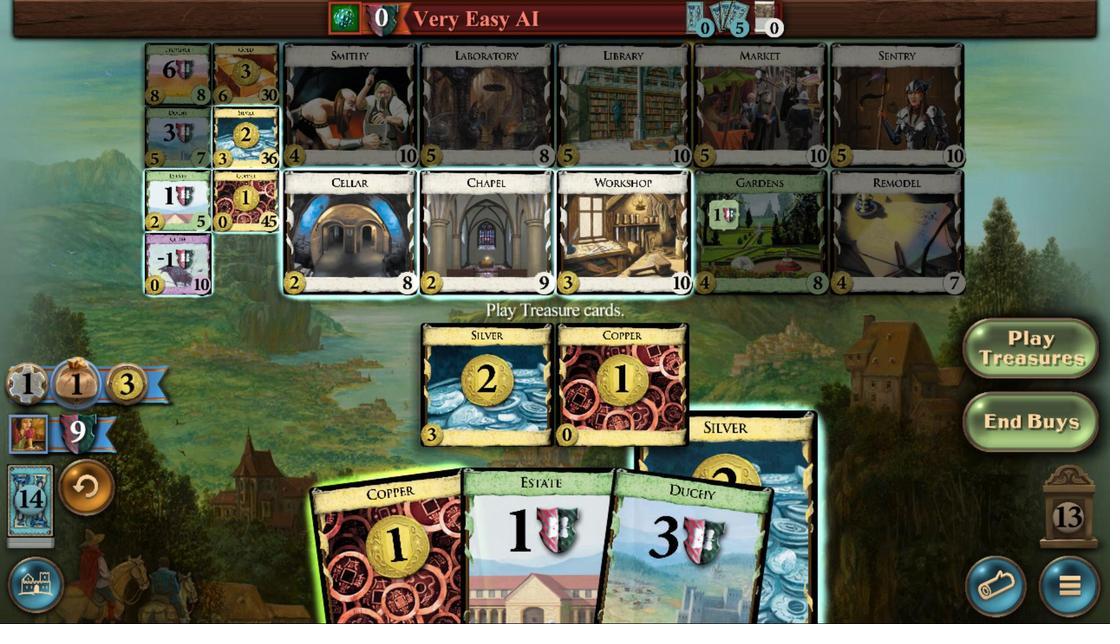 
Action: Mouse moved to (557, 472)
Screenshot: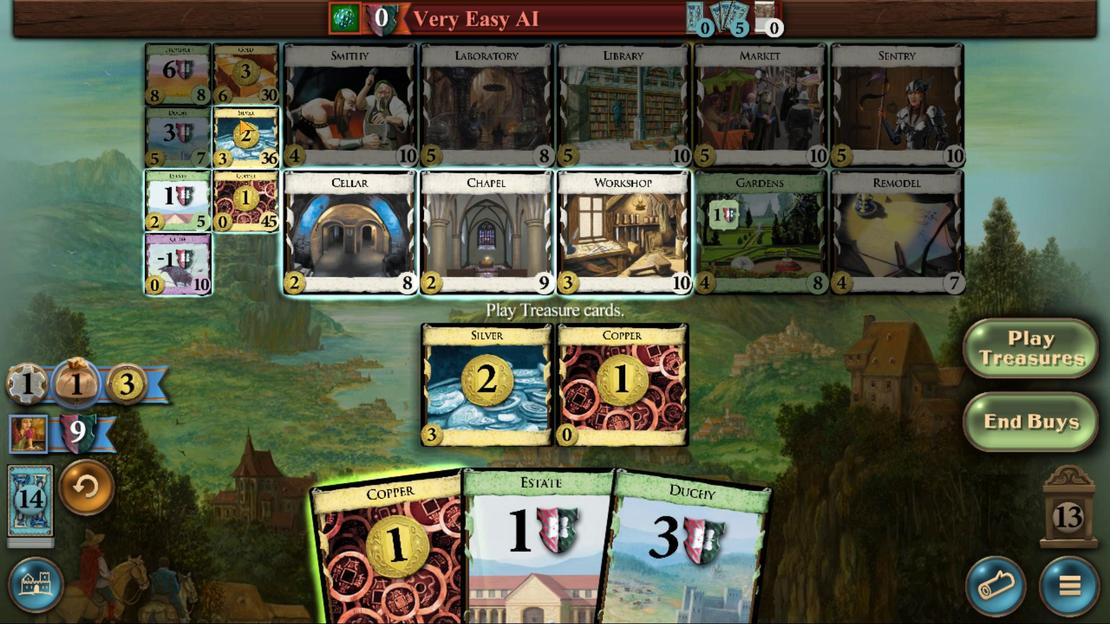 
Action: Mouse pressed left at (557, 472)
Screenshot: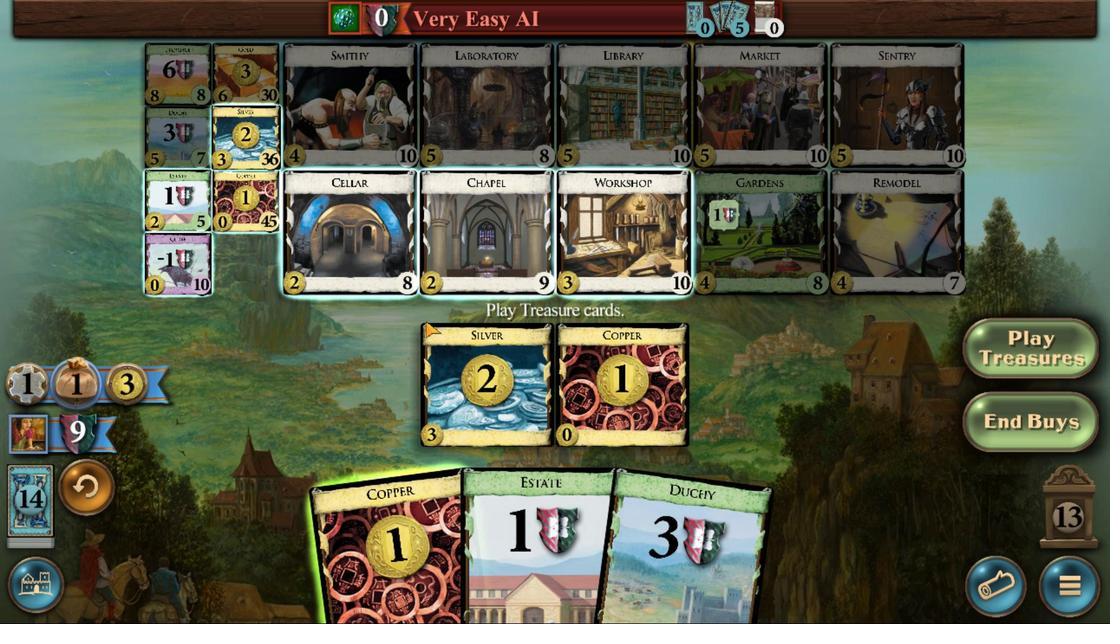 
Action: Mouse moved to (360, 571)
Screenshot: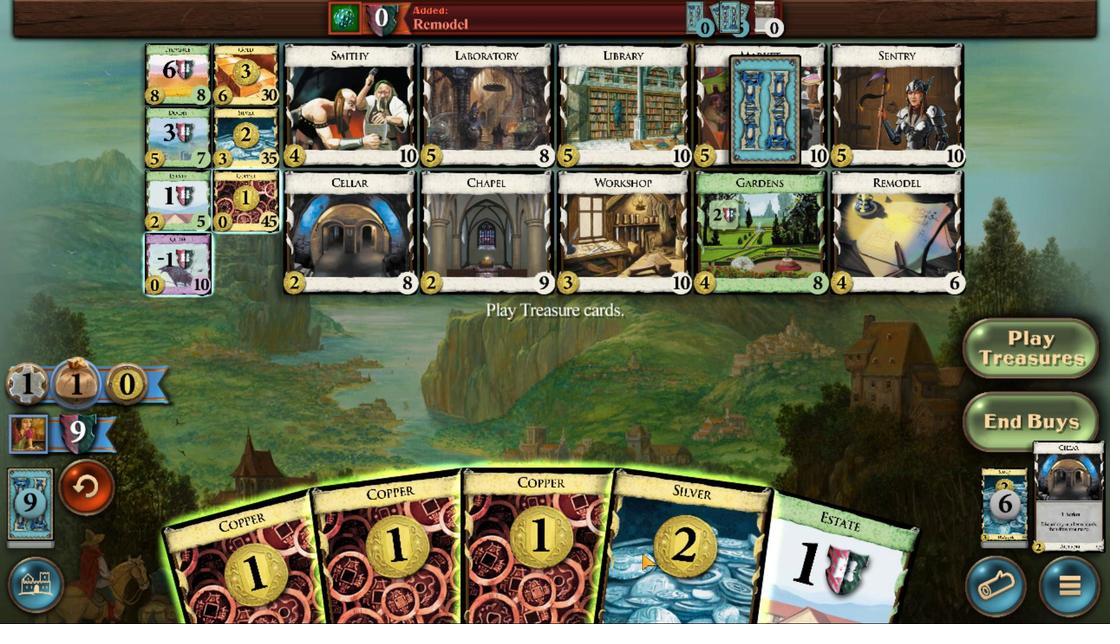 
Action: Mouse scrolled (360, 571) with delta (0, 0)
Screenshot: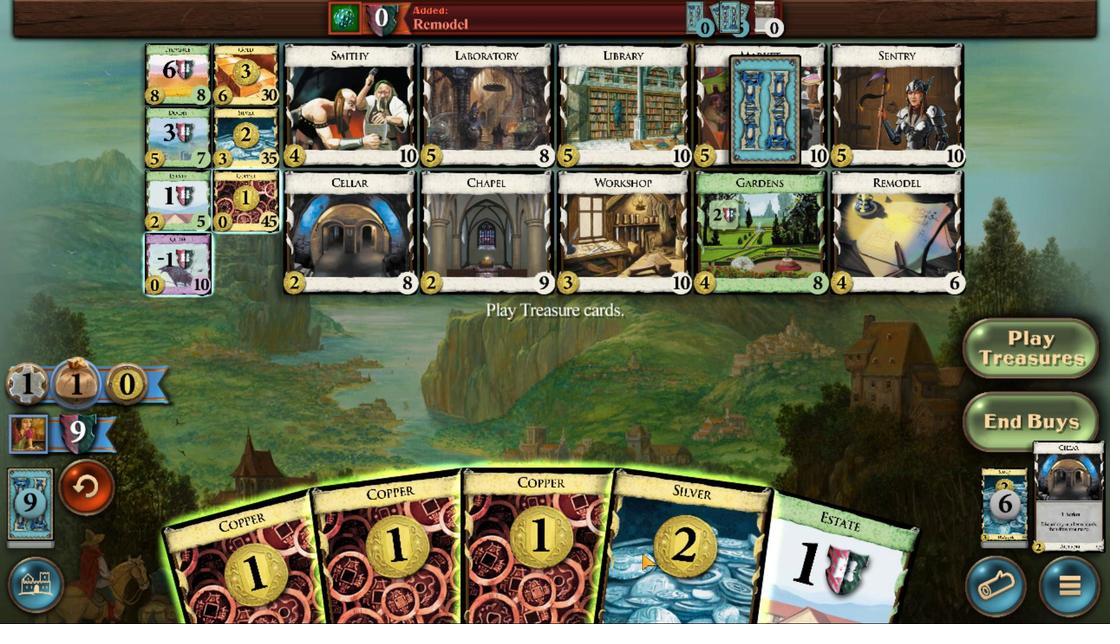 
Action: Mouse moved to (360, 572)
Screenshot: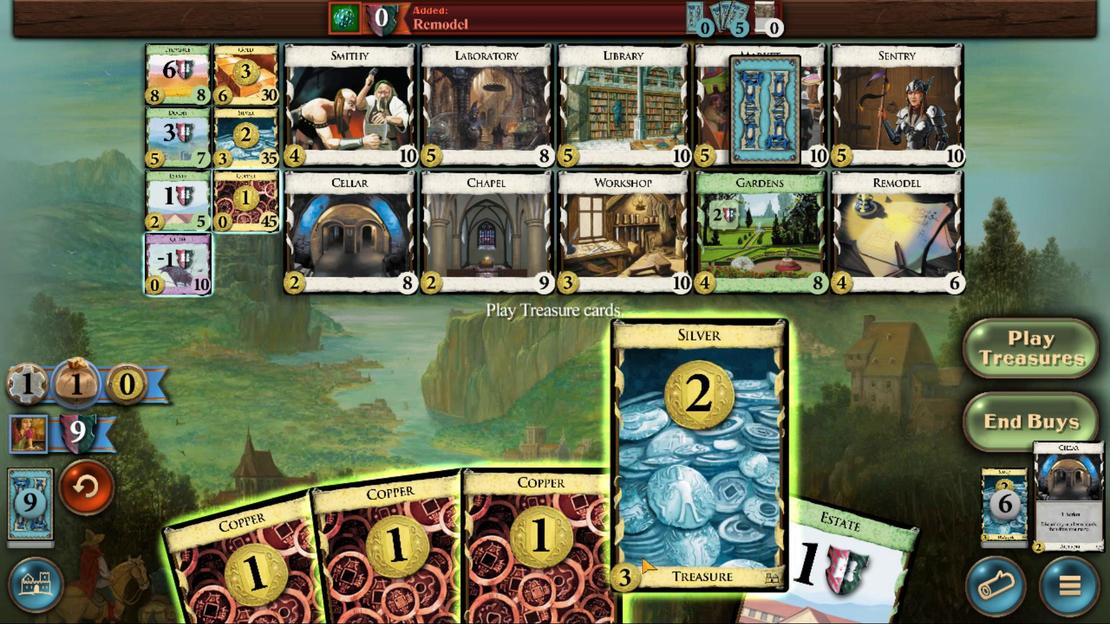 
Action: Mouse scrolled (360, 572) with delta (0, 0)
Screenshot: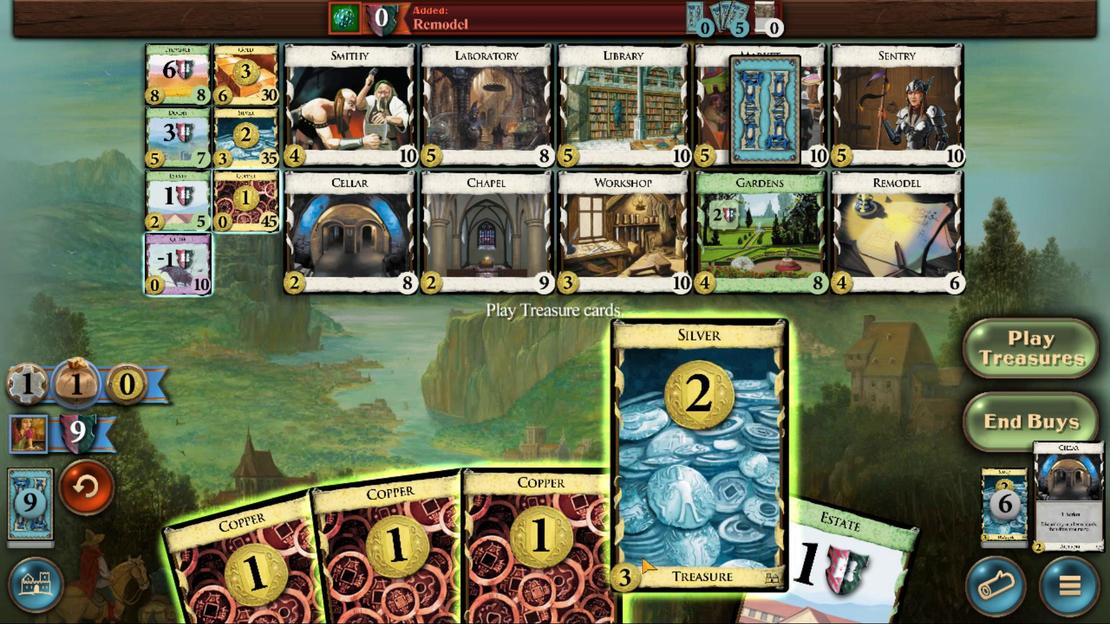 
Action: Mouse scrolled (360, 572) with delta (0, 0)
Screenshot: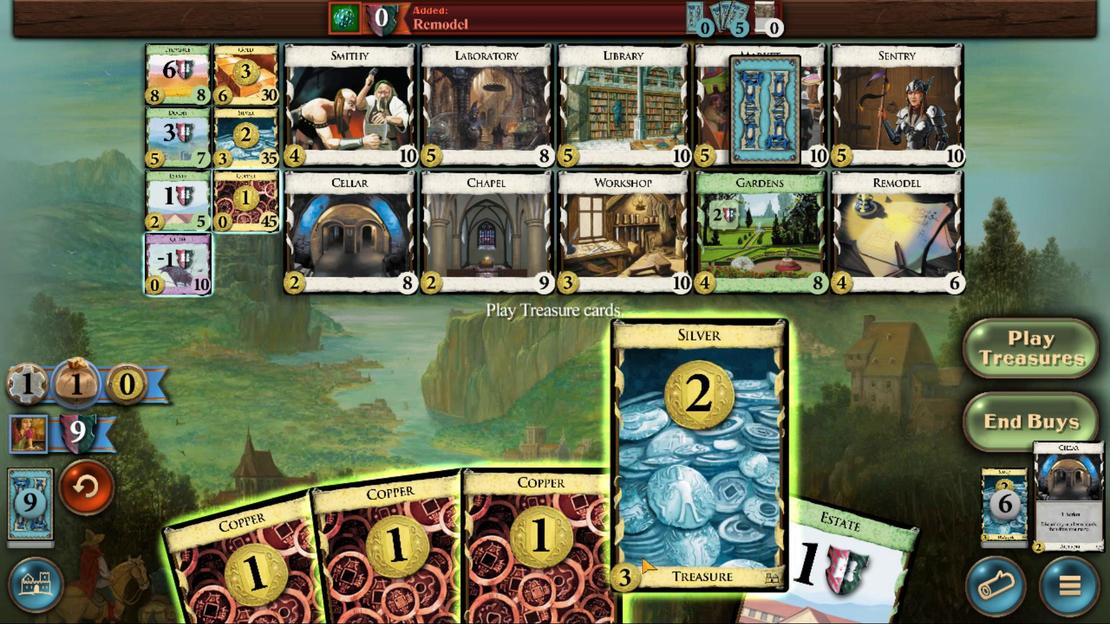
Action: Mouse scrolled (360, 572) with delta (0, 0)
Screenshot: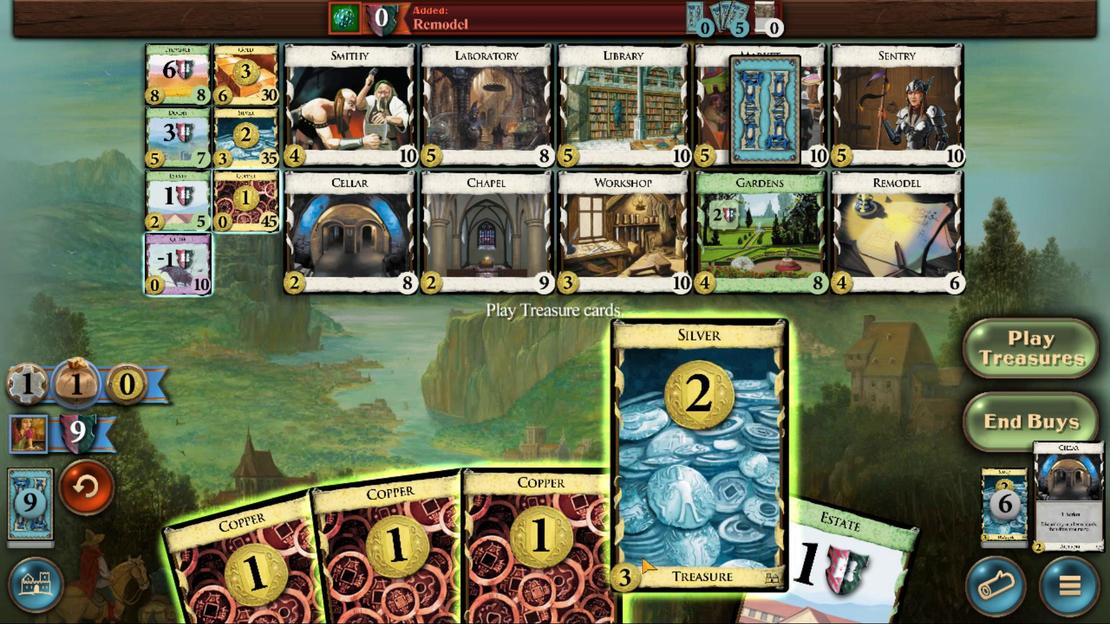 
Action: Mouse moved to (396, 574)
Screenshot: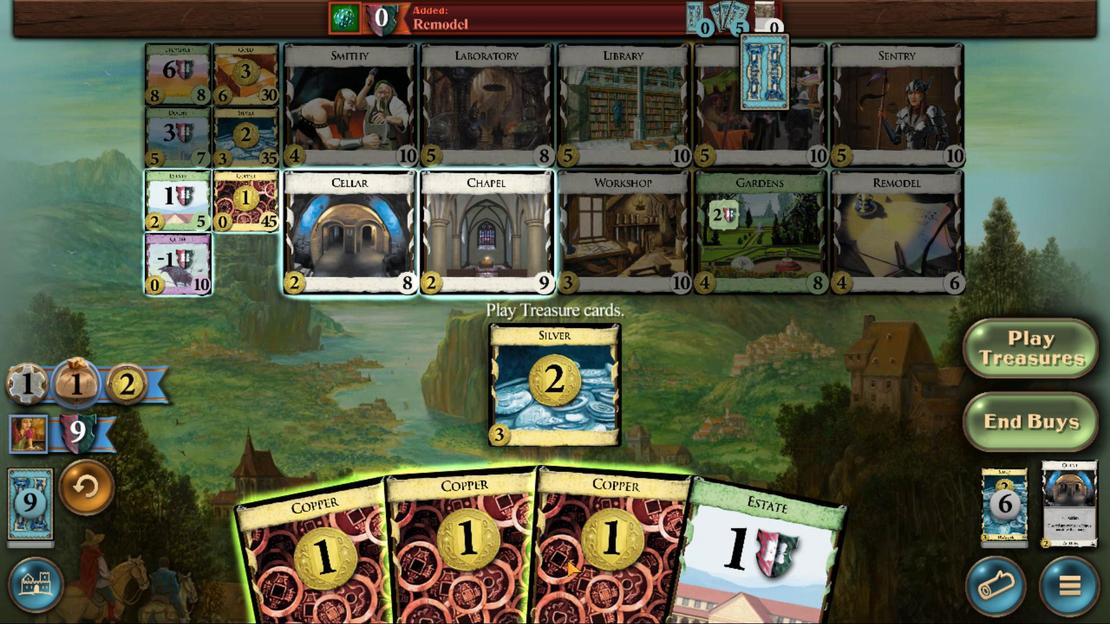 
Action: Mouse scrolled (396, 574) with delta (0, 0)
Screenshot: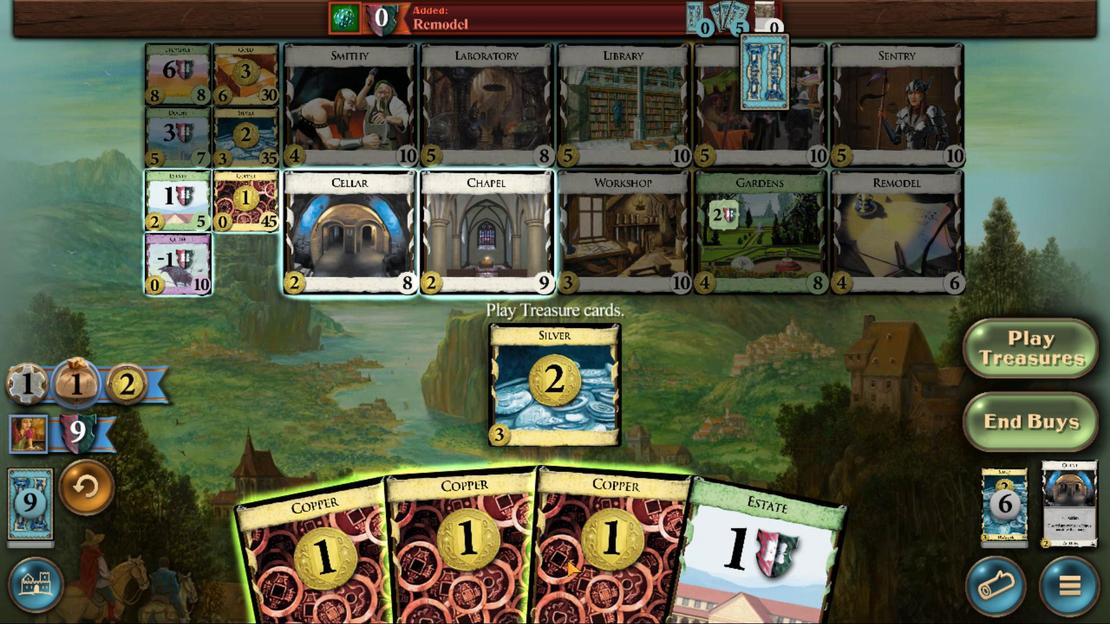 
Action: Mouse moved to (396, 574)
Screenshot: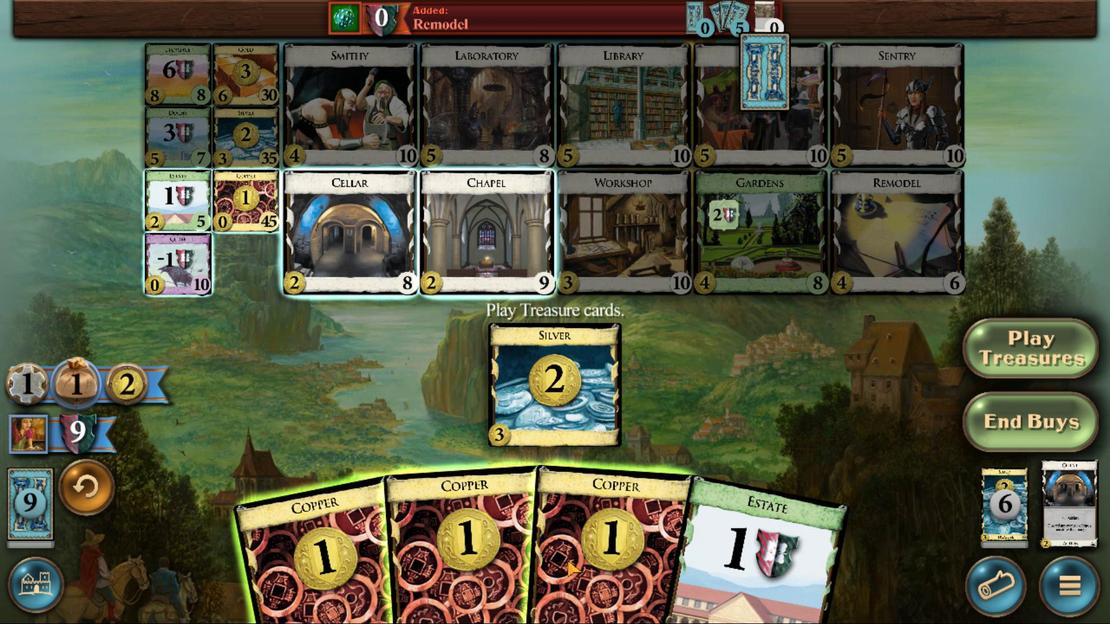 
Action: Mouse scrolled (396, 574) with delta (0, 0)
Screenshot: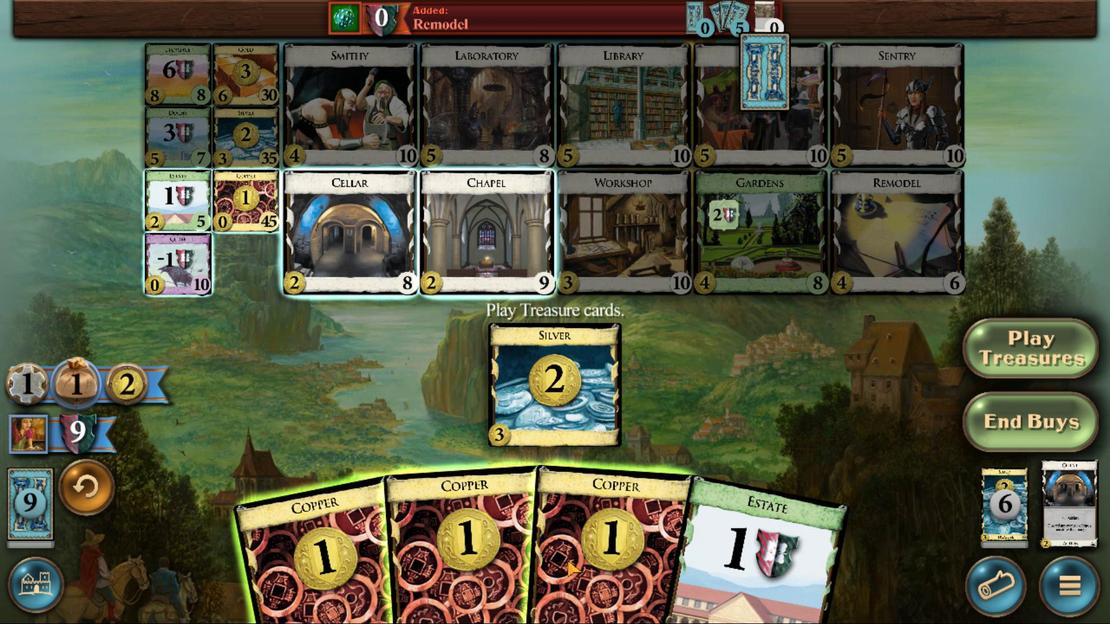 
Action: Mouse scrolled (396, 574) with delta (0, 0)
Screenshot: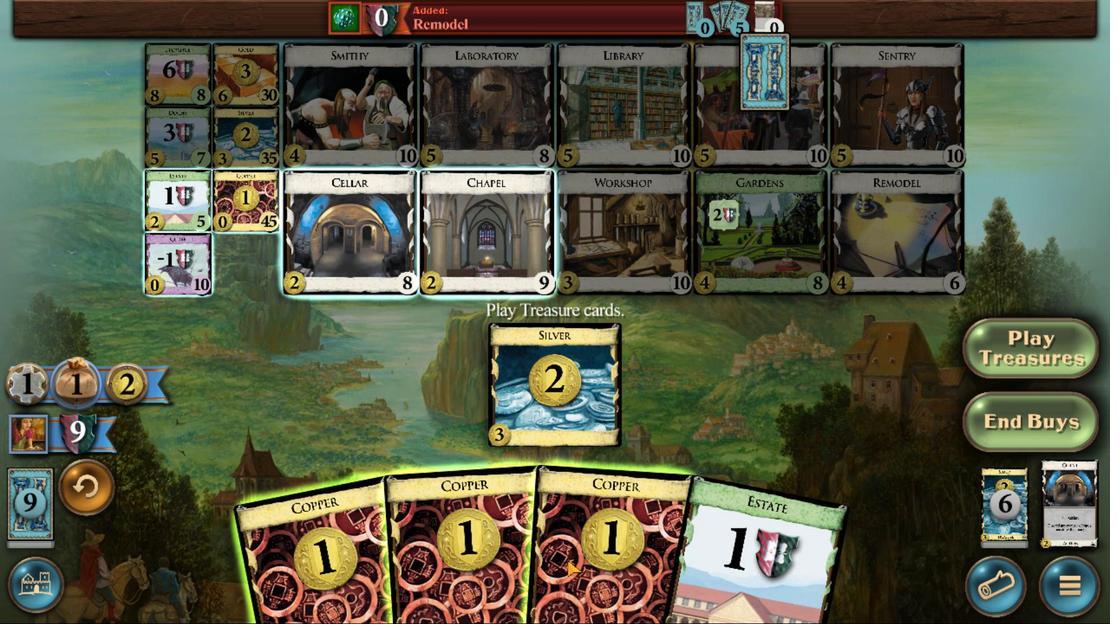 
Action: Mouse scrolled (396, 574) with delta (0, 0)
Screenshot: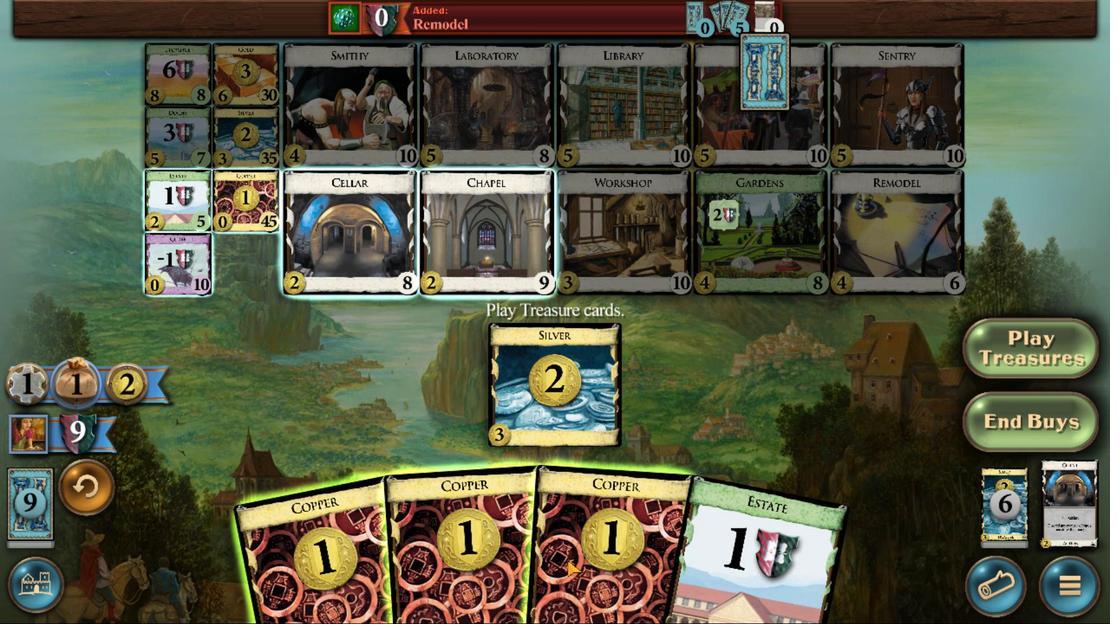 
Action: Mouse scrolled (396, 574) with delta (0, 0)
Screenshot: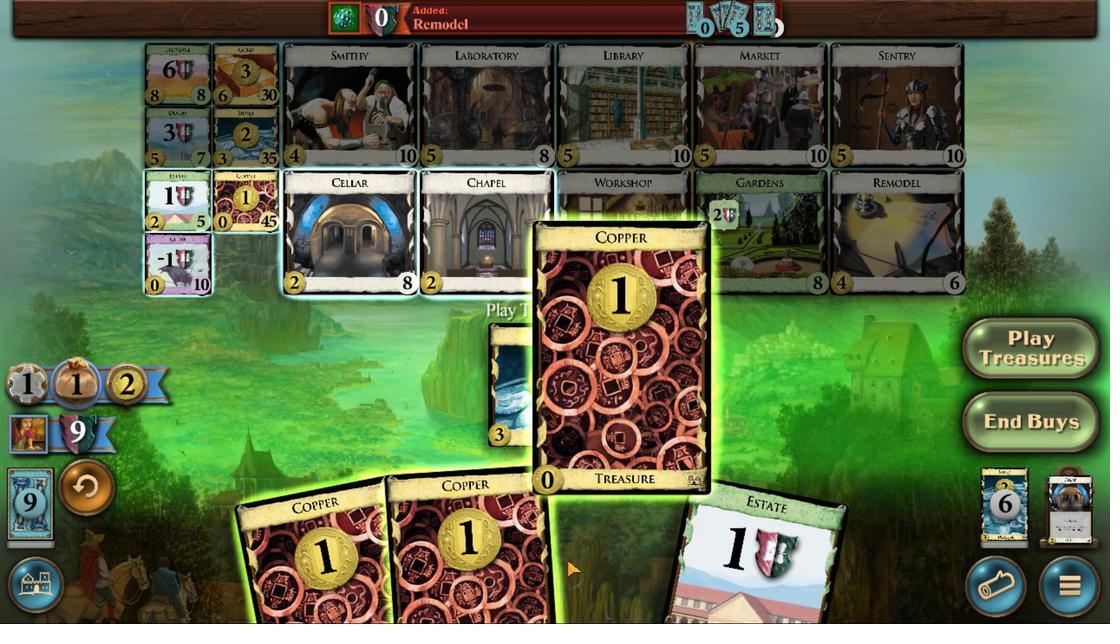 
Action: Mouse scrolled (396, 574) with delta (0, 0)
Screenshot: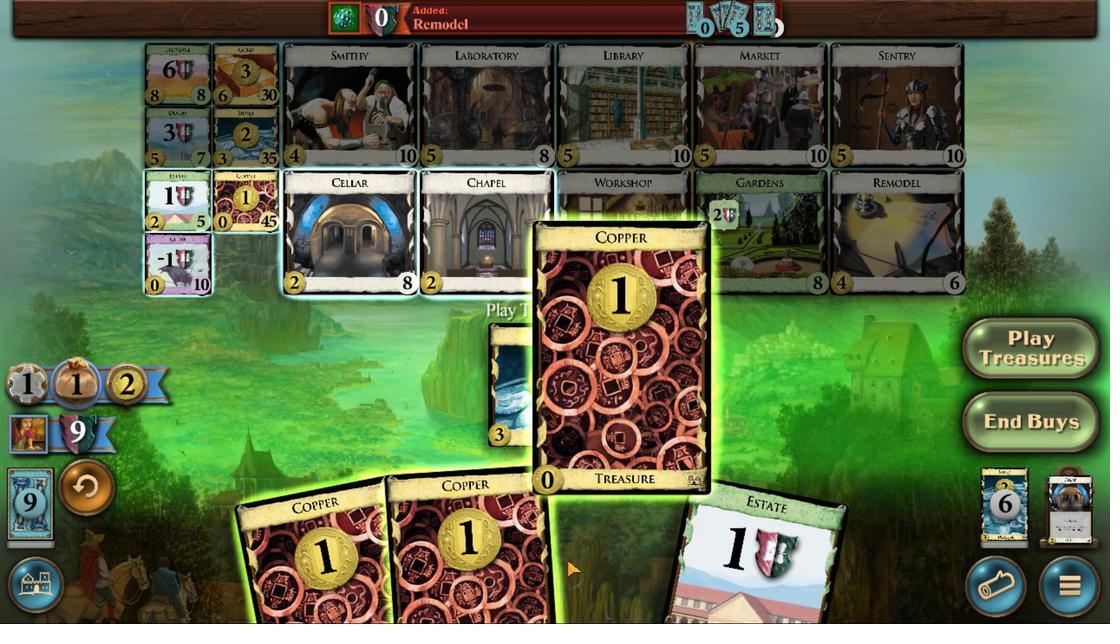 
Action: Mouse scrolled (396, 574) with delta (0, 0)
Screenshot: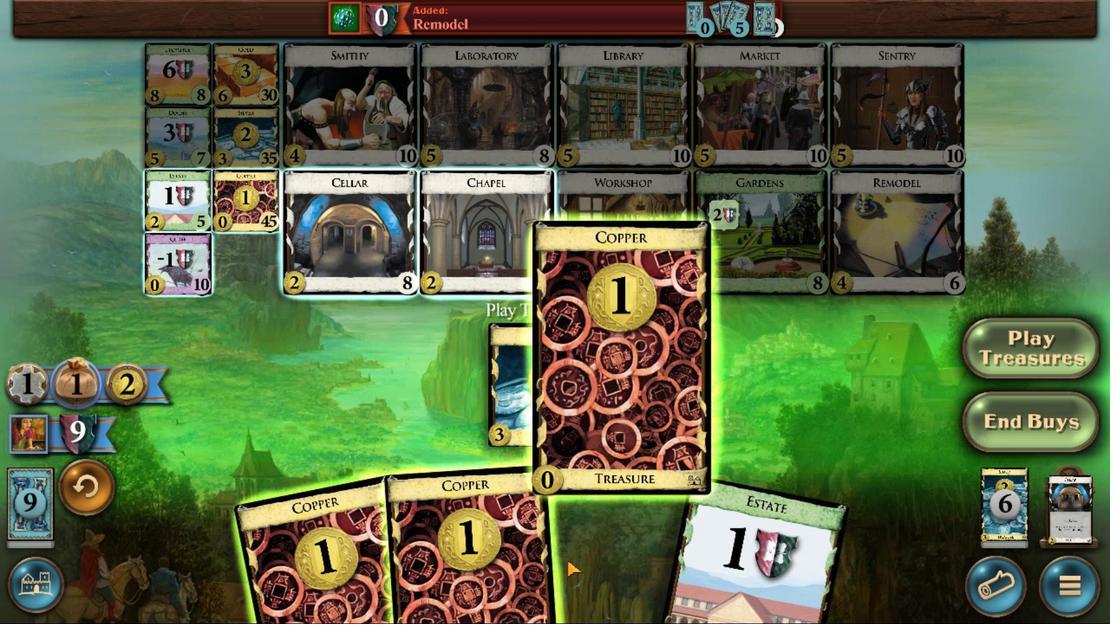 
Action: Mouse moved to (461, 572)
Screenshot: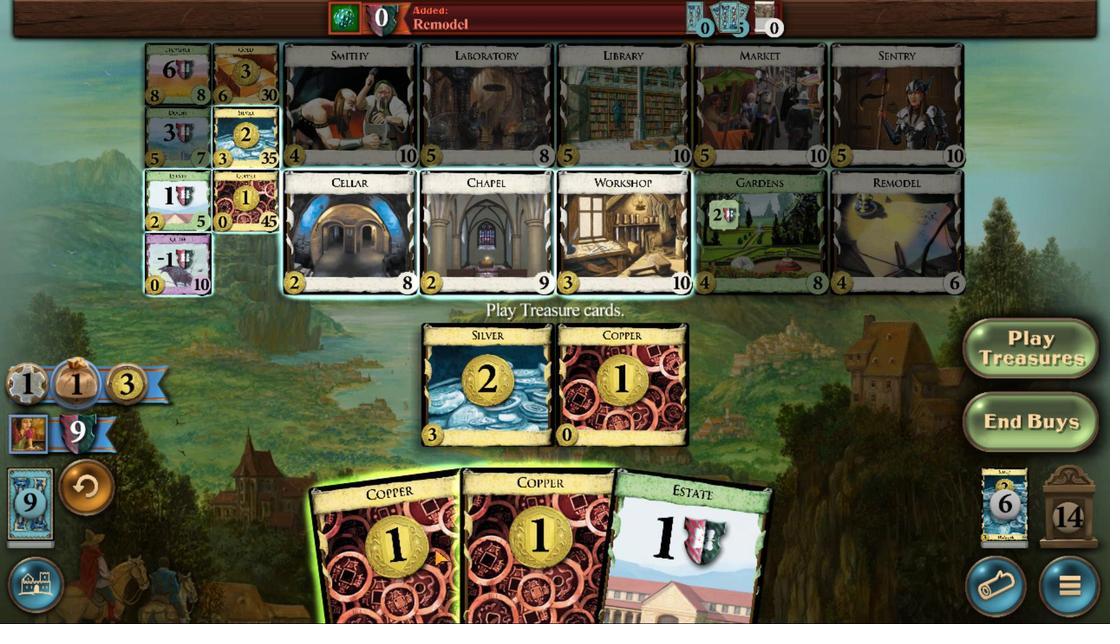 
Action: Mouse scrolled (461, 571) with delta (0, 0)
Screenshot: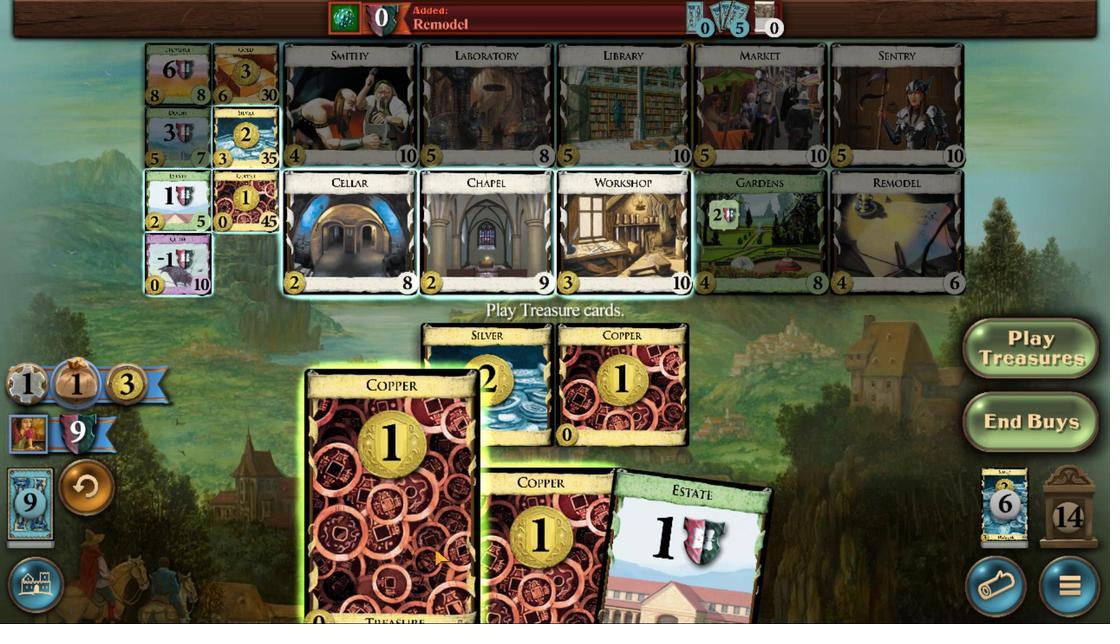 
Action: Mouse scrolled (461, 571) with delta (0, 0)
Screenshot: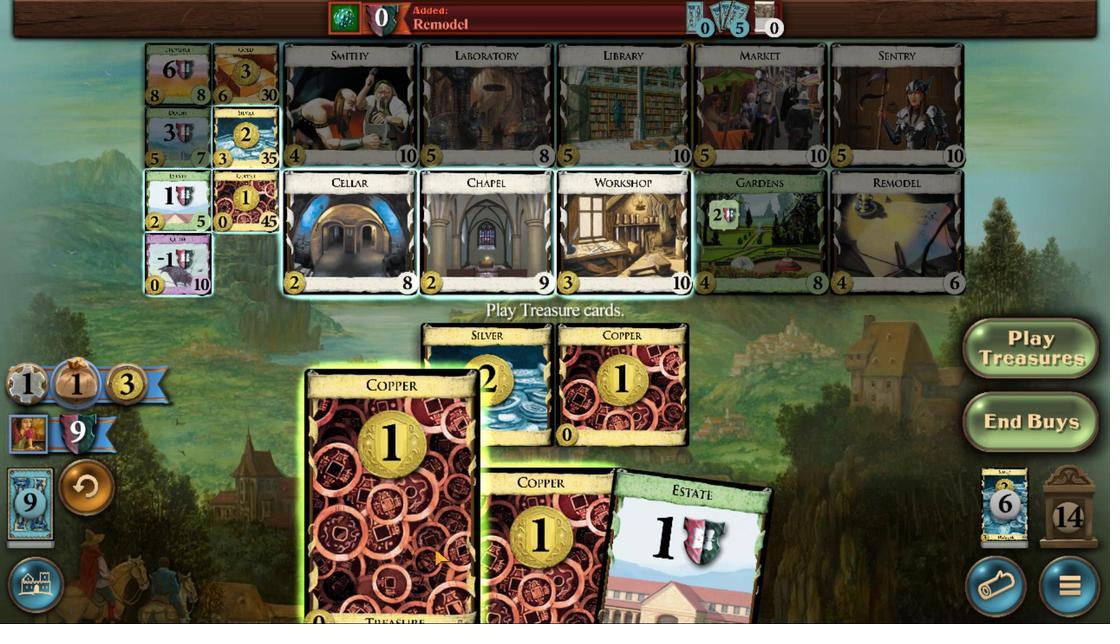 
Action: Mouse scrolled (461, 571) with delta (0, 0)
Screenshot: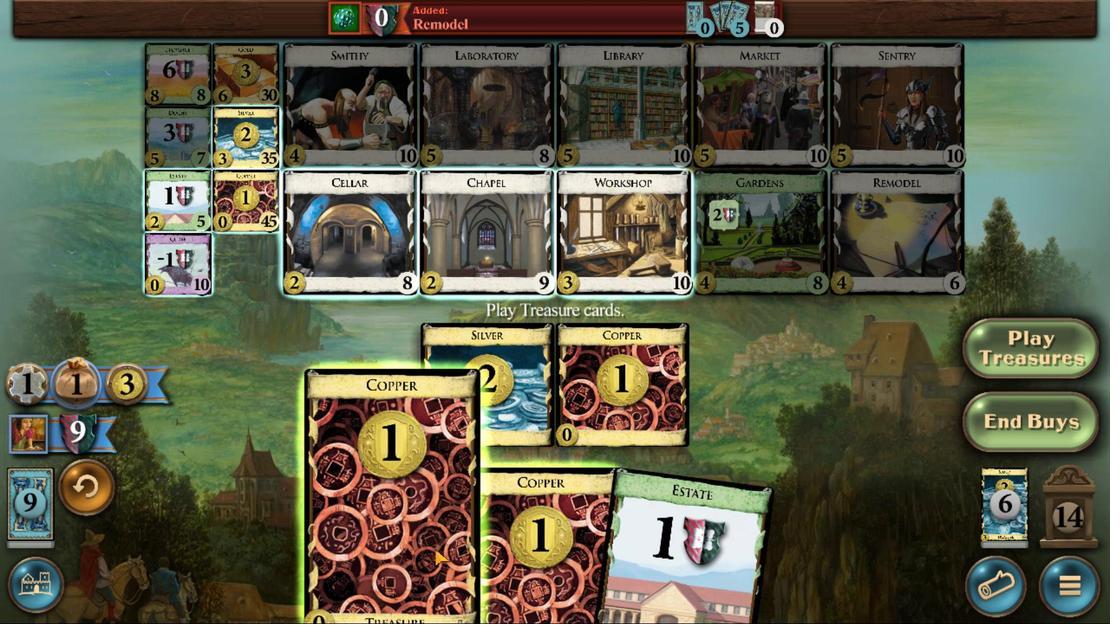 
Action: Mouse scrolled (461, 571) with delta (0, 0)
Screenshot: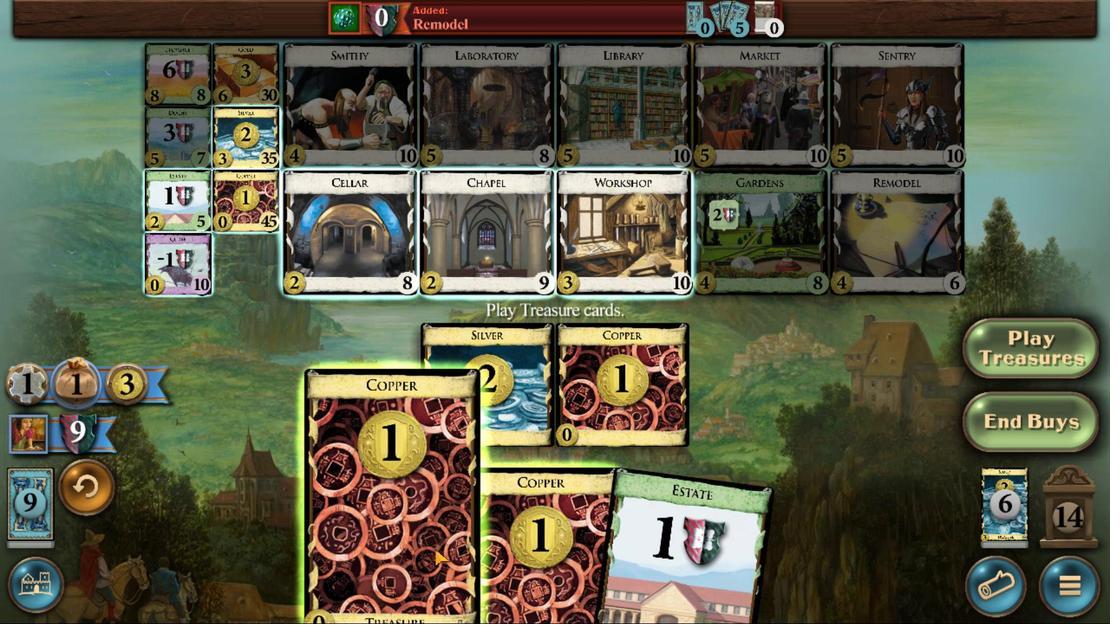 
Action: Mouse scrolled (461, 571) with delta (0, 0)
Screenshot: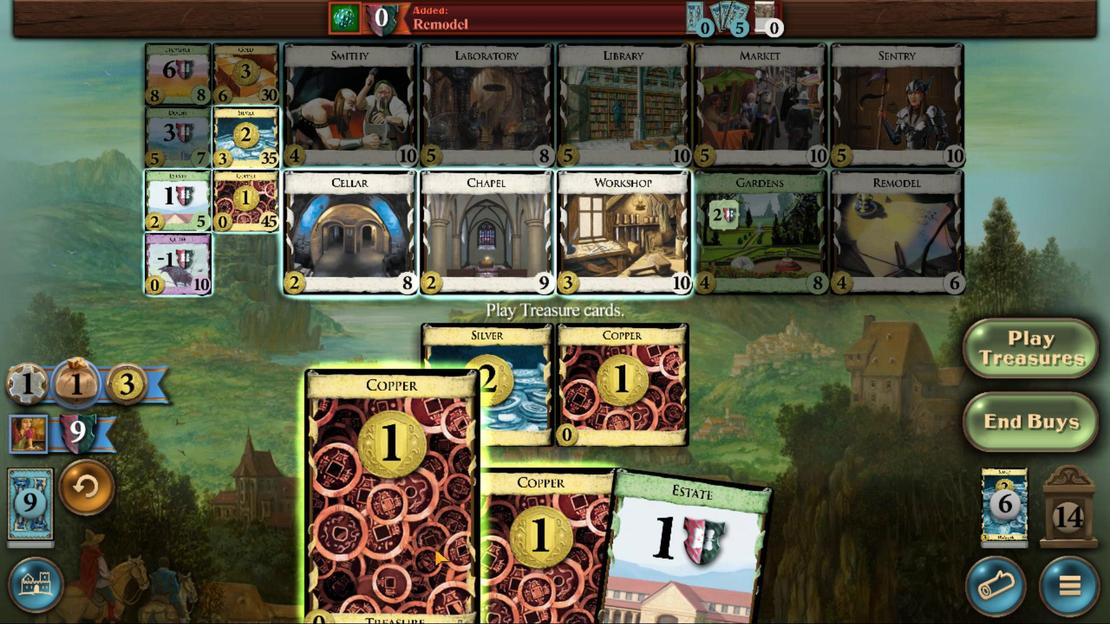 
Action: Mouse scrolled (461, 571) with delta (0, 0)
Screenshot: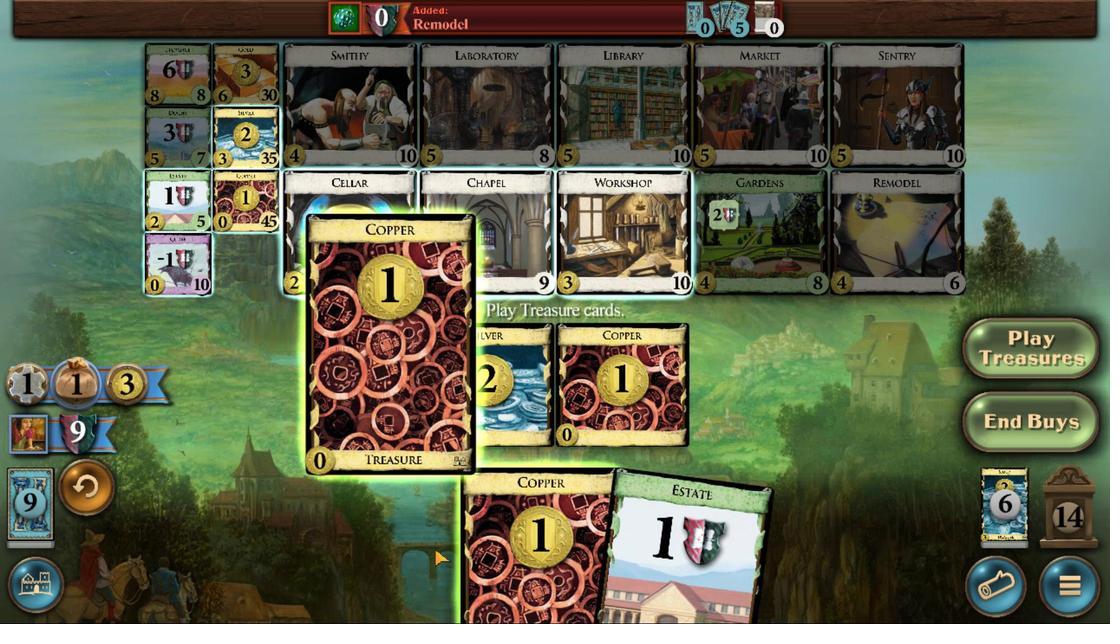 
Action: Mouse scrolled (461, 571) with delta (0, 0)
Screenshot: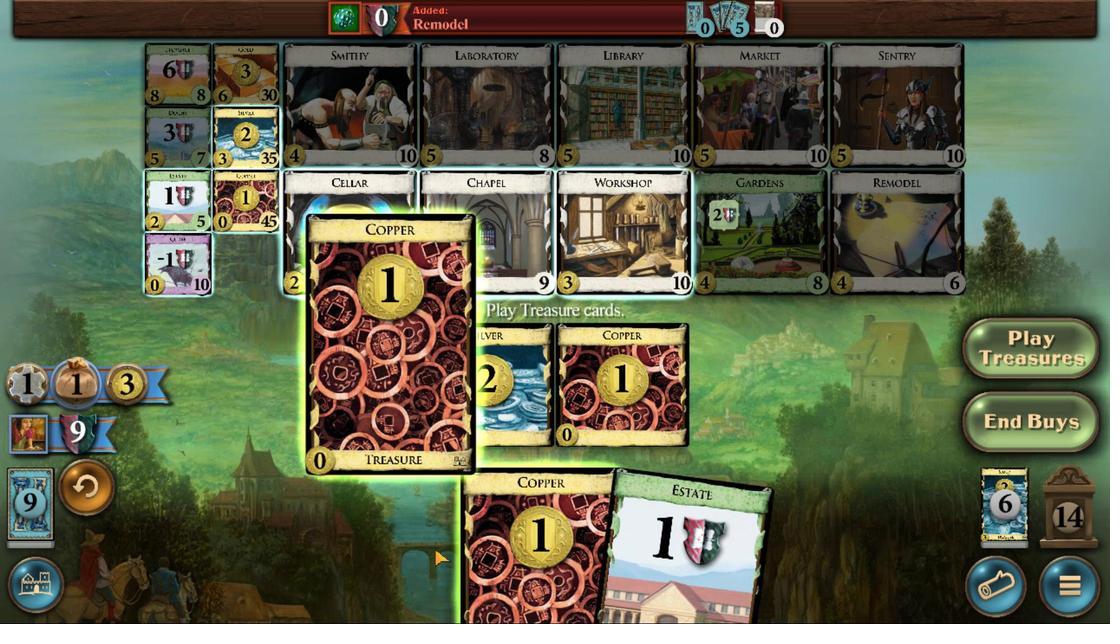 
Action: Mouse moved to (452, 569)
Screenshot: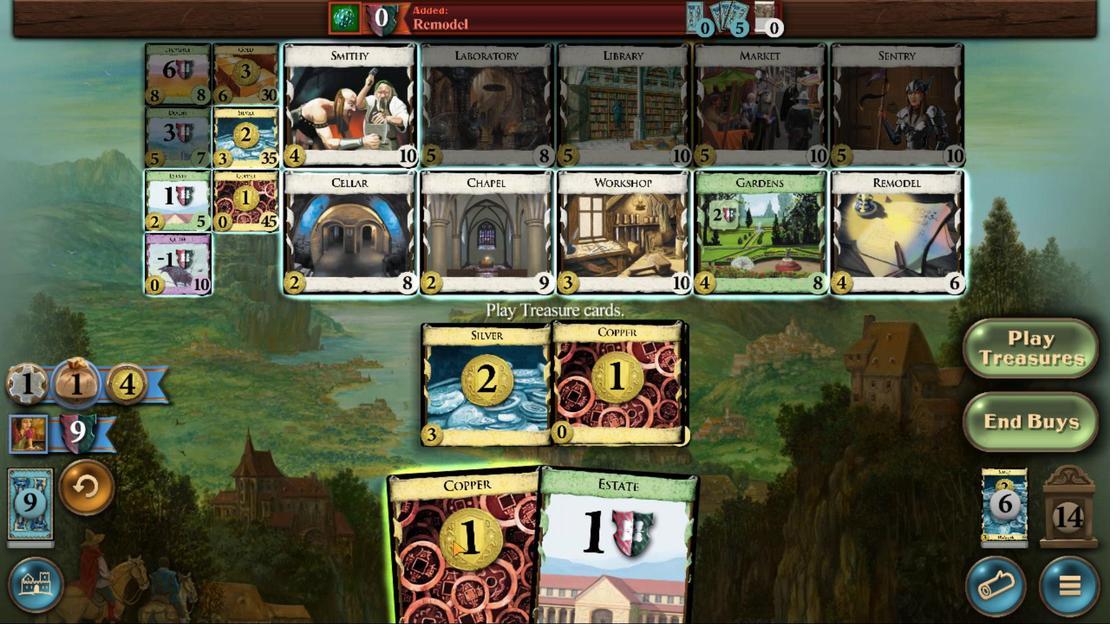 
Action: Mouse scrolled (452, 569) with delta (0, 0)
Screenshot: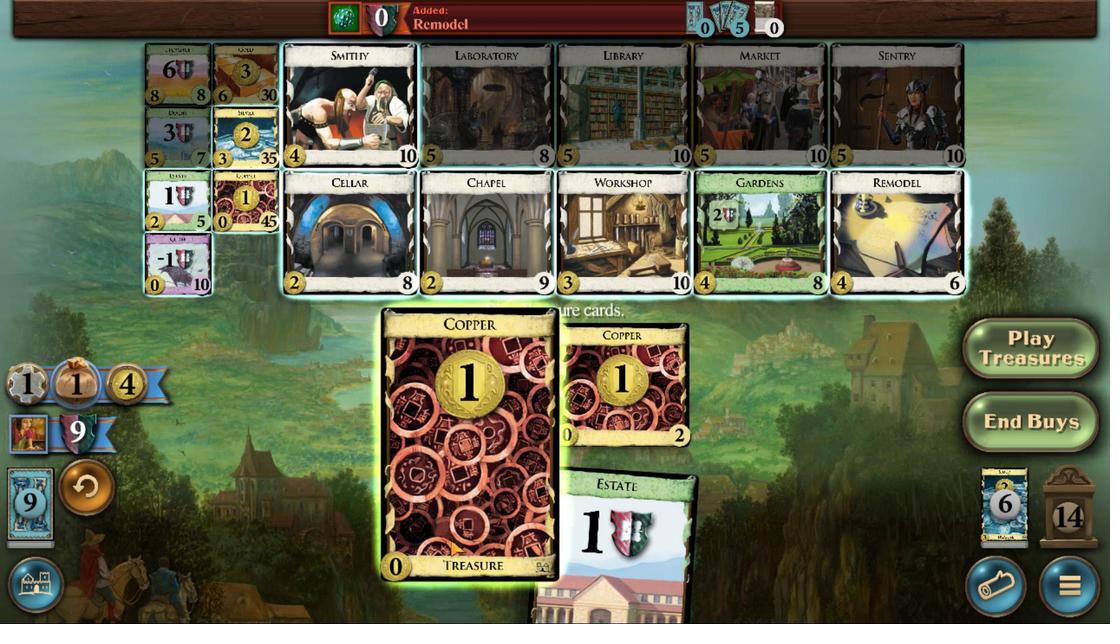 
Action: Mouse scrolled (452, 569) with delta (0, 0)
Screenshot: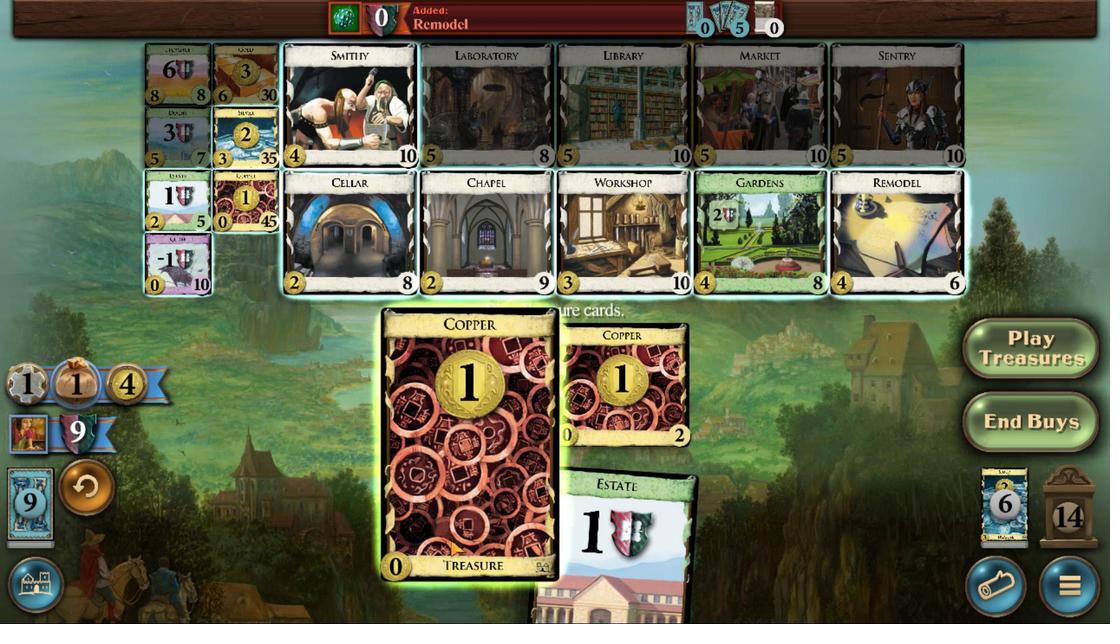 
Action: Mouse scrolled (452, 569) with delta (0, 0)
Screenshot: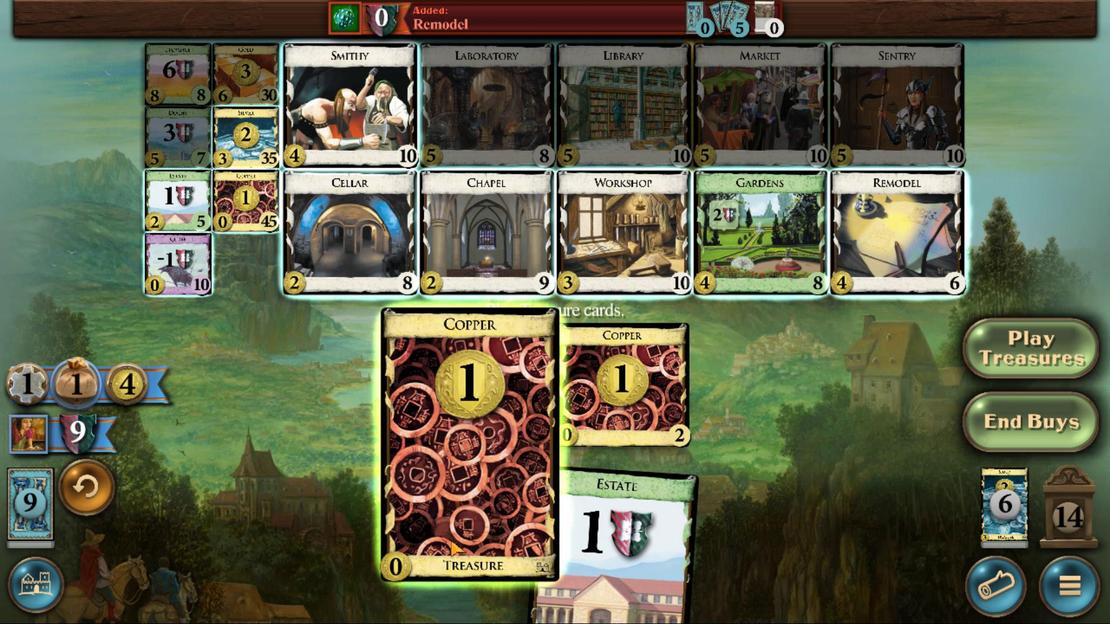 
Action: Mouse scrolled (452, 569) with delta (0, 0)
Screenshot: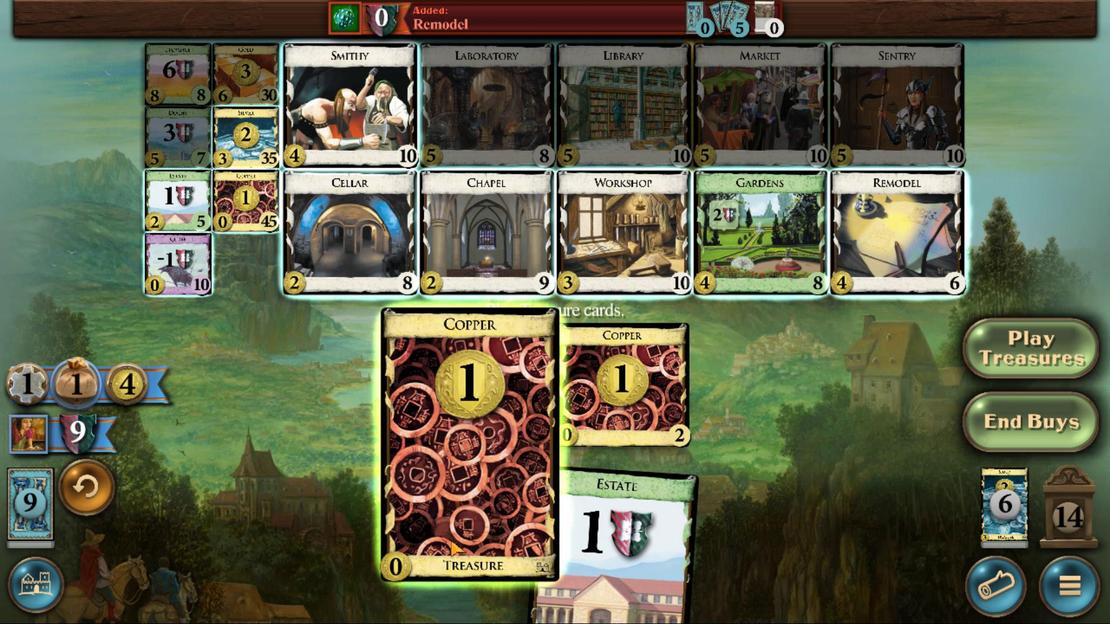 
Action: Mouse scrolled (452, 569) with delta (0, 0)
Screenshot: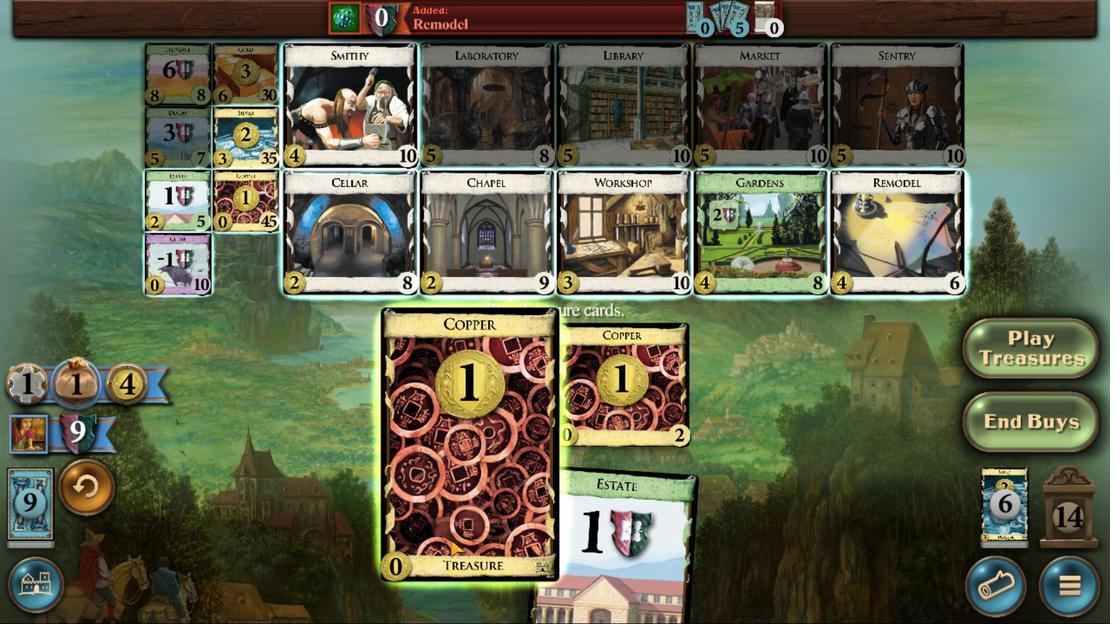 
Action: Mouse scrolled (452, 569) with delta (0, 0)
Screenshot: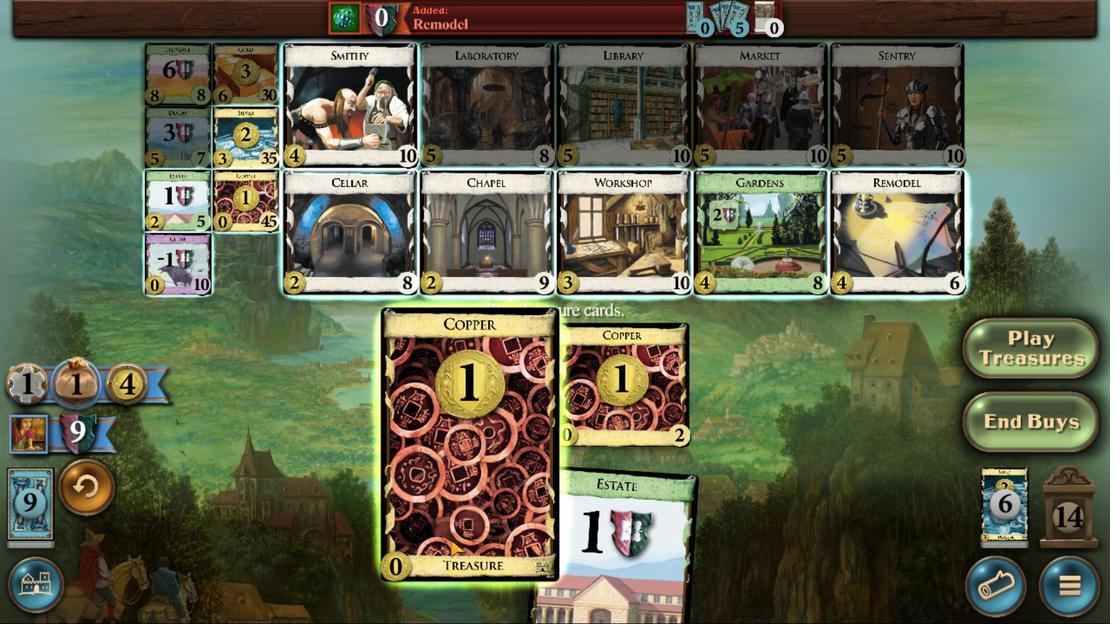 
Action: Mouse moved to (591, 478)
Screenshot: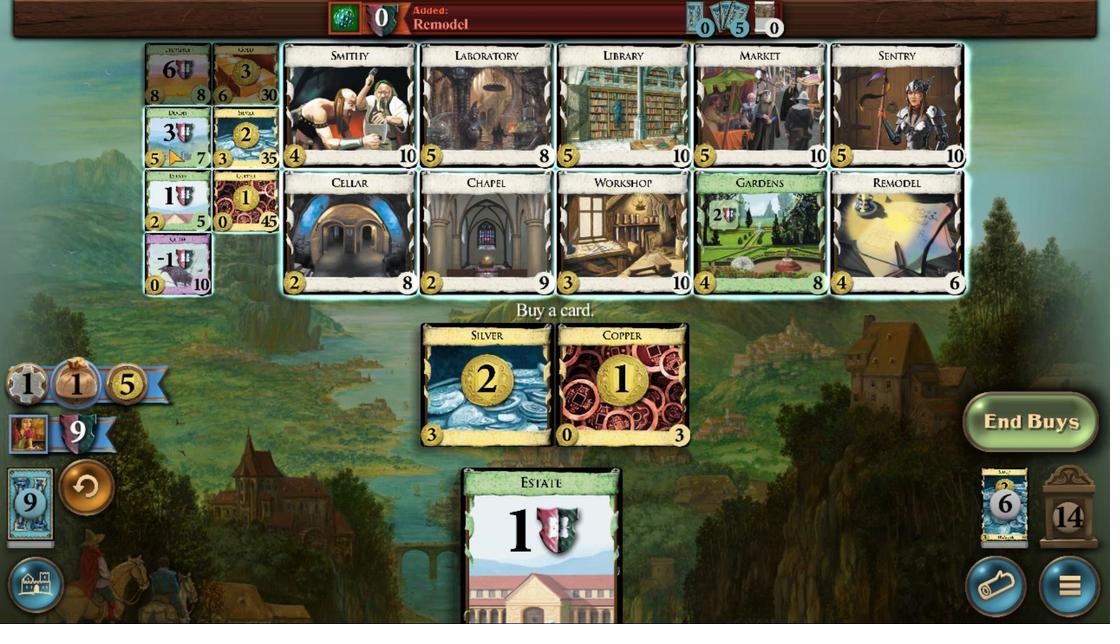 
Action: Mouse pressed left at (591, 478)
Screenshot: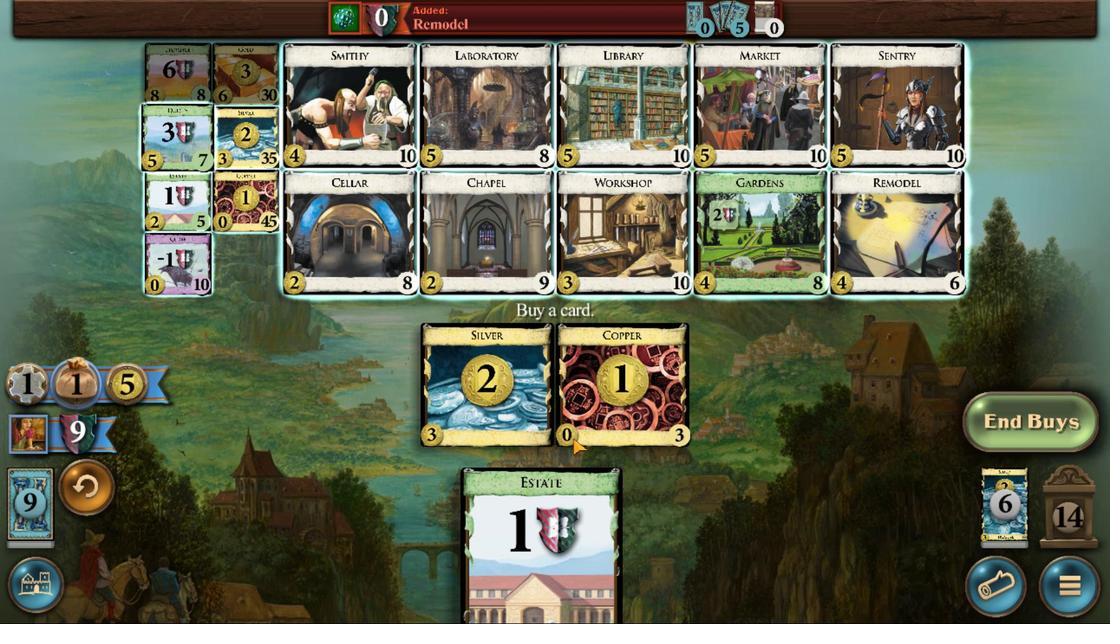 
Action: Mouse moved to (462, 562)
Screenshot: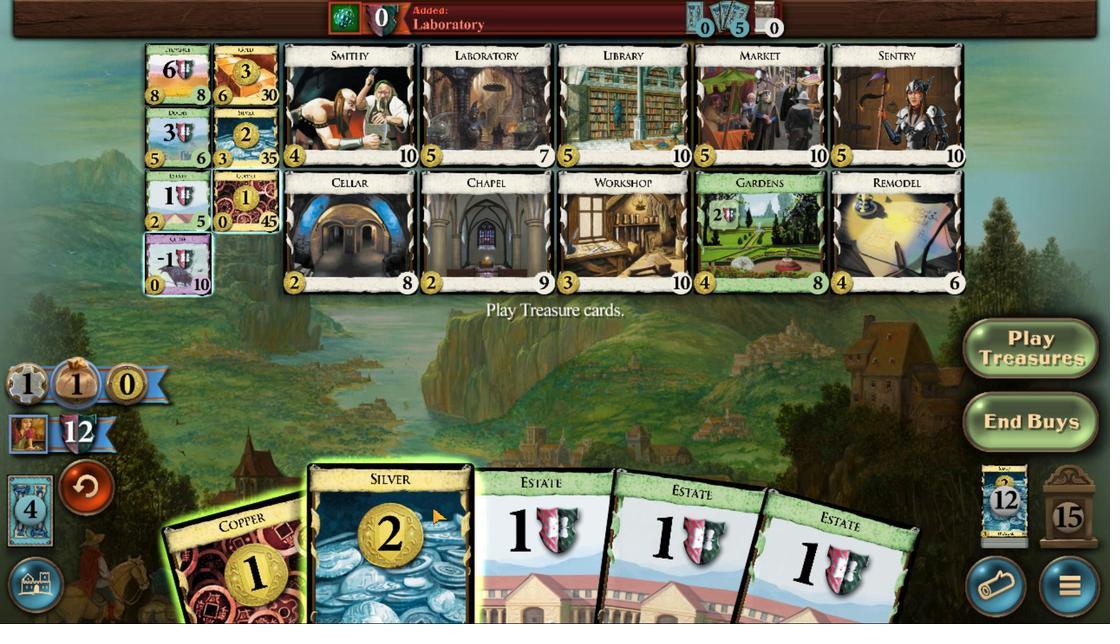 
Action: Mouse scrolled (462, 561) with delta (0, 0)
Screenshot: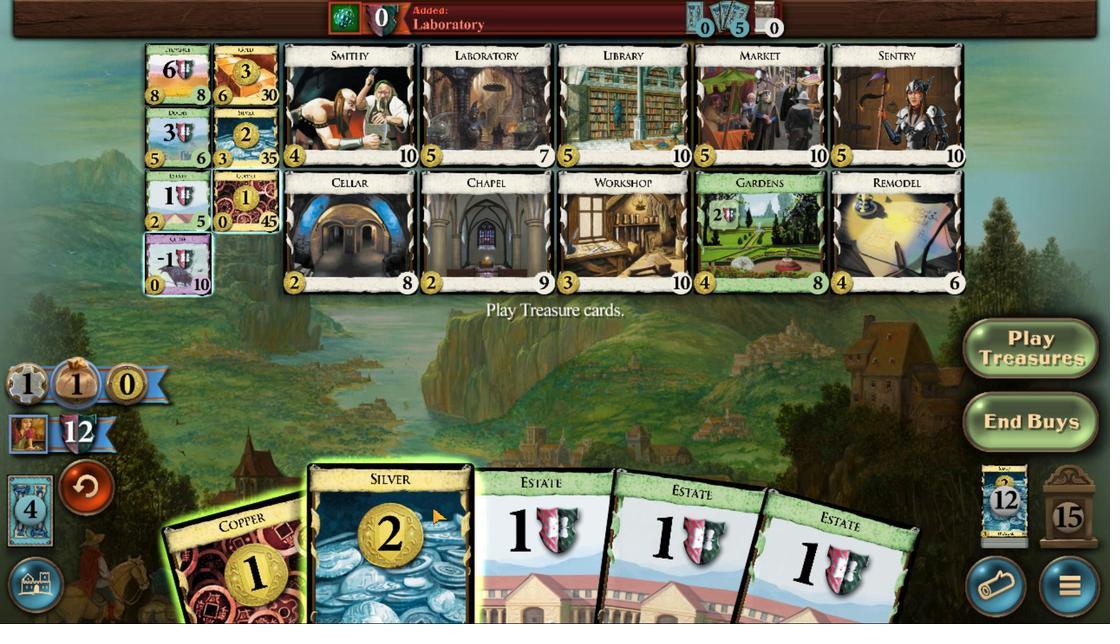 
Action: Mouse moved to (462, 562)
Screenshot: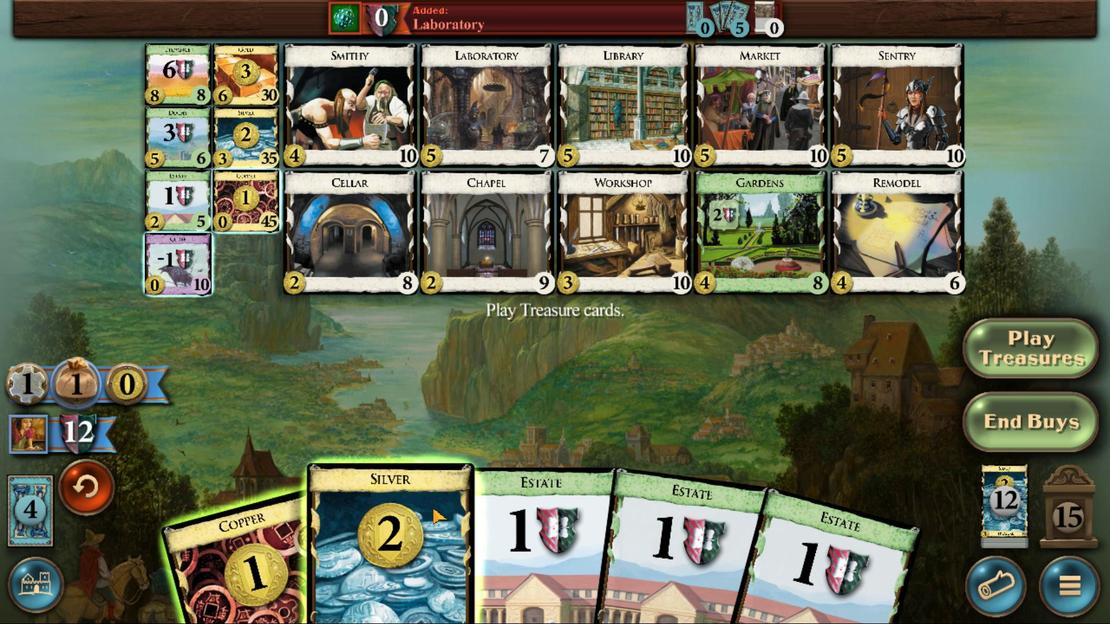 
Action: Mouse scrolled (462, 562) with delta (0, 0)
Screenshot: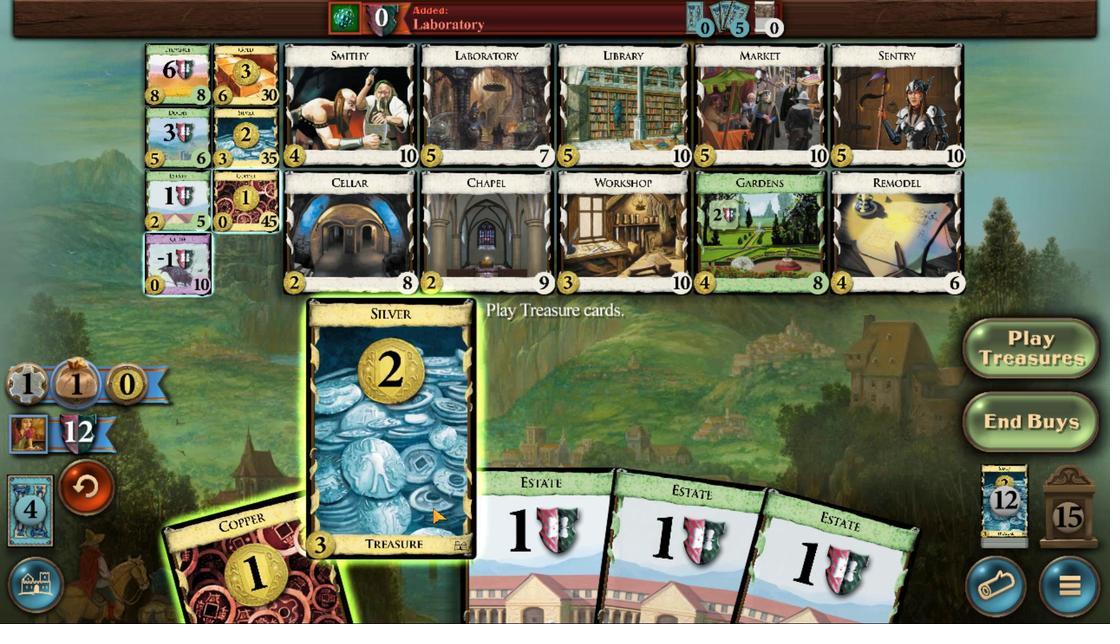 
Action: Mouse scrolled (462, 562) with delta (0, 0)
Screenshot: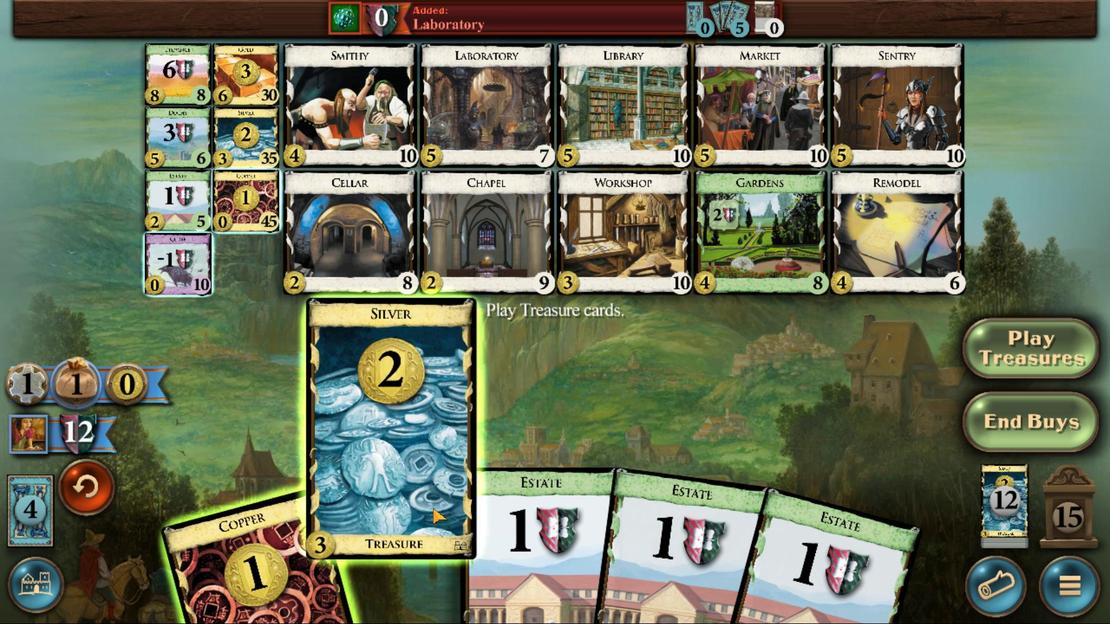 
Action: Mouse scrolled (462, 562) with delta (0, 0)
Screenshot: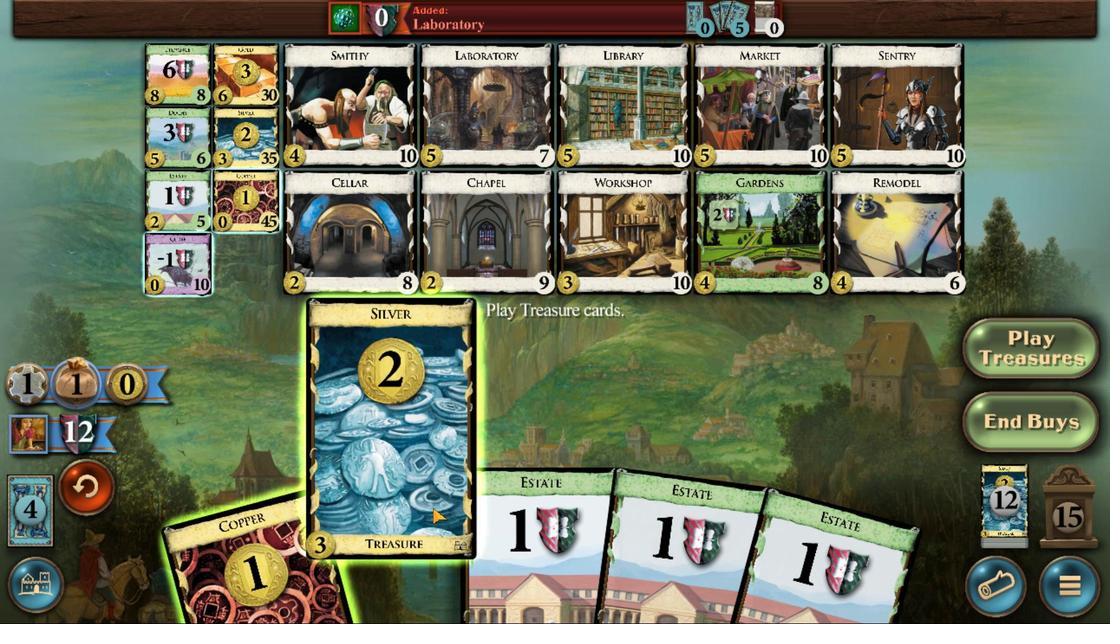 
Action: Mouse scrolled (462, 562) with delta (0, 0)
Screenshot: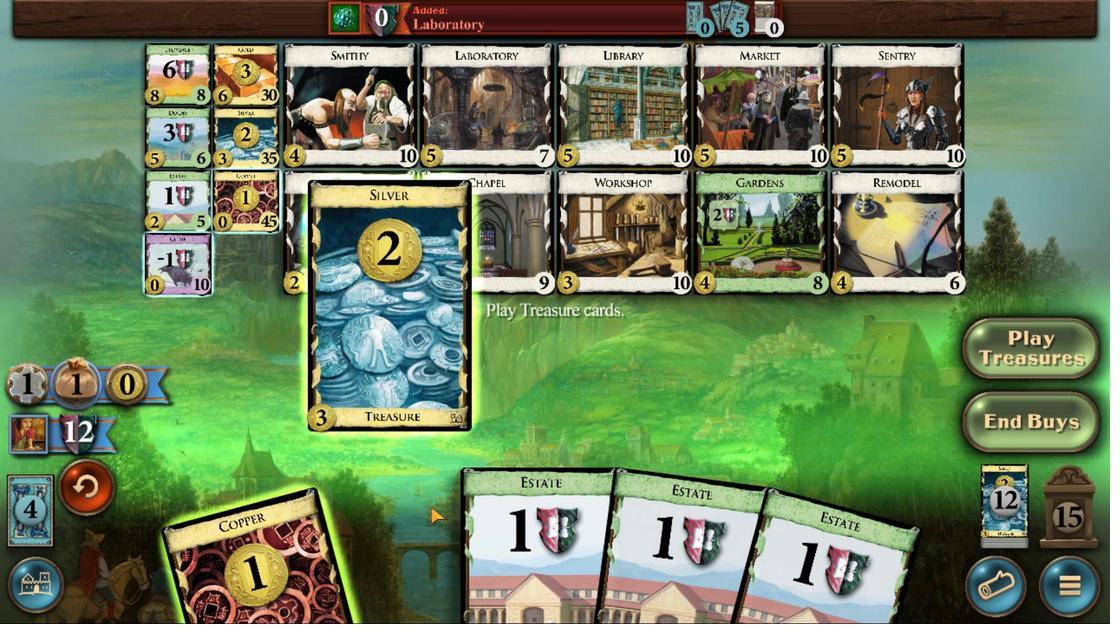 
Action: Mouse scrolled (462, 562) with delta (0, 0)
Screenshot: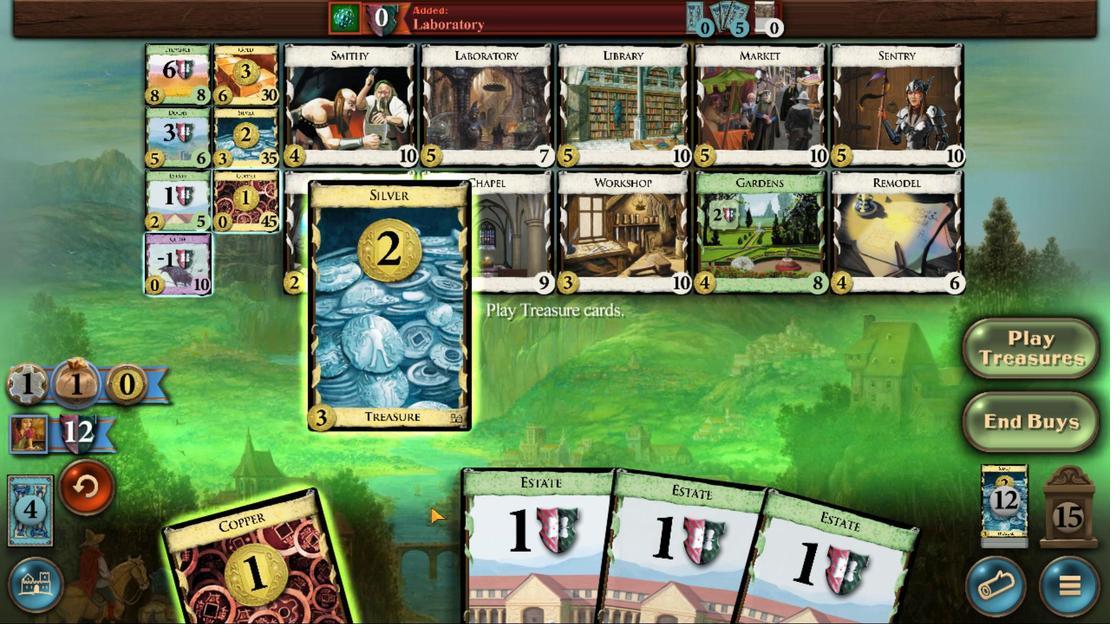 
Action: Mouse scrolled (462, 562) with delta (0, 0)
Screenshot: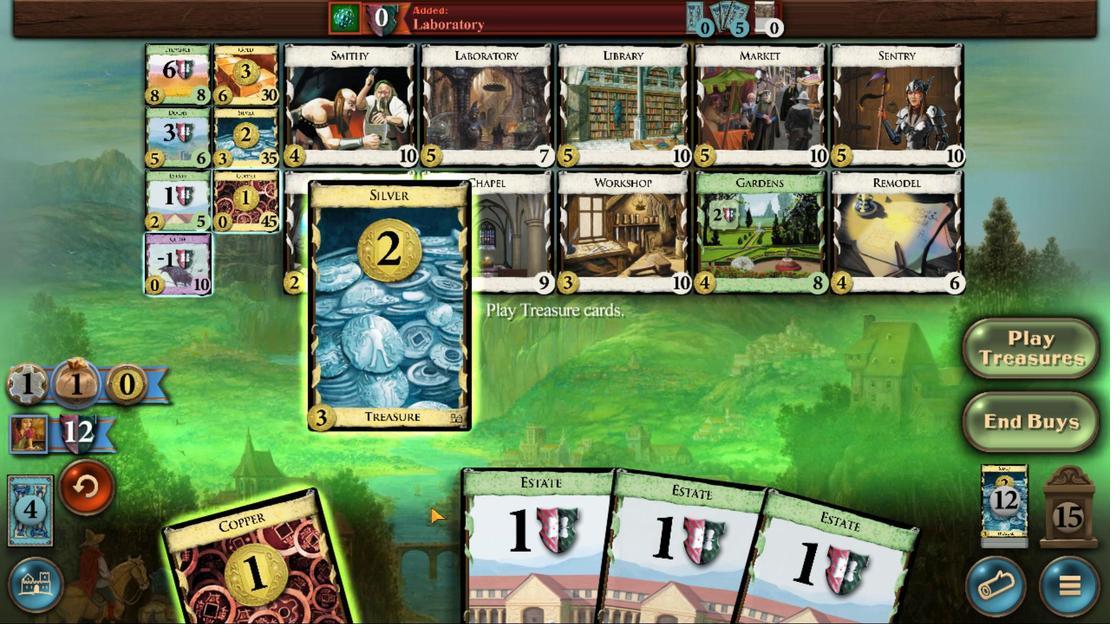 
Action: Mouse scrolled (462, 562) with delta (0, 0)
Screenshot: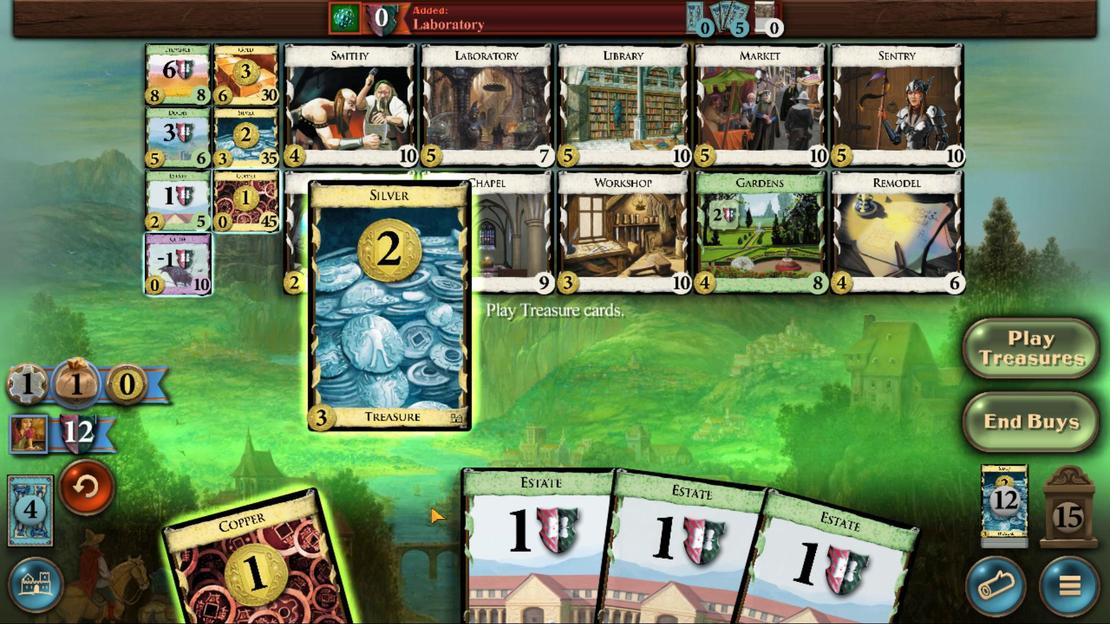 
Action: Mouse moved to (556, 575)
Screenshot: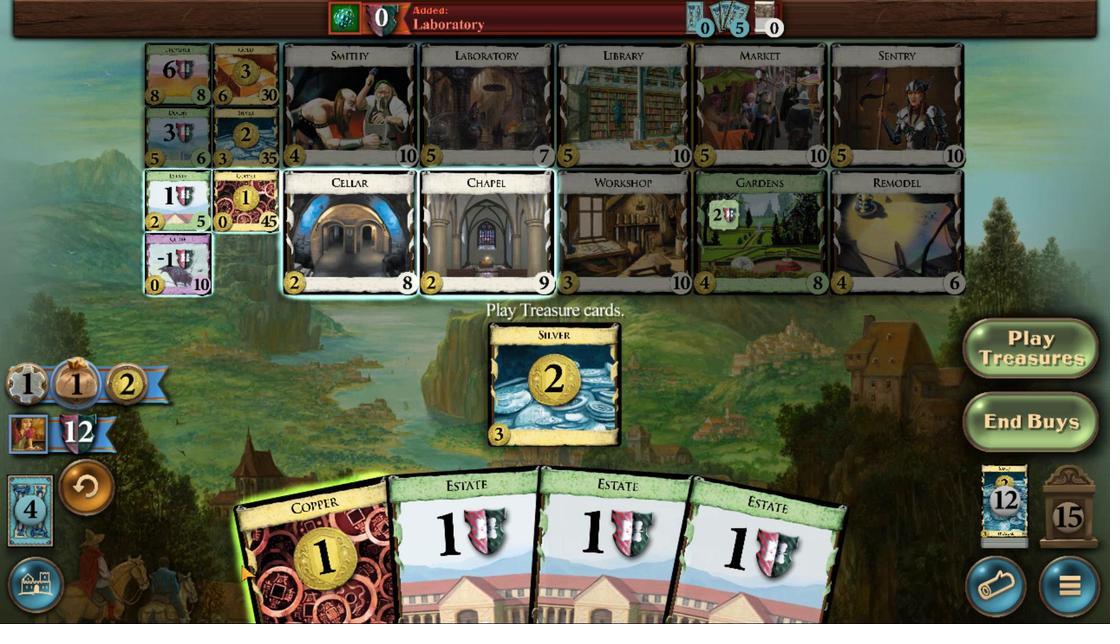 
Action: Mouse scrolled (556, 575) with delta (0, 0)
Screenshot: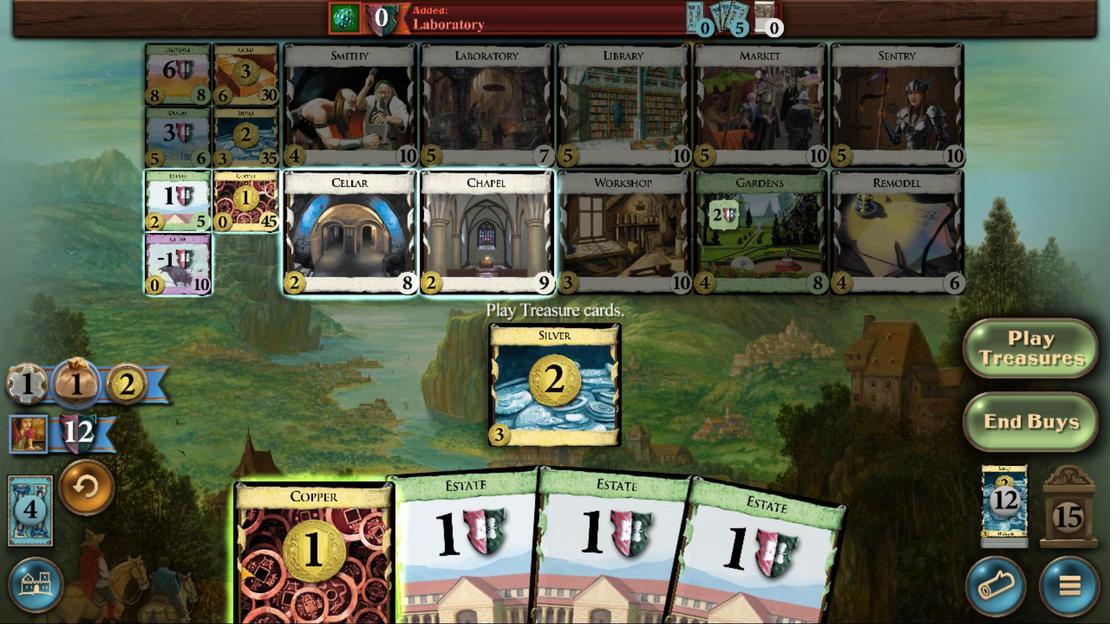 
Action: Mouse scrolled (556, 575) with delta (0, 0)
Screenshot: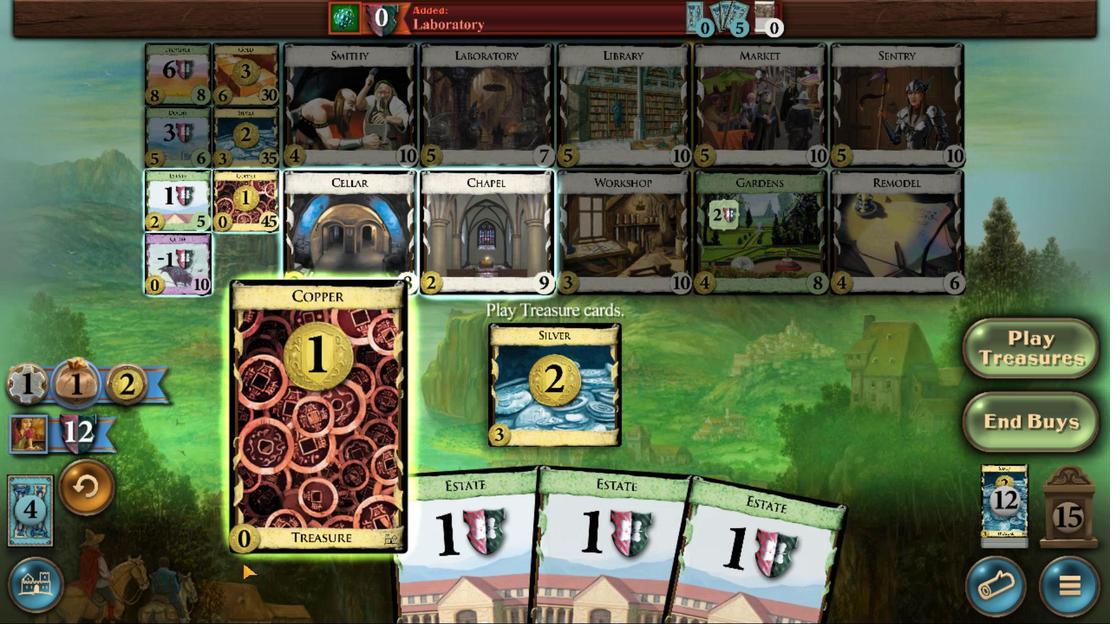 
Action: Mouse scrolled (556, 575) with delta (0, 0)
Screenshot: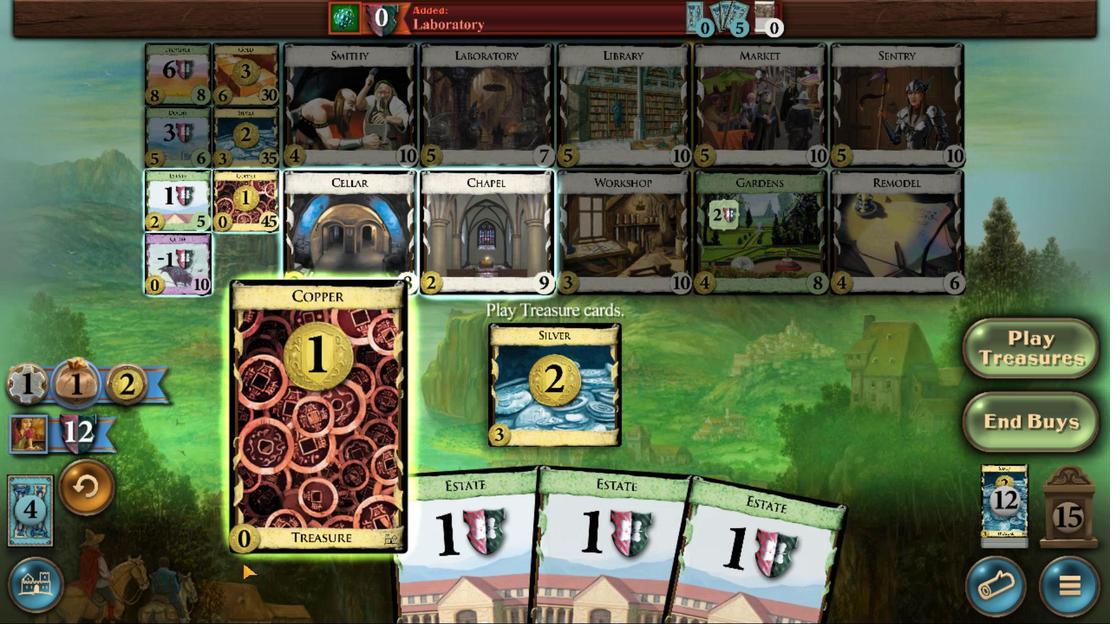
Action: Mouse scrolled (556, 575) with delta (0, 0)
Screenshot: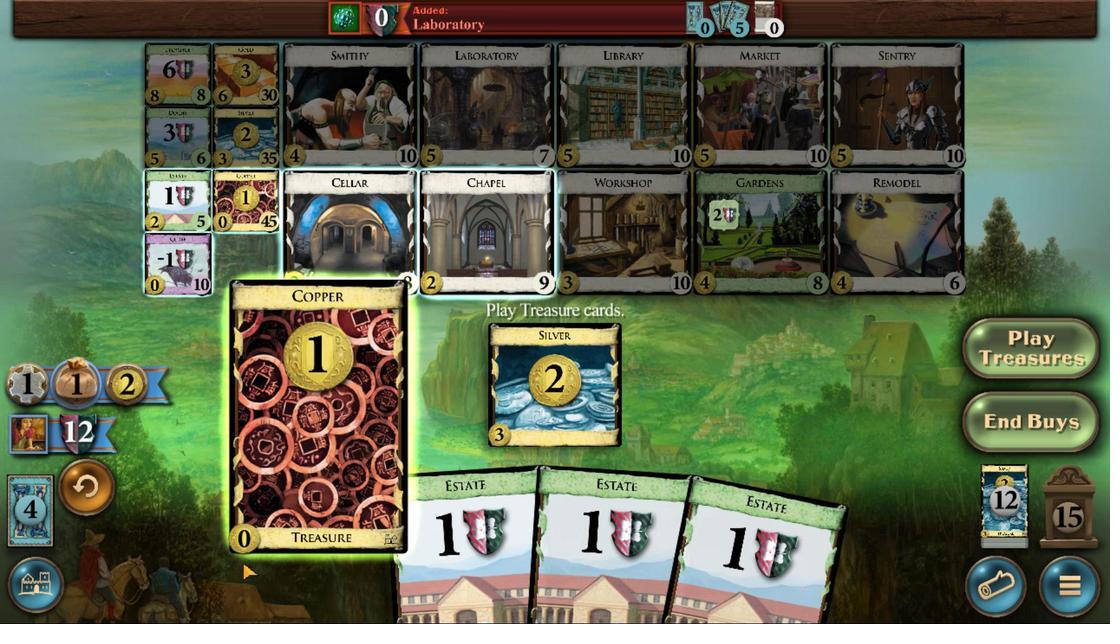 
Action: Mouse scrolled (556, 575) with delta (0, 0)
